 Task: Buy 1 Distributor Caps from Caps section under best seller category for shipping address: Cody Rivera, 3645 Walton Street, Salt Lake City, Utah 84104, Cell Number 8014200980. Pay from credit card ending with 6010, CVV 682
Action: Mouse moved to (37, 91)
Screenshot: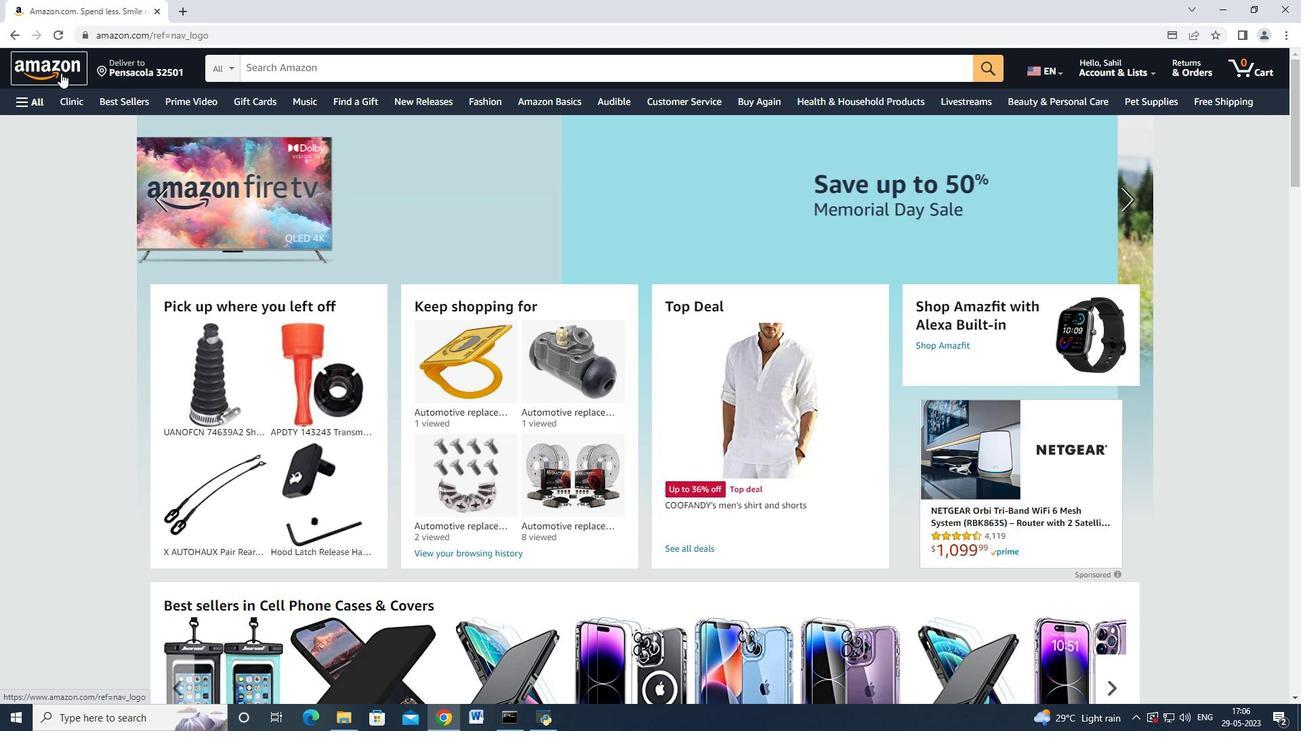 
Action: Mouse pressed left at (37, 91)
Screenshot: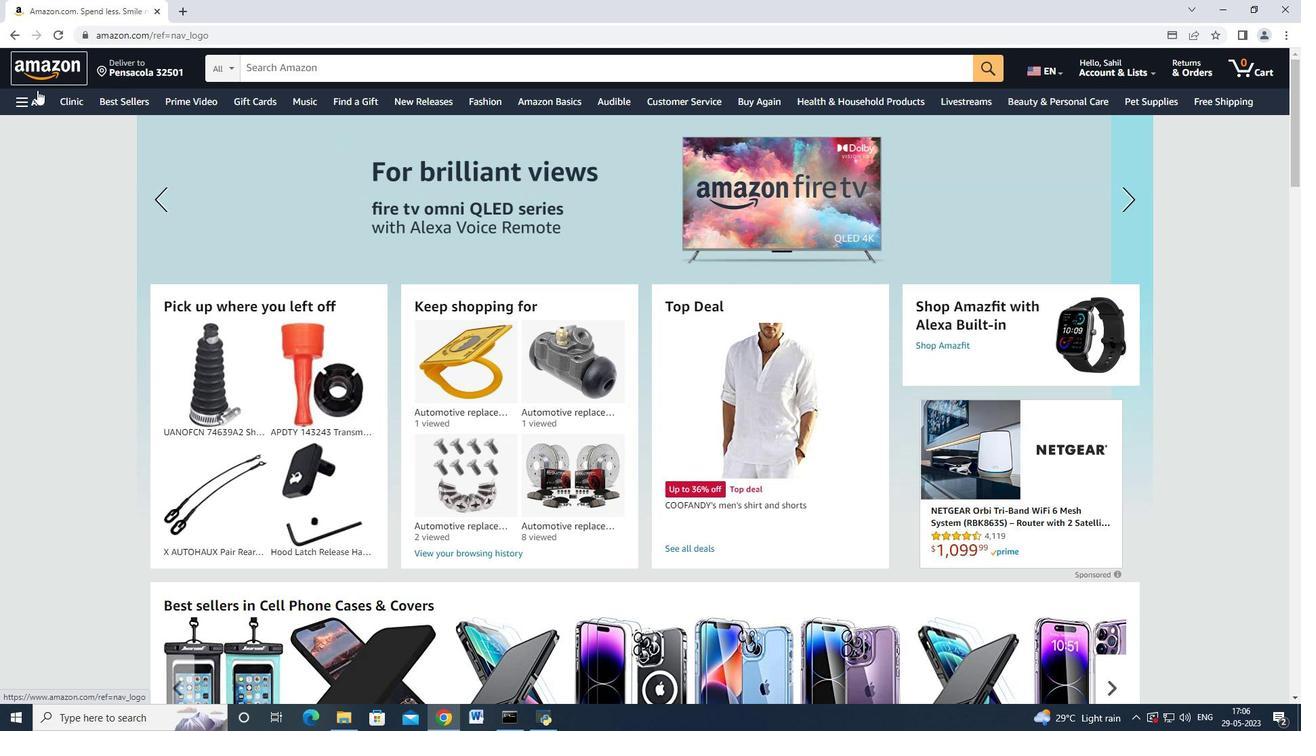 
Action: Mouse moved to (76, 348)
Screenshot: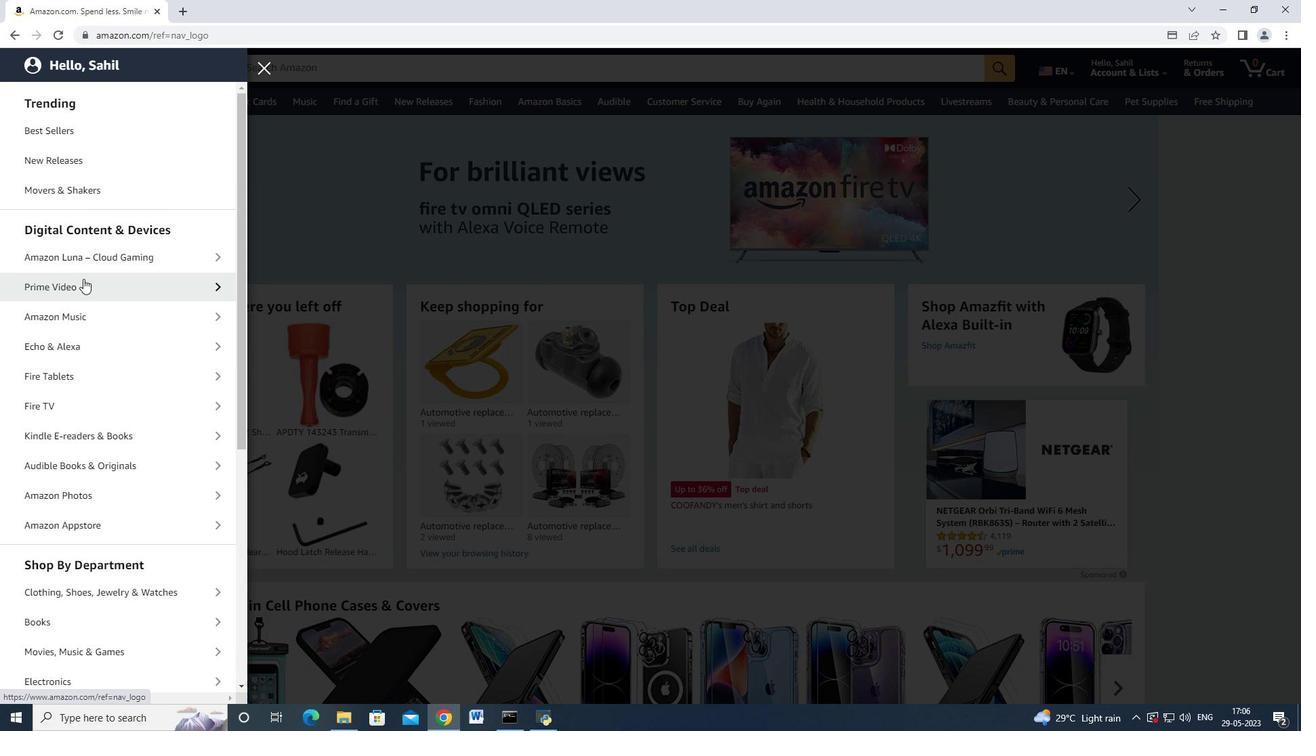 
Action: Mouse scrolled (76, 348) with delta (0, 0)
Screenshot: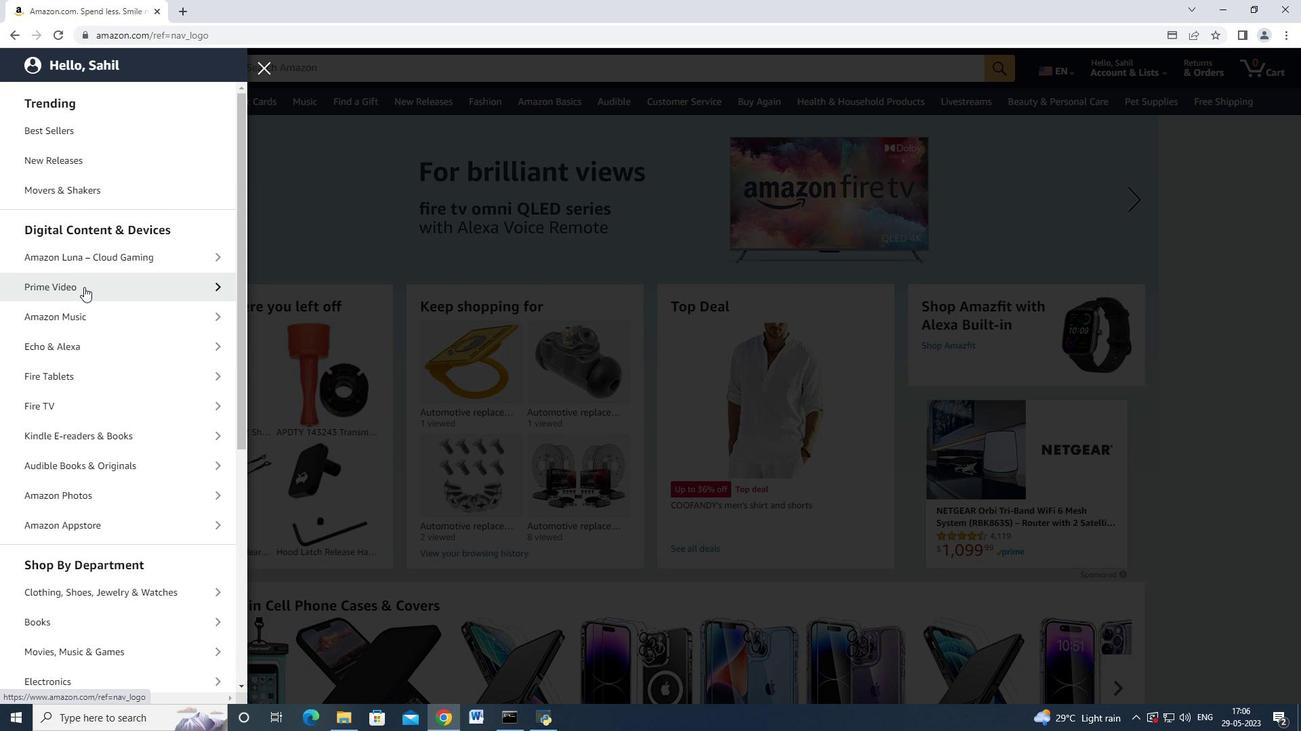 
Action: Mouse scrolled (76, 348) with delta (0, 0)
Screenshot: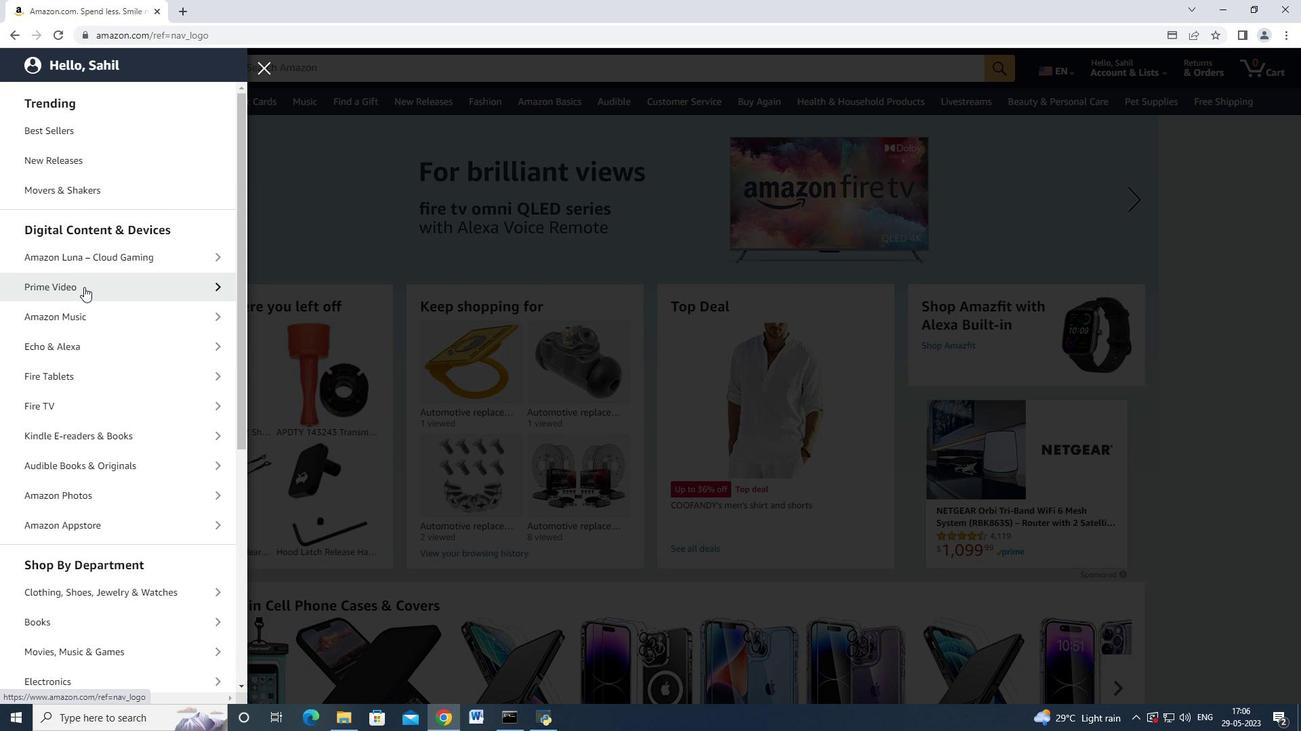 
Action: Mouse moved to (94, 241)
Screenshot: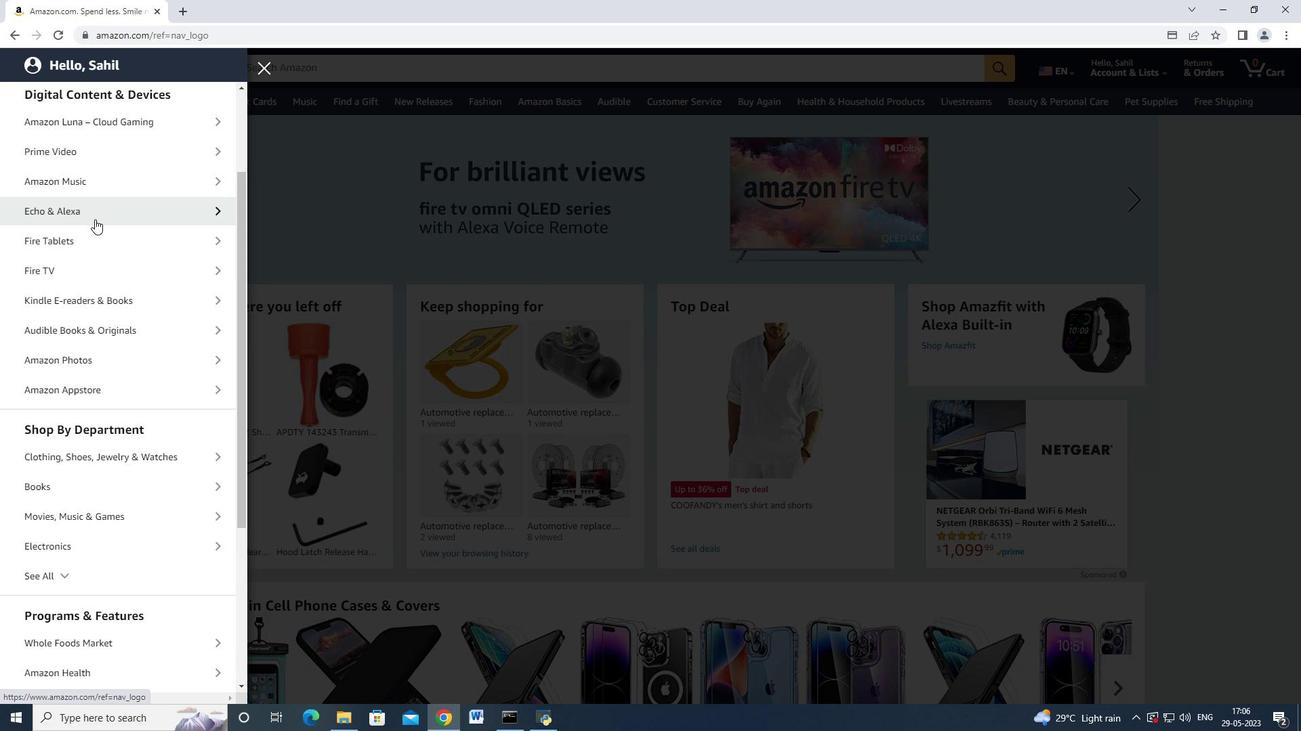 
Action: Mouse scrolled (94, 240) with delta (0, 0)
Screenshot: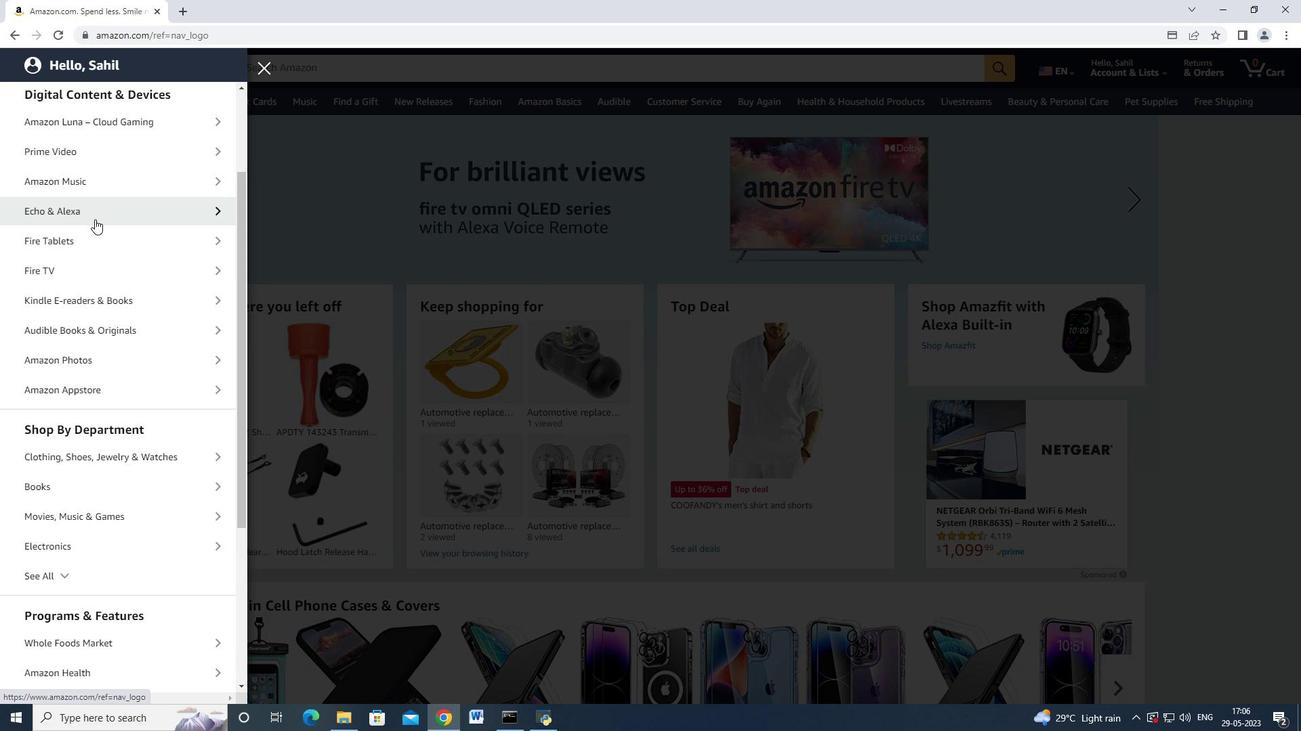 
Action: Mouse moved to (96, 256)
Screenshot: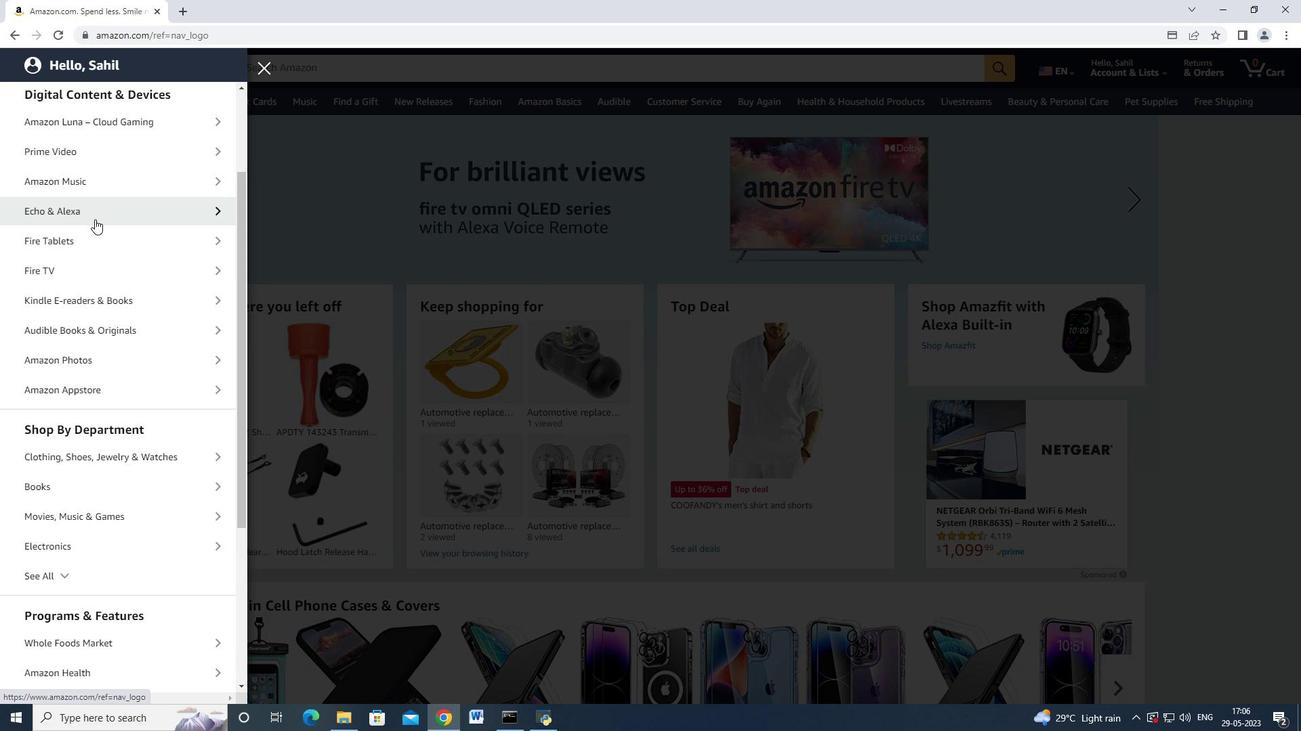 
Action: Mouse scrolled (96, 255) with delta (0, 0)
Screenshot: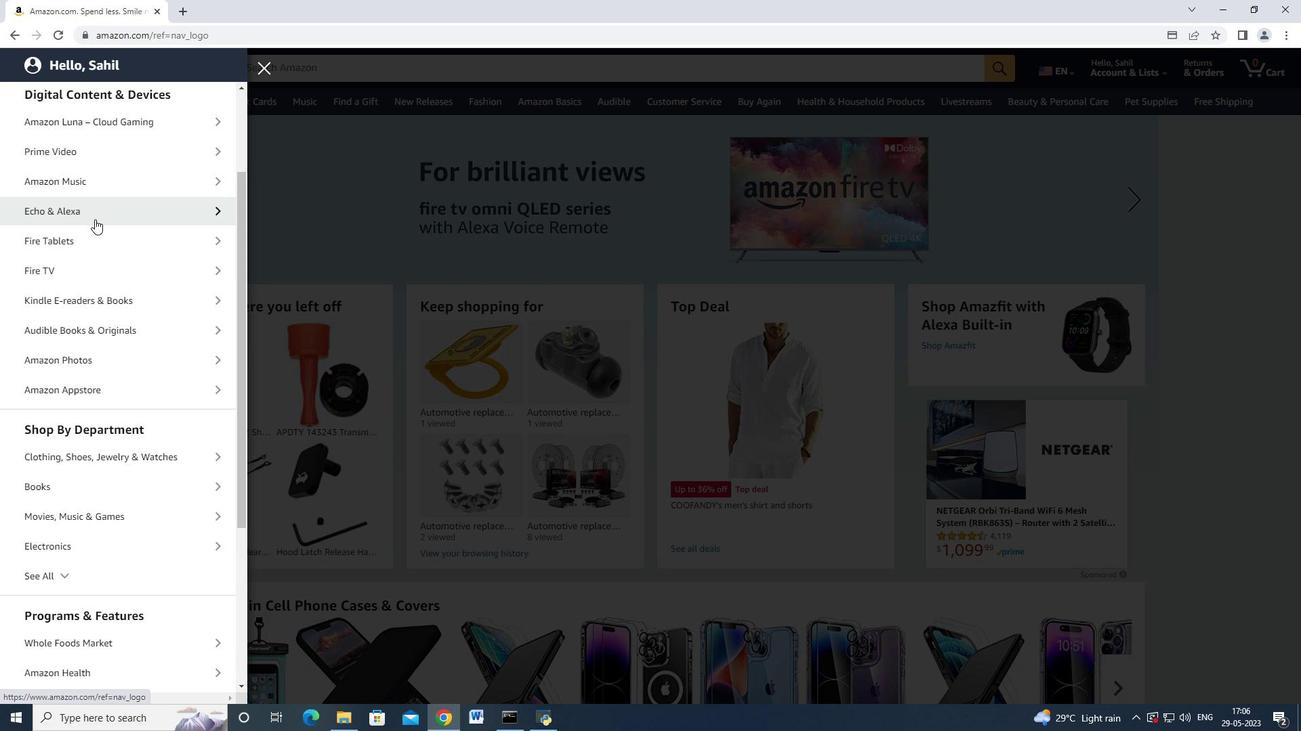 
Action: Mouse moved to (119, 345)
Screenshot: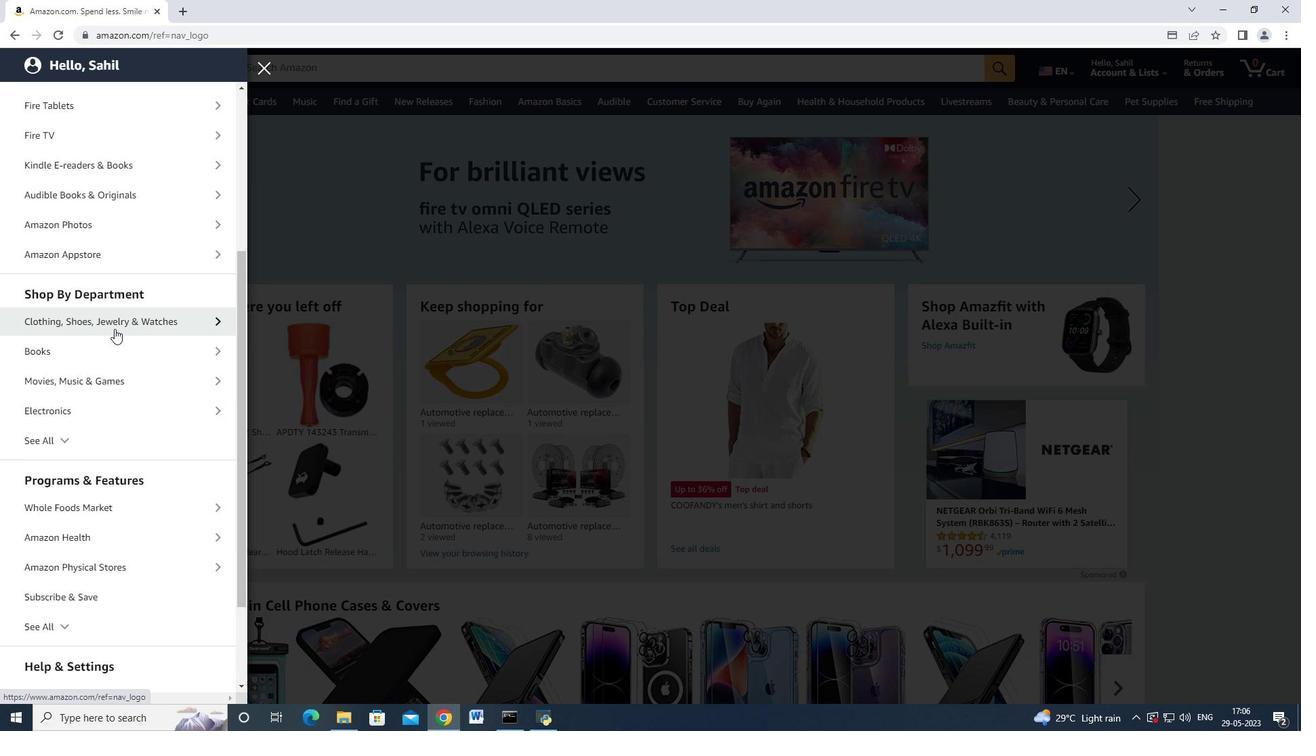 
Action: Mouse scrolled (119, 346) with delta (0, 0)
Screenshot: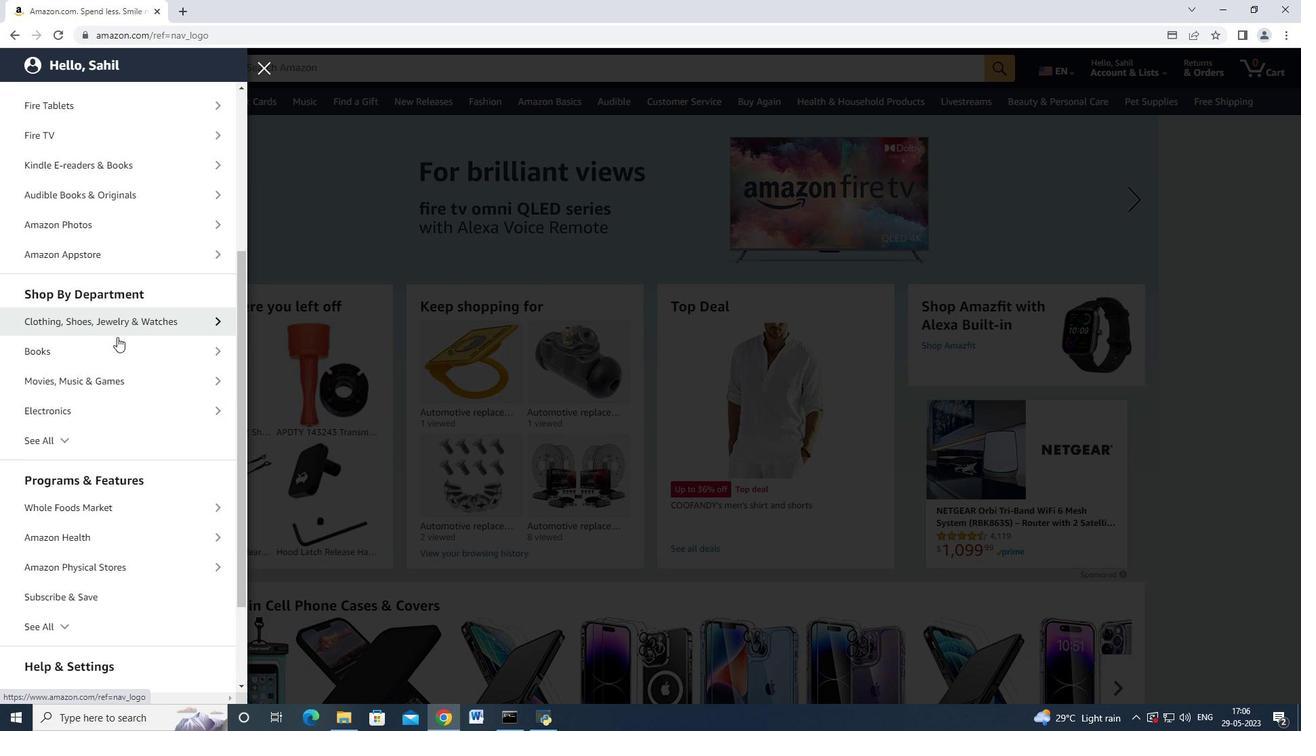 
Action: Mouse scrolled (119, 346) with delta (0, 0)
Screenshot: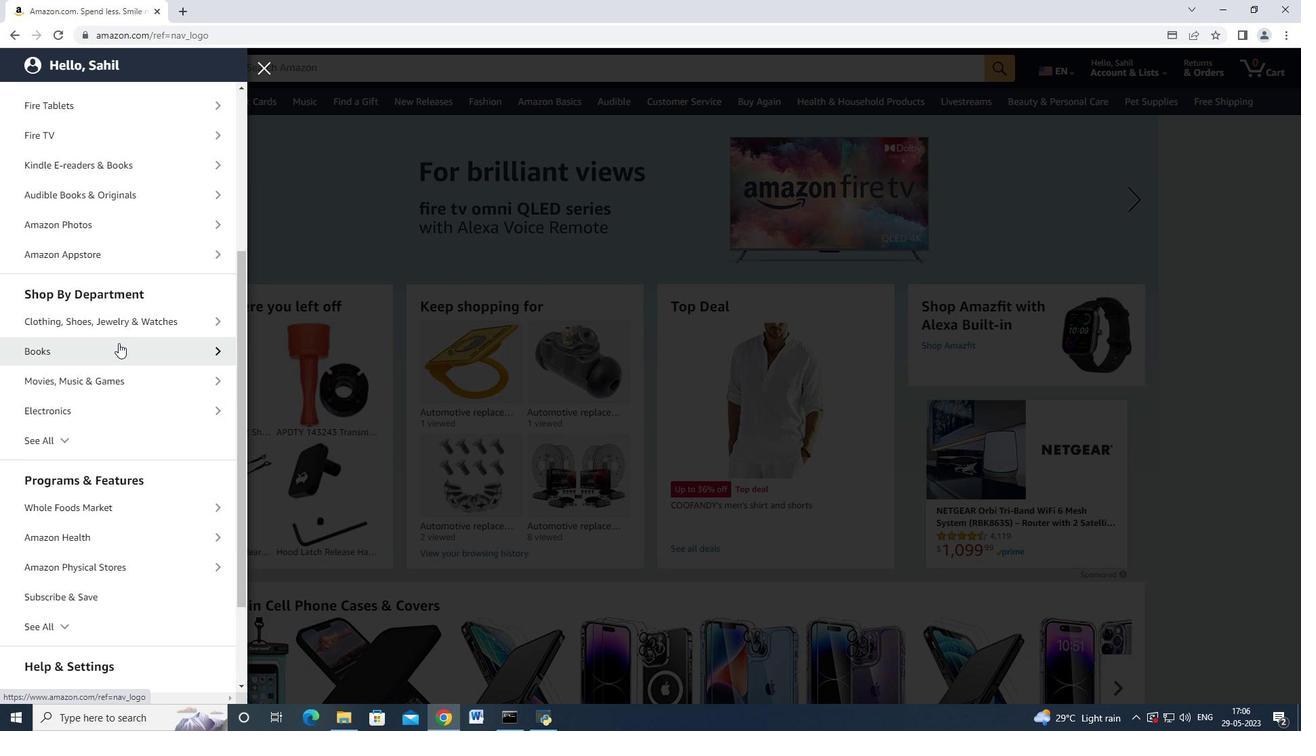 
Action: Mouse scrolled (119, 346) with delta (0, 0)
Screenshot: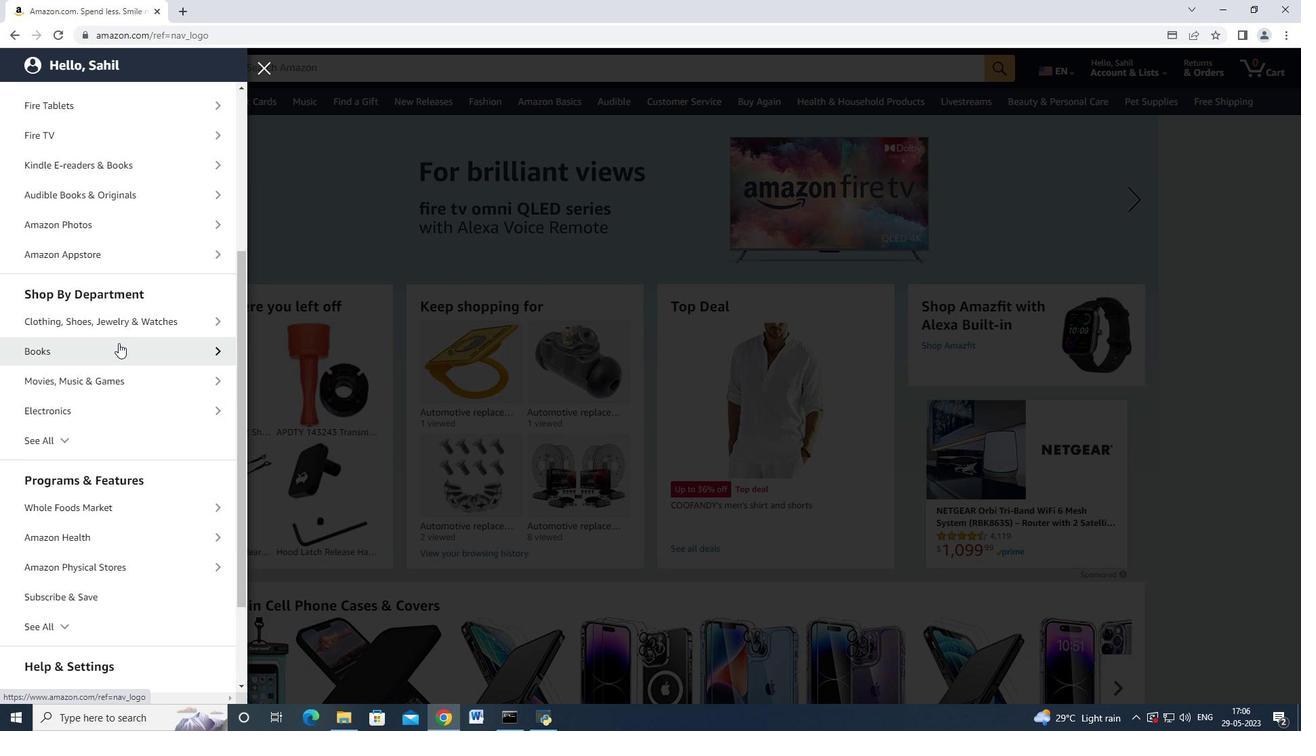 
Action: Mouse scrolled (119, 346) with delta (0, 0)
Screenshot: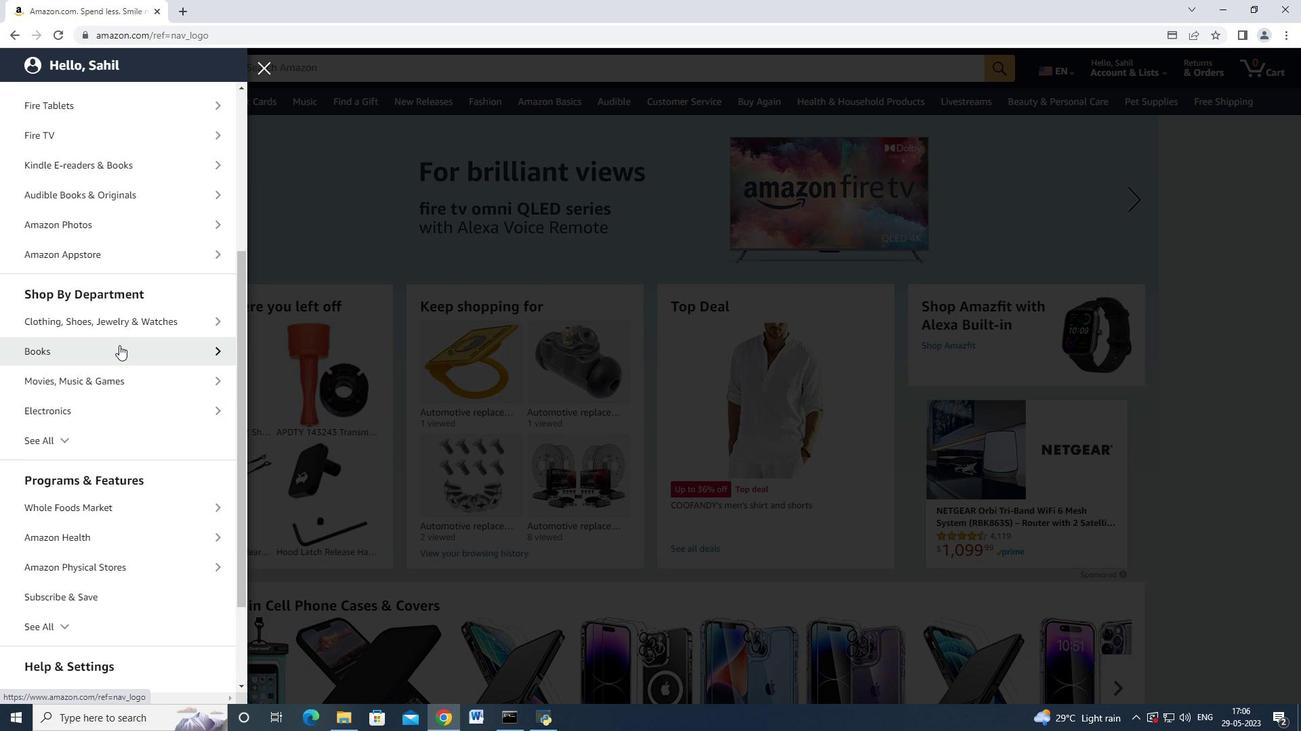 
Action: Mouse scrolled (119, 346) with delta (0, 0)
Screenshot: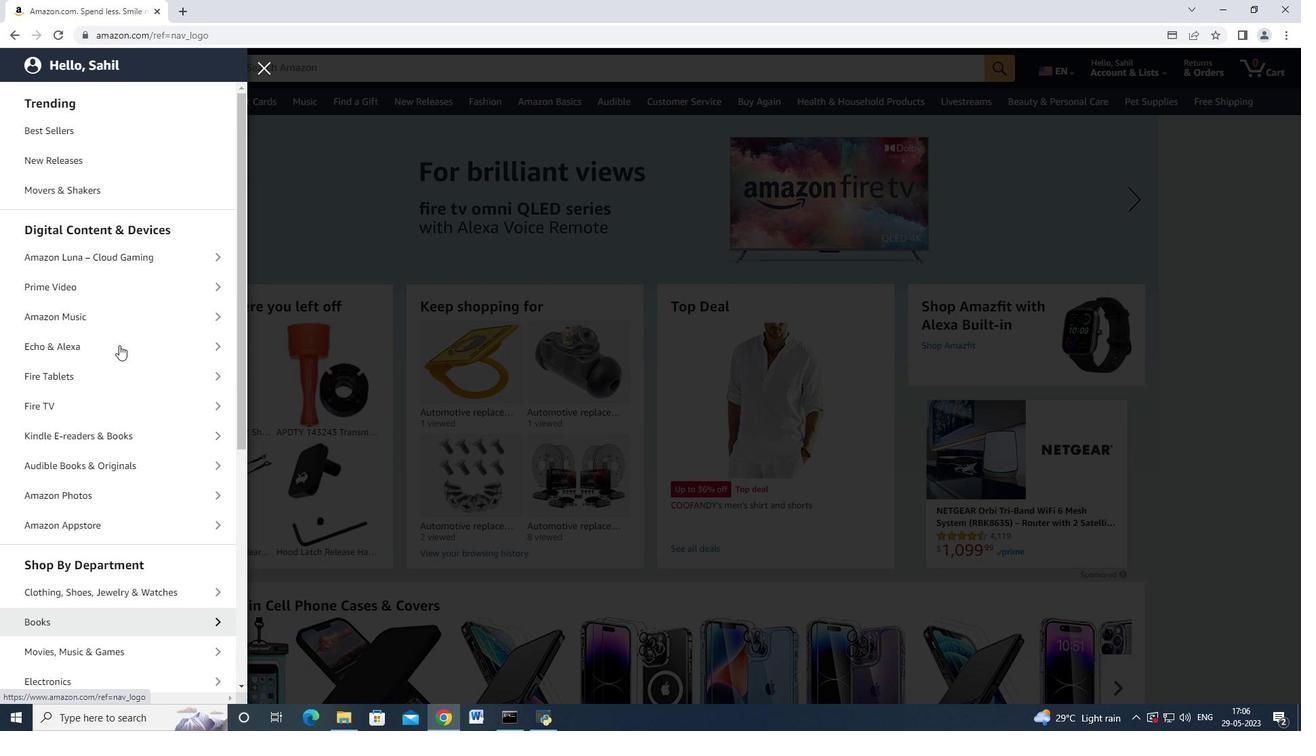 
Action: Mouse moved to (119, 338)
Screenshot: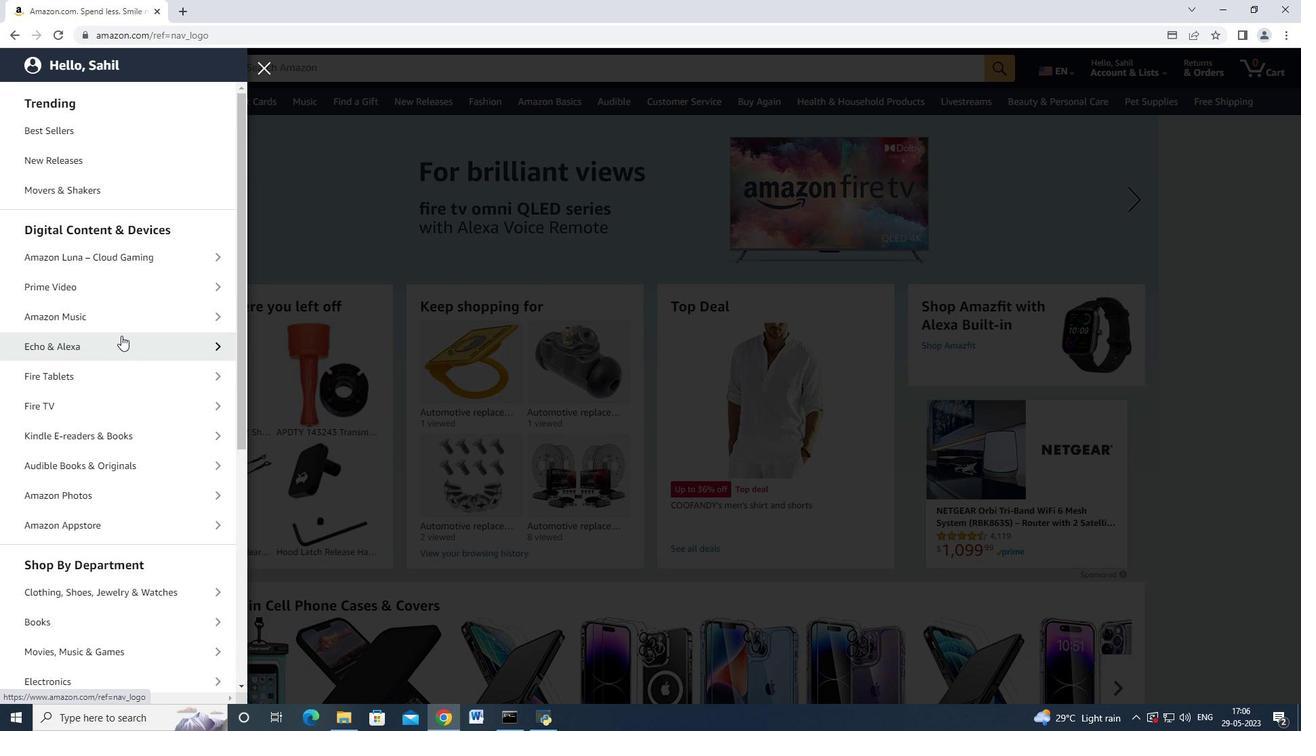 
Action: Mouse scrolled (119, 337) with delta (0, 0)
Screenshot: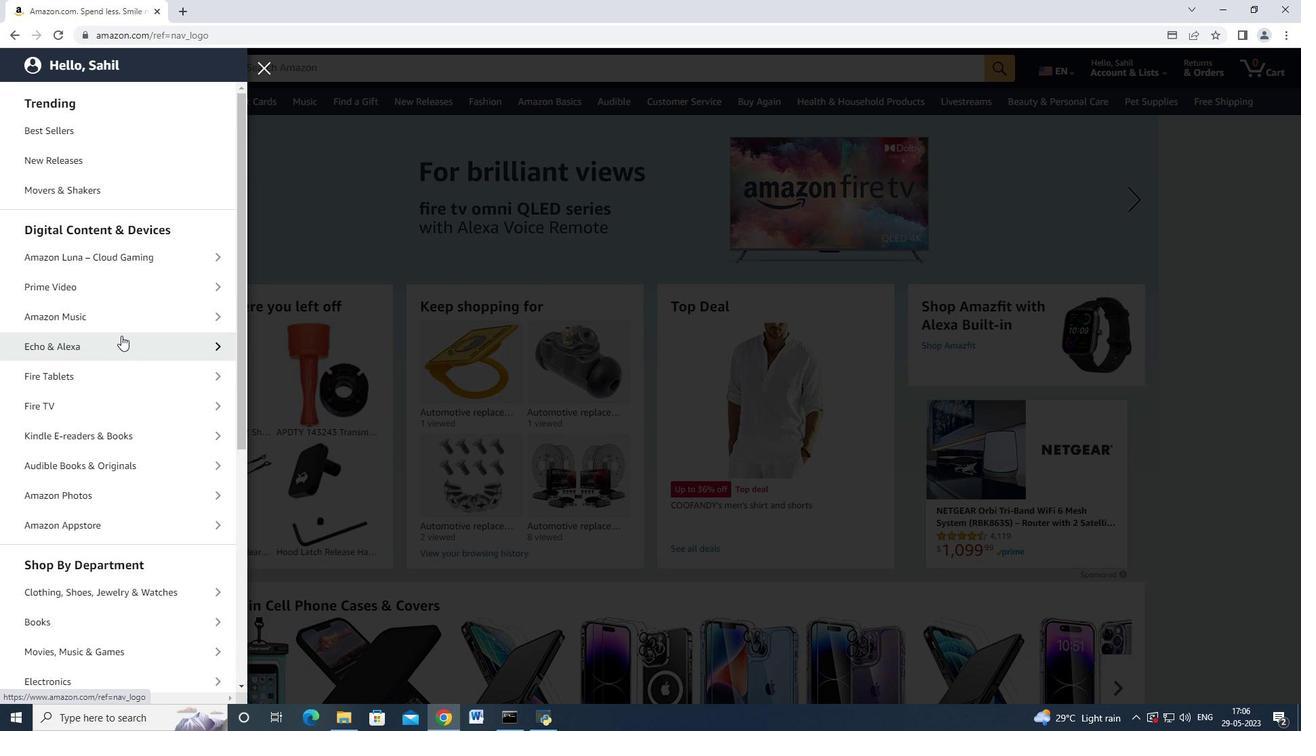 
Action: Mouse scrolled (119, 337) with delta (0, 0)
Screenshot: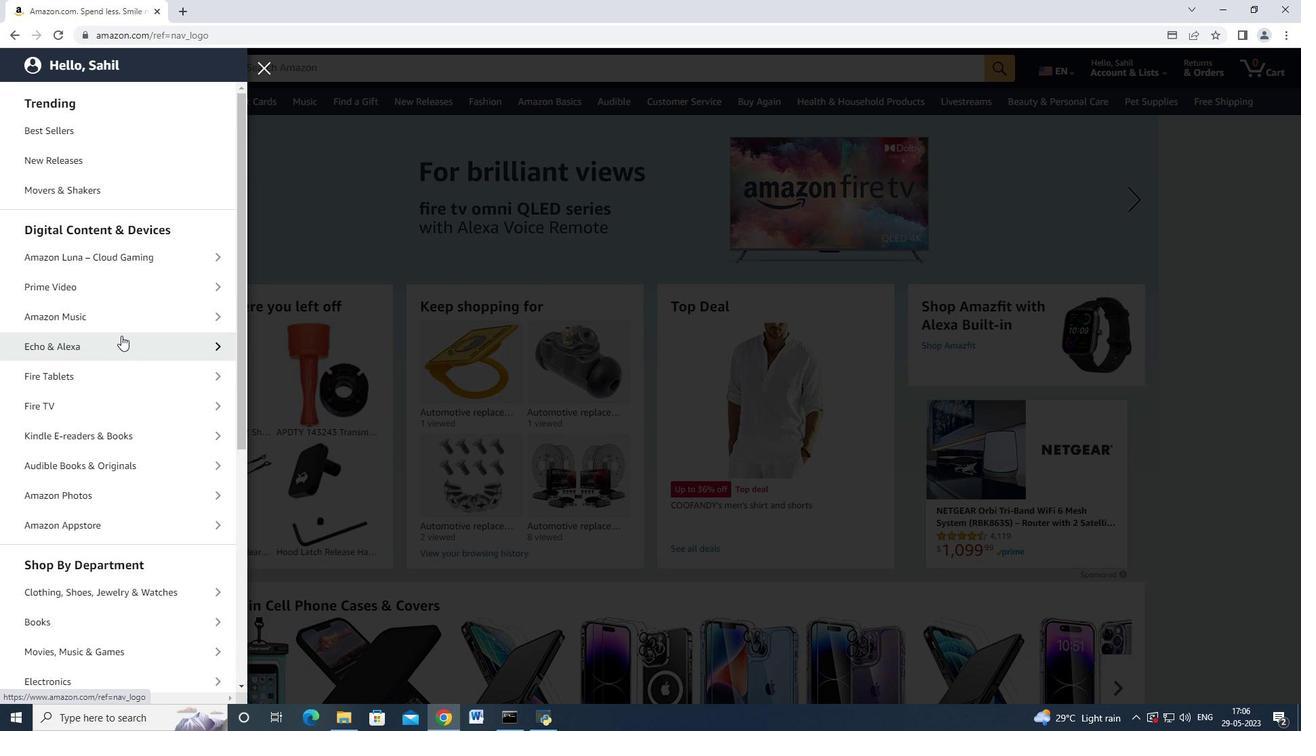 
Action: Mouse scrolled (119, 337) with delta (0, 0)
Screenshot: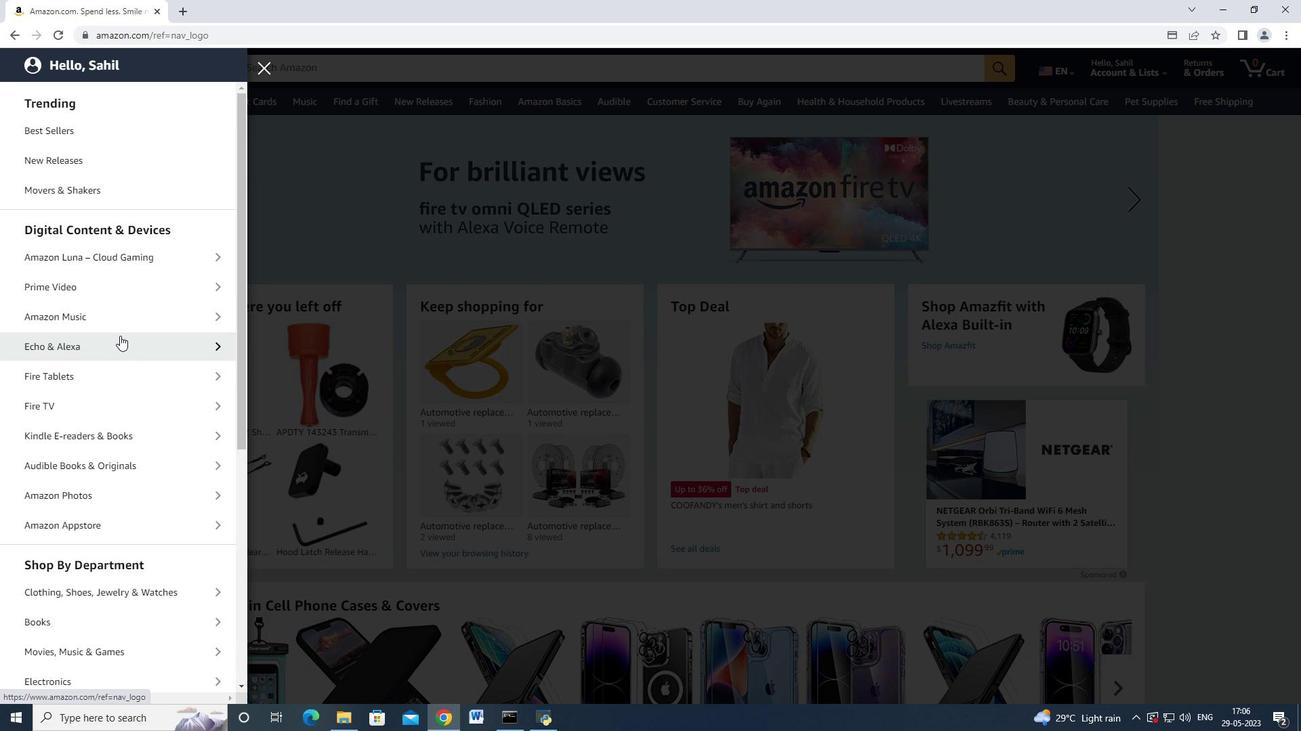 
Action: Mouse scrolled (119, 337) with delta (0, 0)
Screenshot: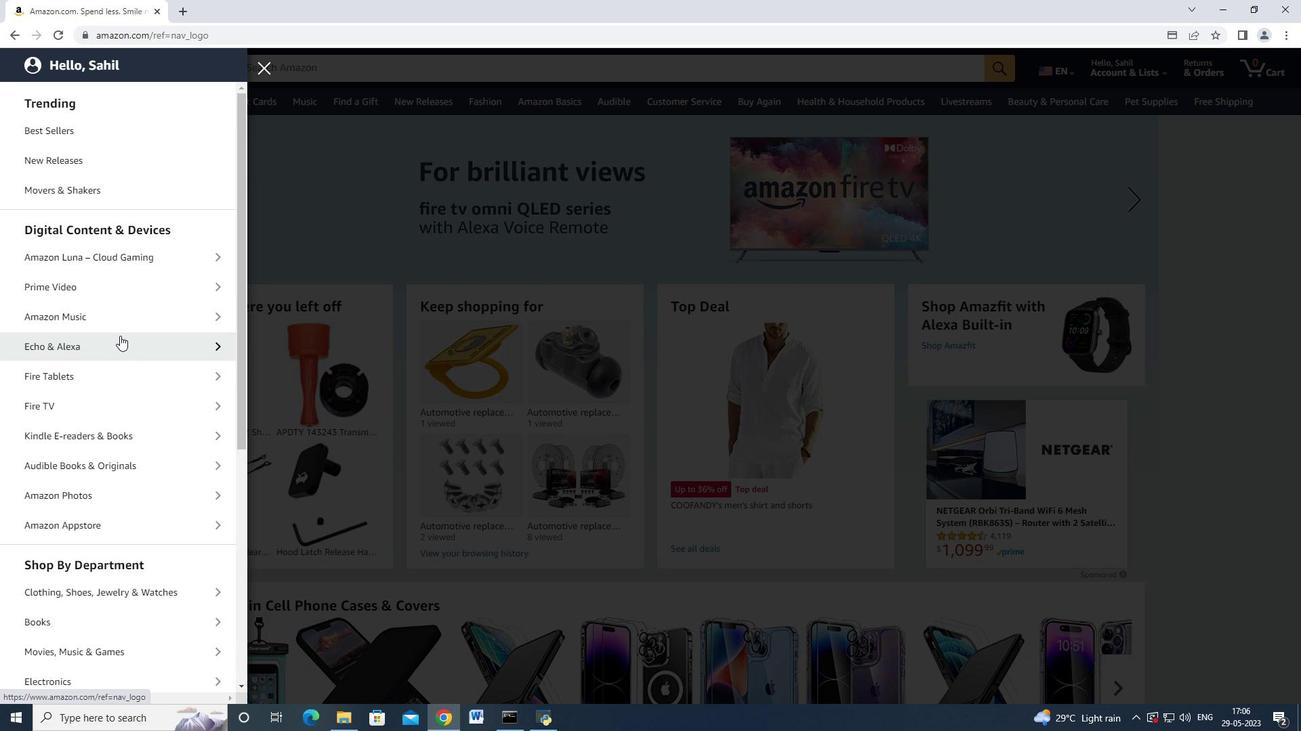 
Action: Mouse moved to (119, 338)
Screenshot: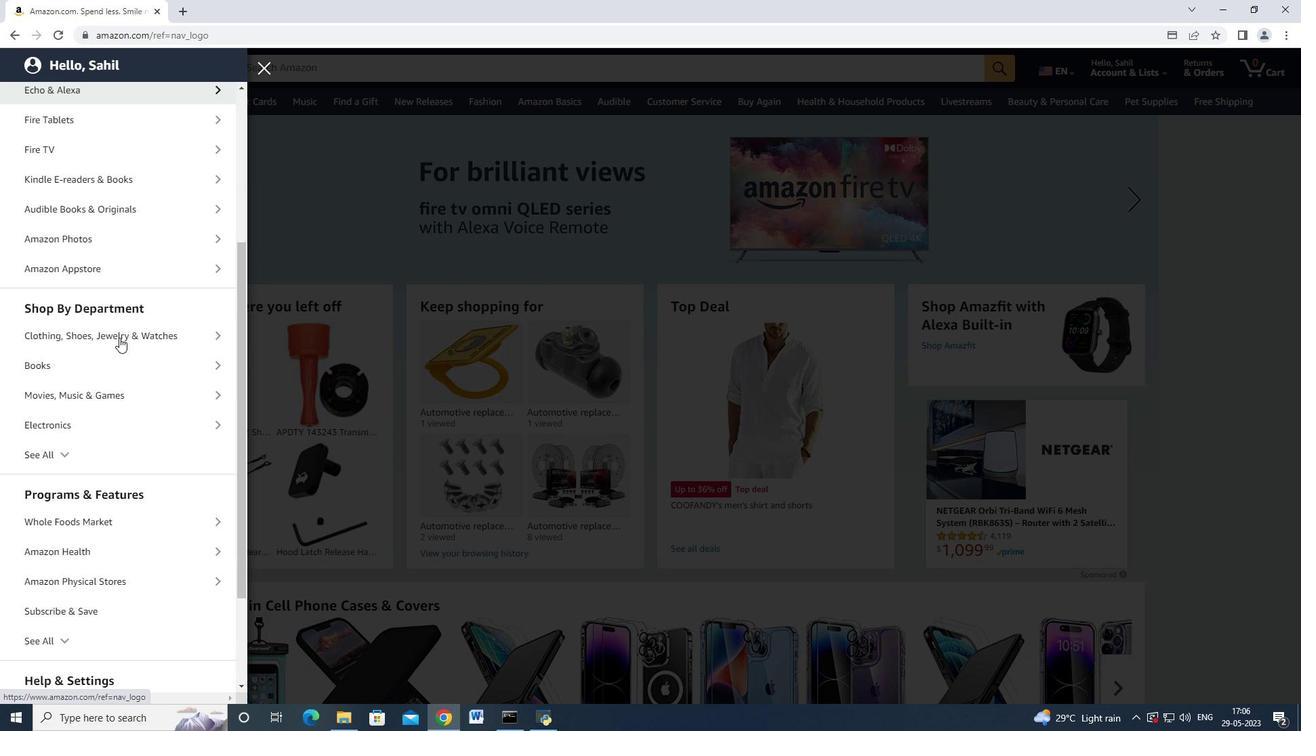 
Action: Mouse scrolled (119, 337) with delta (0, 0)
Screenshot: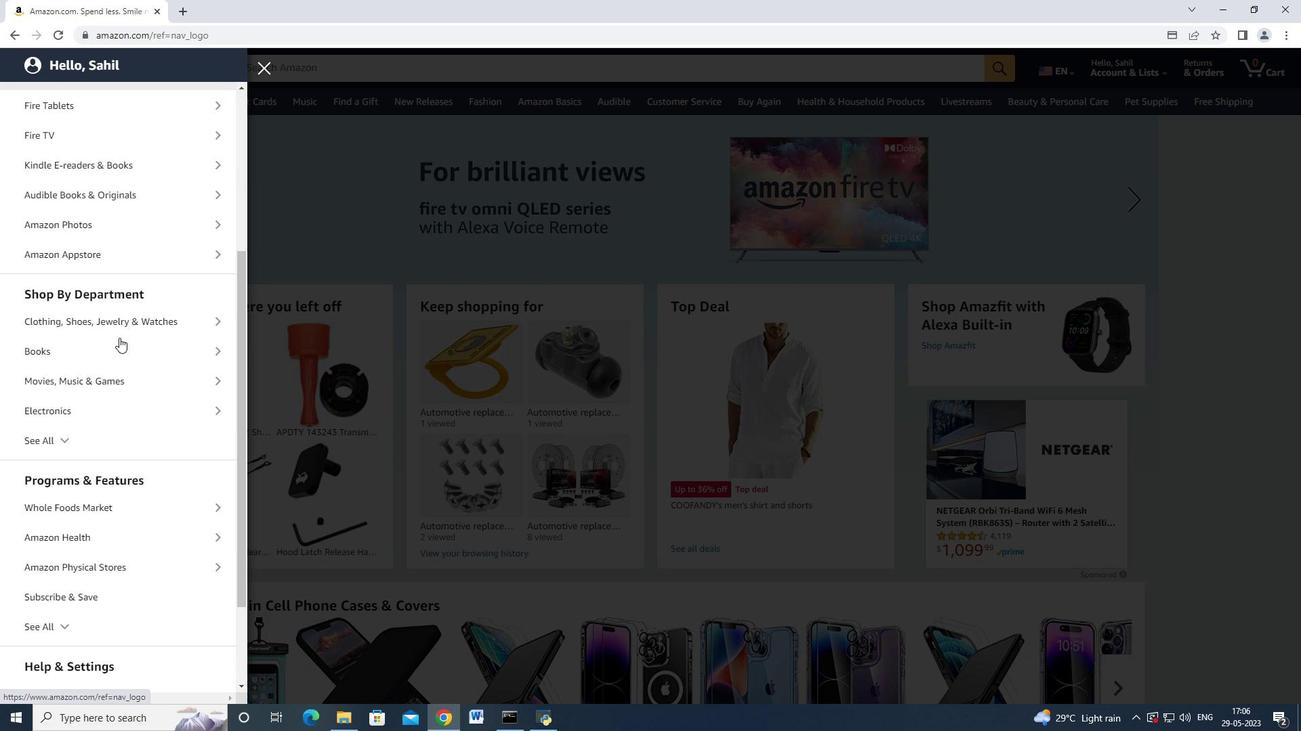 
Action: Mouse scrolled (119, 337) with delta (0, 0)
Screenshot: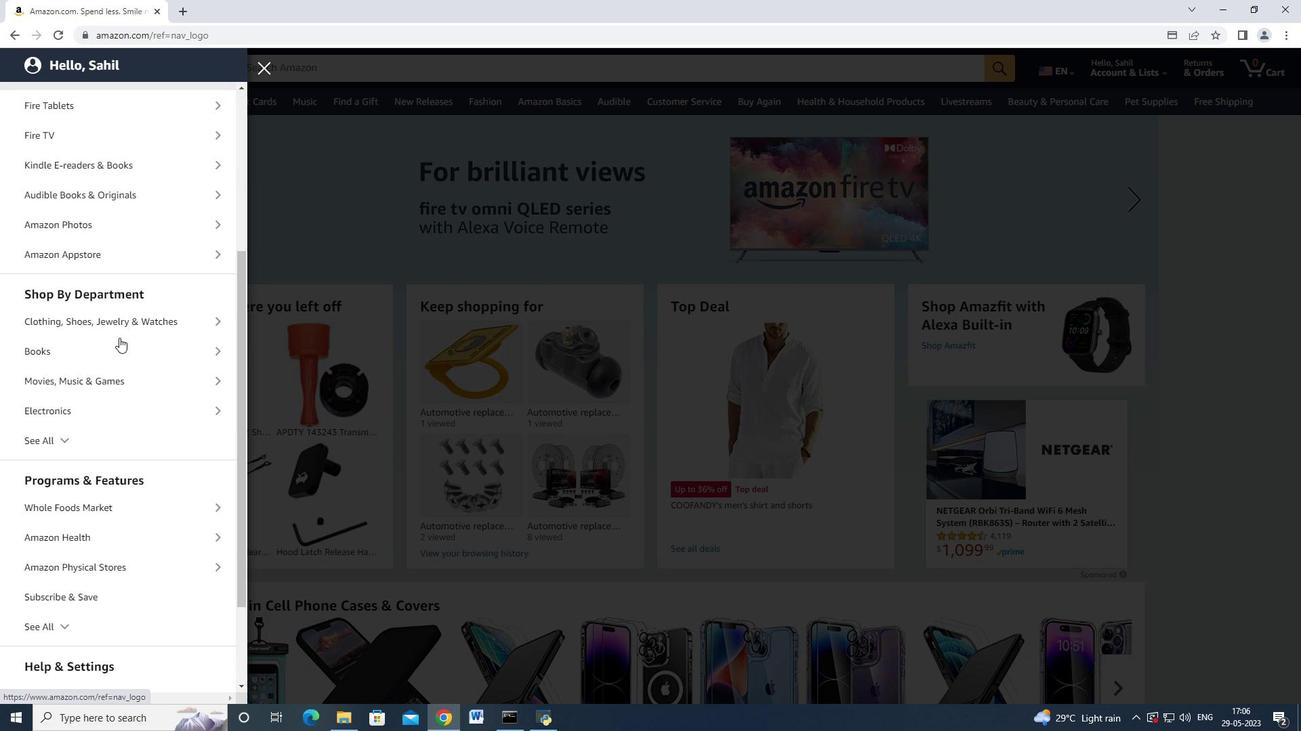 
Action: Mouse moved to (79, 319)
Screenshot: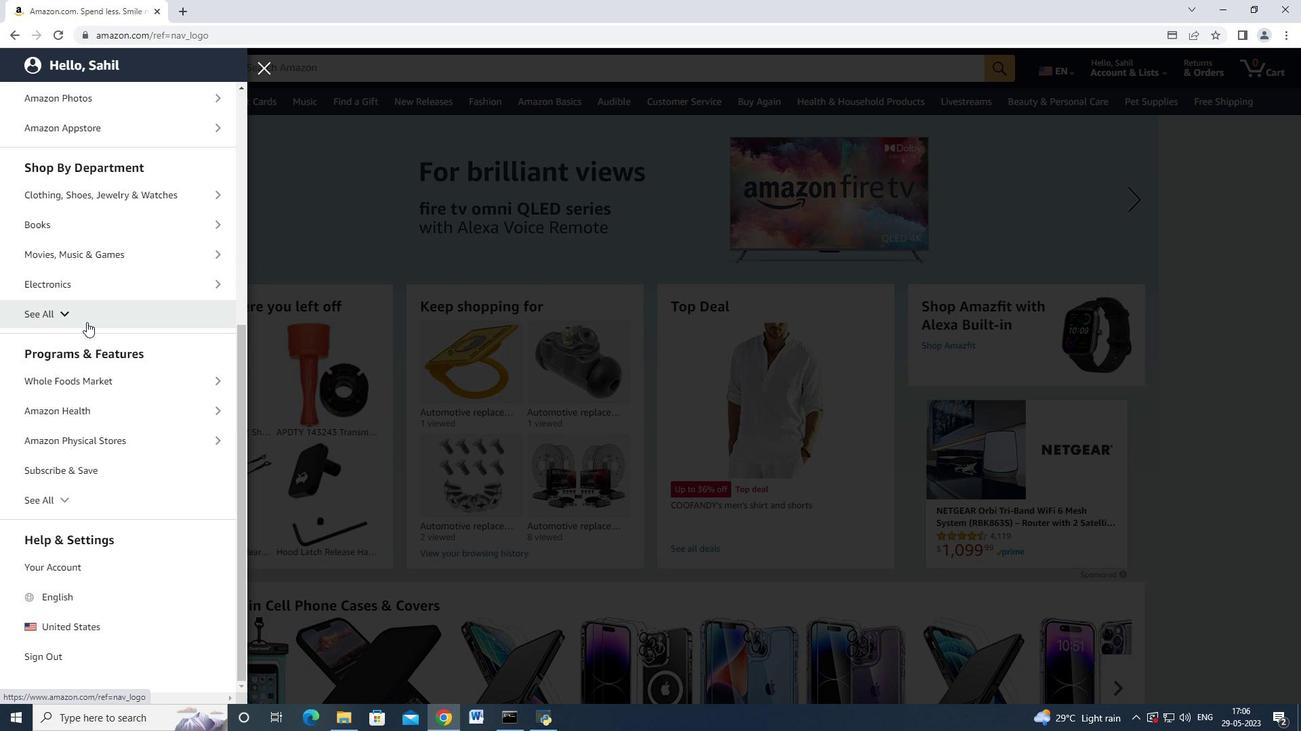 
Action: Mouse pressed left at (79, 319)
Screenshot: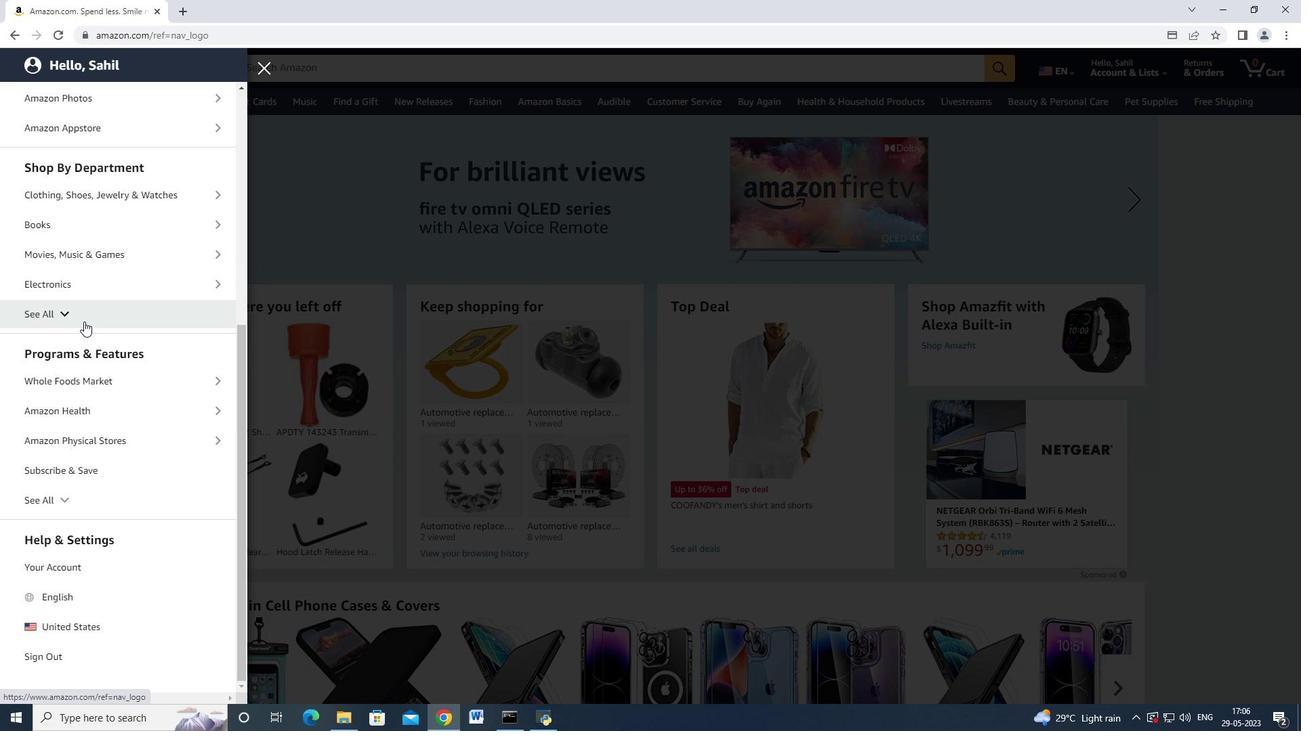 
Action: Mouse moved to (87, 325)
Screenshot: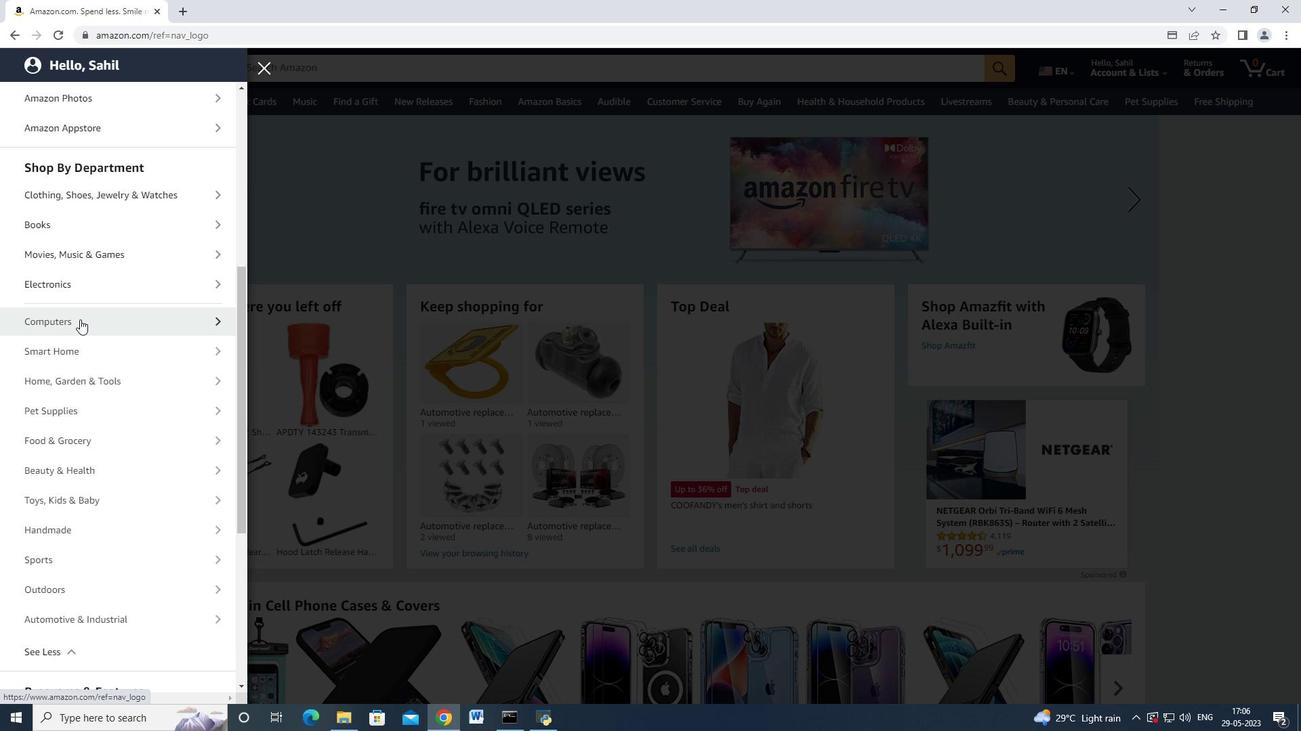
Action: Mouse scrolled (87, 324) with delta (0, 0)
Screenshot: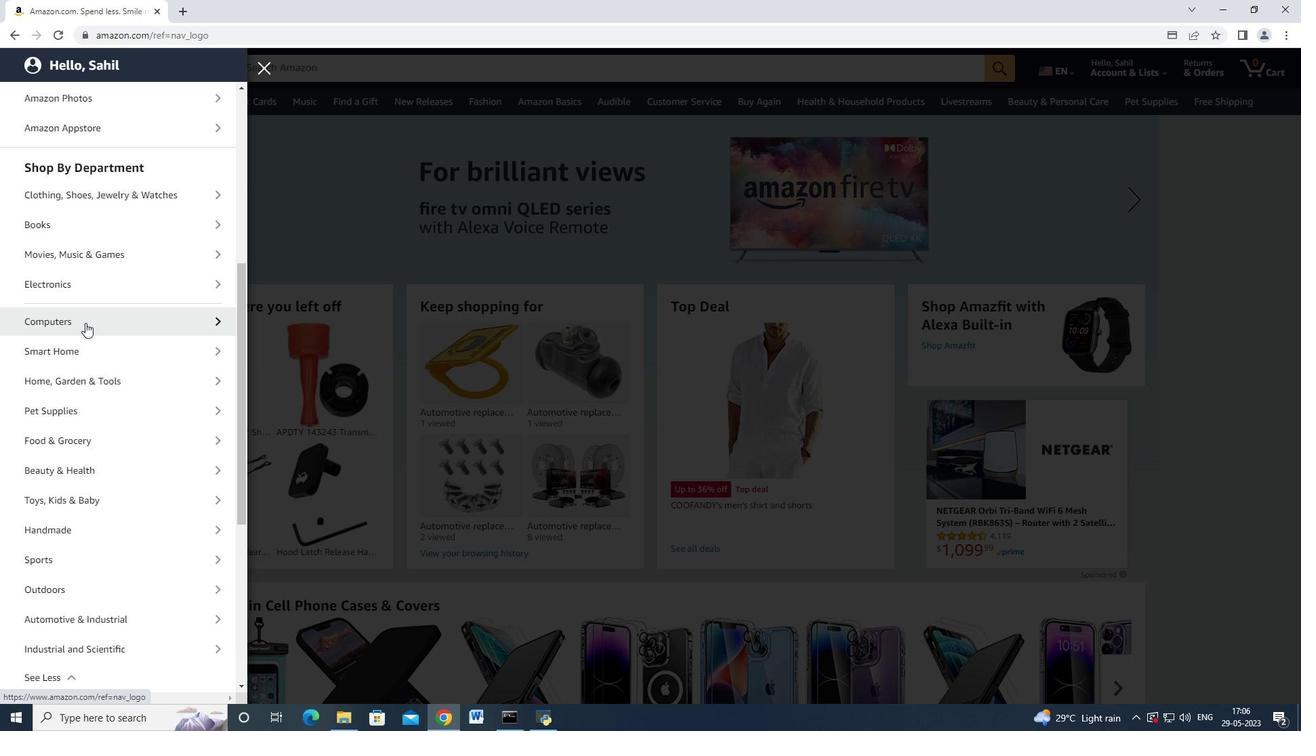 
Action: Mouse scrolled (87, 324) with delta (0, 0)
Screenshot: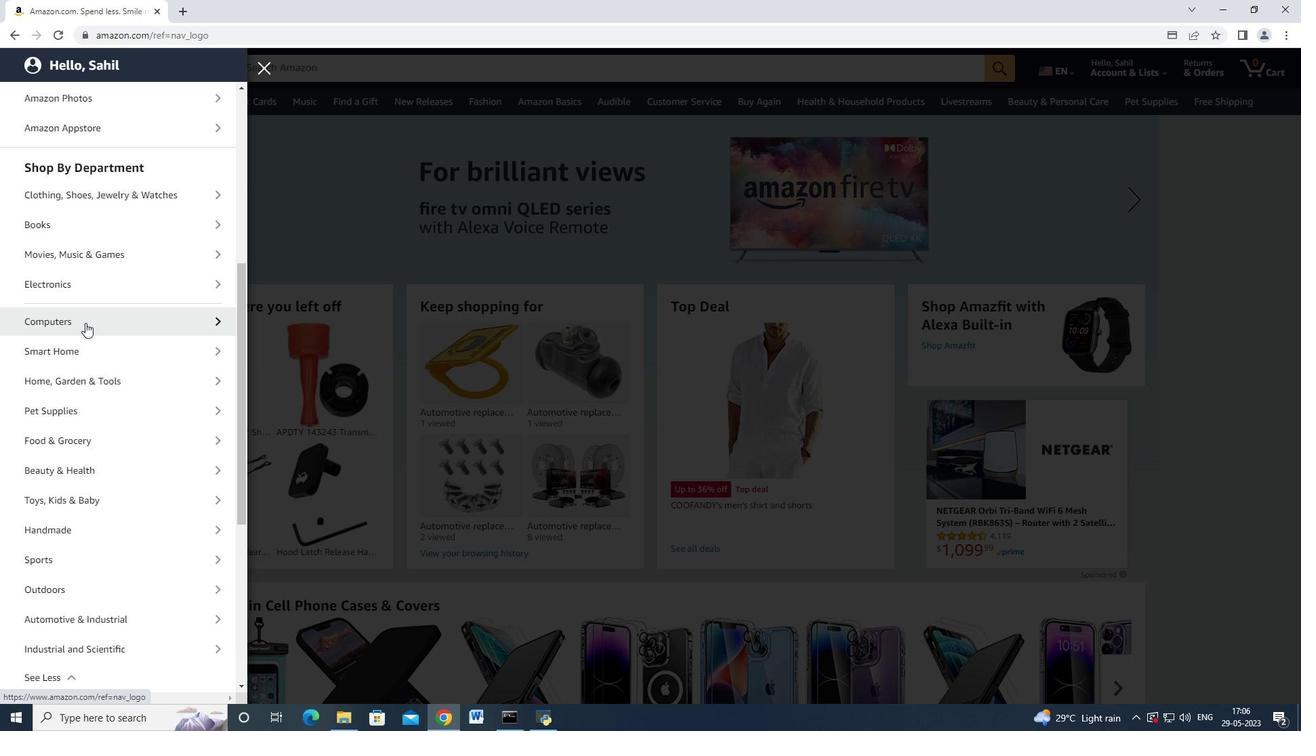 
Action: Mouse scrolled (87, 324) with delta (0, 0)
Screenshot: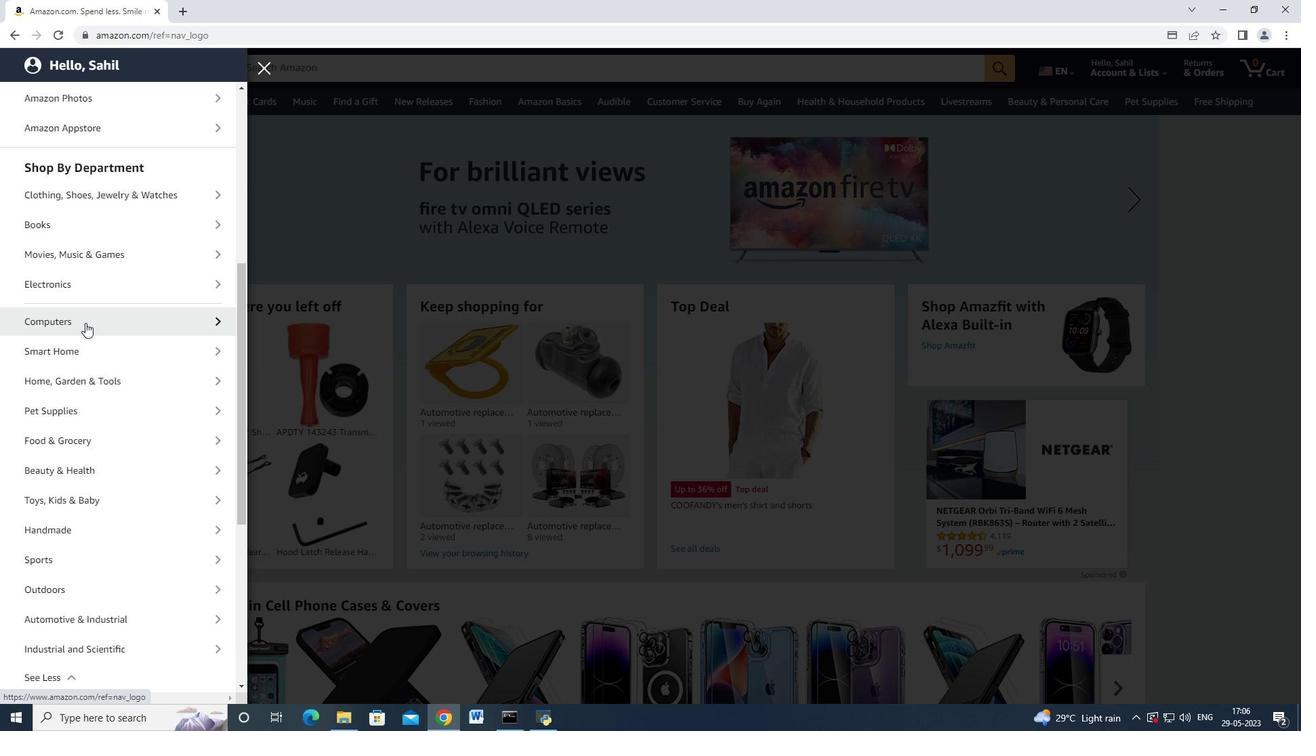 
Action: Mouse scrolled (87, 324) with delta (0, 0)
Screenshot: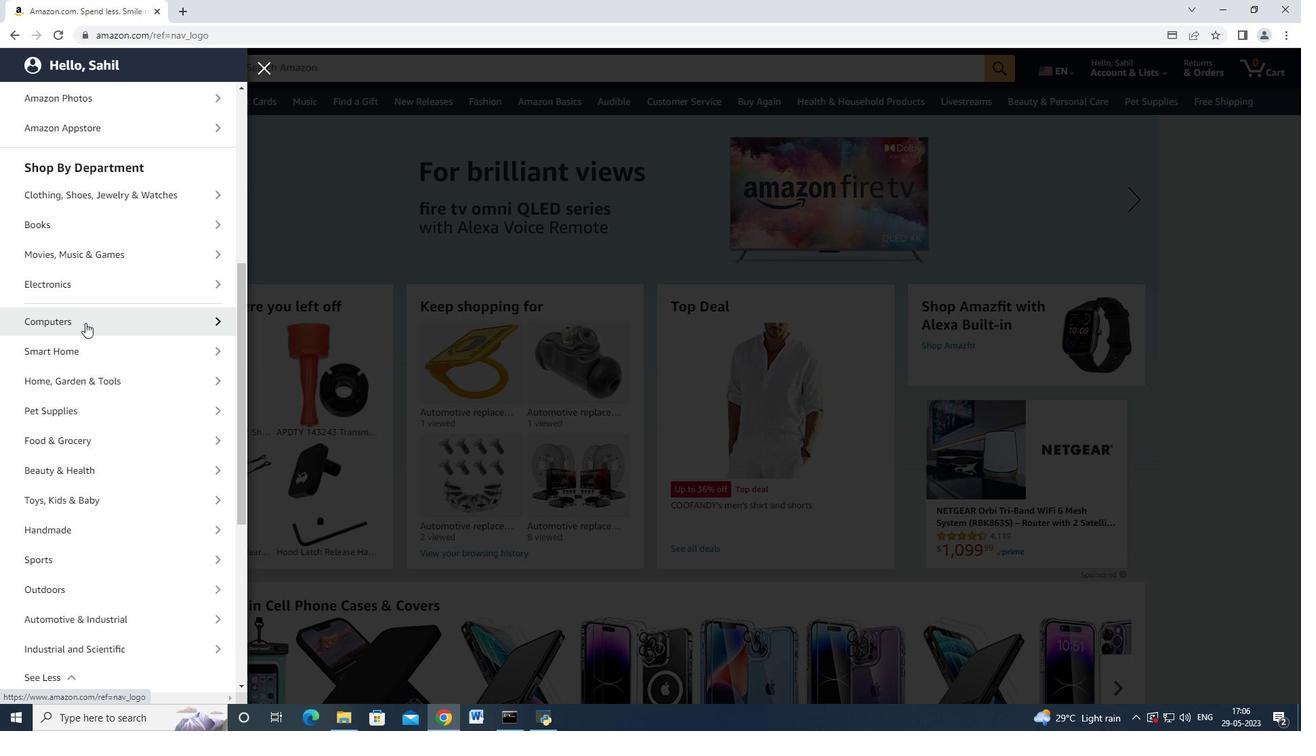 
Action: Mouse scrolled (87, 324) with delta (0, 0)
Screenshot: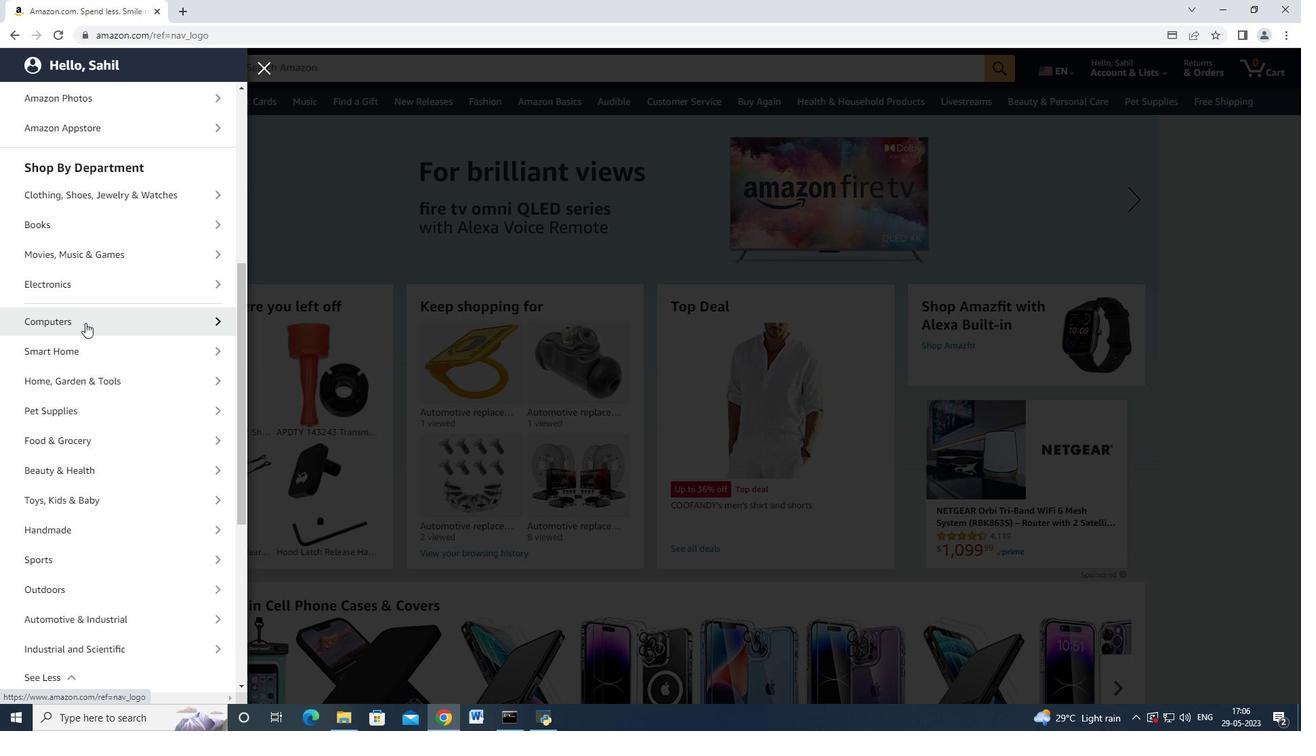 
Action: Mouse scrolled (87, 324) with delta (0, 0)
Screenshot: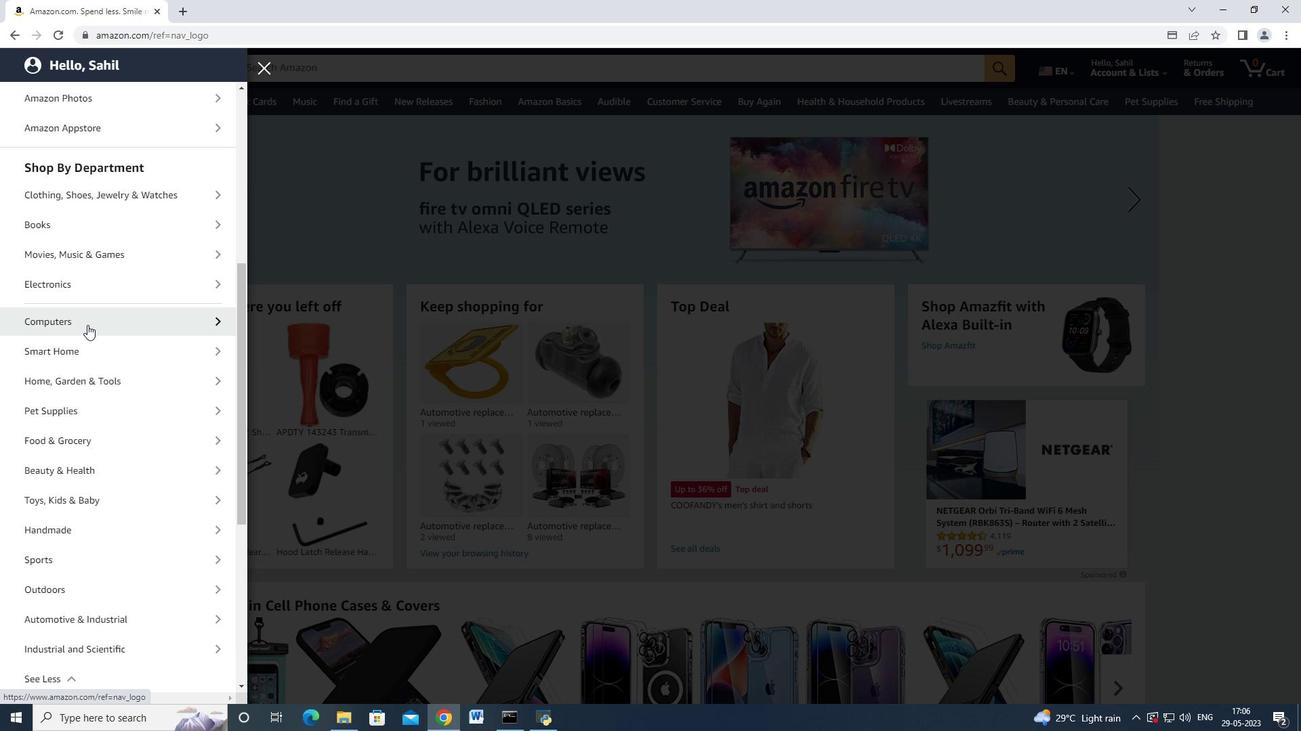 
Action: Mouse moved to (87, 325)
Screenshot: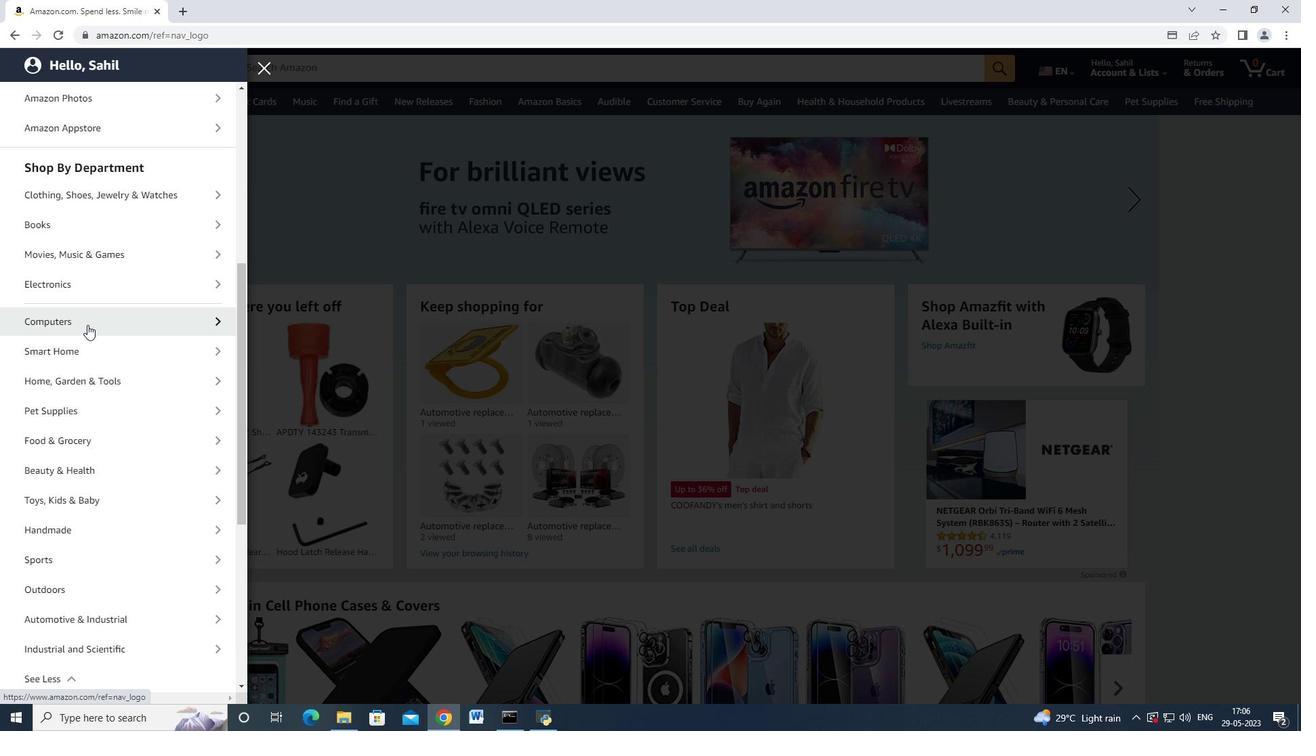 
Action: Mouse scrolled (87, 324) with delta (0, 0)
Screenshot: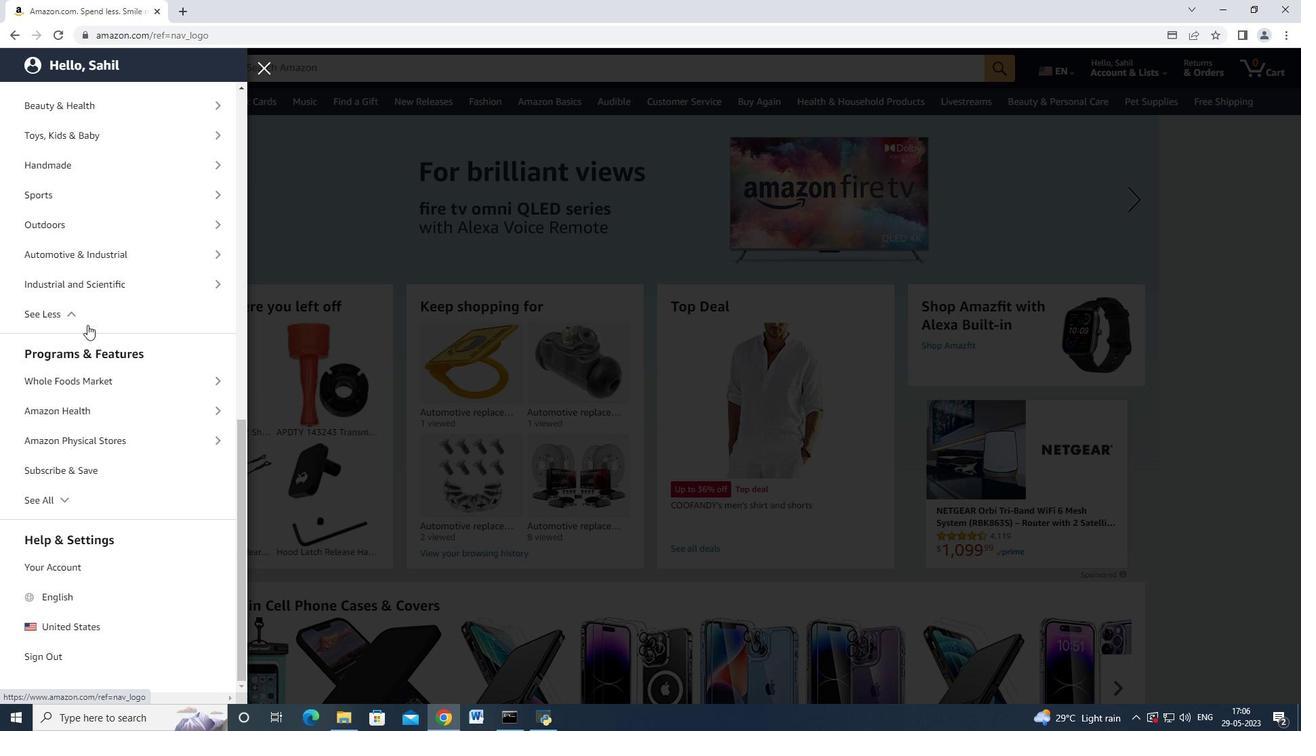 
Action: Mouse scrolled (87, 324) with delta (0, 0)
Screenshot: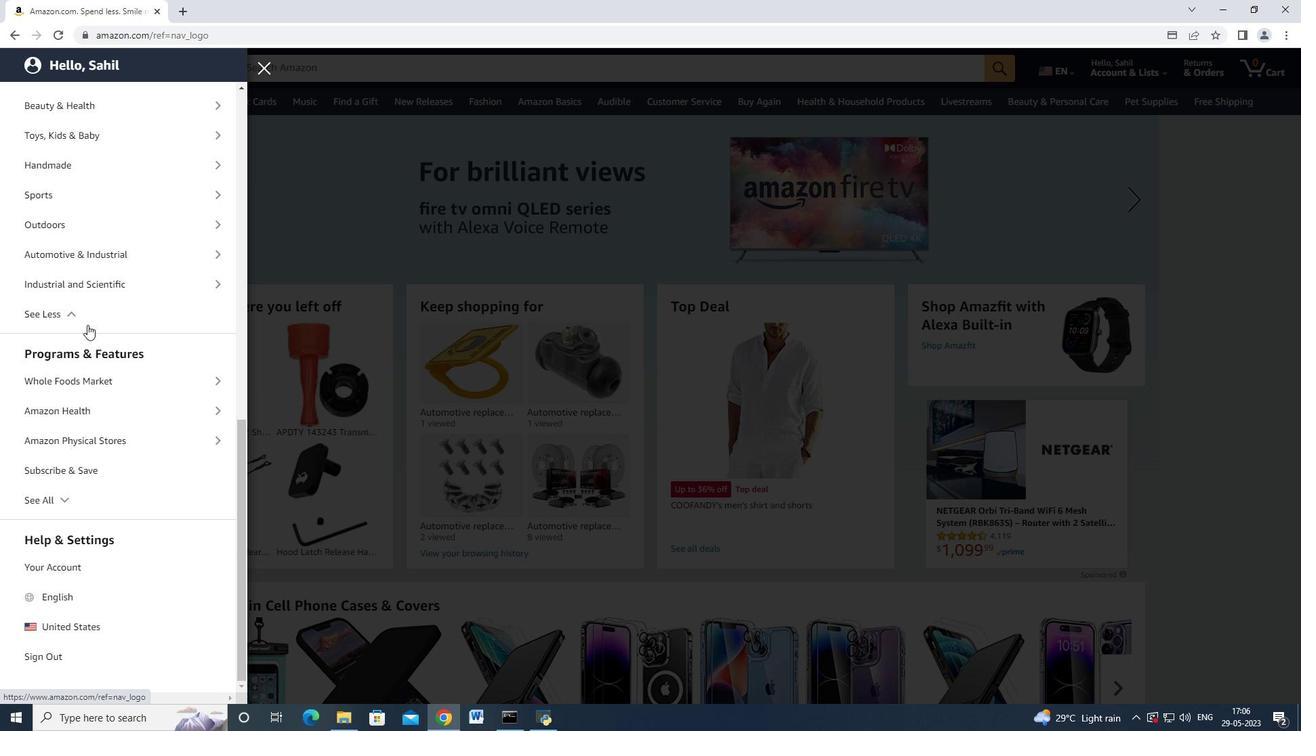 
Action: Mouse scrolled (87, 324) with delta (0, 0)
Screenshot: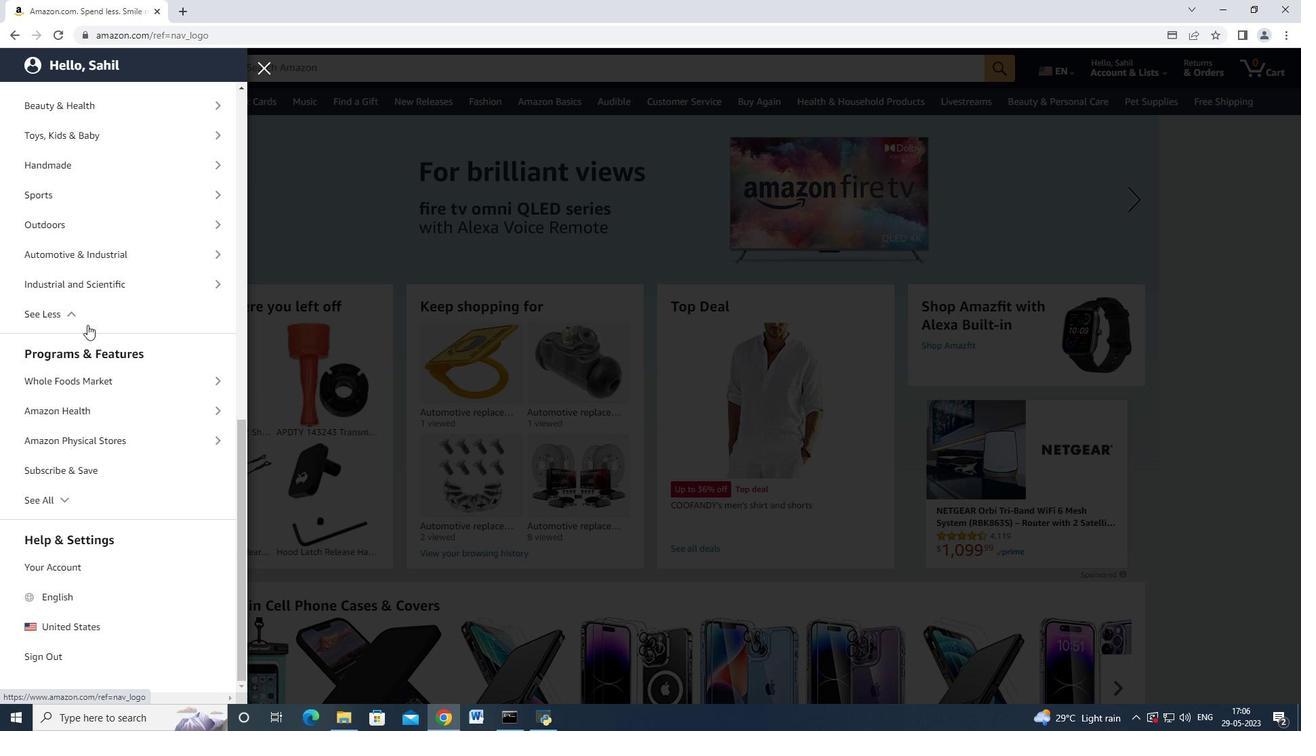 
Action: Mouse scrolled (87, 324) with delta (0, 0)
Screenshot: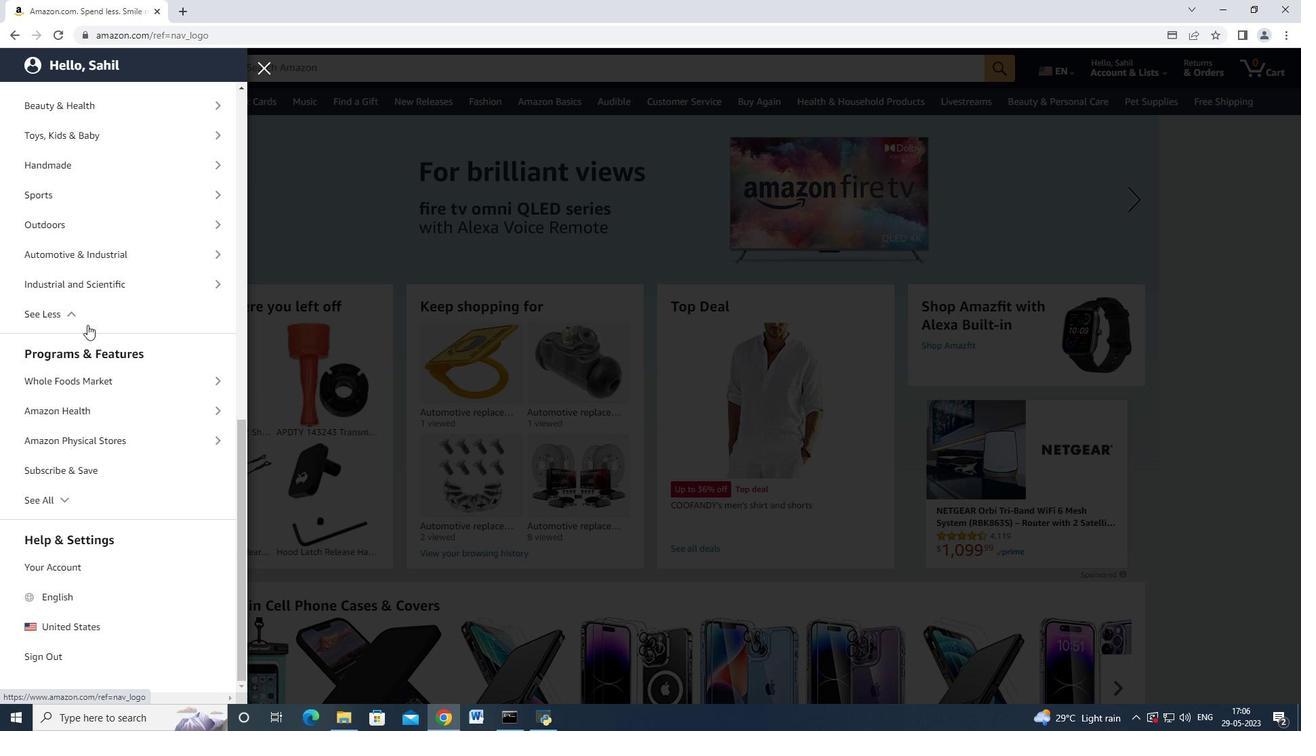 
Action: Mouse scrolled (87, 324) with delta (0, 0)
Screenshot: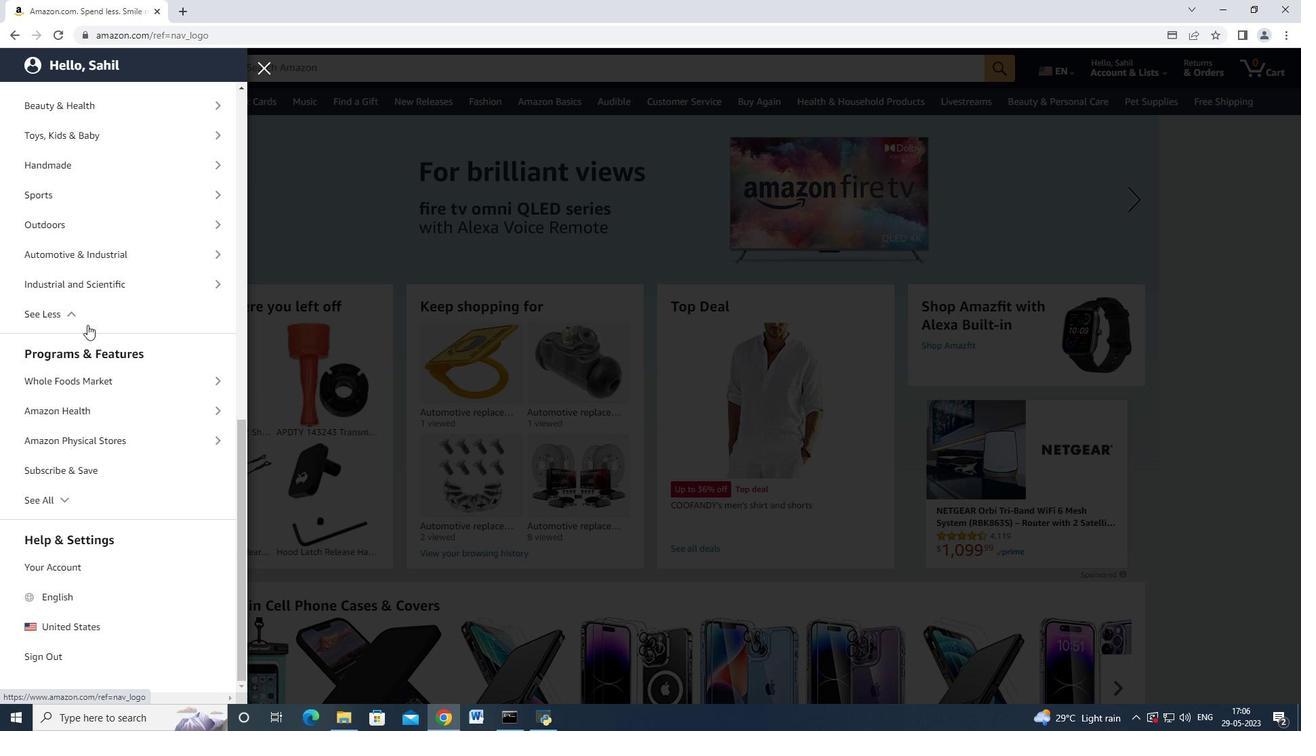 
Action: Mouse moved to (96, 470)
Screenshot: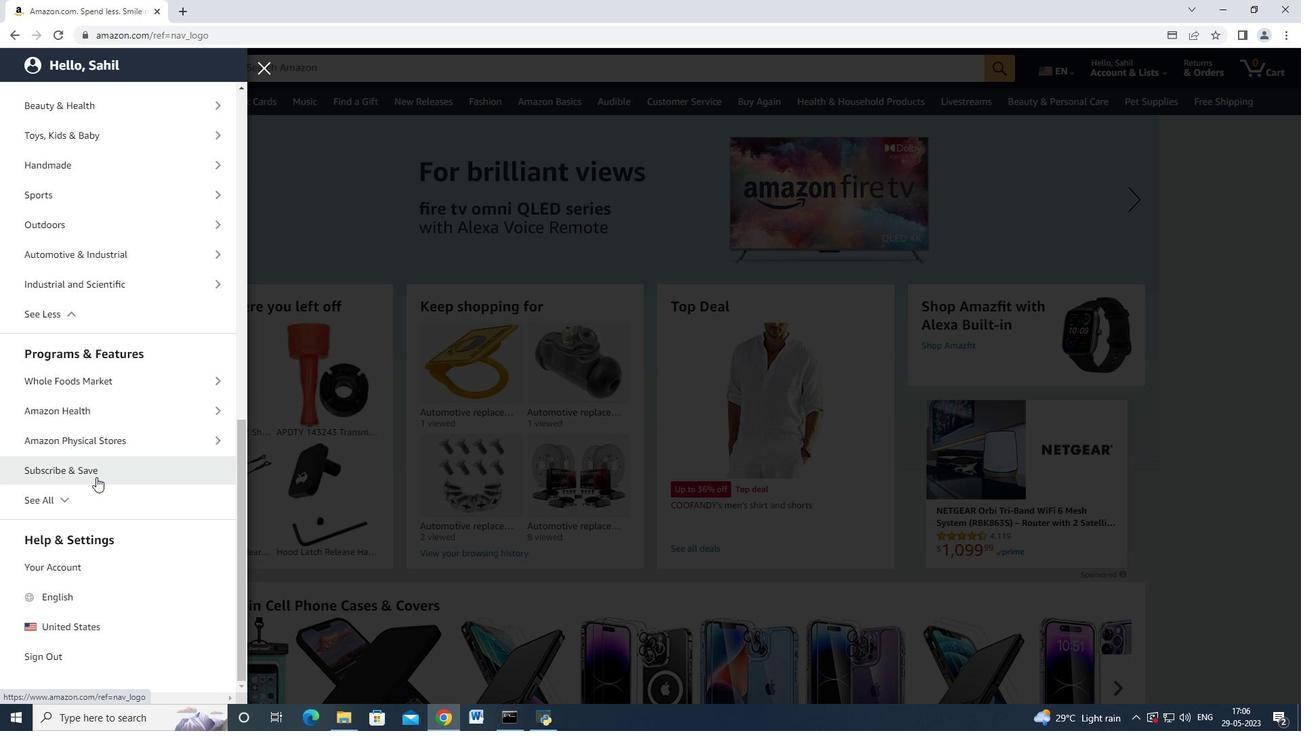 
Action: Mouse scrolled (96, 471) with delta (0, 0)
Screenshot: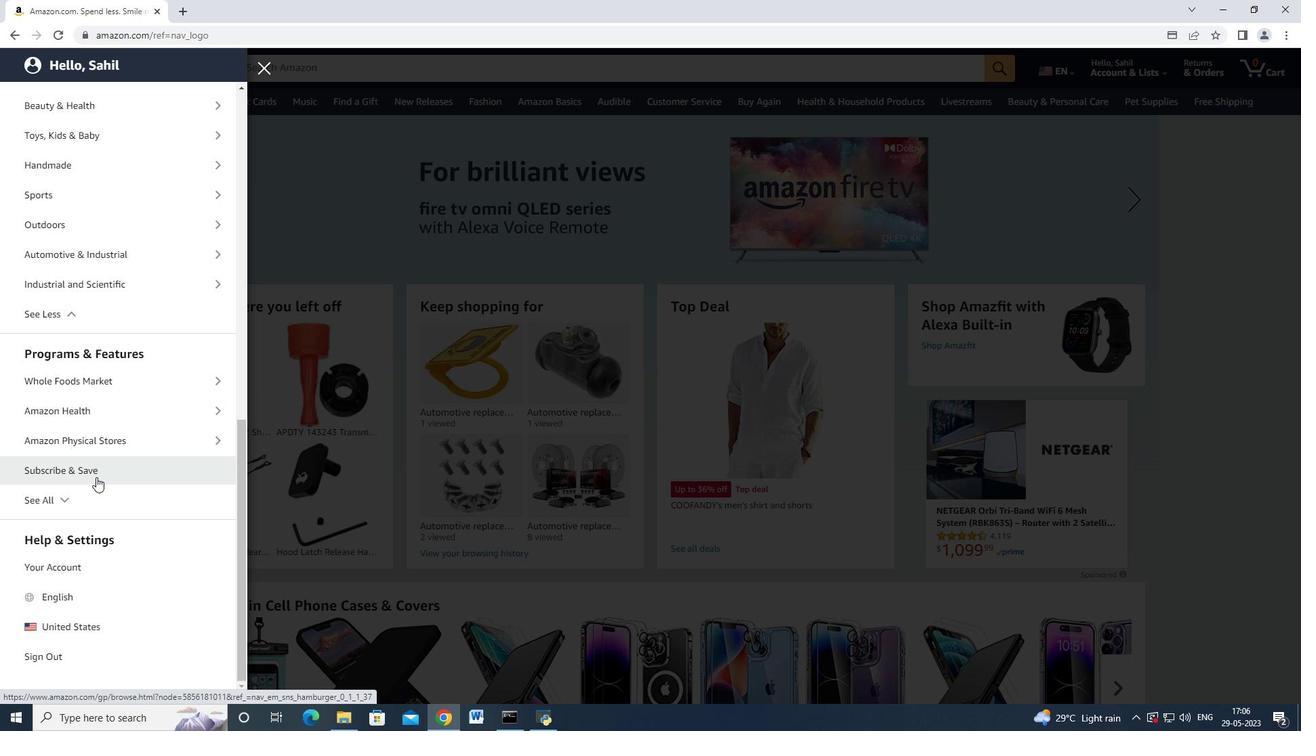 
Action: Mouse moved to (96, 470)
Screenshot: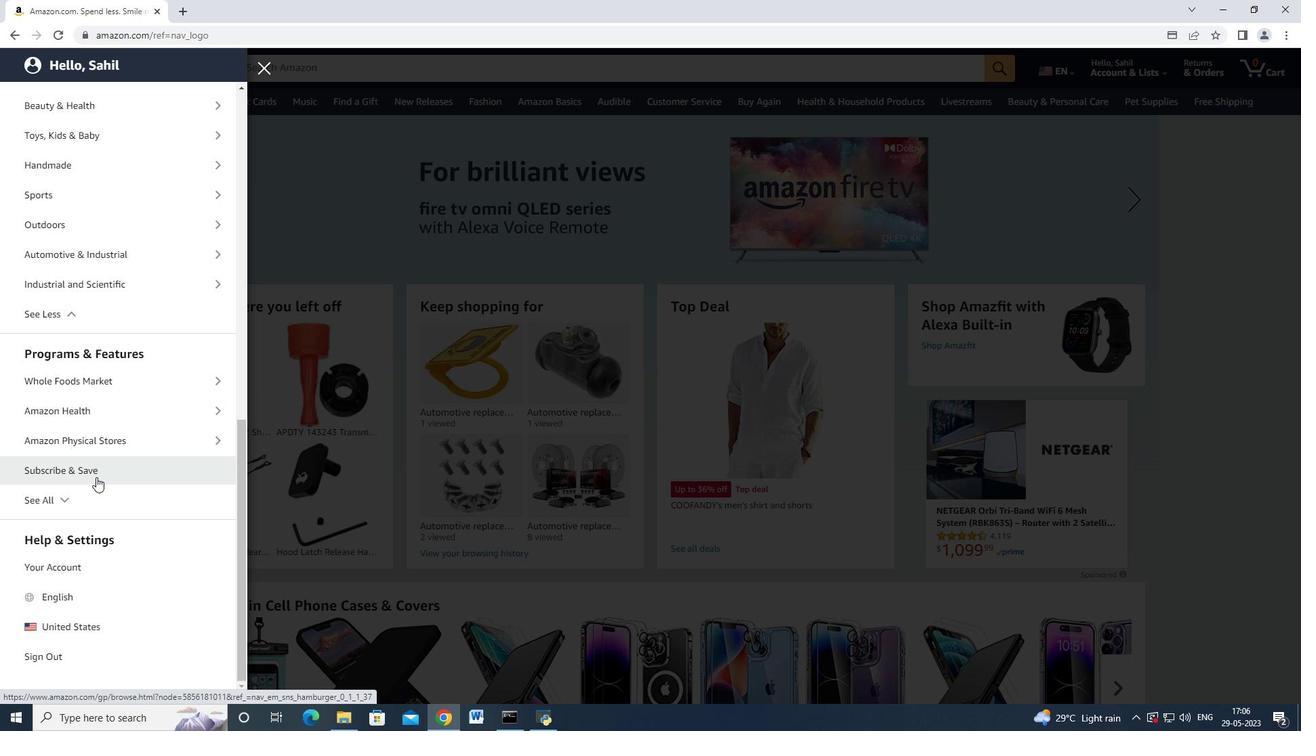
Action: Mouse scrolled (96, 471) with delta (0, 0)
Screenshot: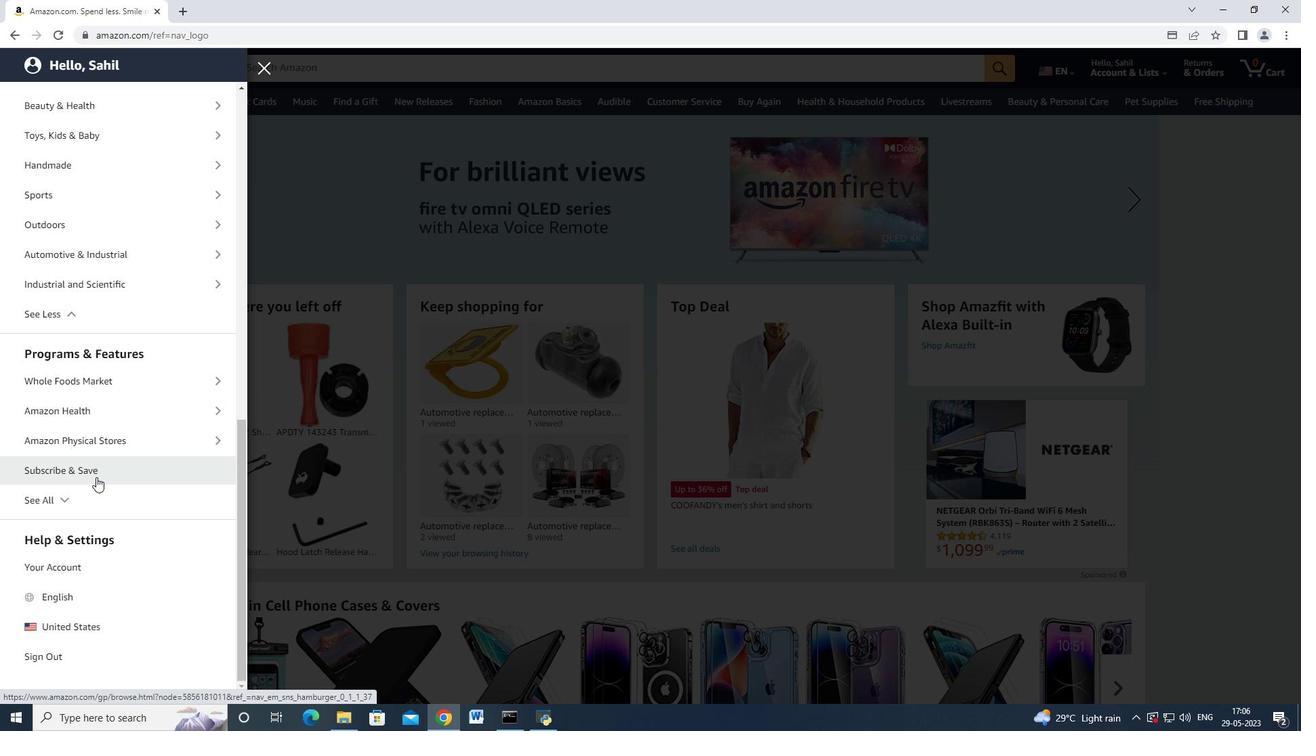 
Action: Mouse scrolled (96, 471) with delta (0, 0)
Screenshot: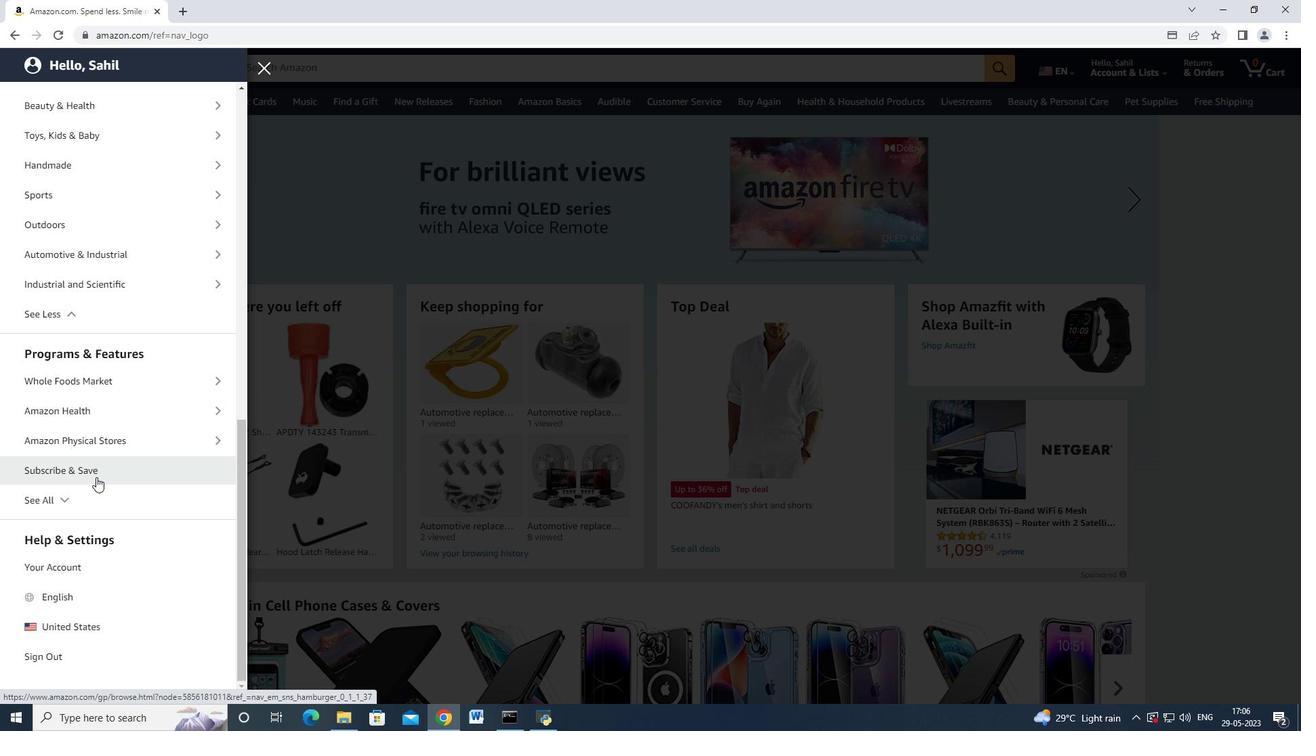 
Action: Mouse scrolled (96, 471) with delta (0, 0)
Screenshot: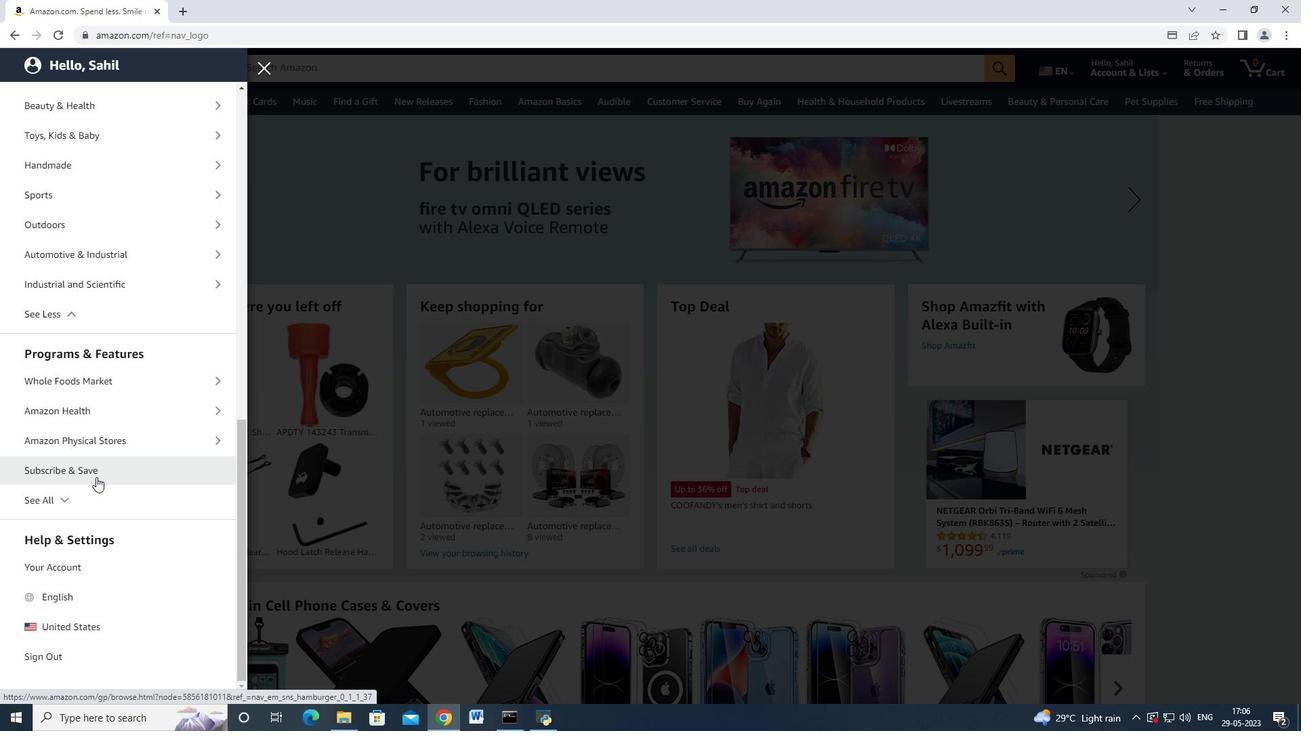 
Action: Mouse scrolled (96, 471) with delta (0, 0)
Screenshot: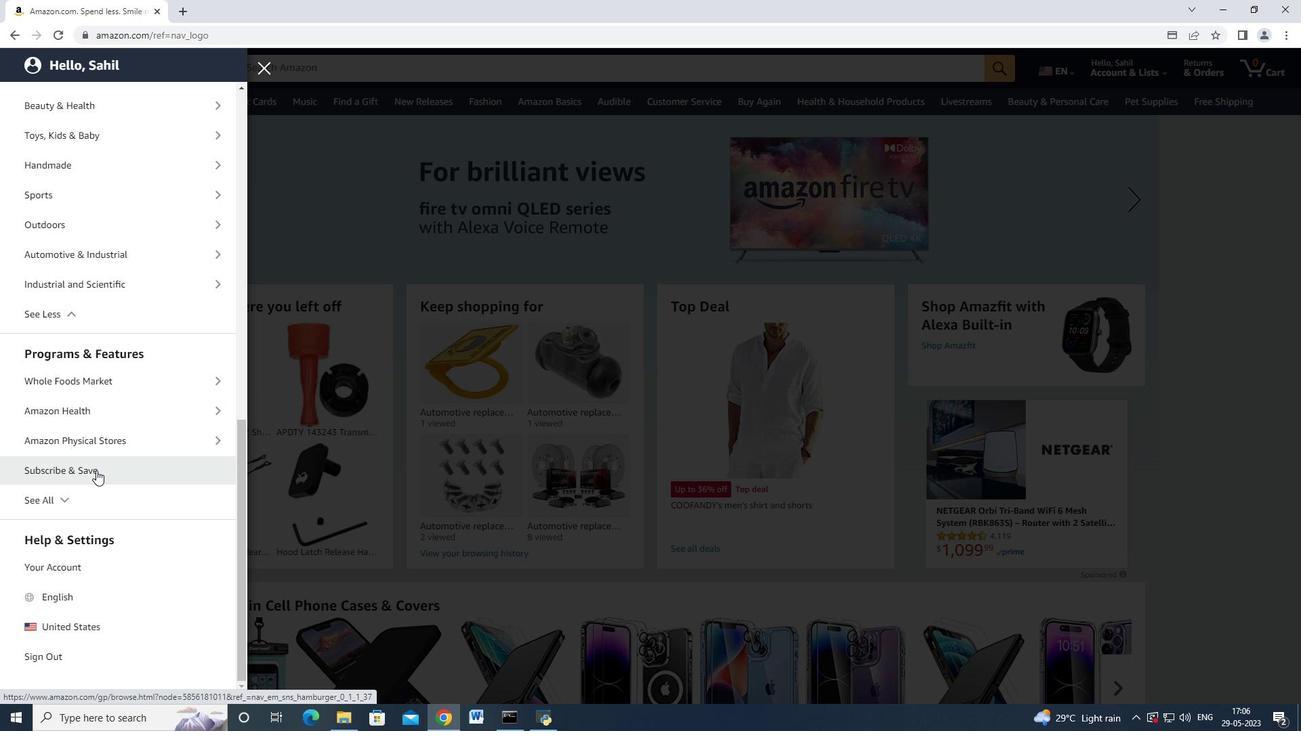 
Action: Mouse moved to (88, 594)
Screenshot: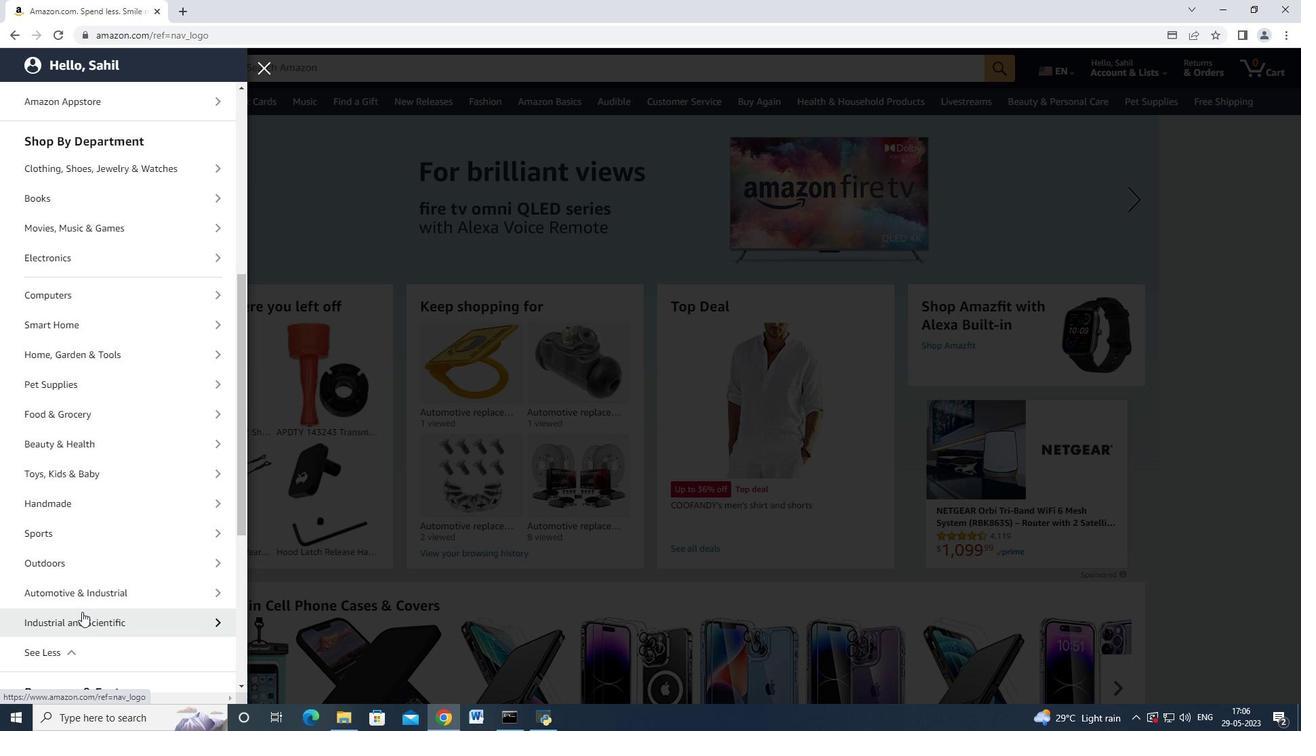 
Action: Mouse pressed left at (88, 594)
Screenshot: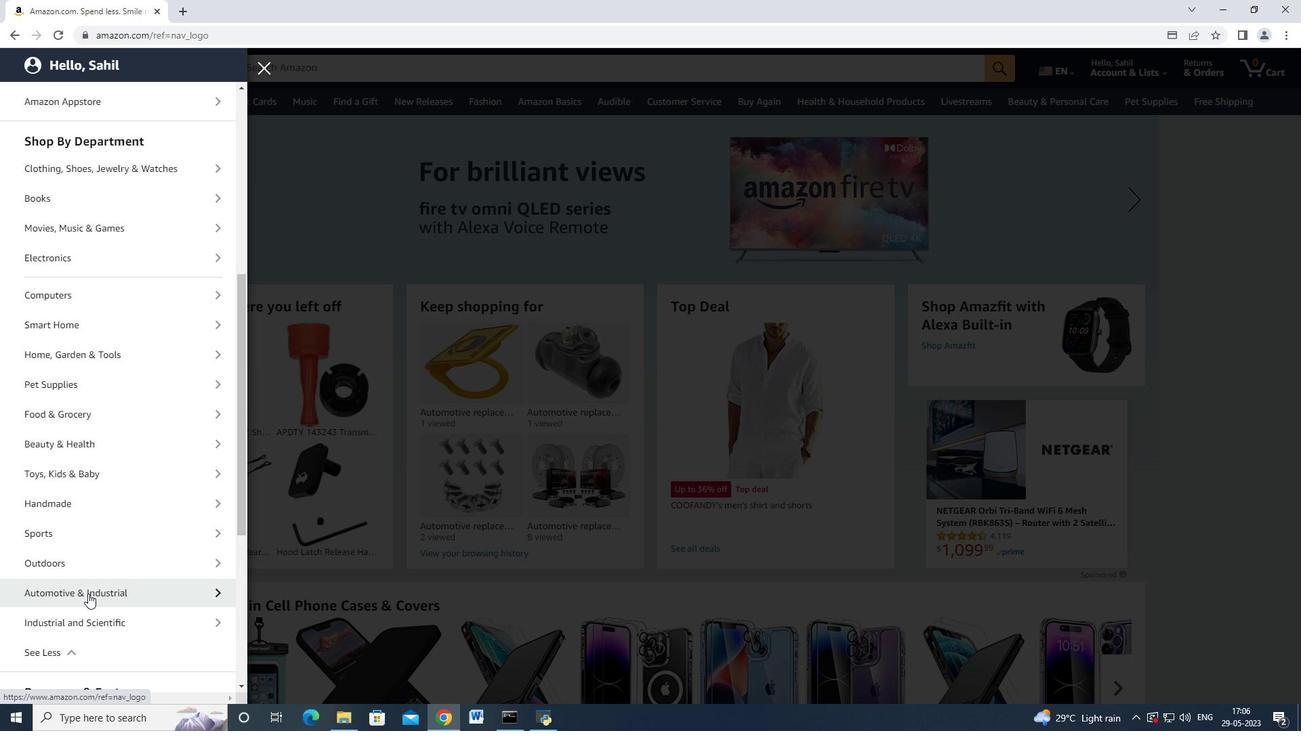 
Action: Mouse moved to (102, 175)
Screenshot: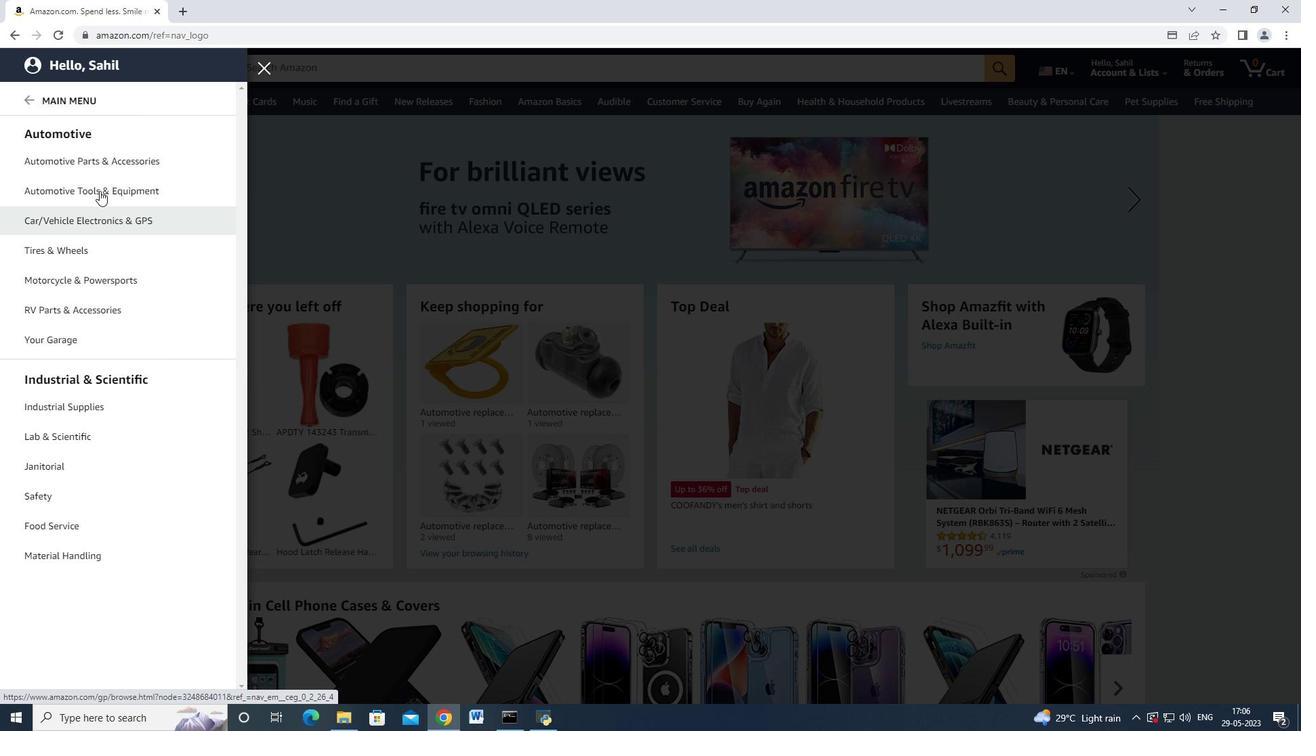 
Action: Mouse pressed left at (102, 175)
Screenshot: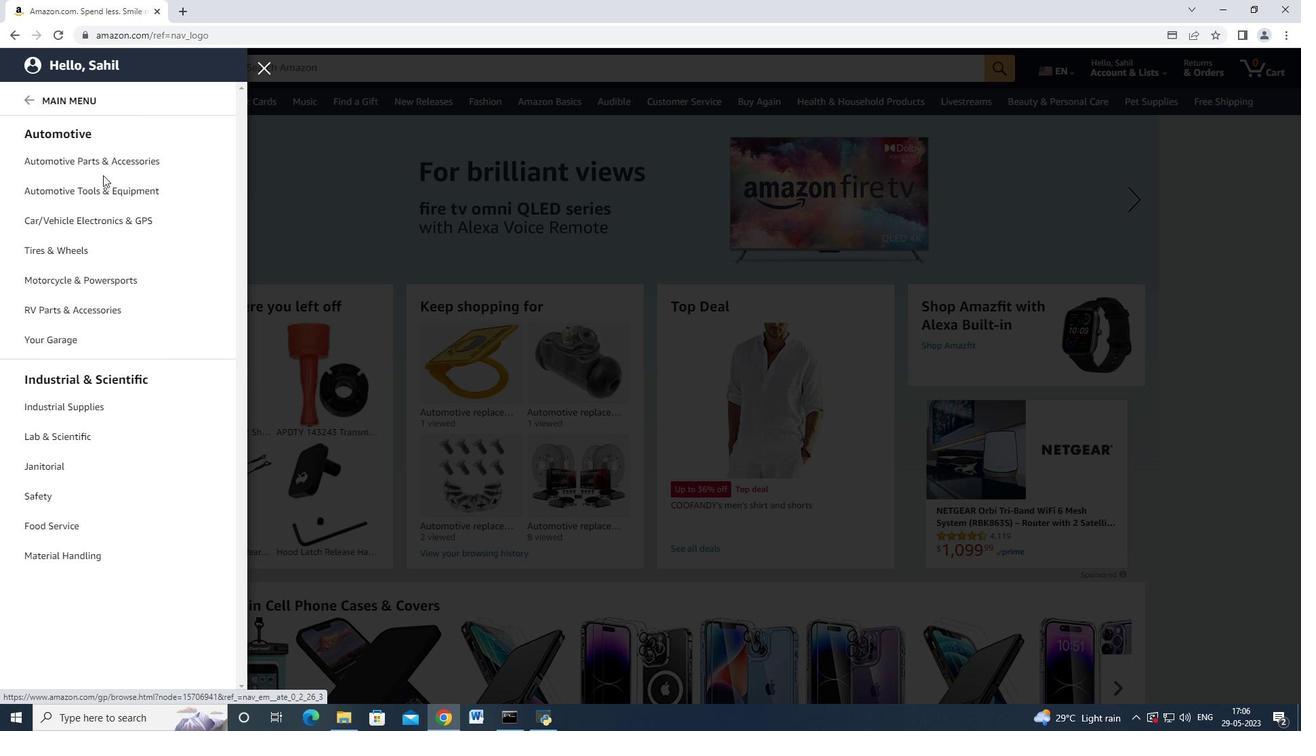 
Action: Mouse moved to (107, 166)
Screenshot: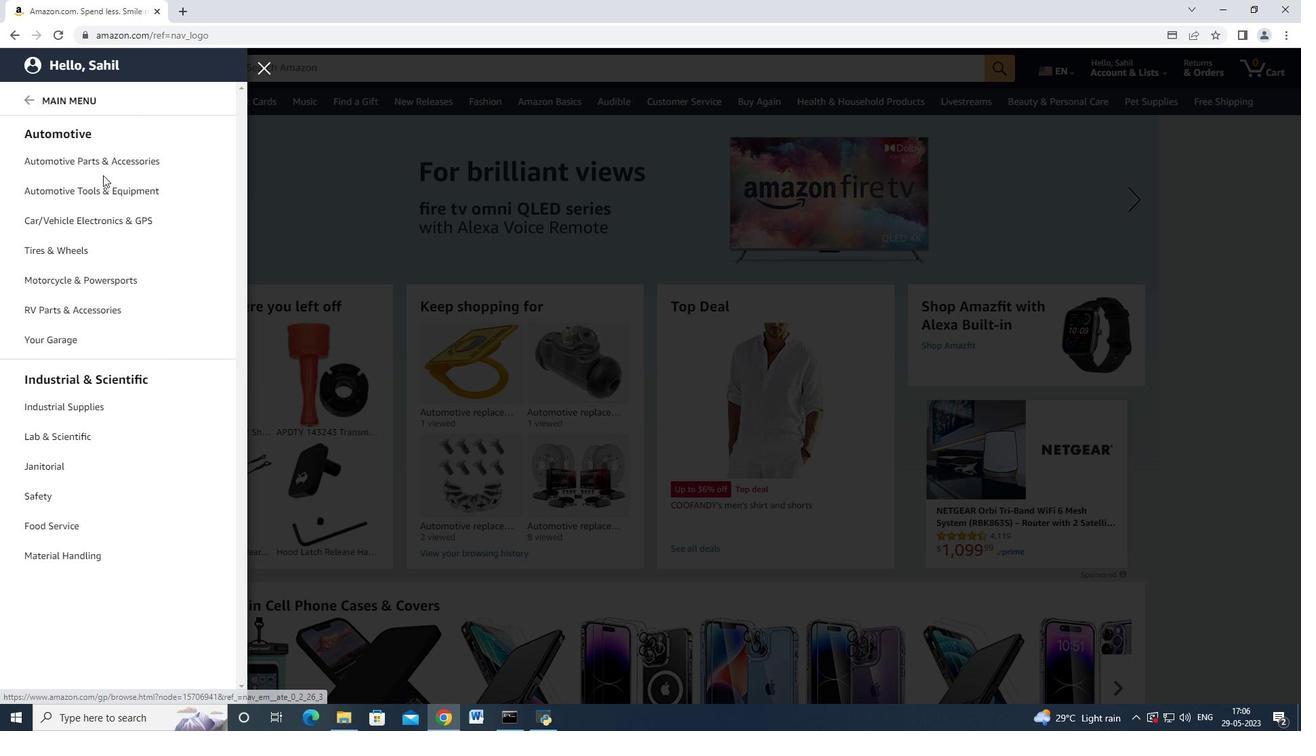 
Action: Mouse pressed left at (107, 166)
Screenshot: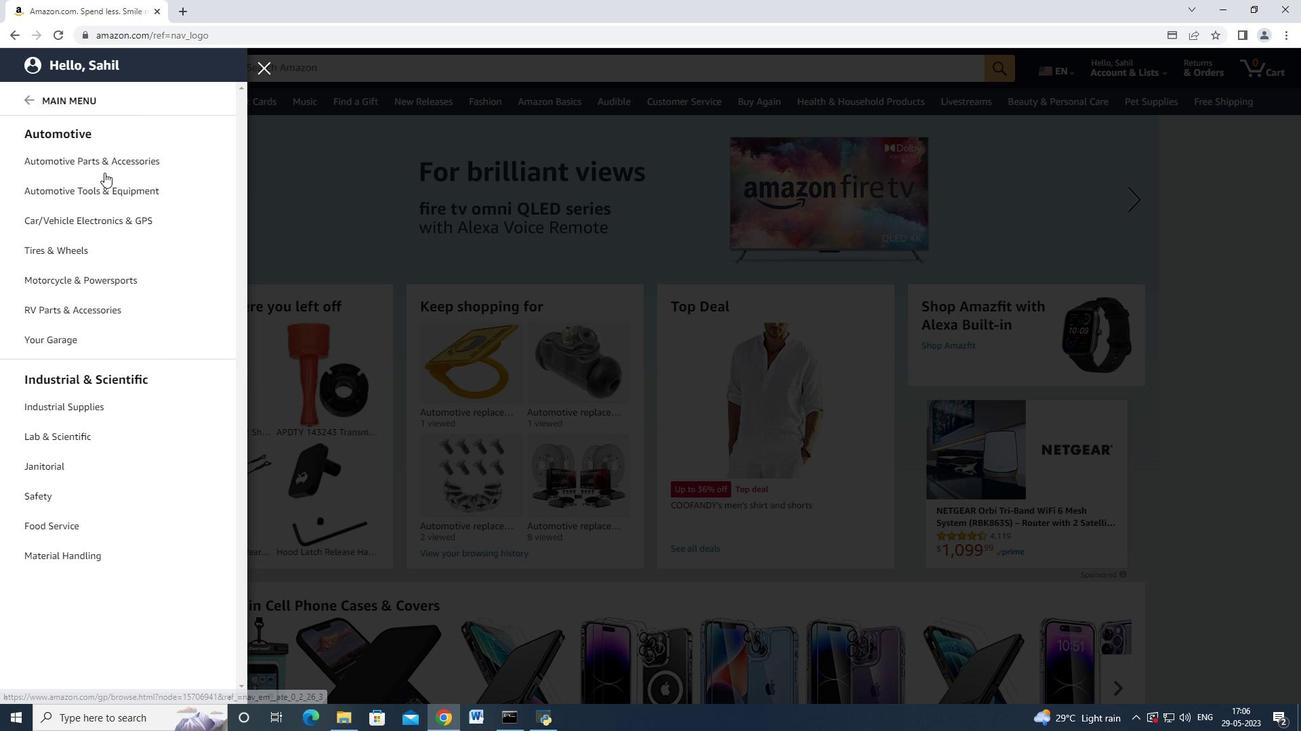 
Action: Mouse moved to (344, 260)
Screenshot: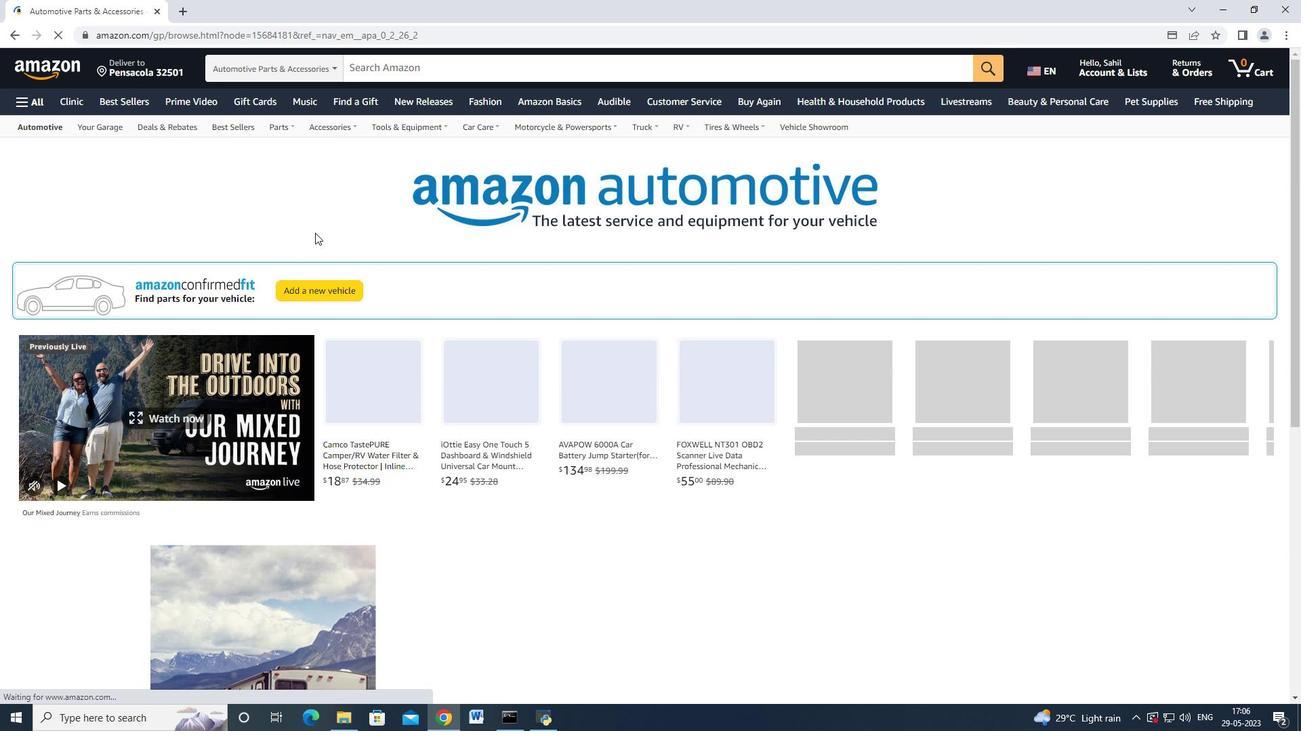 
Action: Mouse scrolled (344, 259) with delta (0, 0)
Screenshot: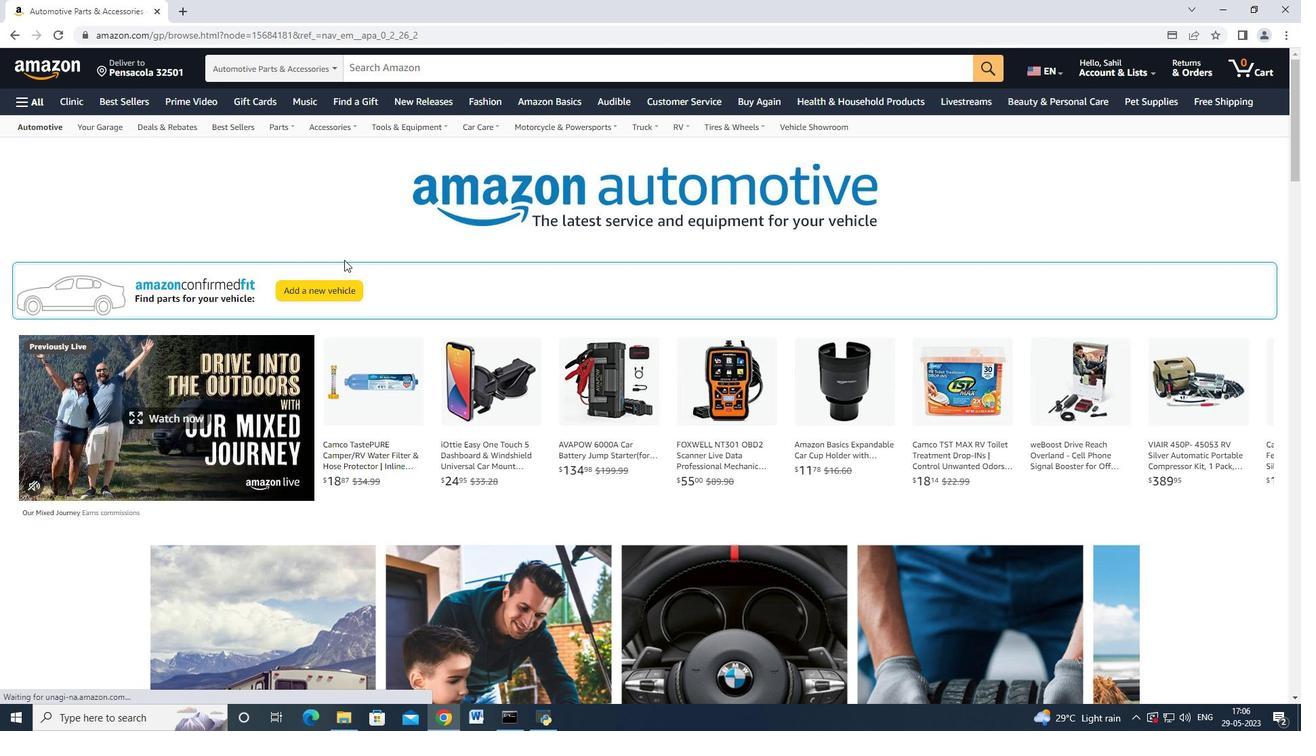 
Action: Mouse scrolled (344, 259) with delta (0, 0)
Screenshot: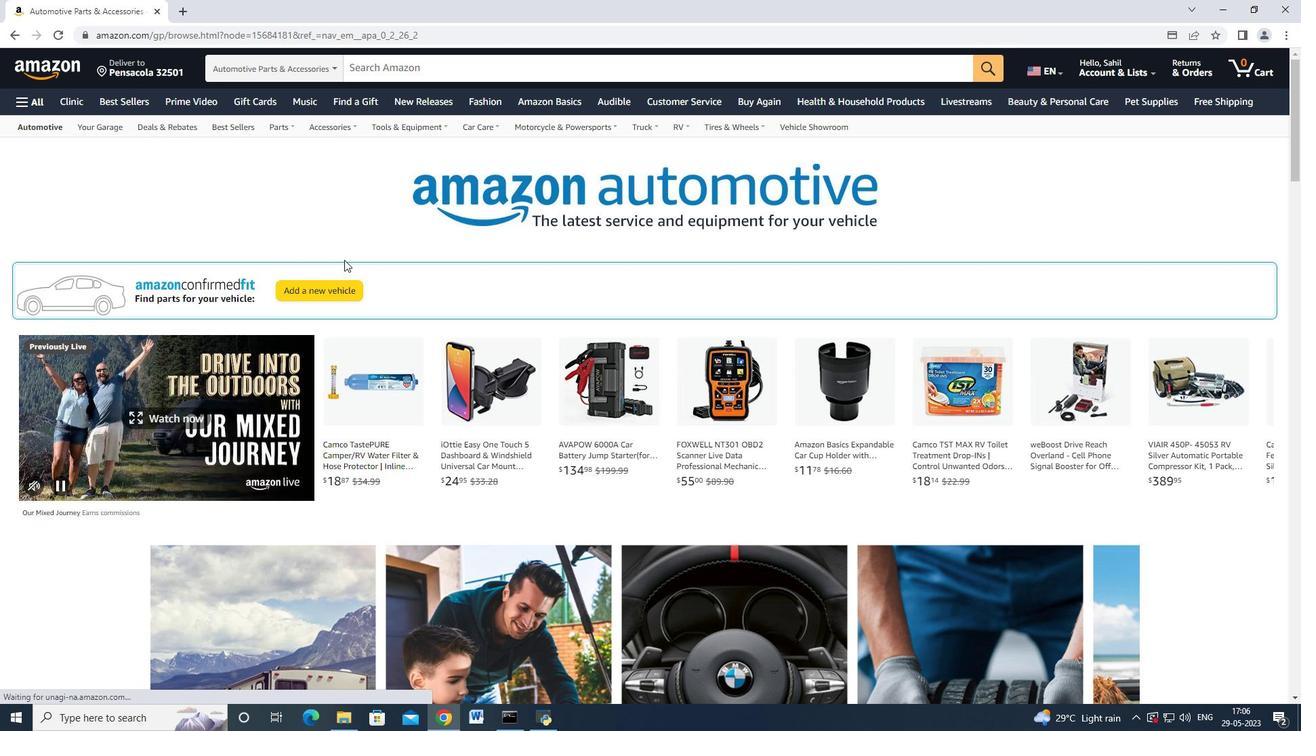 
Action: Mouse scrolled (344, 260) with delta (0, 0)
Screenshot: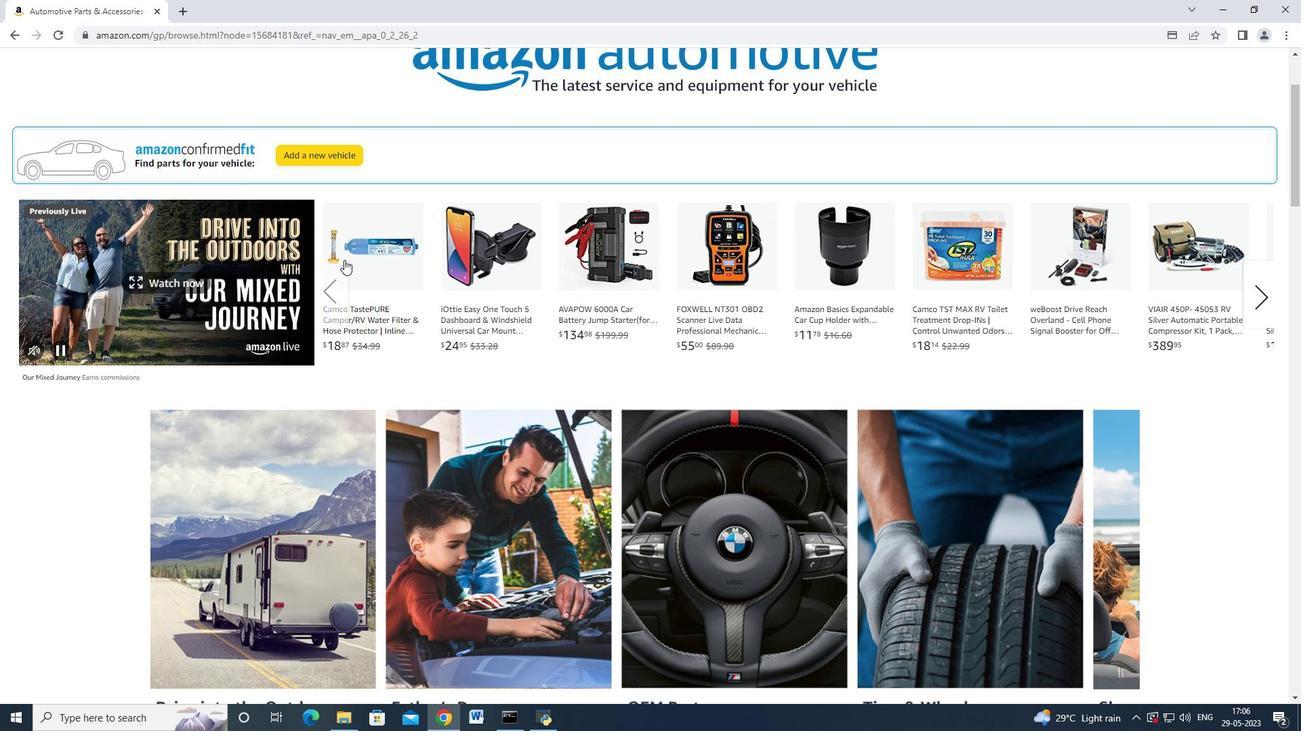 
Action: Mouse scrolled (344, 260) with delta (0, 0)
Screenshot: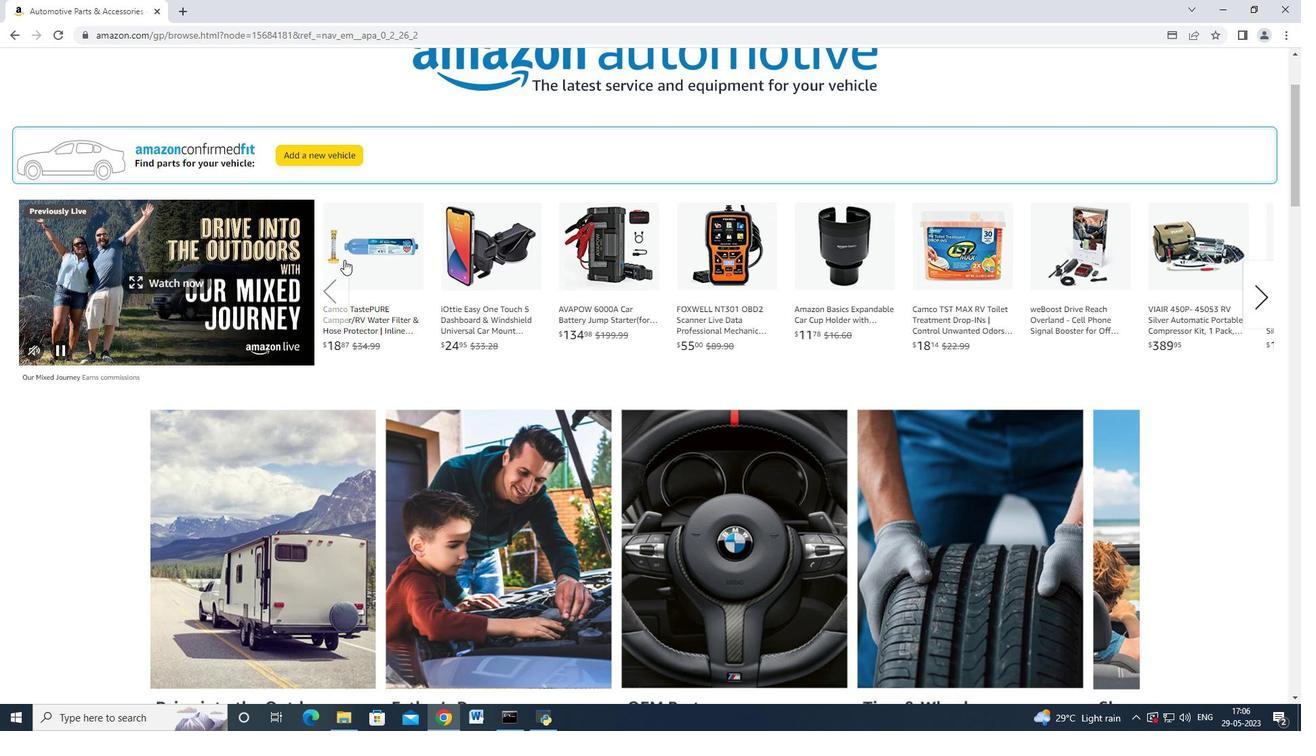 
Action: Mouse scrolled (344, 260) with delta (0, 0)
Screenshot: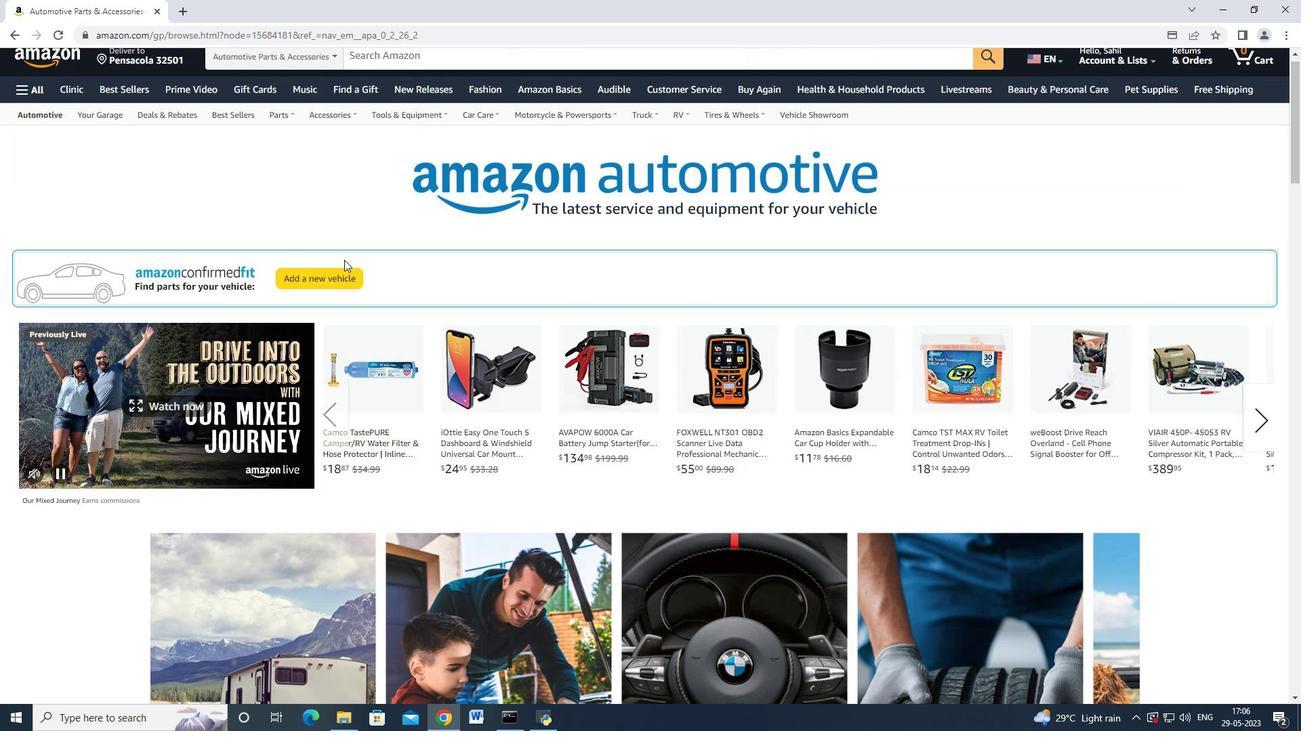
Action: Mouse scrolled (344, 260) with delta (0, 0)
Screenshot: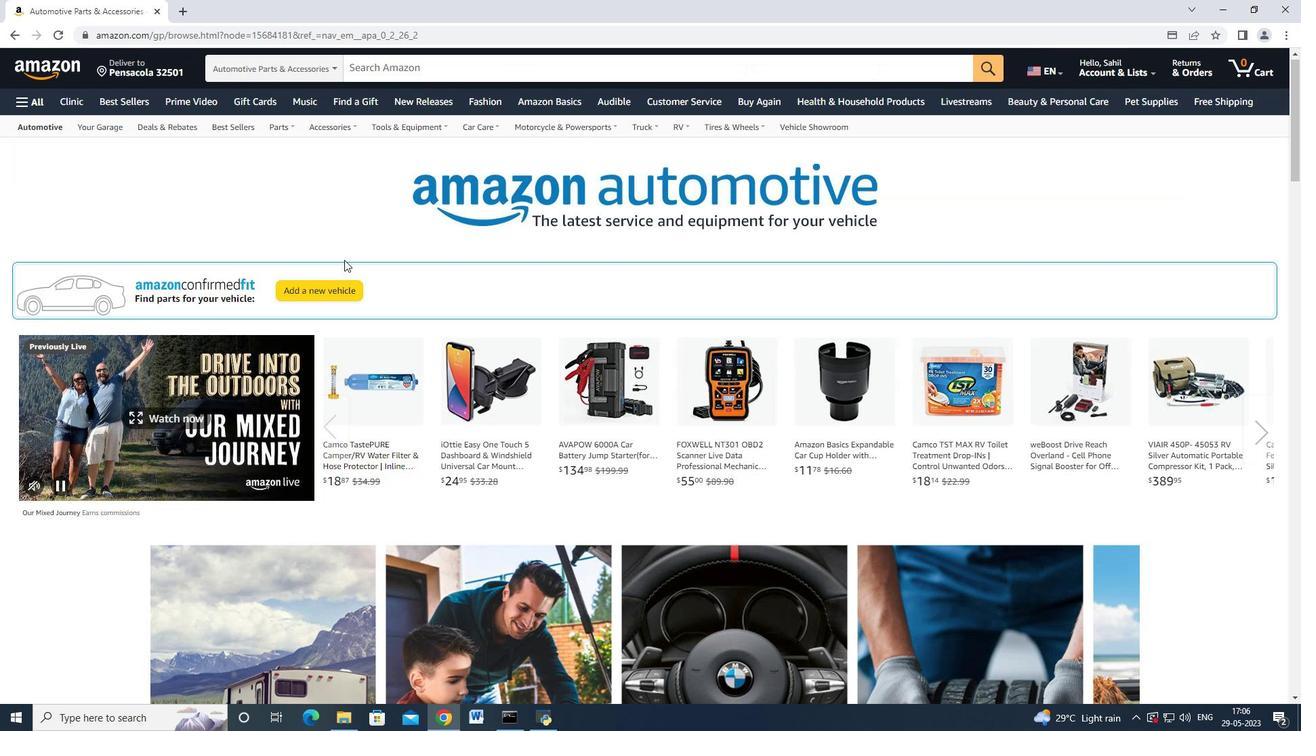 
Action: Mouse moved to (103, 119)
Screenshot: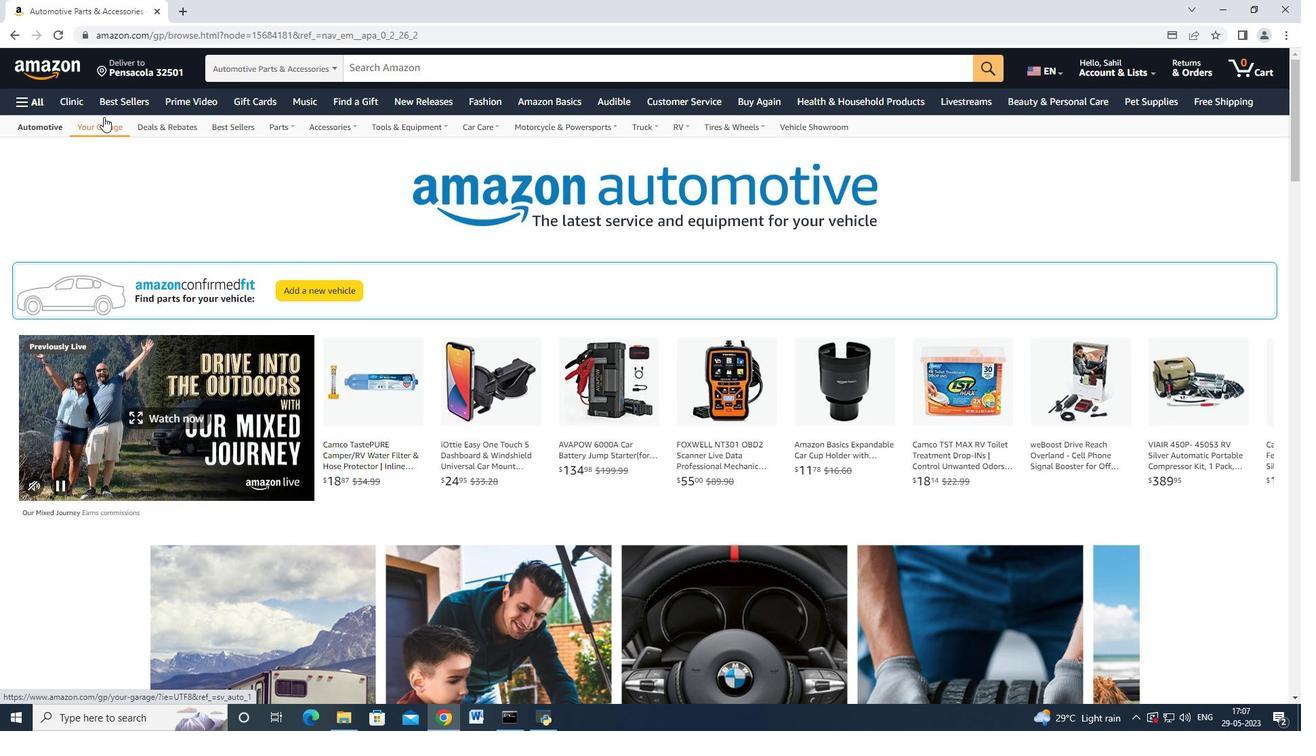 
Action: Mouse pressed left at (103, 119)
Screenshot: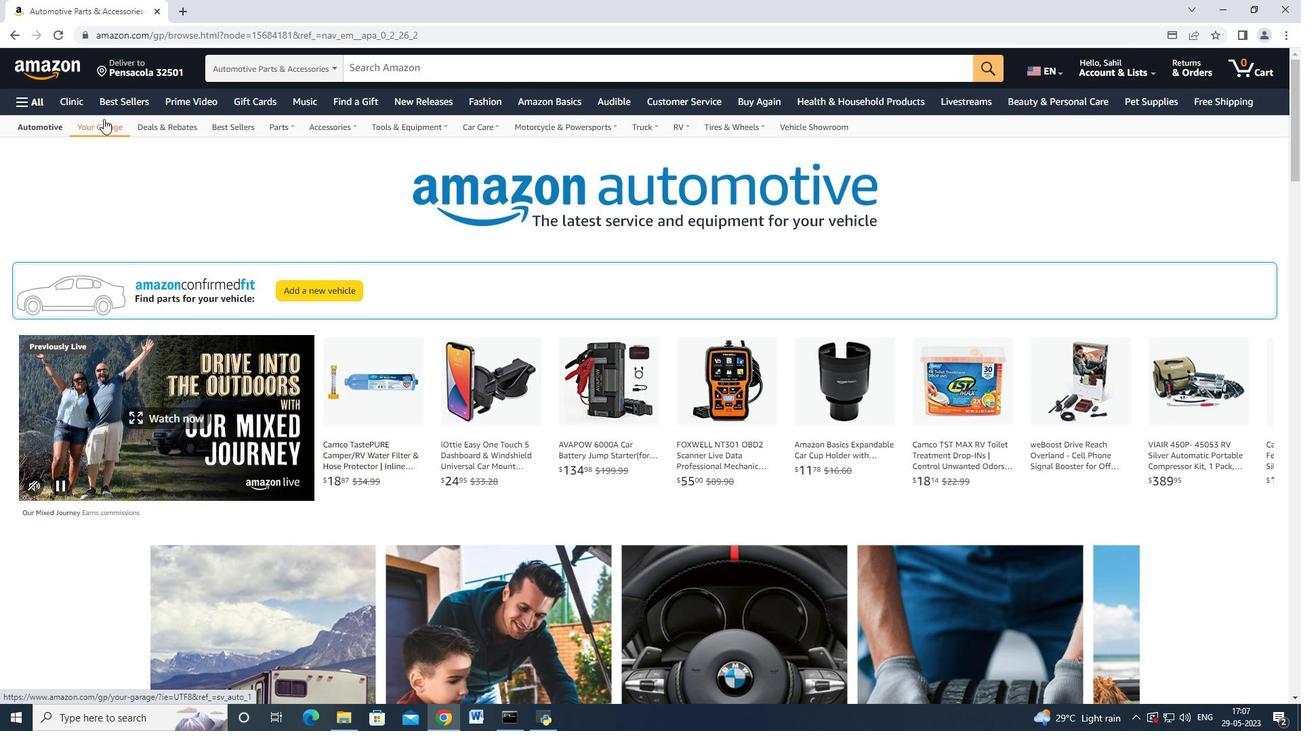 
Action: Mouse moved to (15, 32)
Screenshot: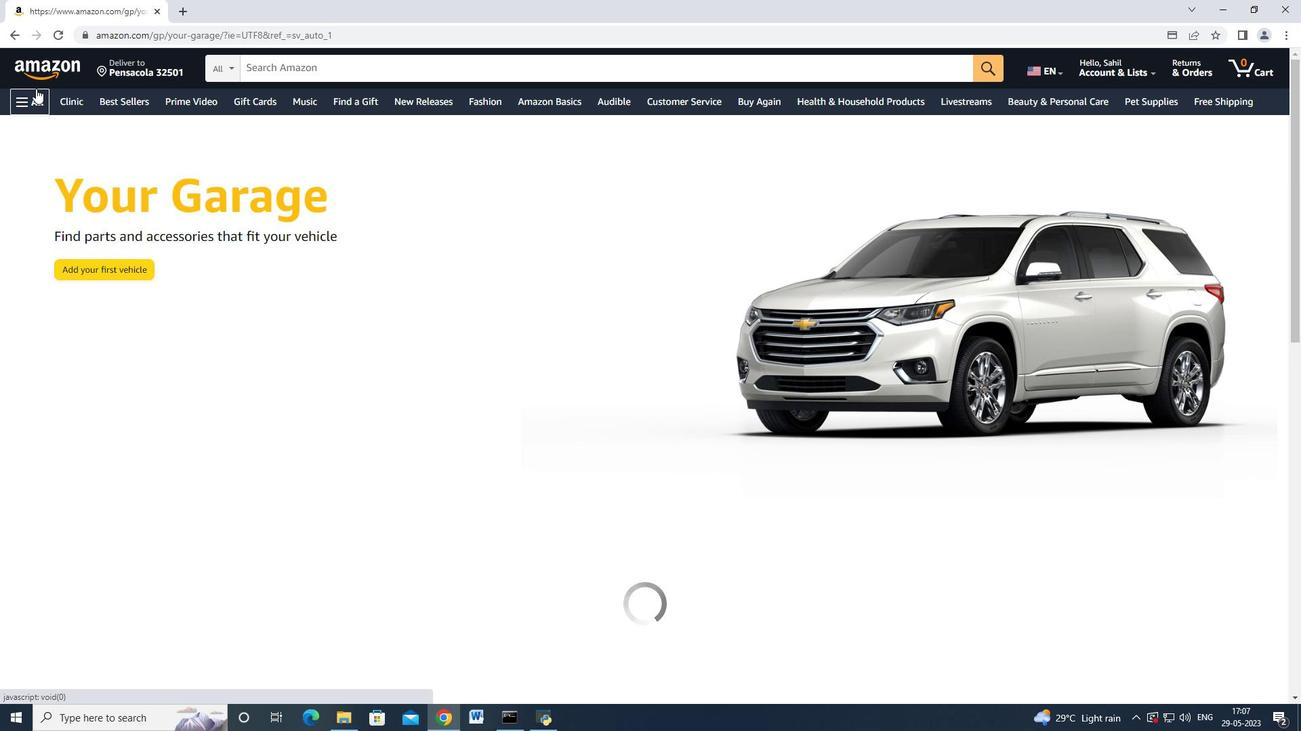 
Action: Mouse pressed left at (15, 32)
Screenshot: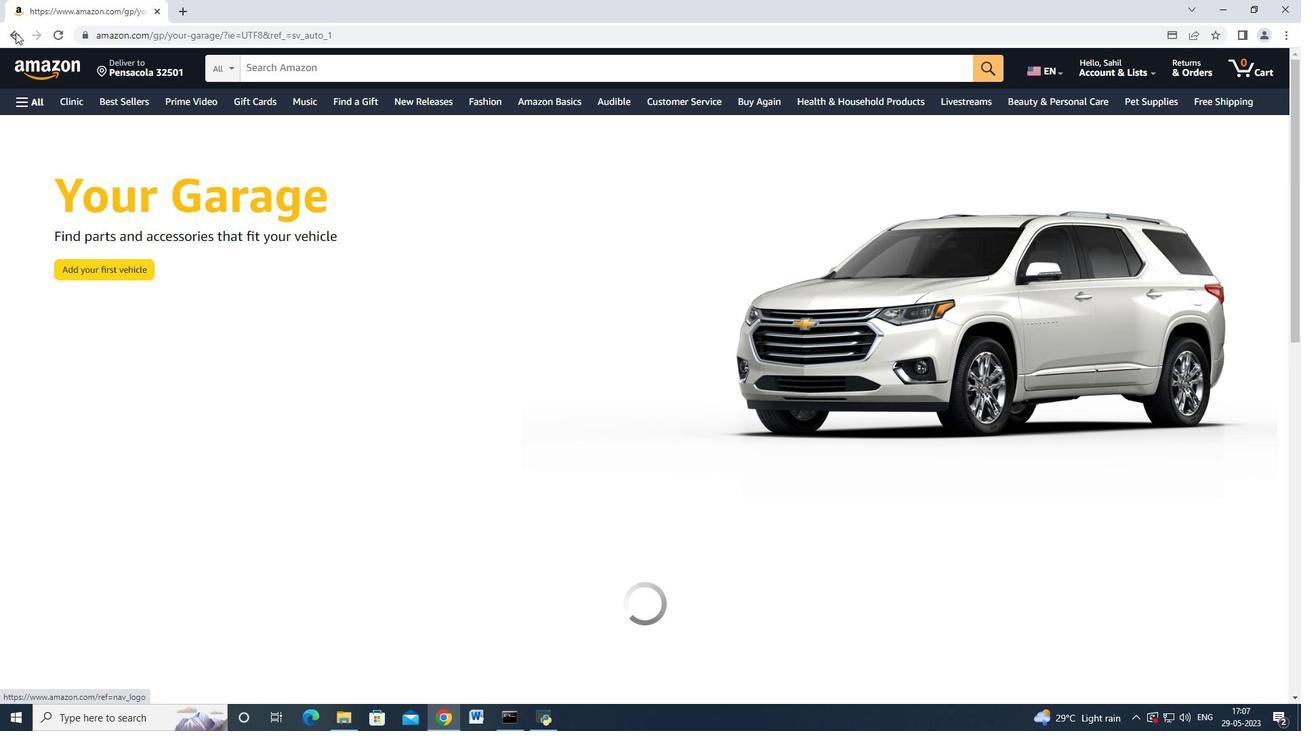 
Action: Mouse moved to (232, 123)
Screenshot: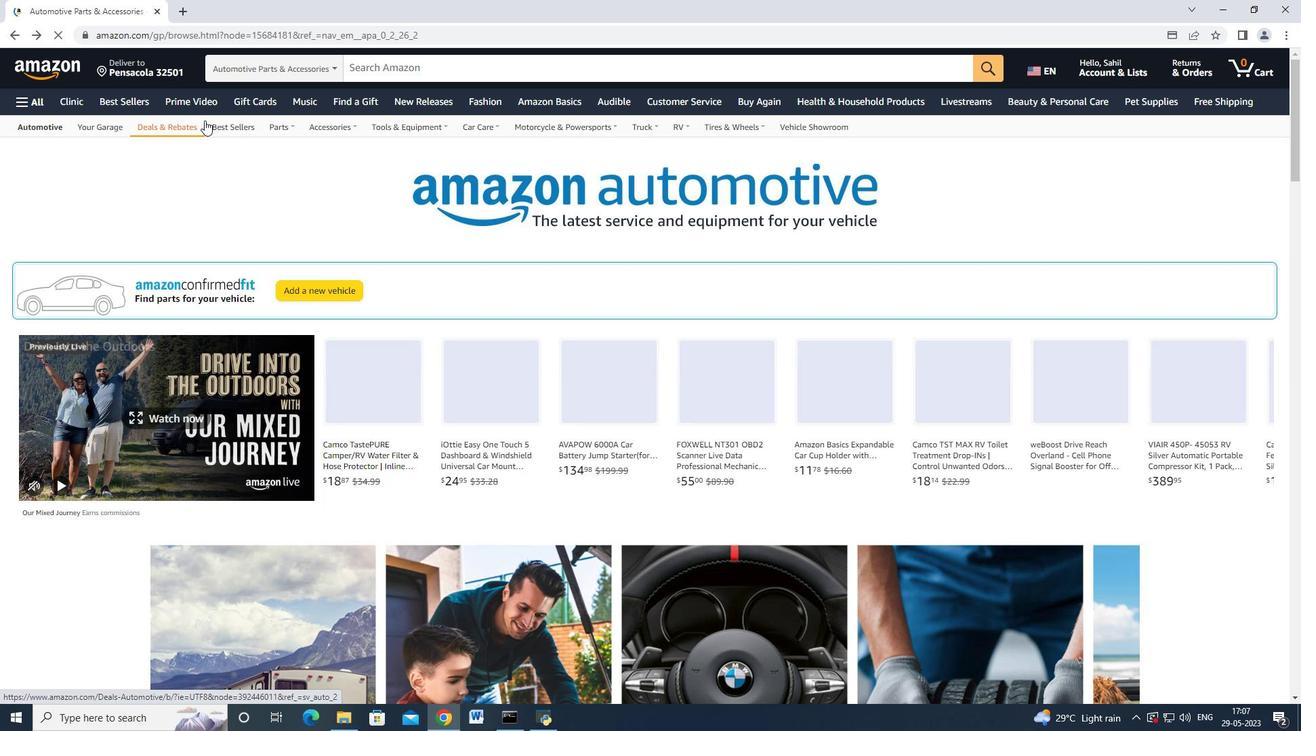 
Action: Mouse pressed left at (232, 123)
Screenshot: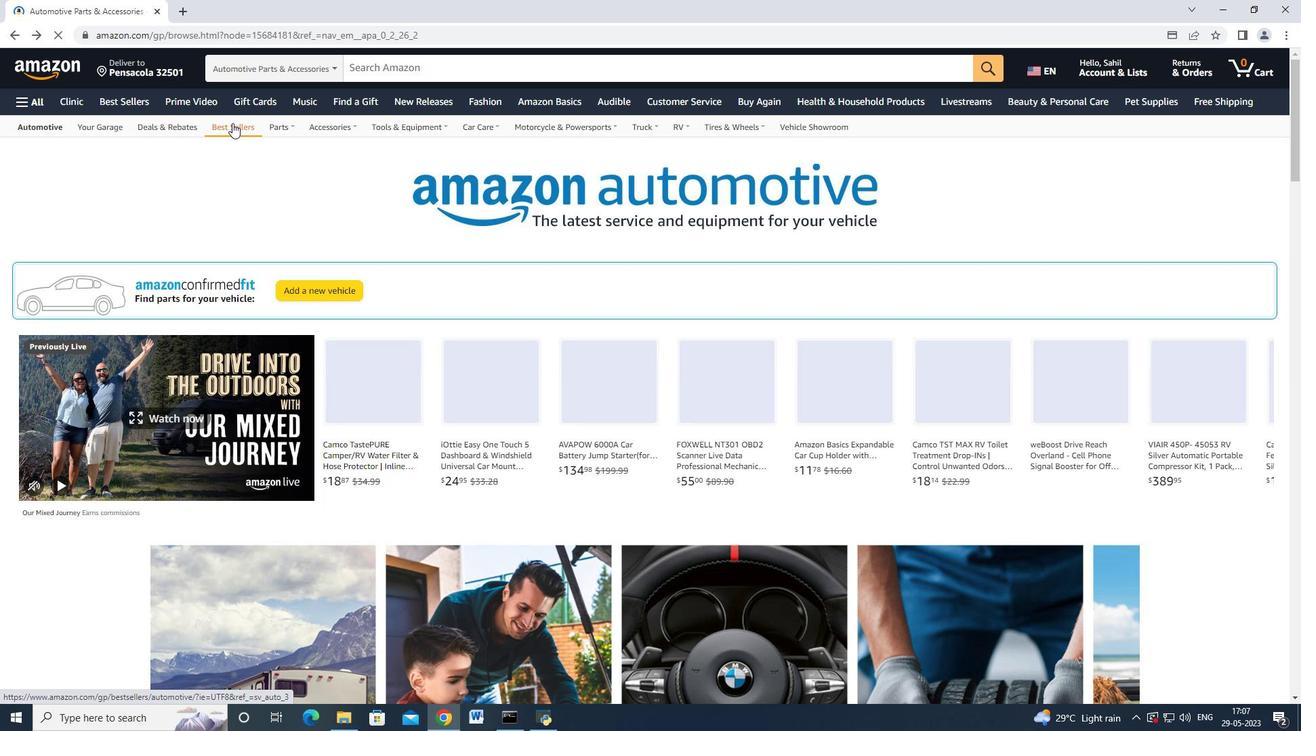 
Action: Mouse moved to (86, 431)
Screenshot: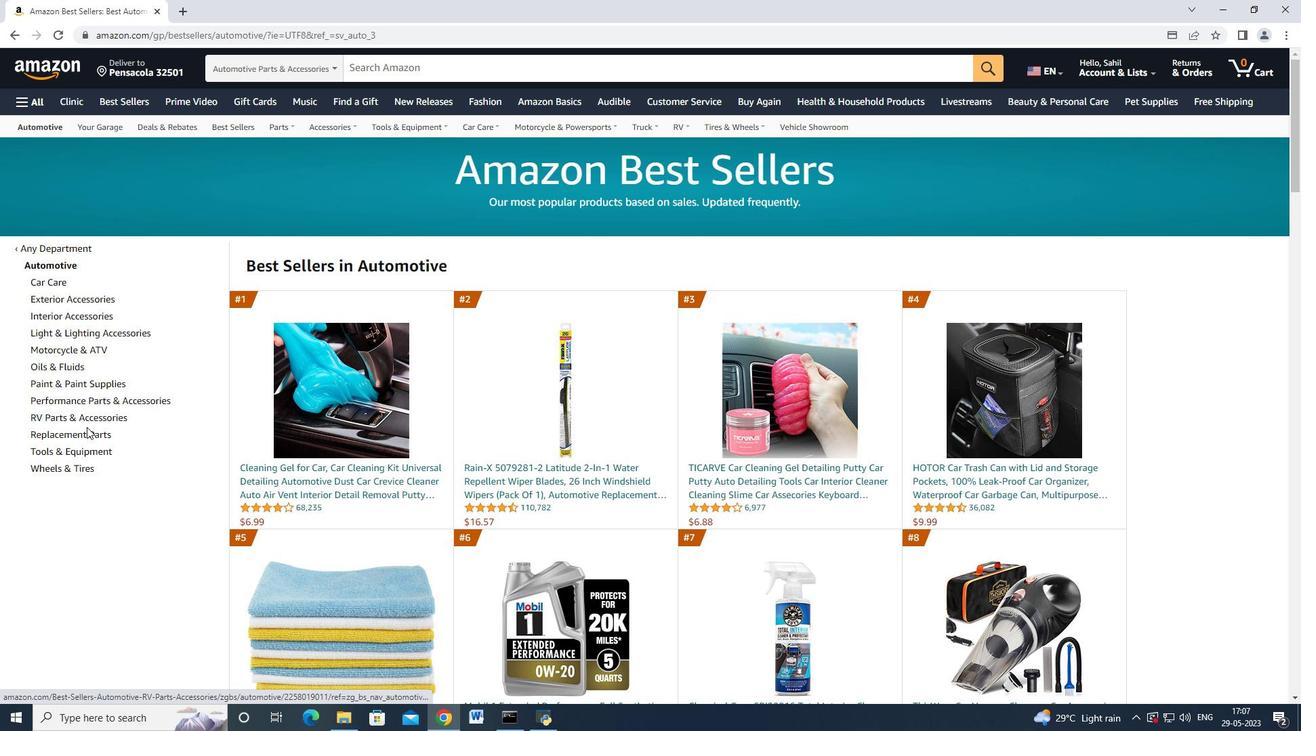 
Action: Mouse pressed left at (86, 431)
Screenshot: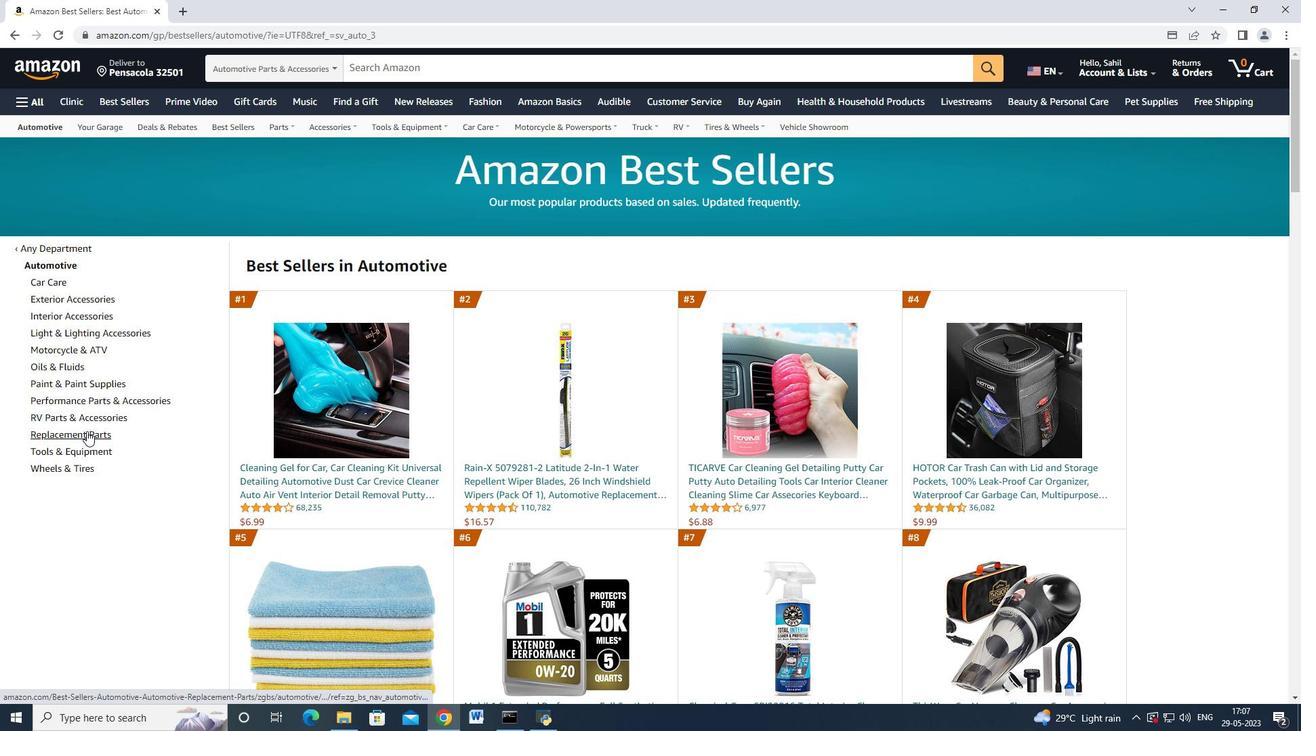 
Action: Mouse moved to (55, 405)
Screenshot: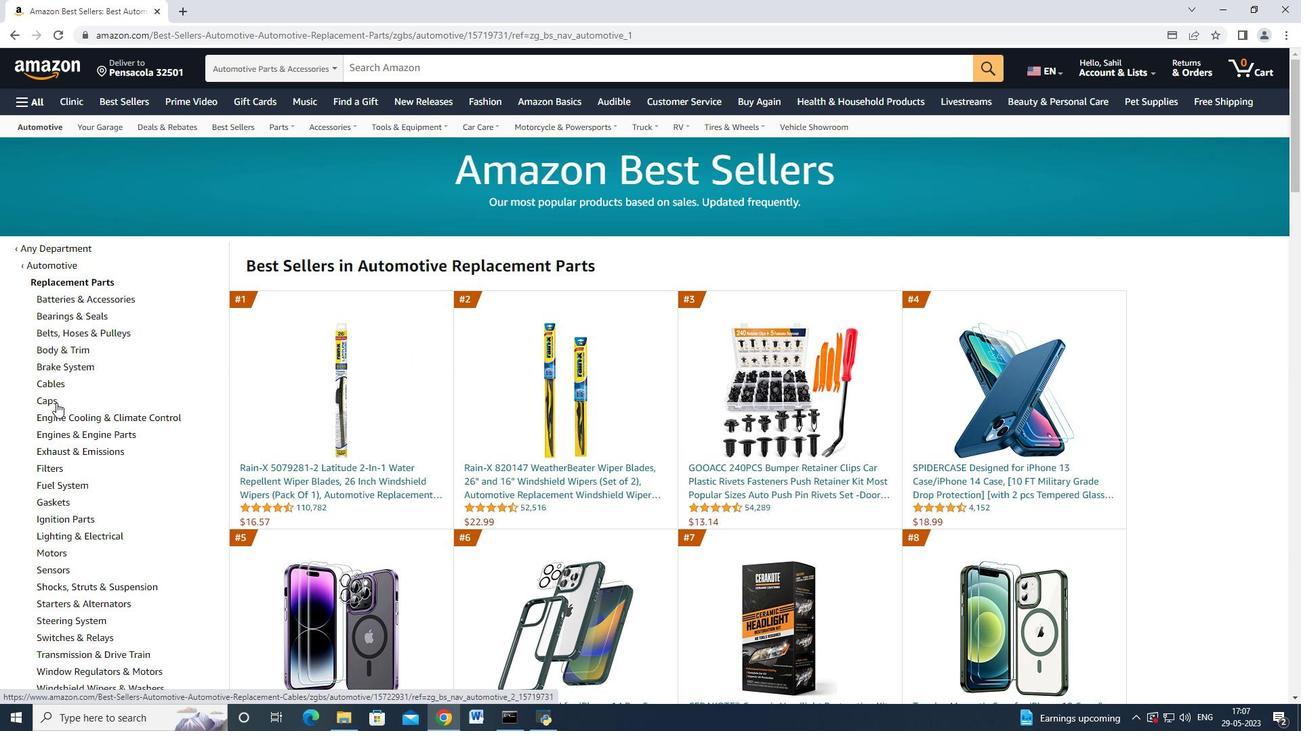 
Action: Mouse pressed left at (55, 405)
Screenshot: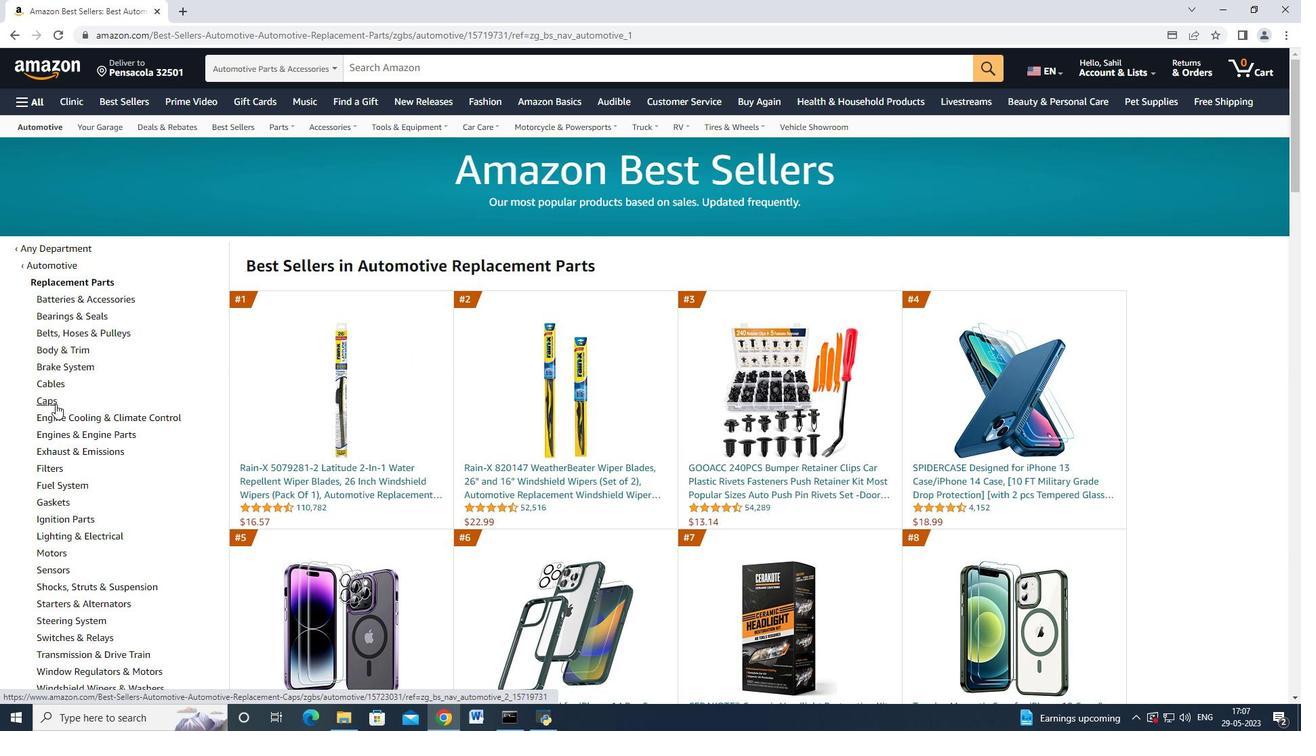 
Action: Mouse moved to (79, 342)
Screenshot: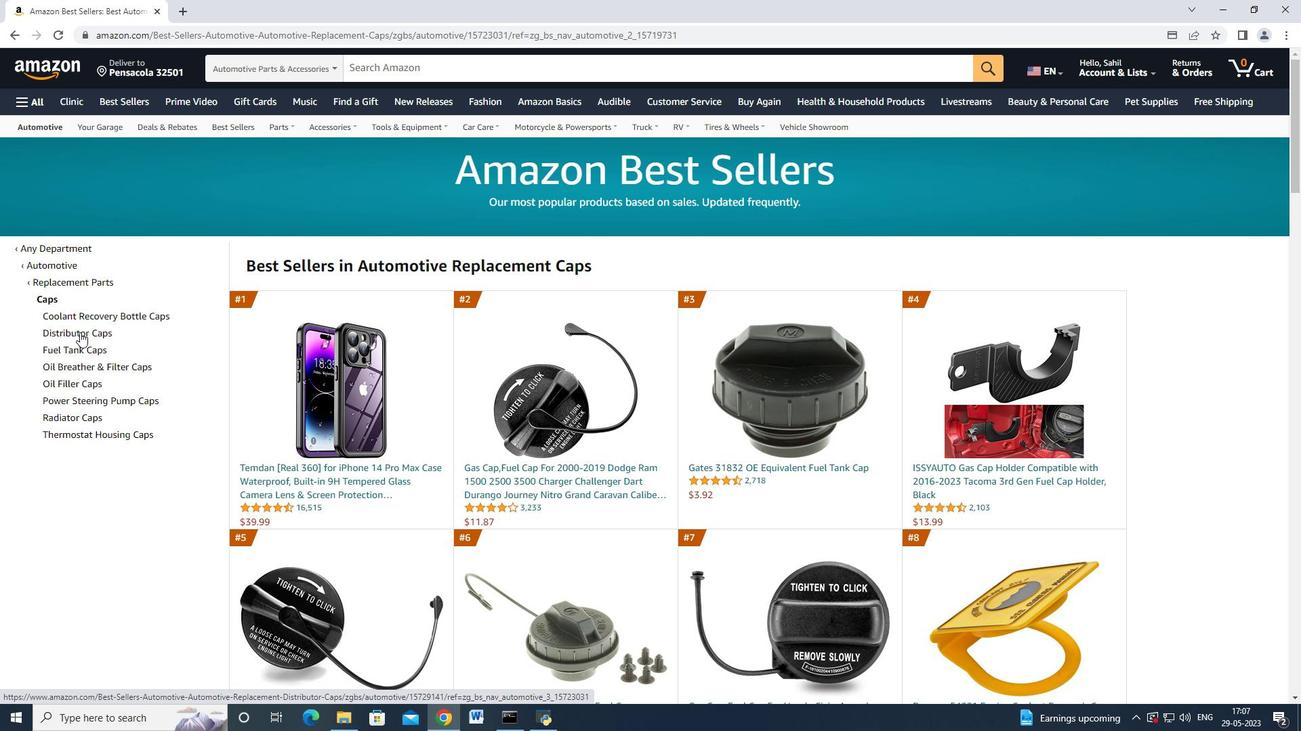 
Action: Mouse pressed left at (79, 342)
Screenshot: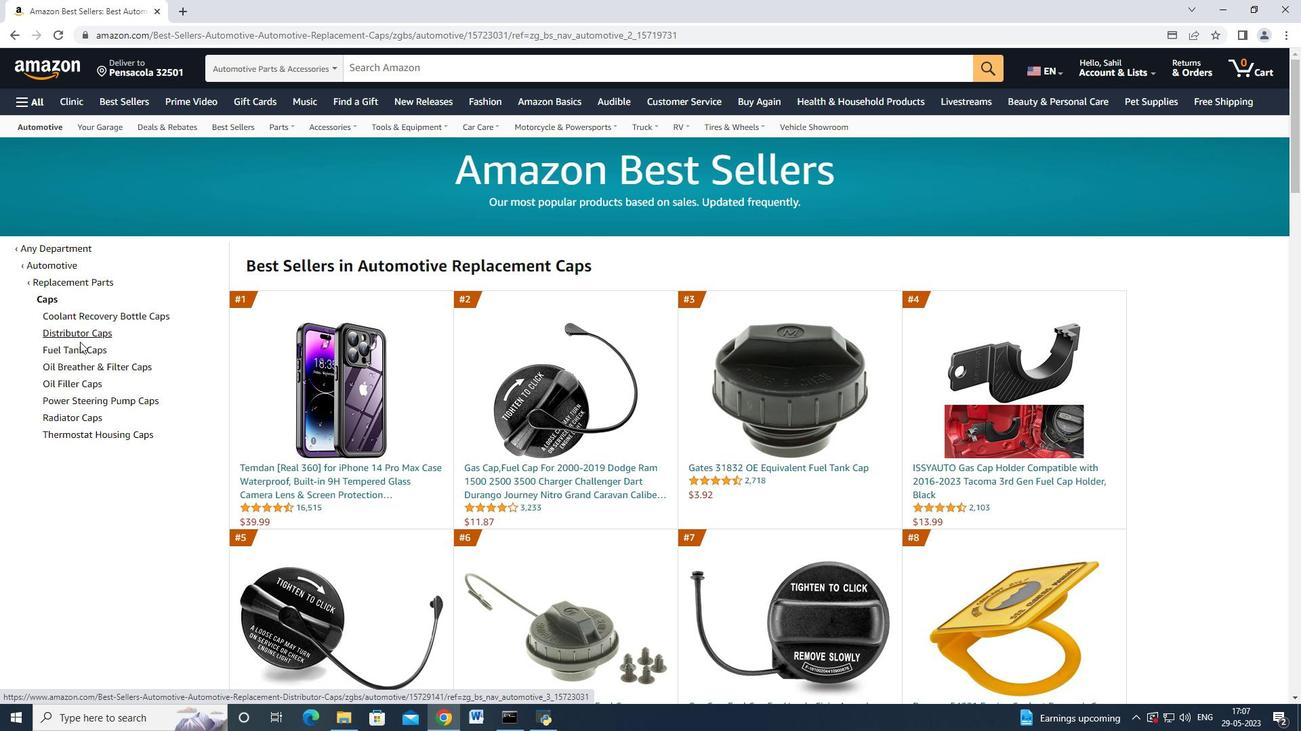 
Action: Mouse moved to (84, 336)
Screenshot: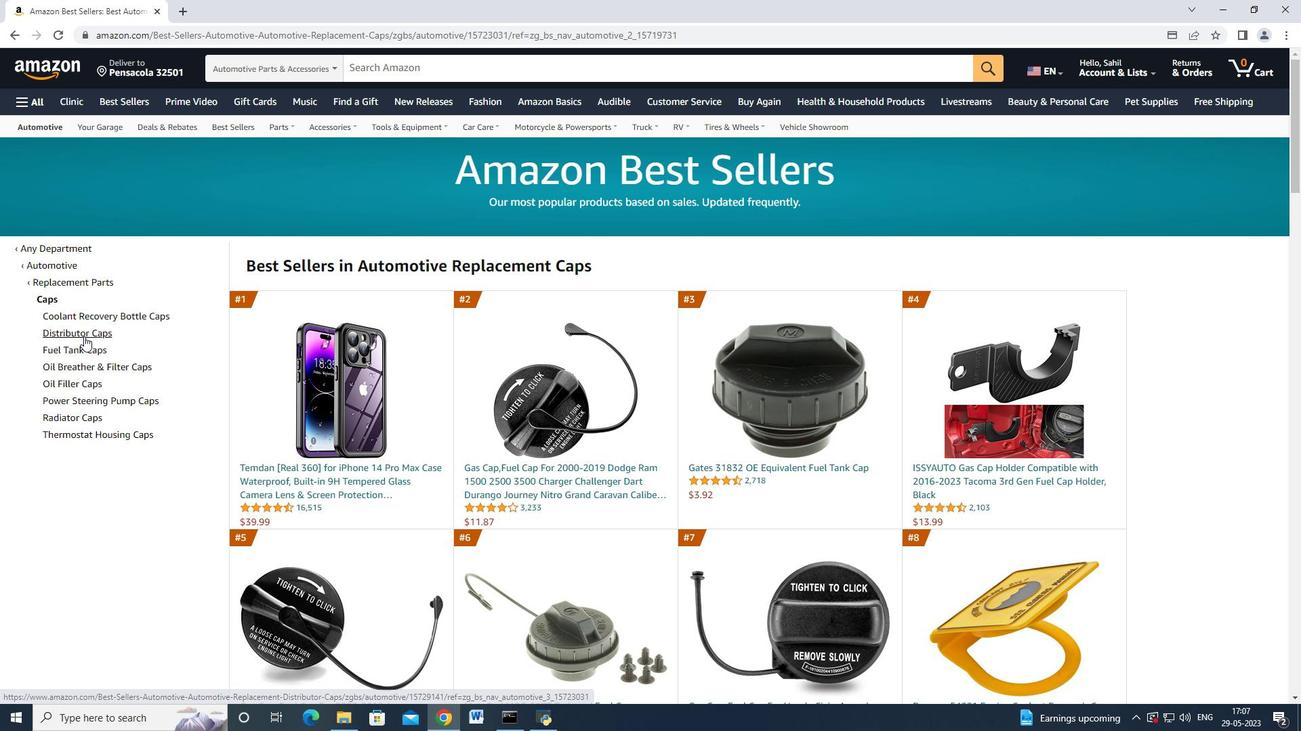 
Action: Mouse pressed left at (84, 336)
Screenshot: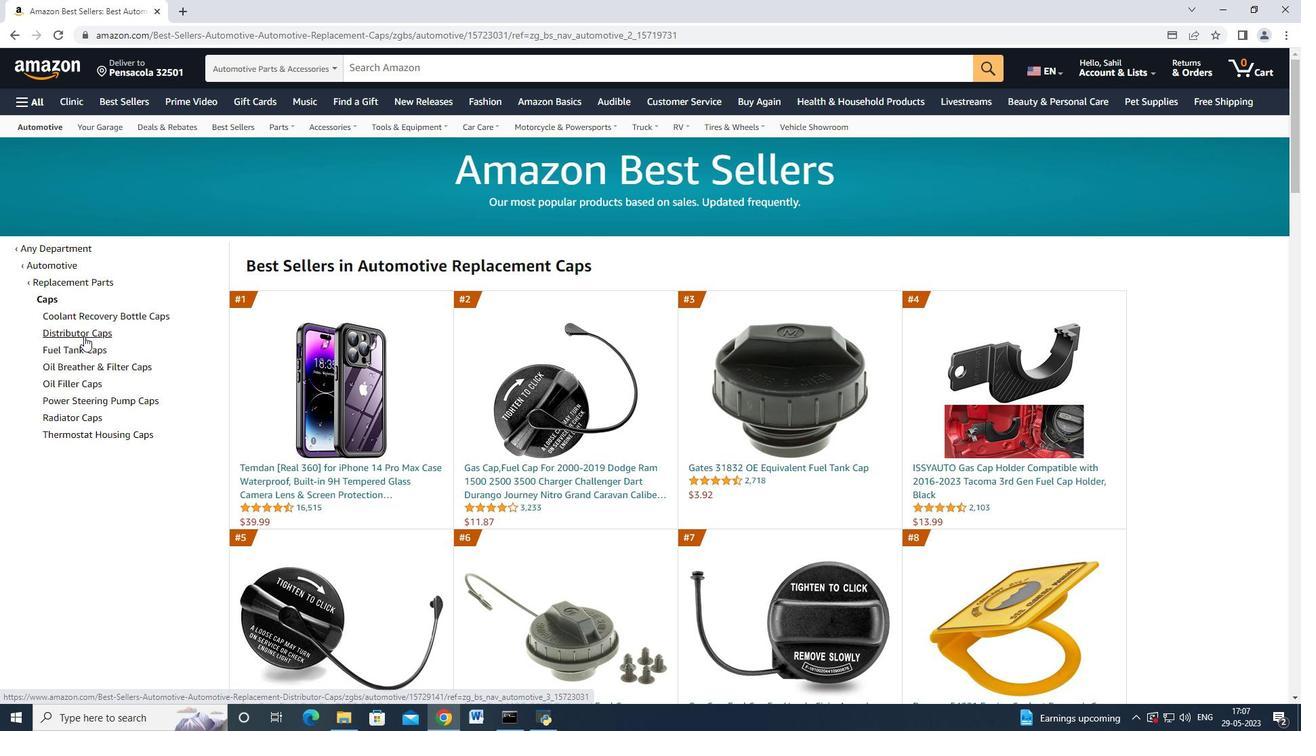 
Action: Mouse moved to (498, 466)
Screenshot: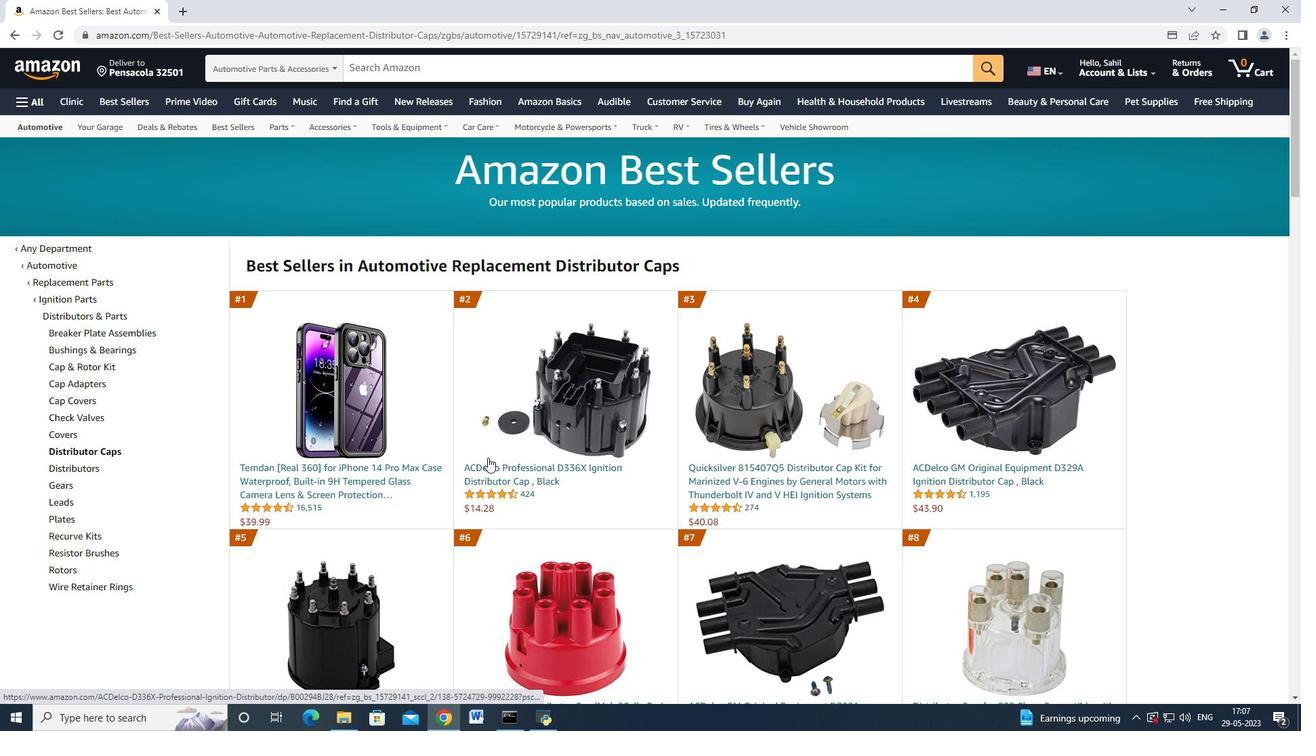 
Action: Mouse pressed left at (498, 466)
Screenshot: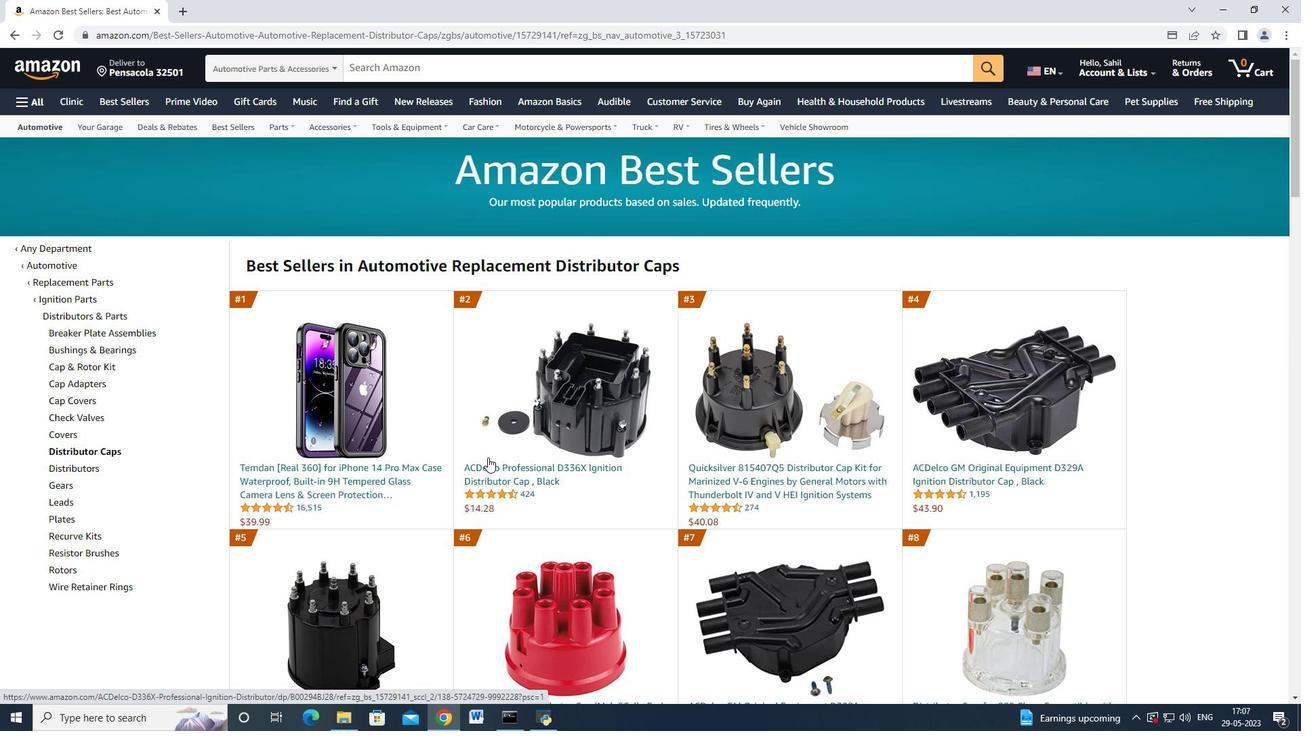 
Action: Mouse moved to (1031, 562)
Screenshot: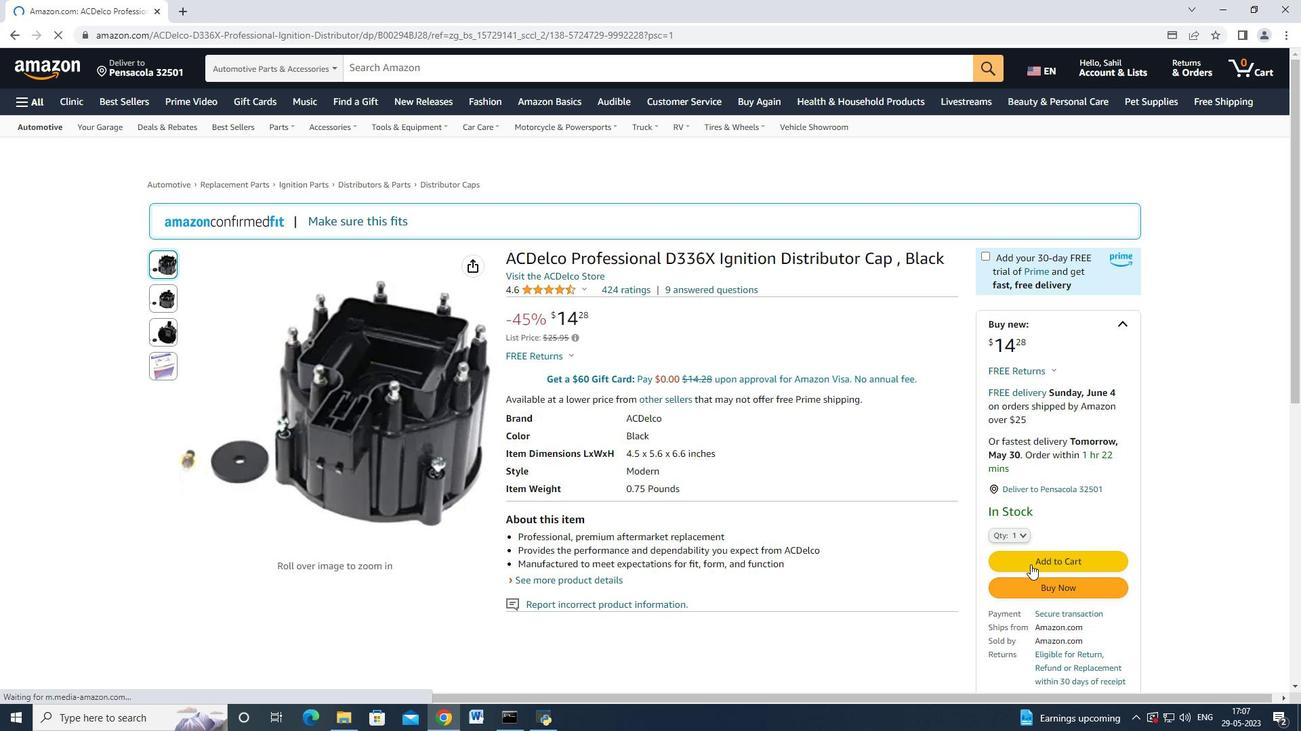 
Action: Mouse pressed left at (1031, 562)
Screenshot: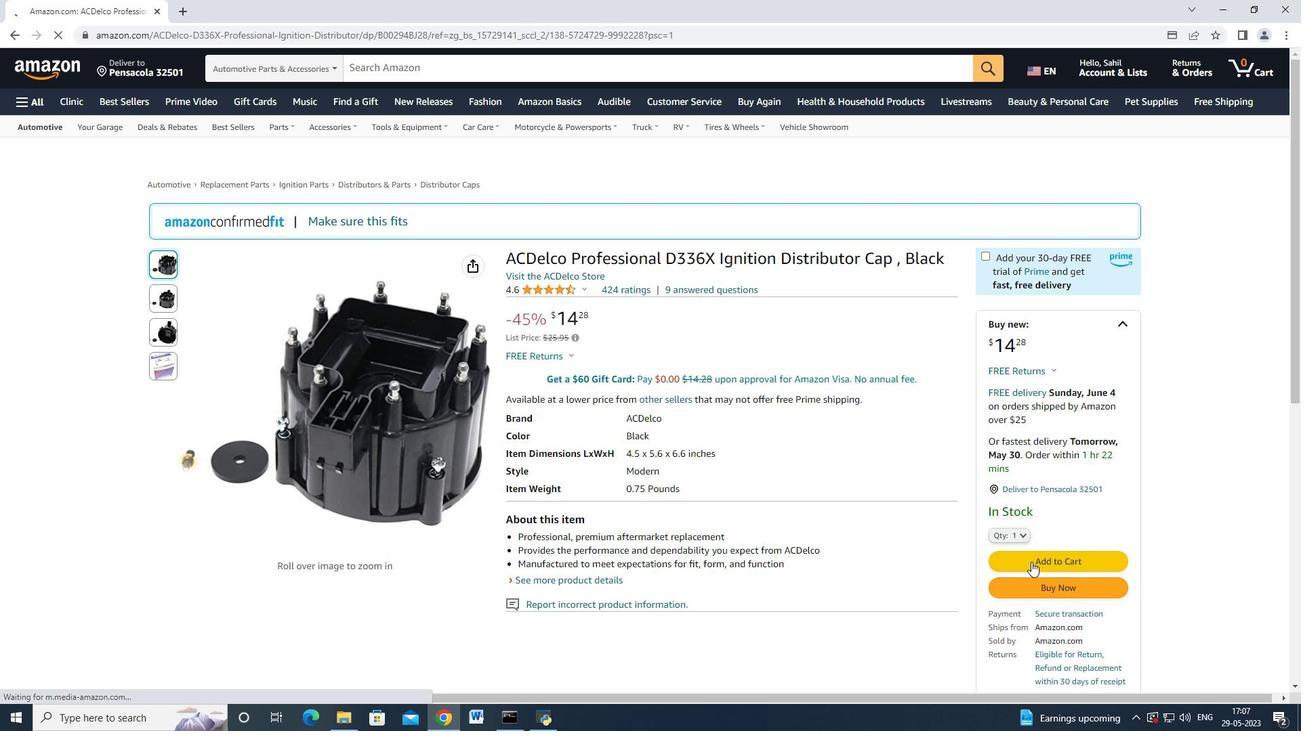 
Action: Mouse moved to (1042, 176)
Screenshot: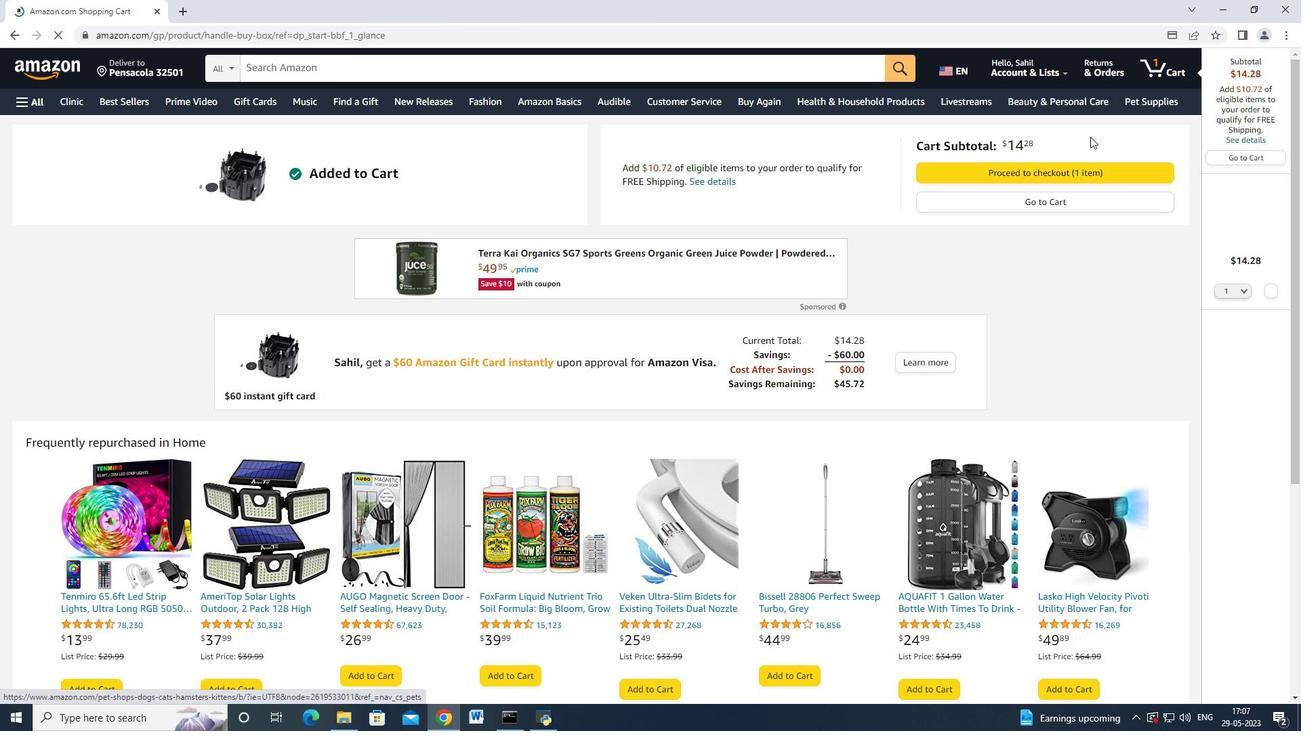 
Action: Mouse pressed left at (1042, 176)
Screenshot: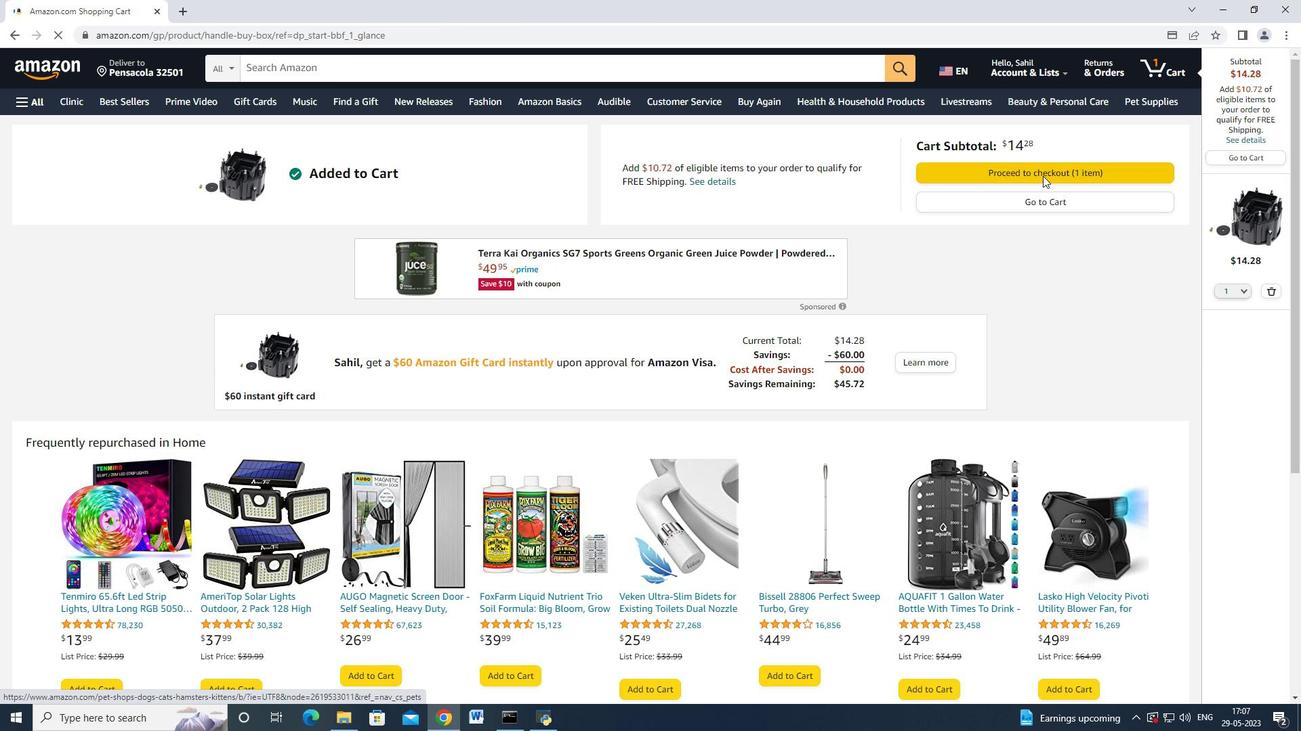 
Action: Mouse moved to (407, 433)
Screenshot: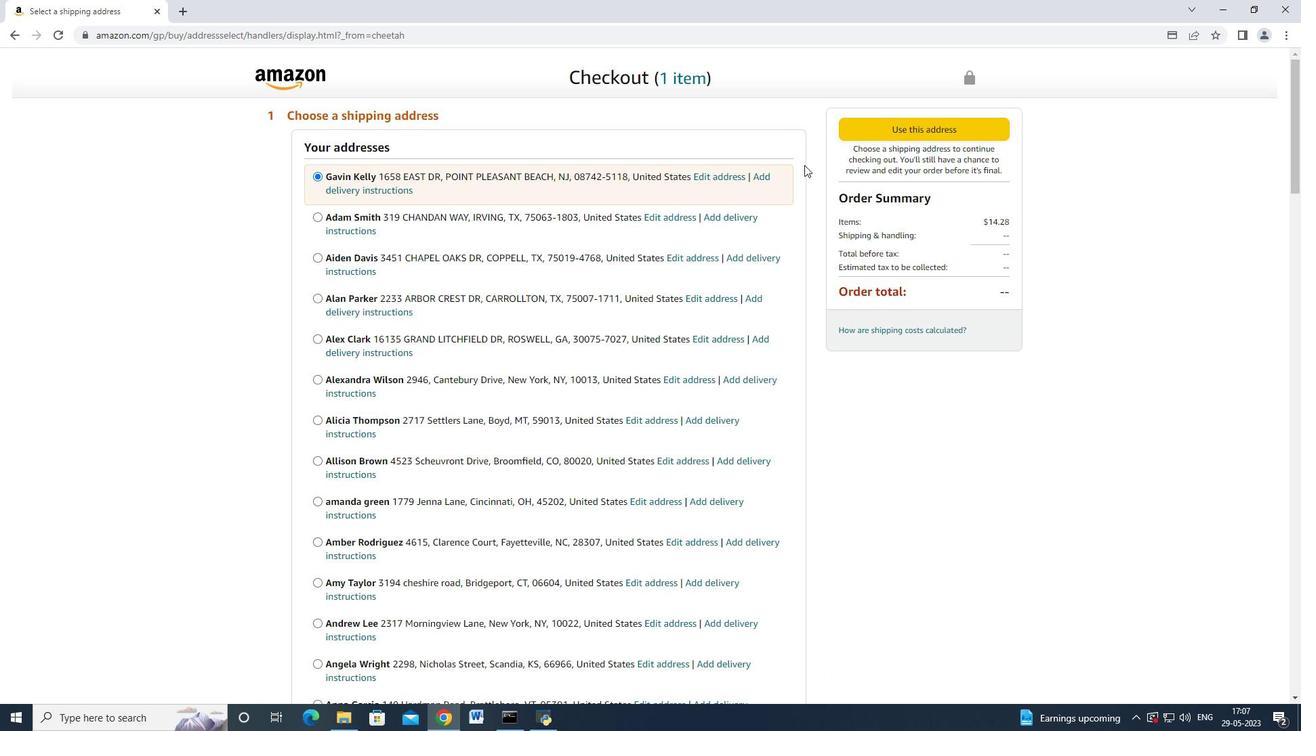 
Action: Mouse scrolled (407, 433) with delta (0, 0)
Screenshot: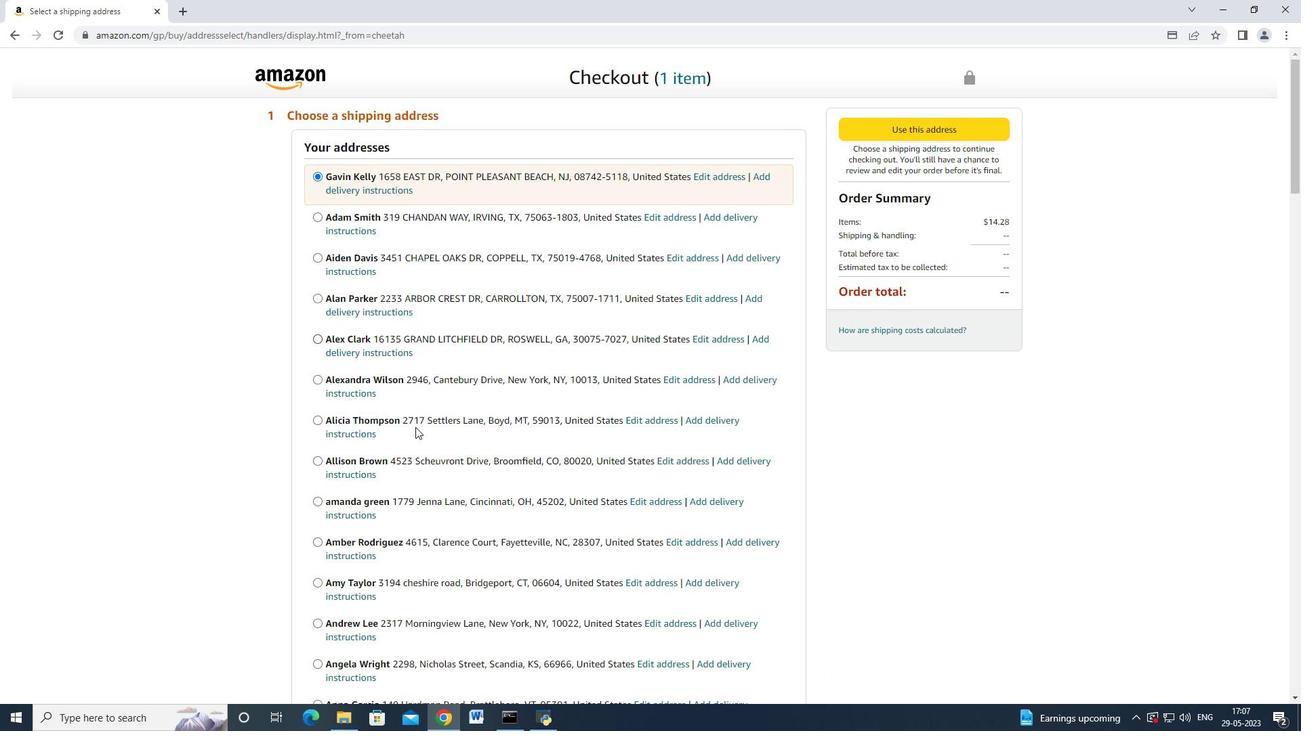 
Action: Mouse scrolled (407, 433) with delta (0, 0)
Screenshot: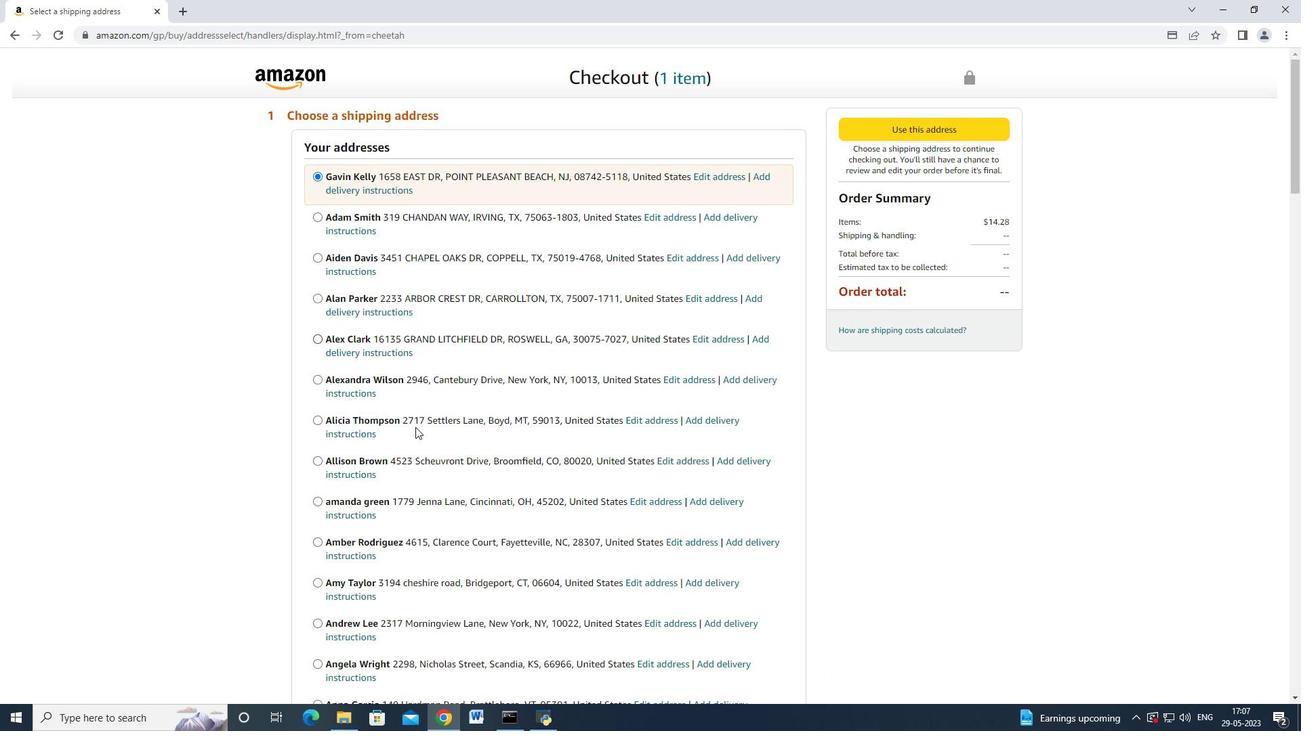 
Action: Mouse scrolled (407, 433) with delta (0, 0)
Screenshot: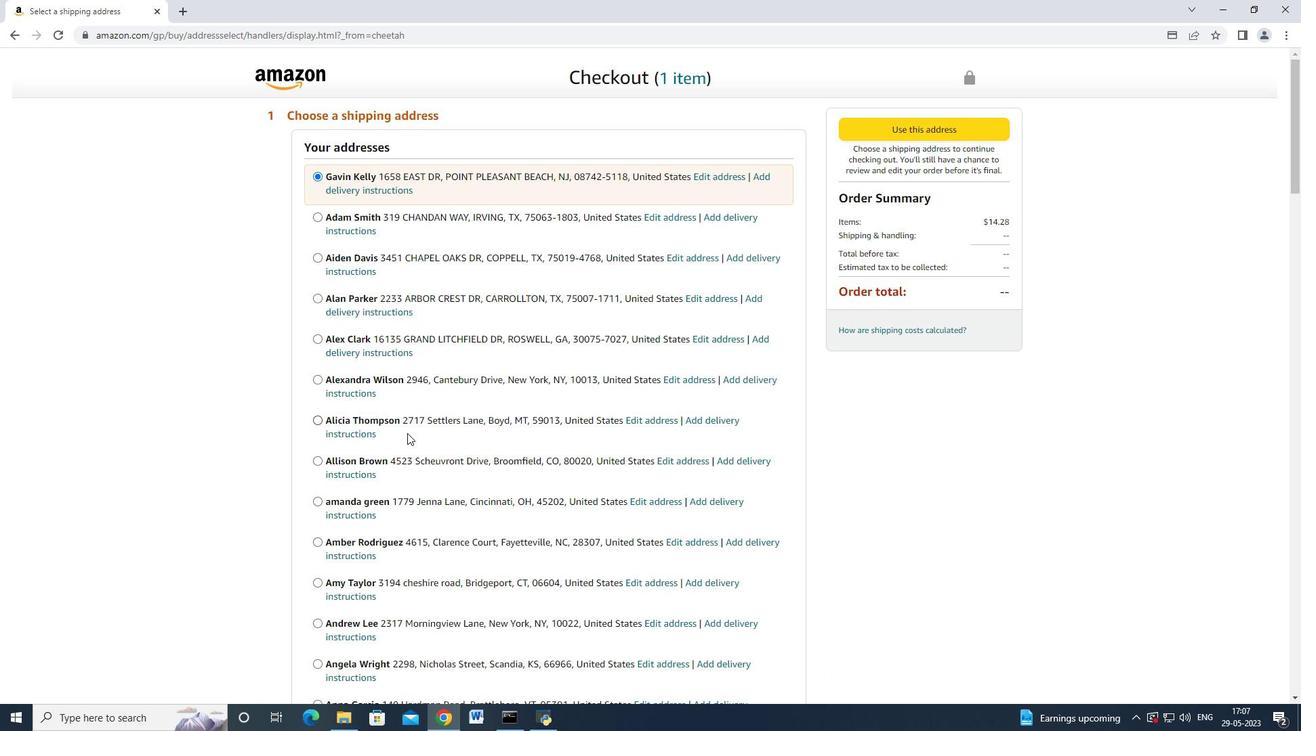 
Action: Mouse scrolled (407, 433) with delta (0, 0)
Screenshot: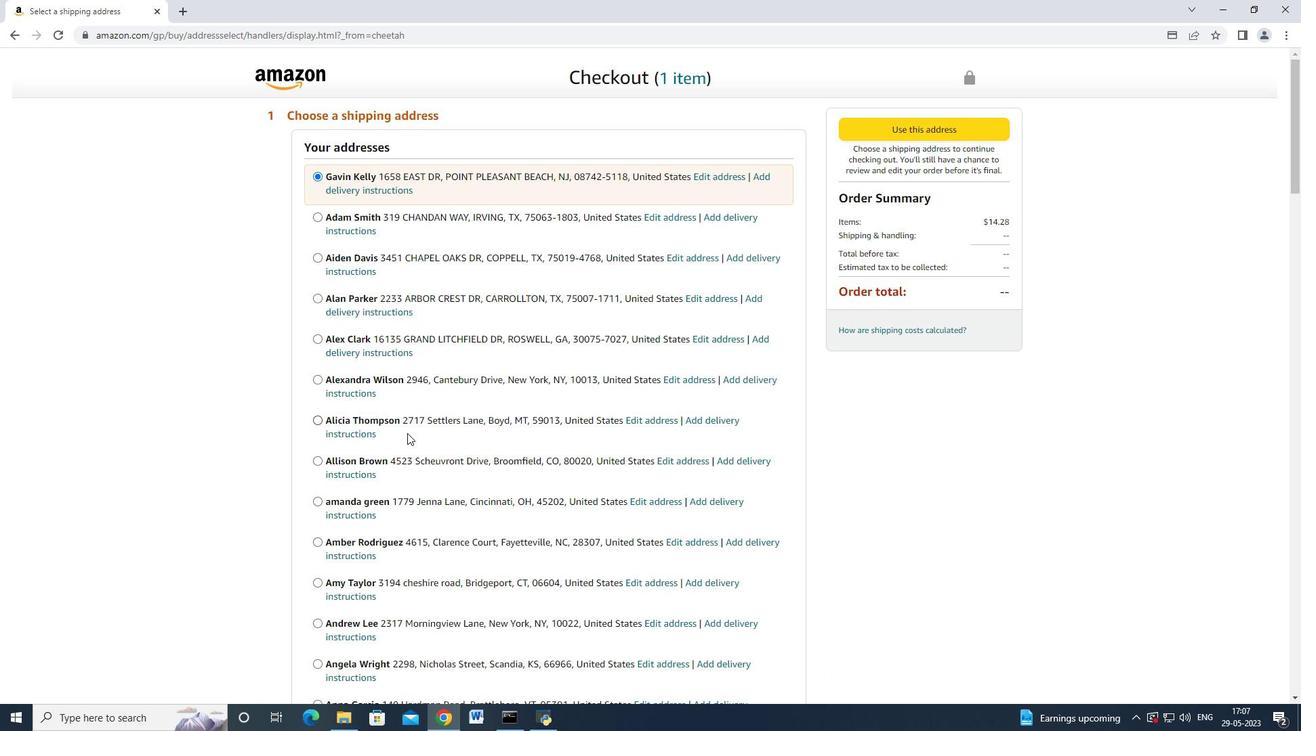 
Action: Mouse scrolled (407, 433) with delta (0, 0)
Screenshot: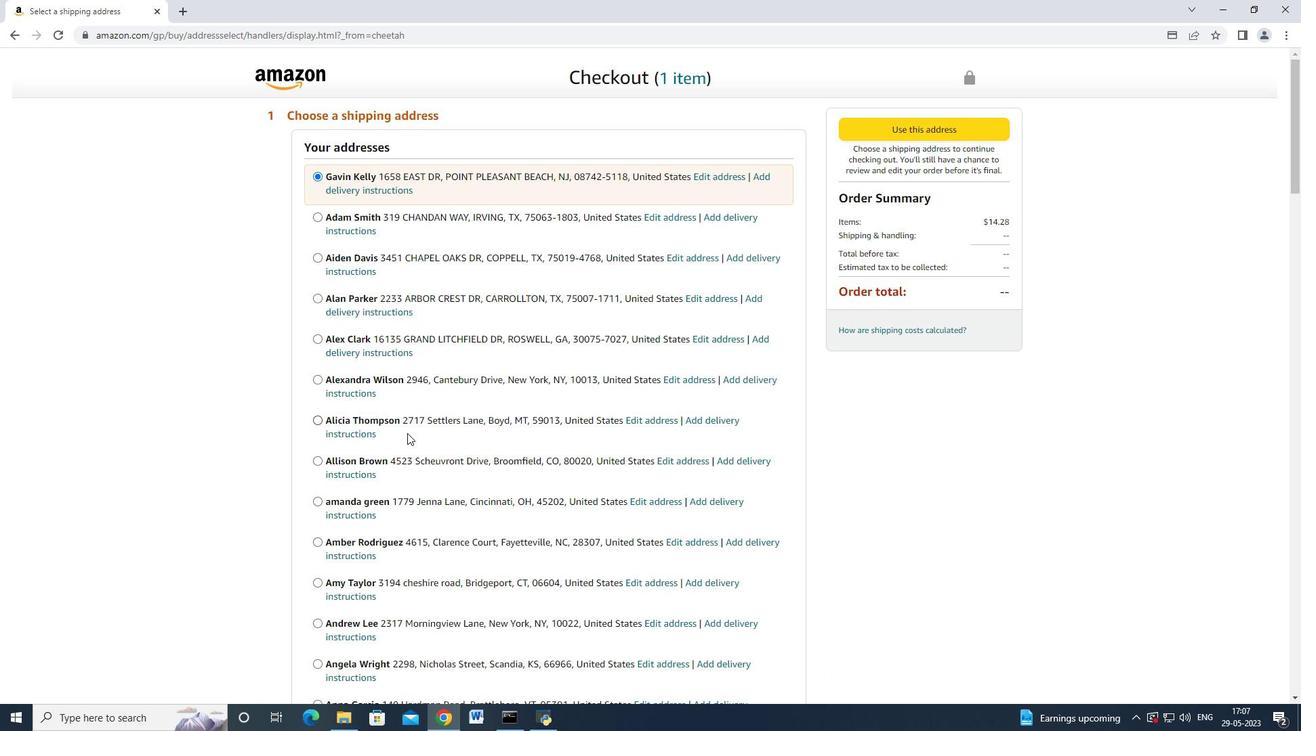 
Action: Mouse scrolled (407, 433) with delta (0, 0)
Screenshot: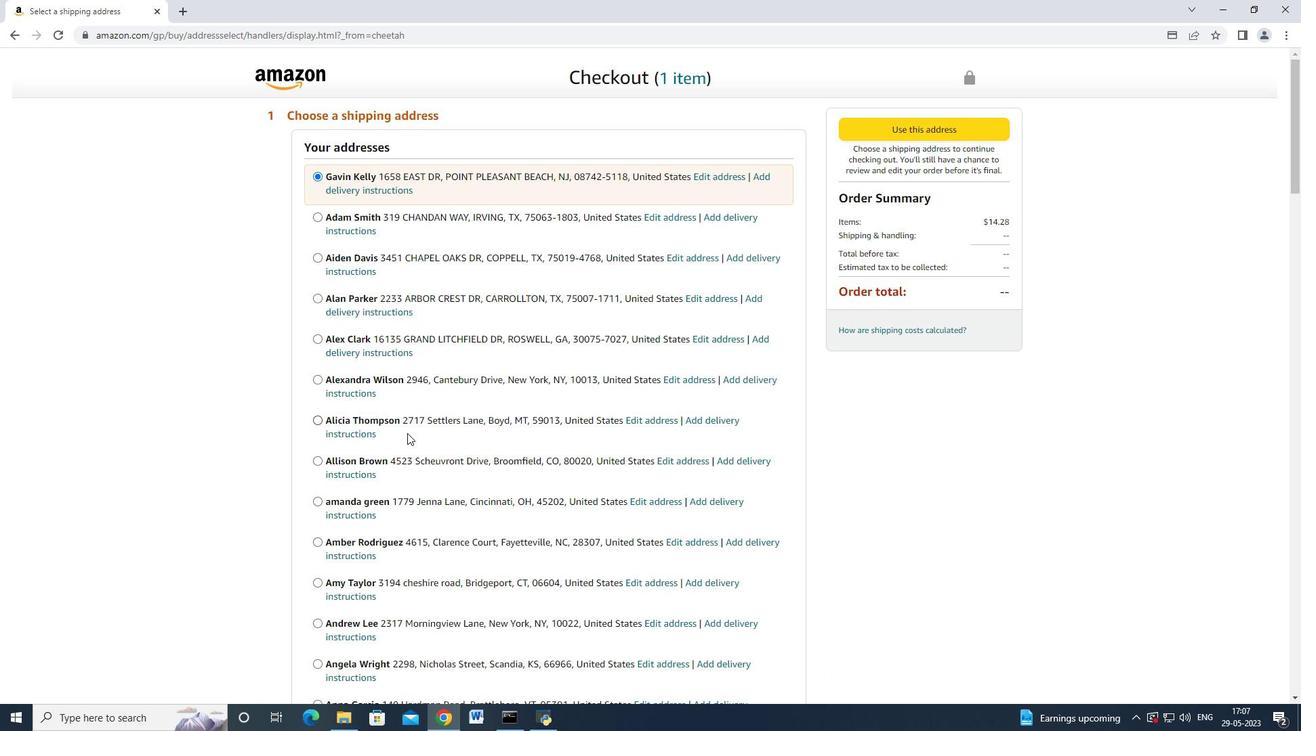 
Action: Mouse scrolled (407, 433) with delta (0, 0)
Screenshot: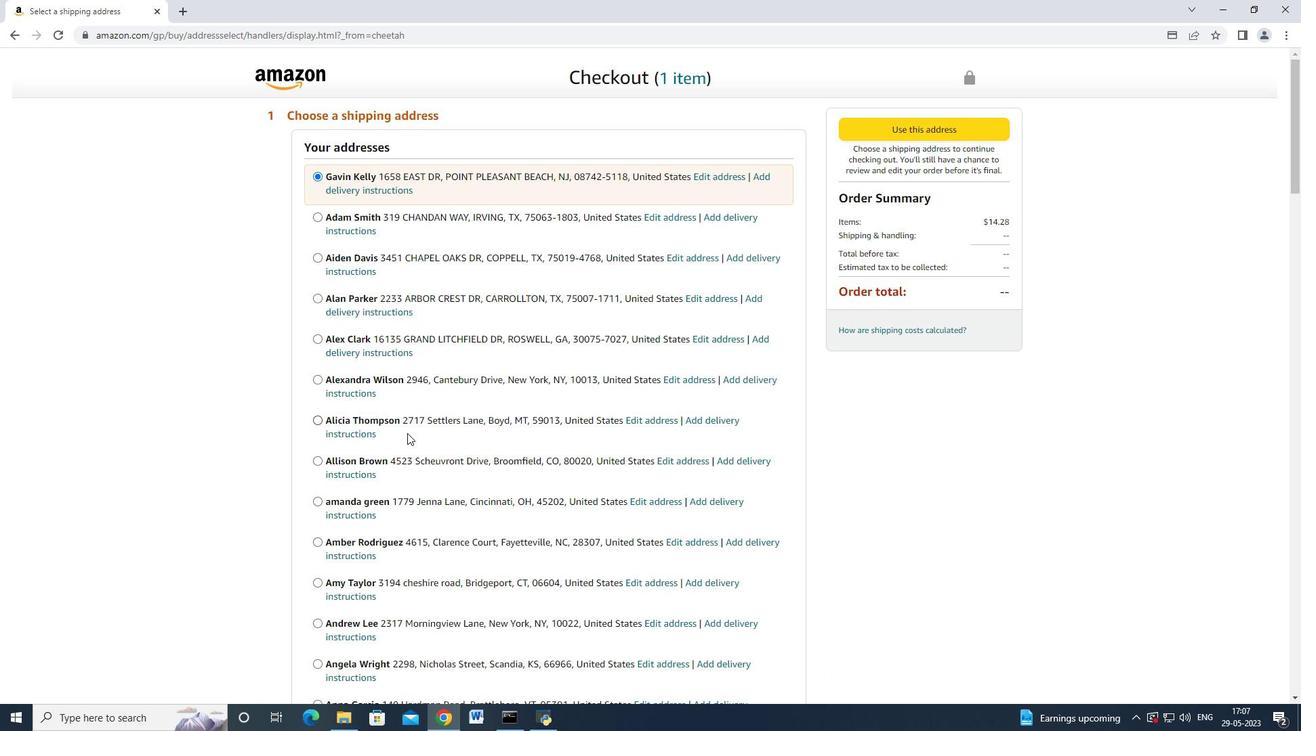
Action: Mouse scrolled (407, 433) with delta (0, 0)
Screenshot: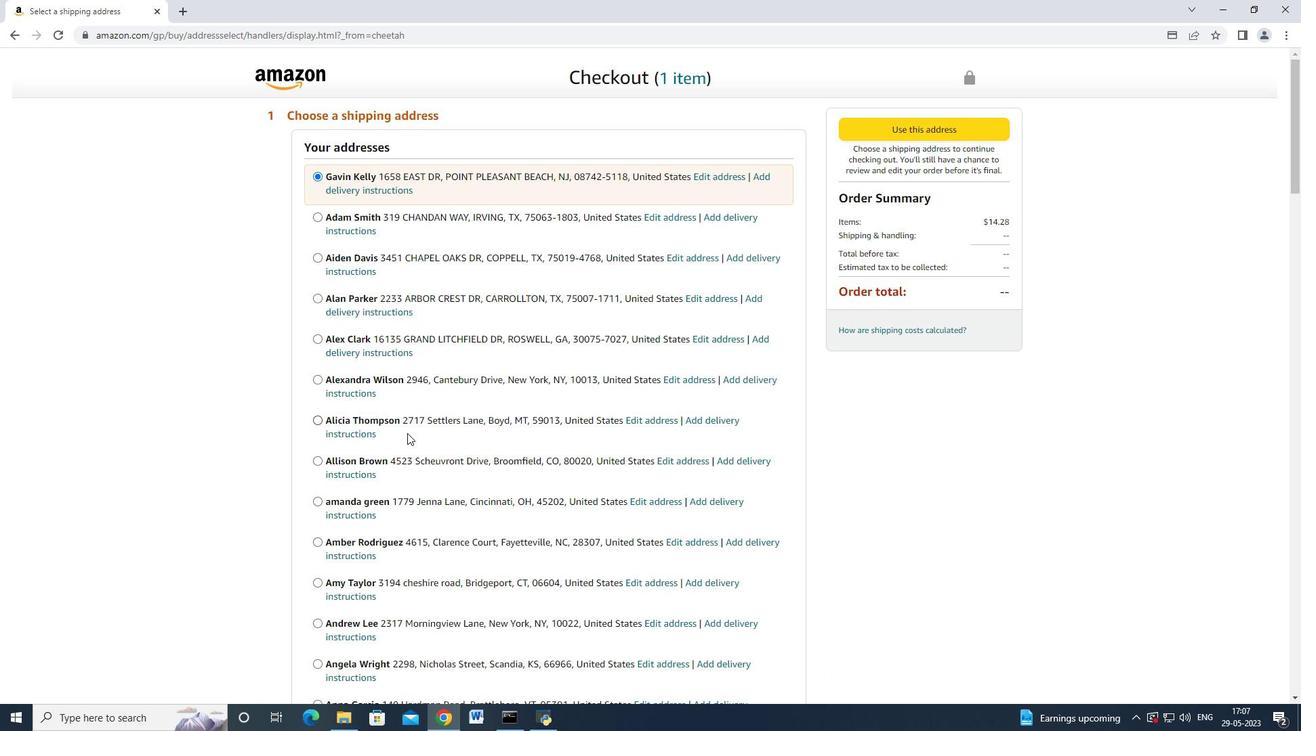 
Action: Mouse moved to (407, 433)
Screenshot: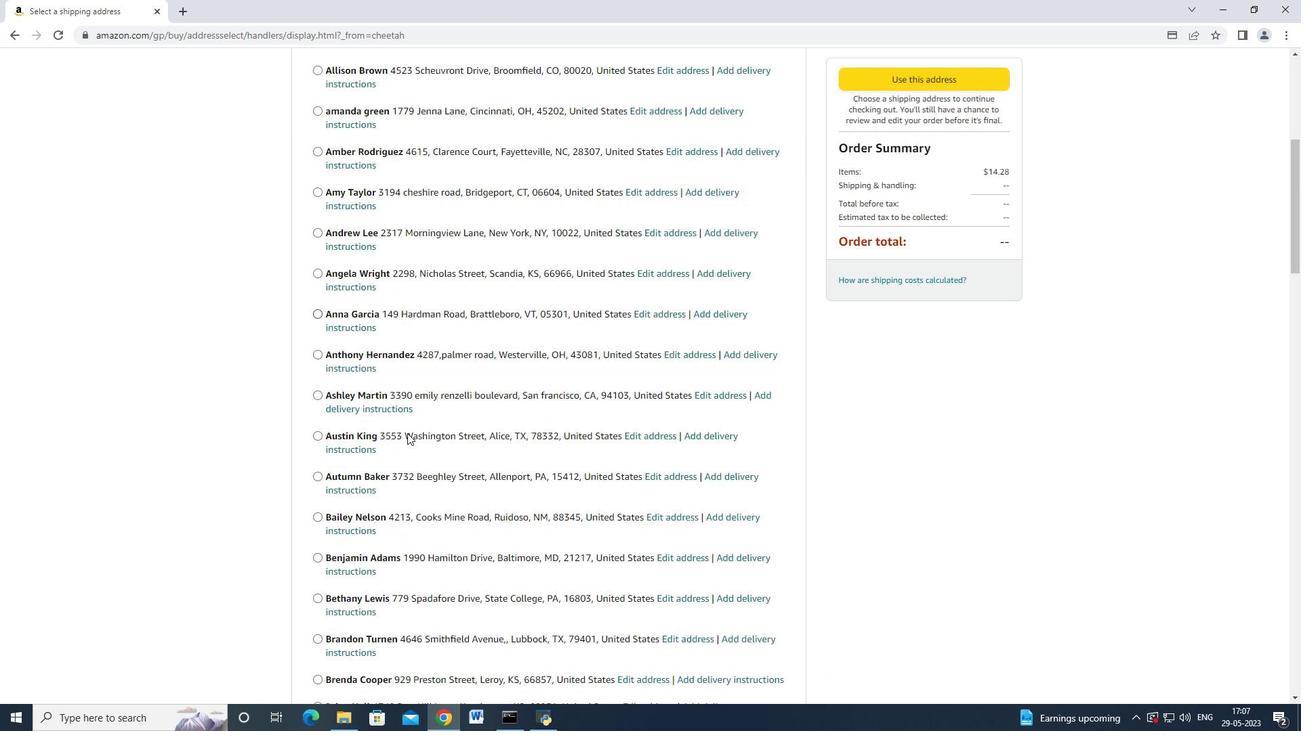 
Action: Mouse scrolled (407, 433) with delta (0, 0)
Screenshot: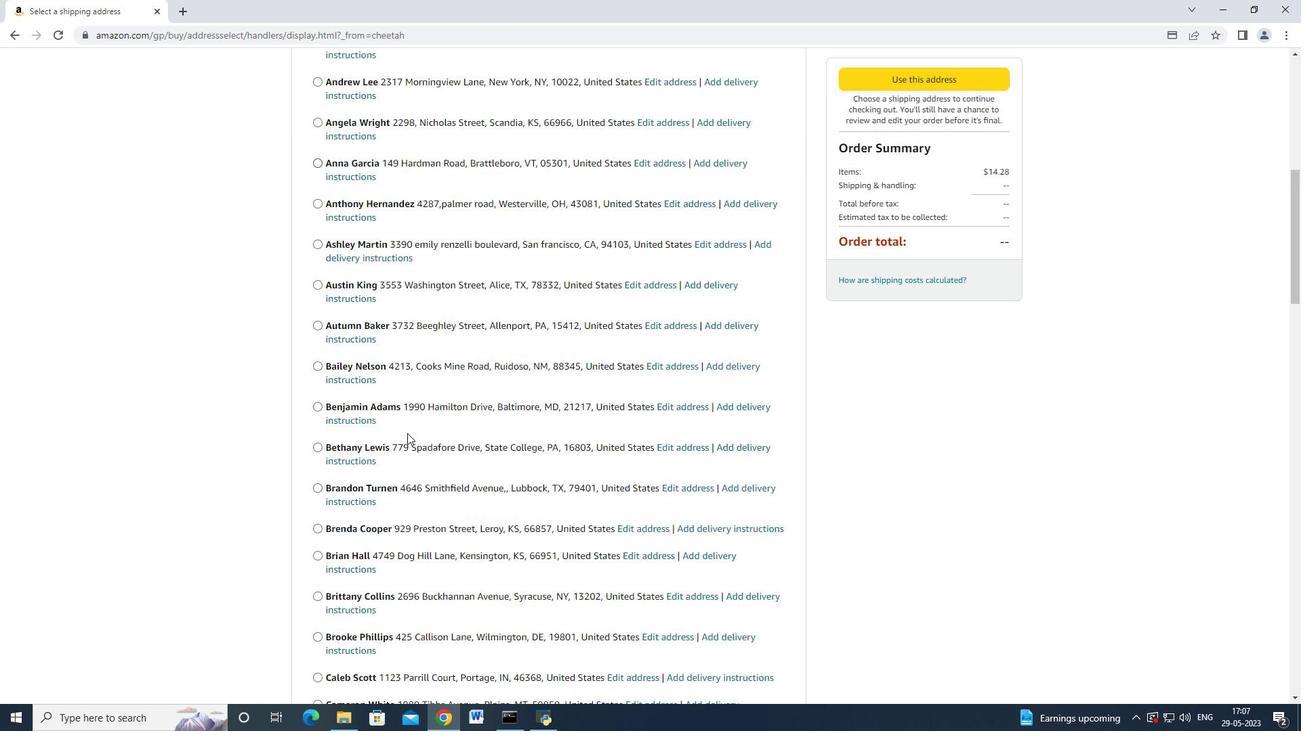 
Action: Mouse scrolled (407, 433) with delta (0, 0)
Screenshot: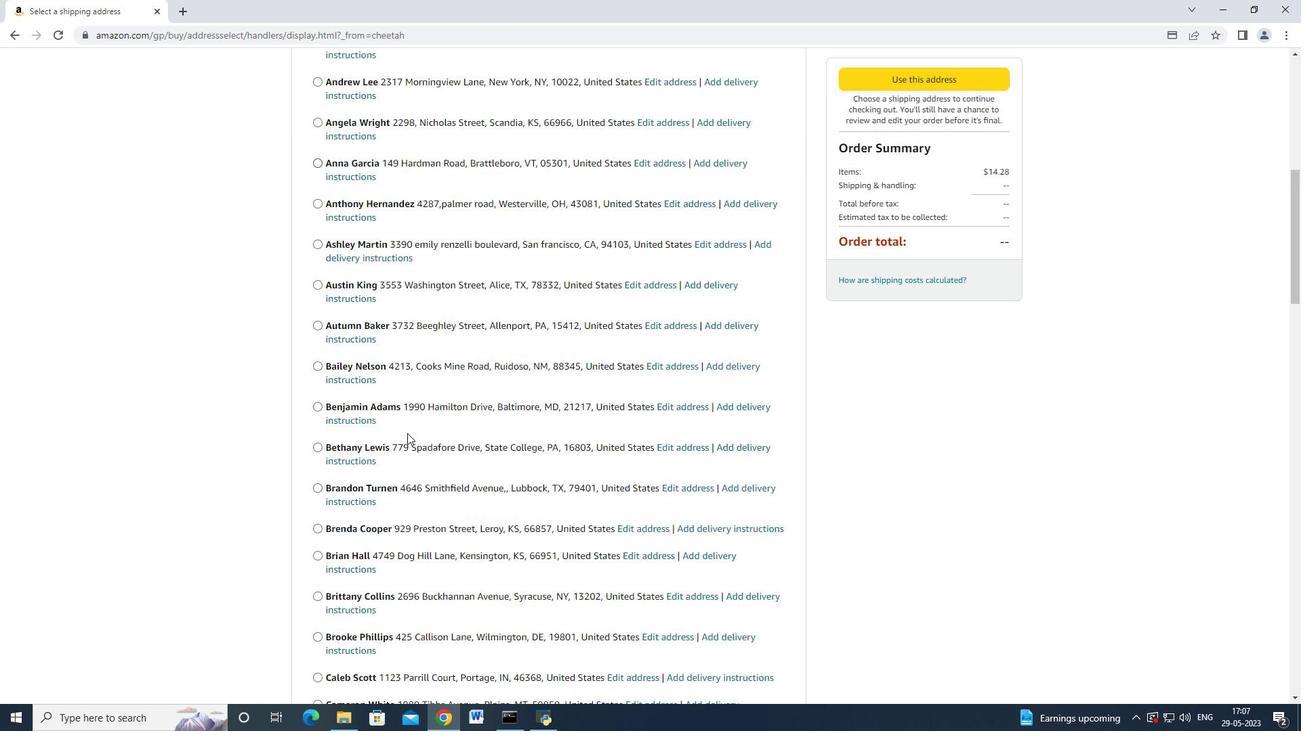 
Action: Mouse scrolled (407, 433) with delta (0, 0)
Screenshot: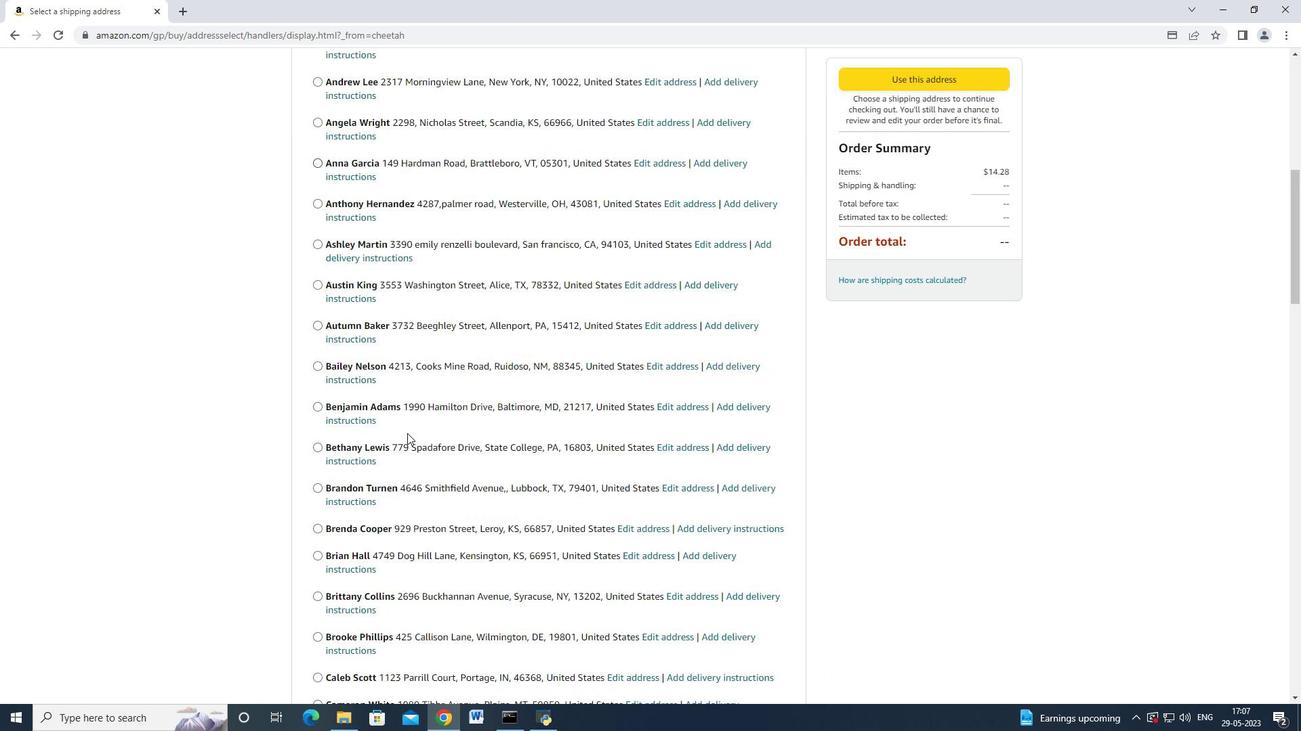 
Action: Mouse scrolled (407, 433) with delta (0, 0)
Screenshot: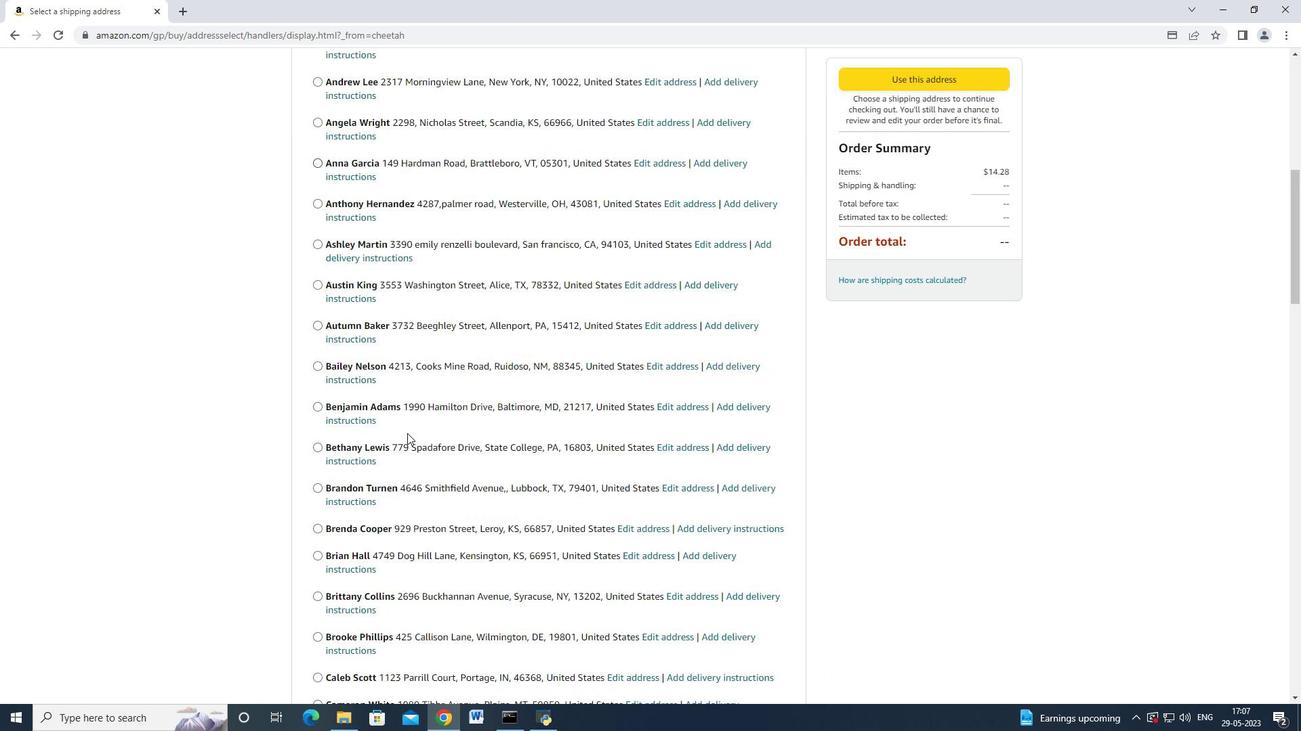 
Action: Mouse scrolled (407, 433) with delta (0, 0)
Screenshot: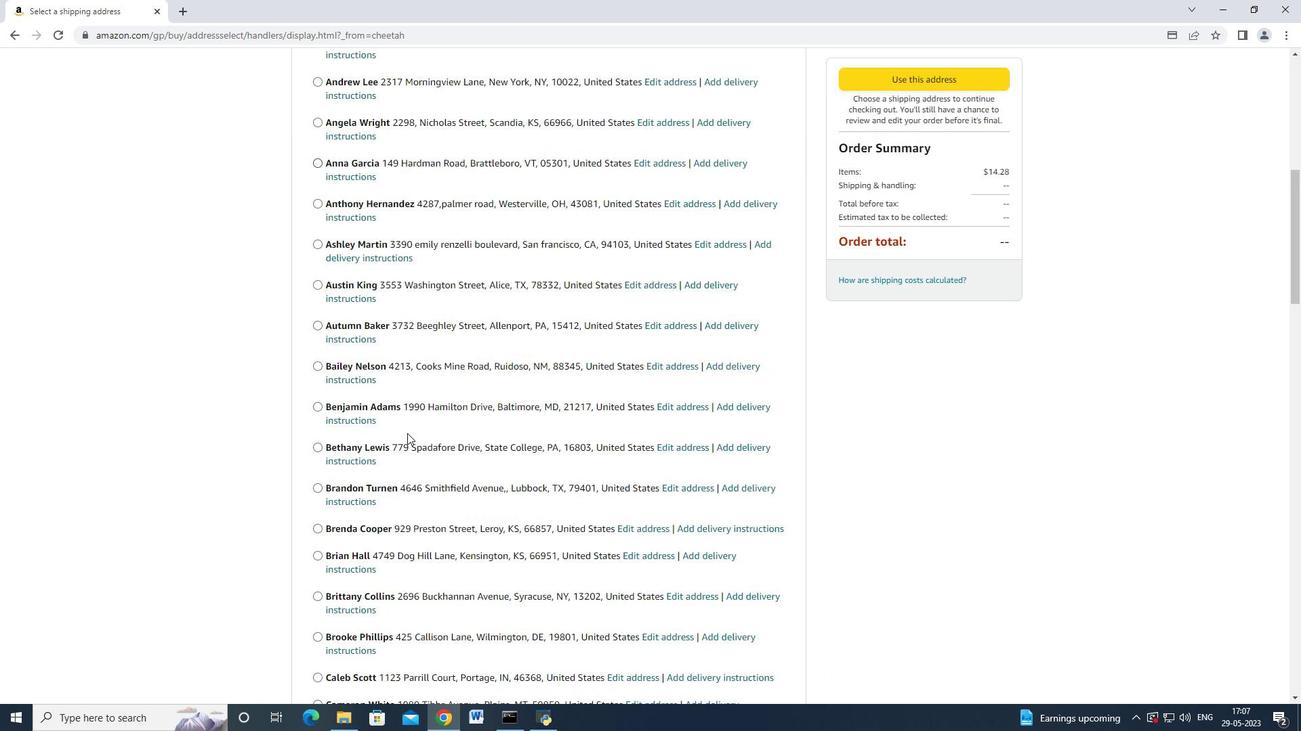 
Action: Mouse scrolled (407, 433) with delta (0, 0)
Screenshot: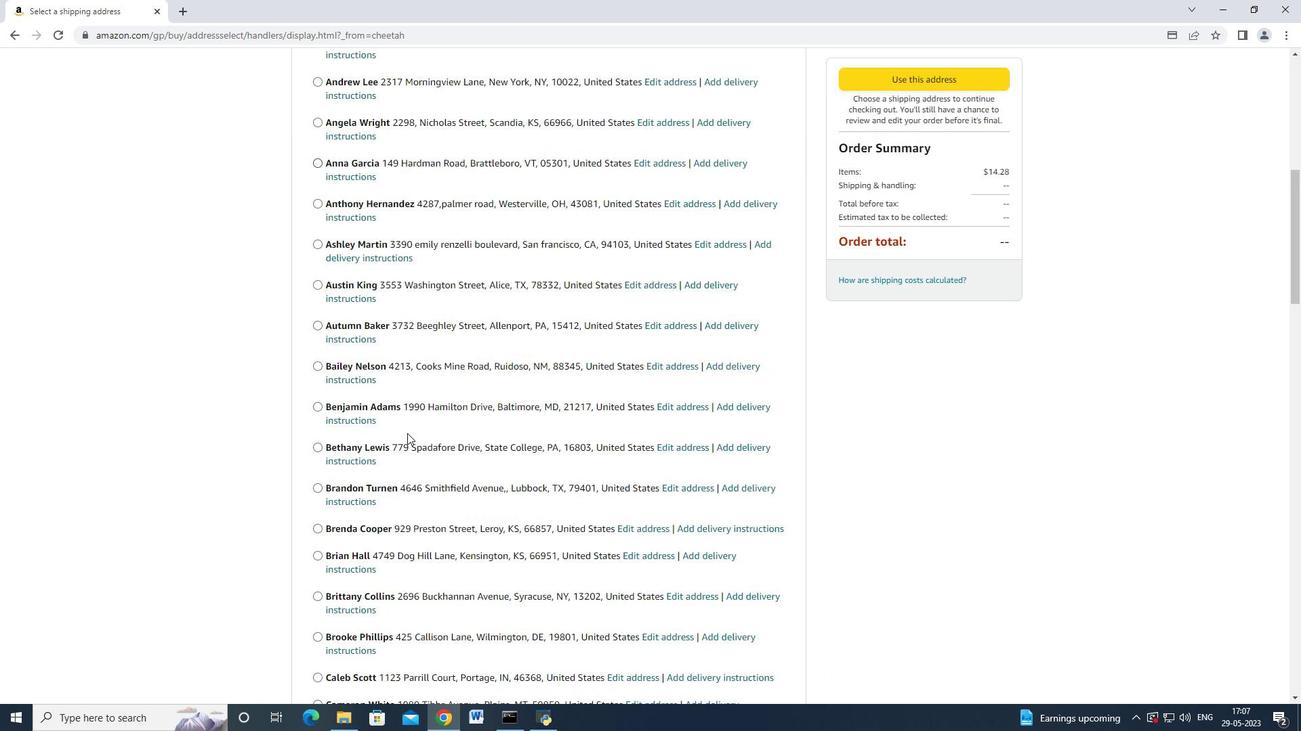 
Action: Mouse scrolled (407, 433) with delta (0, 0)
Screenshot: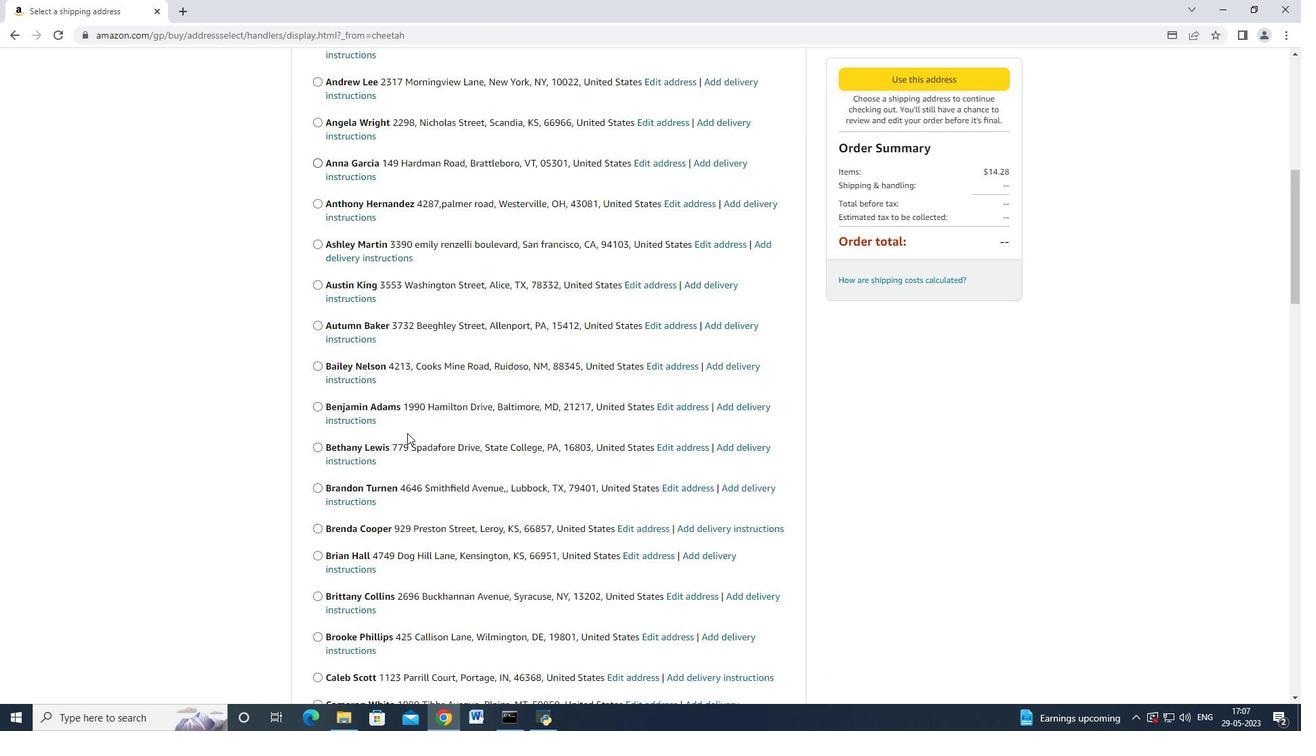 
Action: Mouse scrolled (407, 433) with delta (0, 0)
Screenshot: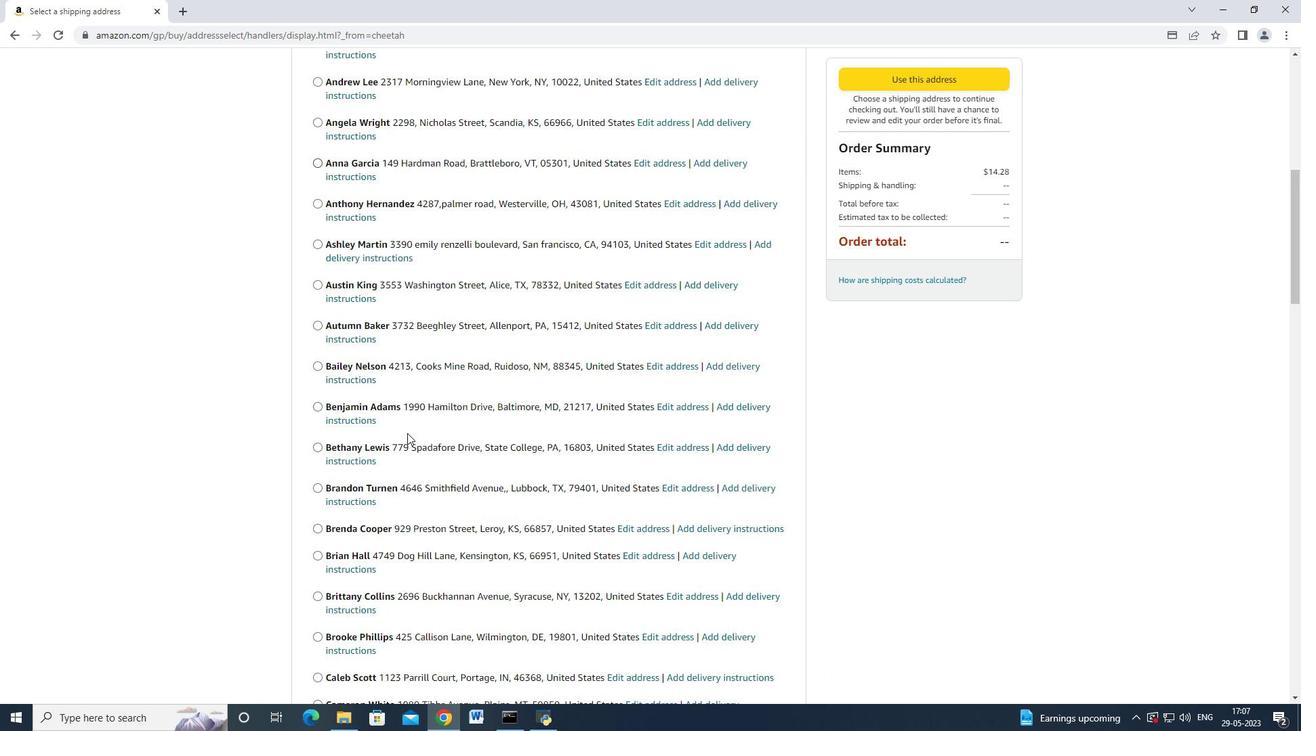 
Action: Mouse scrolled (407, 433) with delta (0, 0)
Screenshot: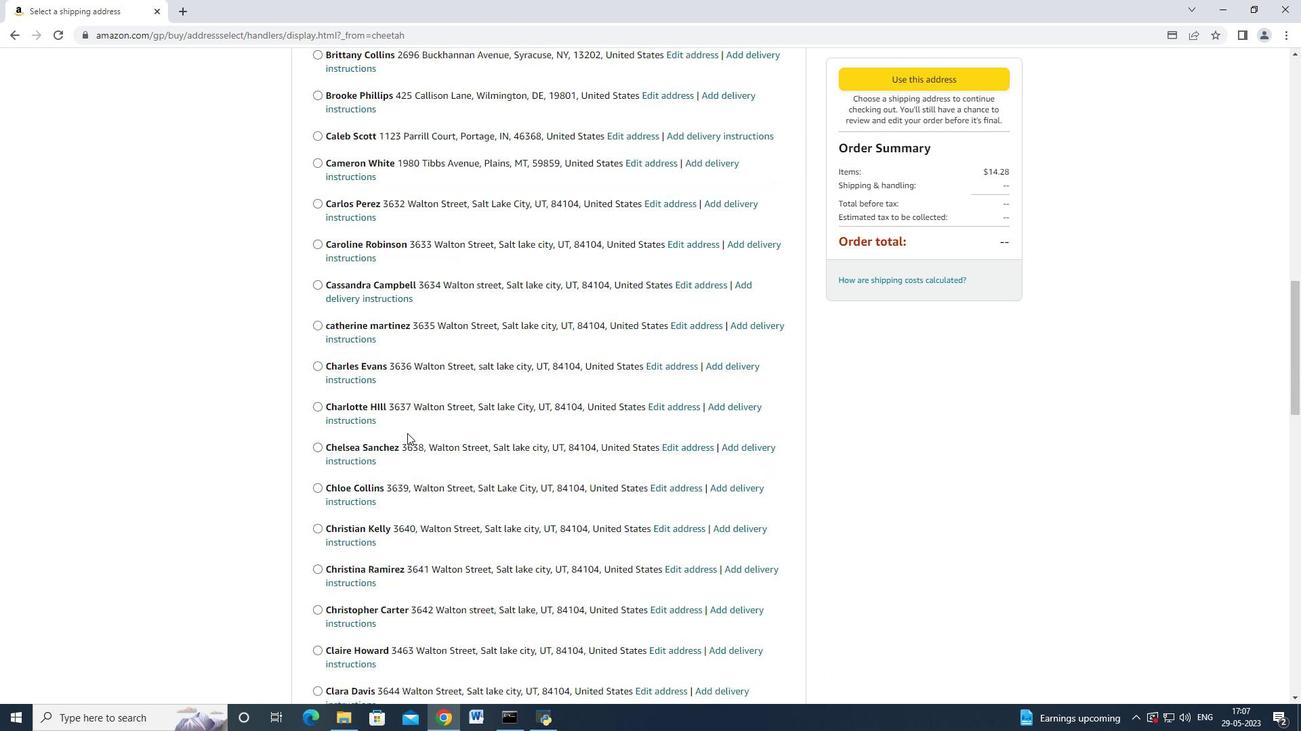 
Action: Mouse scrolled (407, 433) with delta (0, 0)
Screenshot: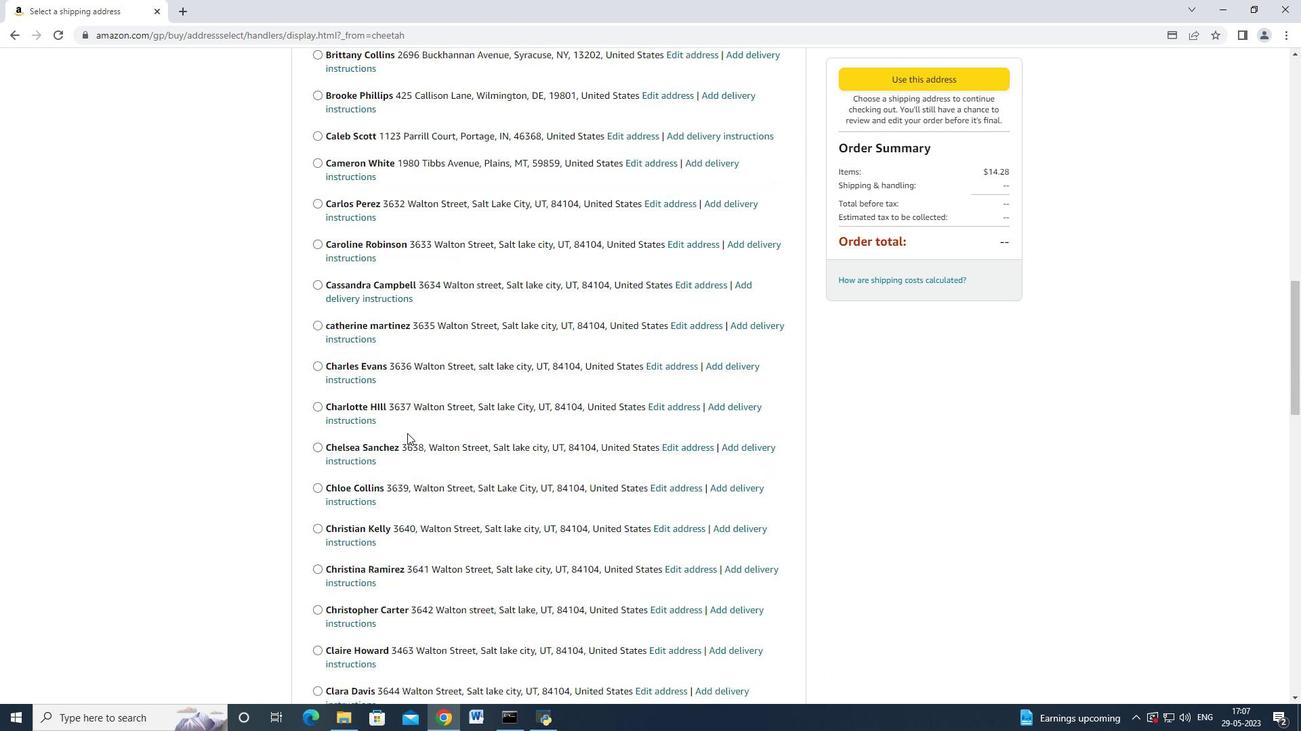 
Action: Mouse scrolled (407, 433) with delta (0, 0)
Screenshot: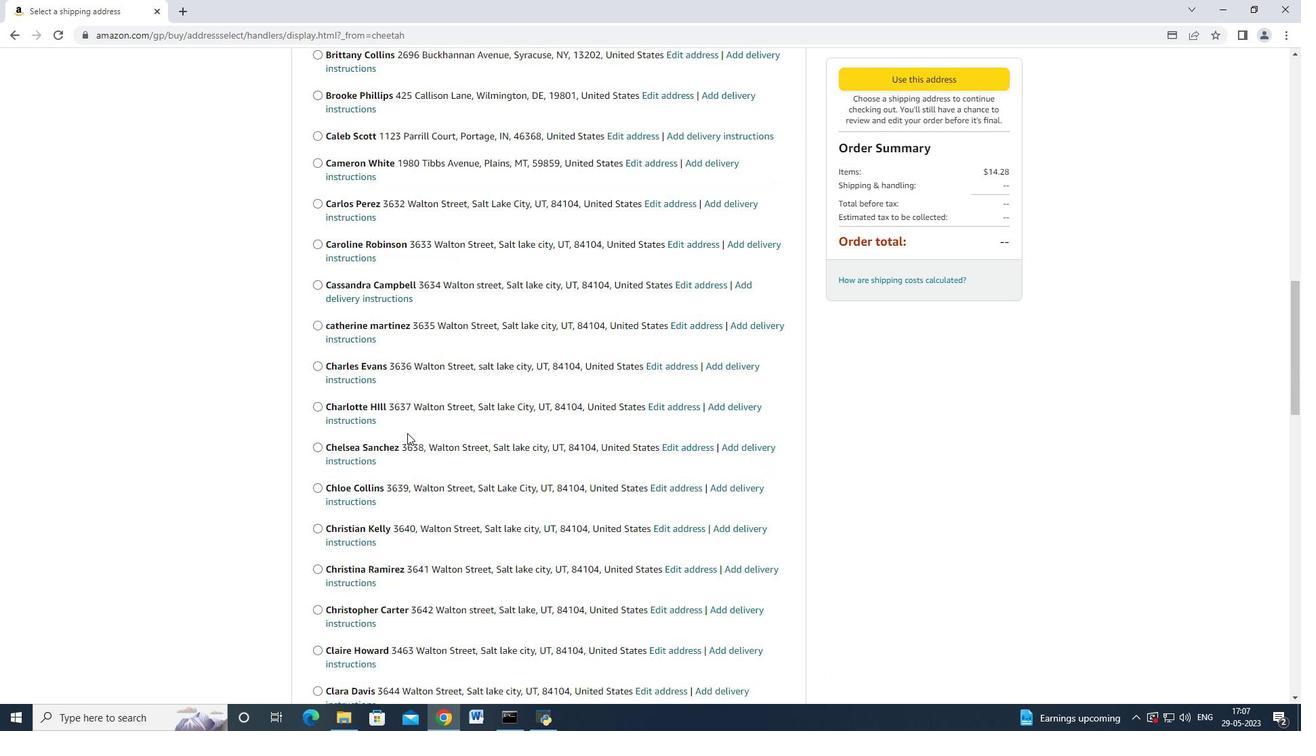 
Action: Mouse scrolled (407, 433) with delta (0, 0)
Screenshot: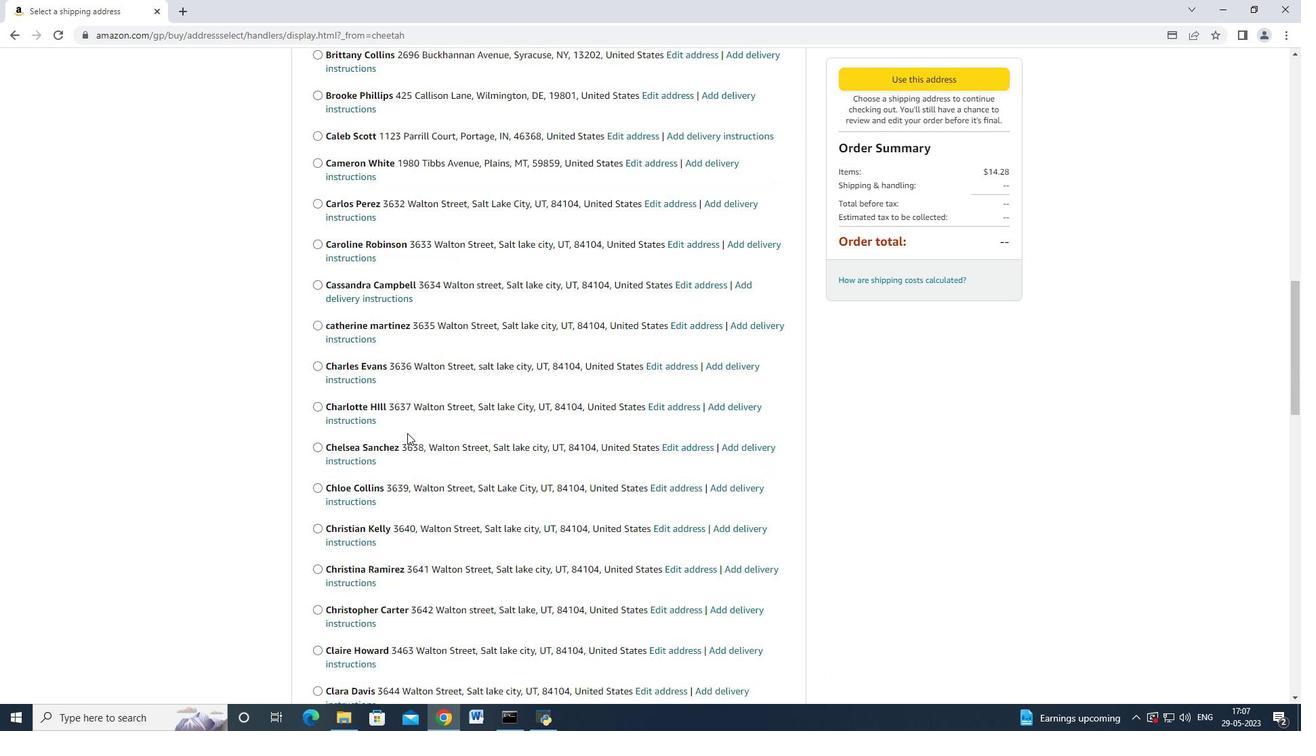 
Action: Mouse scrolled (407, 433) with delta (0, 0)
Screenshot: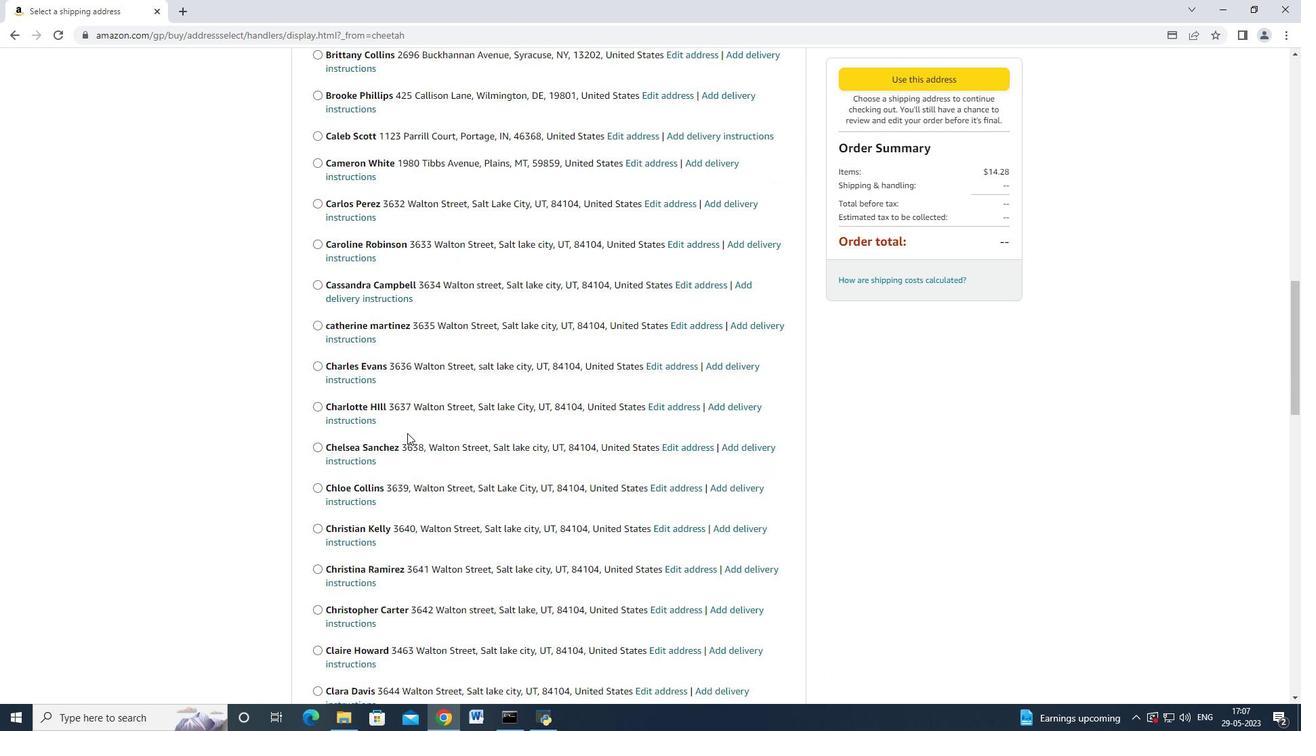 
Action: Mouse scrolled (407, 433) with delta (0, 0)
Screenshot: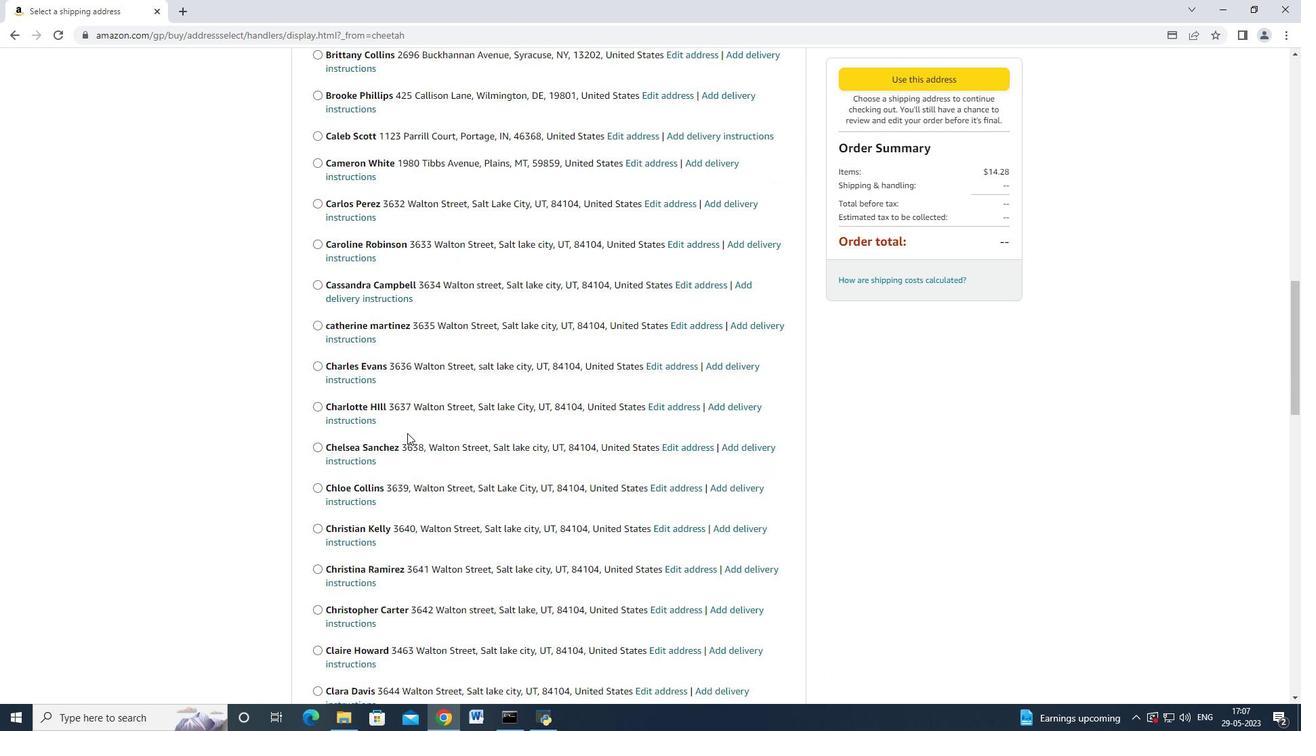 
Action: Mouse scrolled (407, 433) with delta (0, 0)
Screenshot: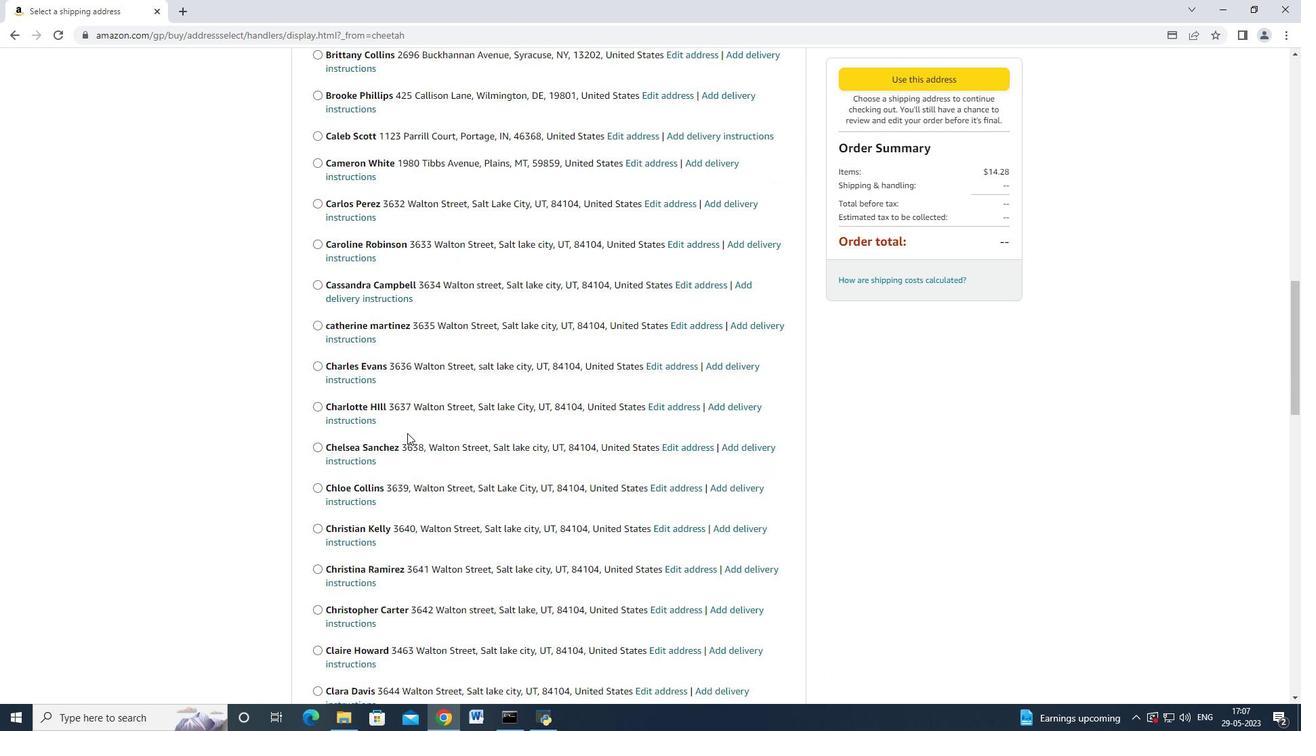 
Action: Mouse scrolled (407, 433) with delta (0, 0)
Screenshot: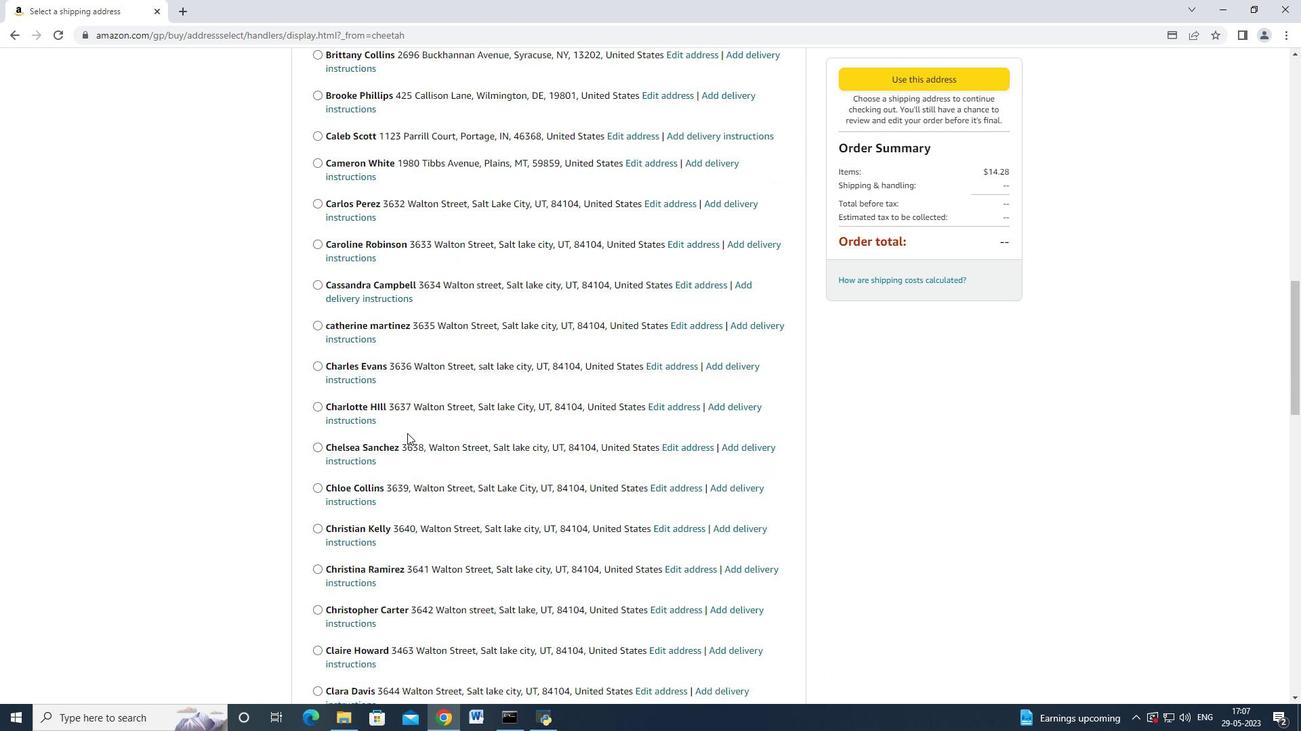
Action: Mouse moved to (389, 434)
Screenshot: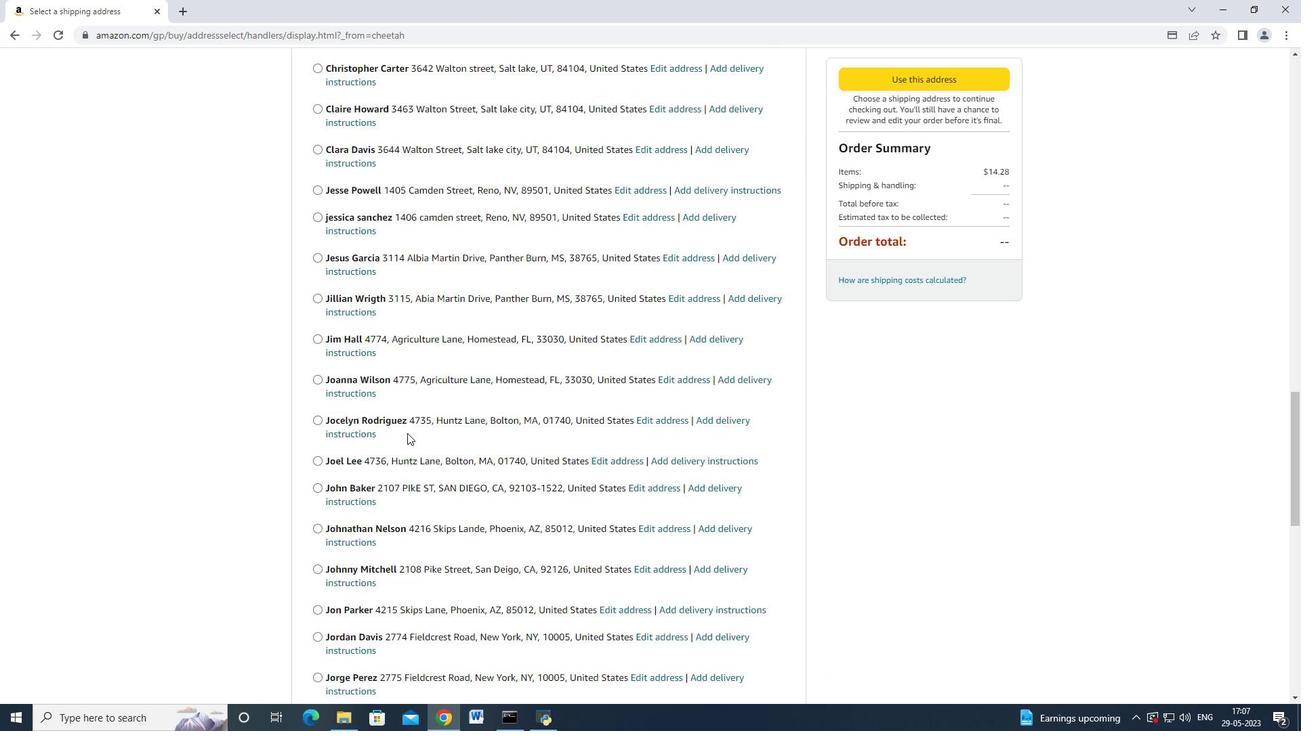 
Action: Mouse scrolled (389, 433) with delta (0, 0)
Screenshot: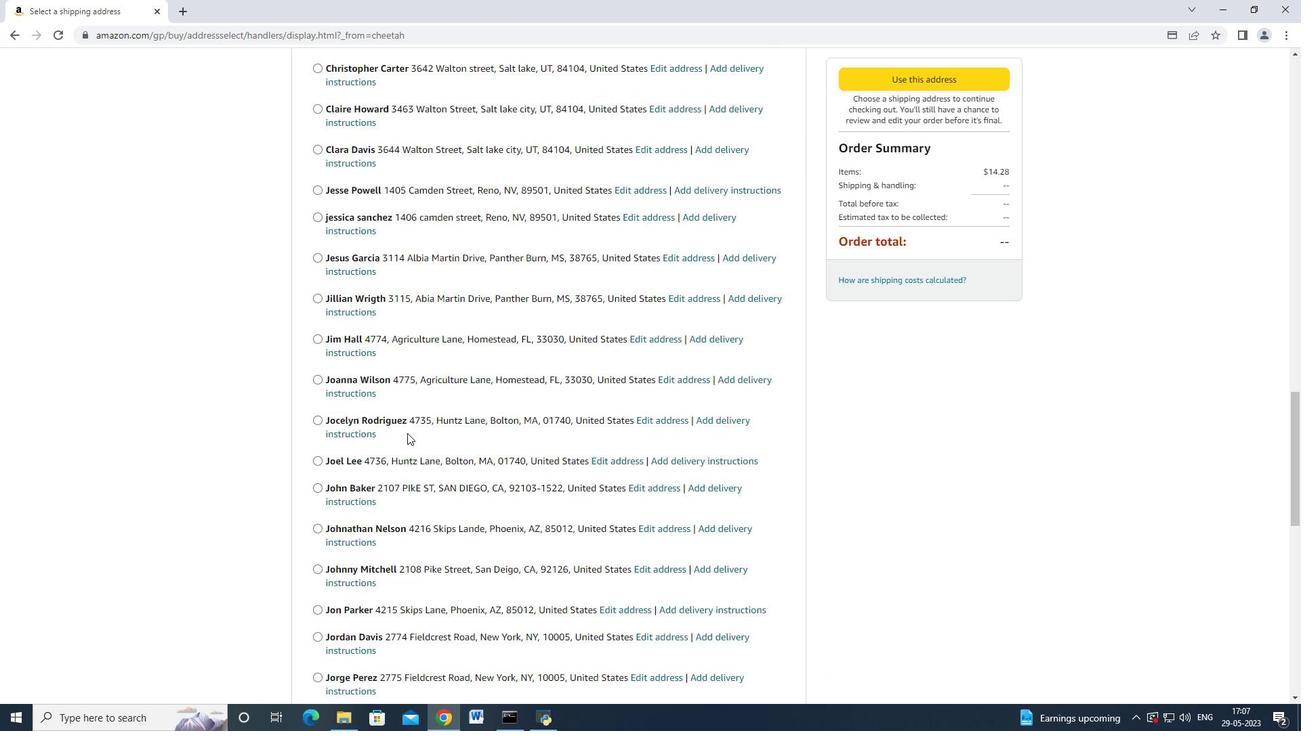 
Action: Mouse moved to (384, 434)
Screenshot: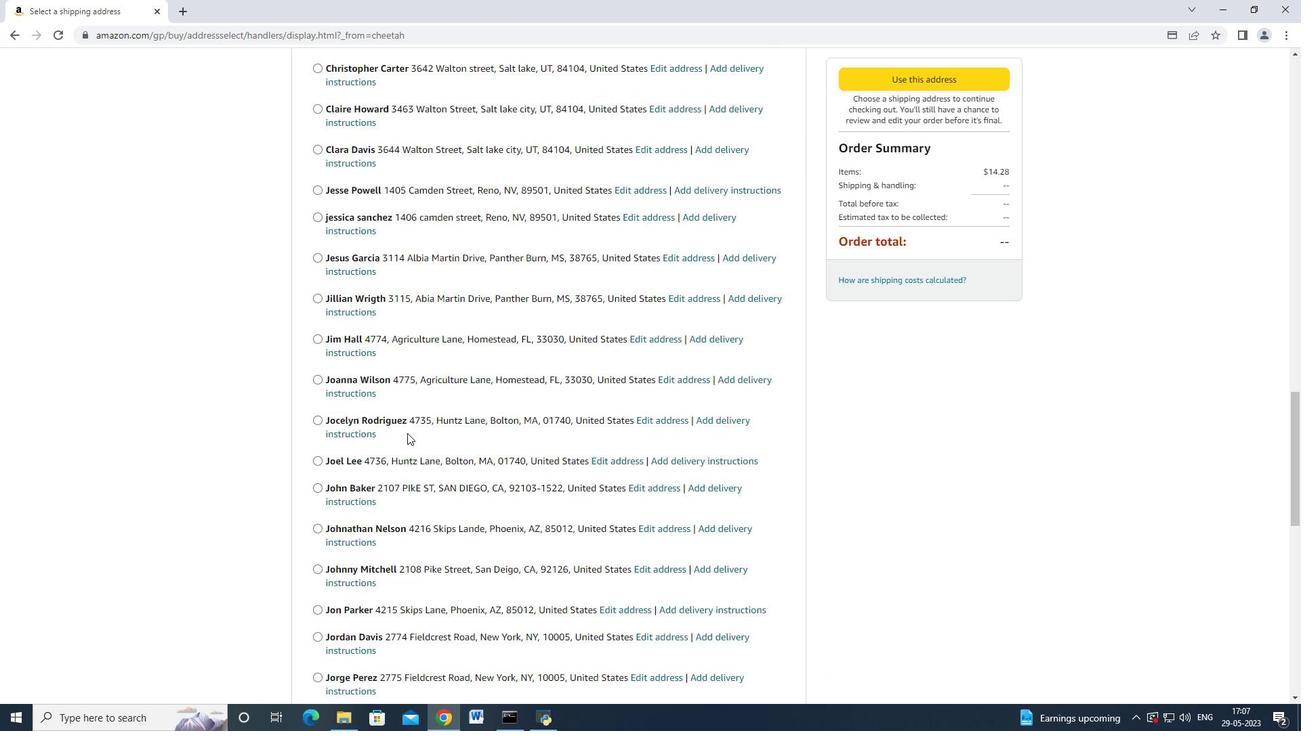 
Action: Mouse scrolled (384, 433) with delta (0, 0)
Screenshot: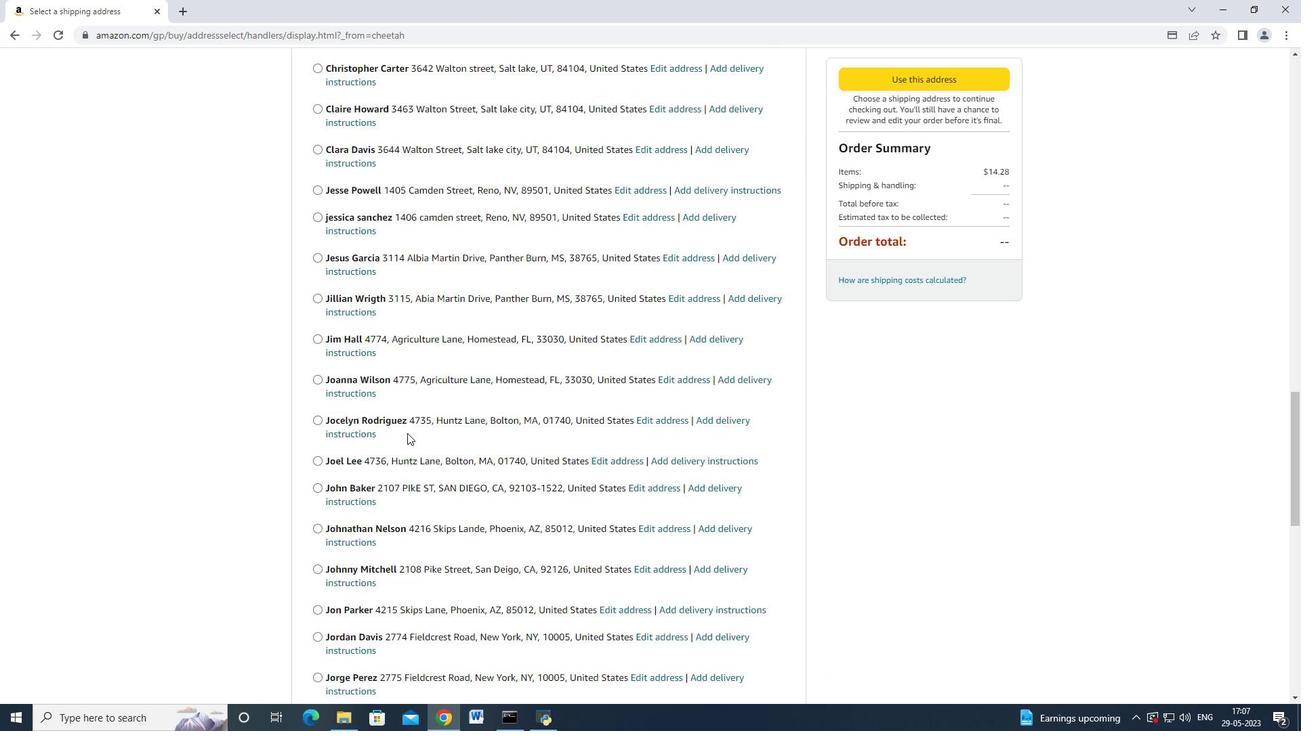 
Action: Mouse moved to (382, 434)
Screenshot: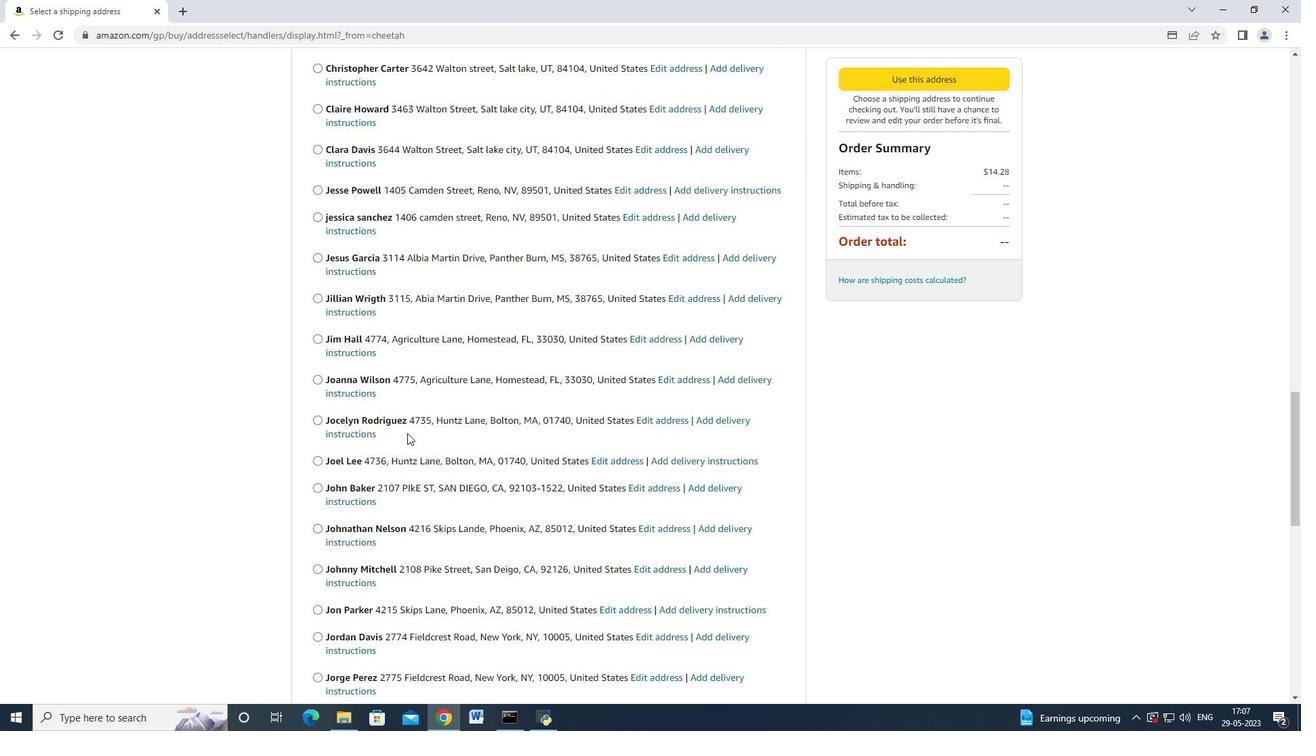 
Action: Mouse scrolled (382, 433) with delta (0, 0)
Screenshot: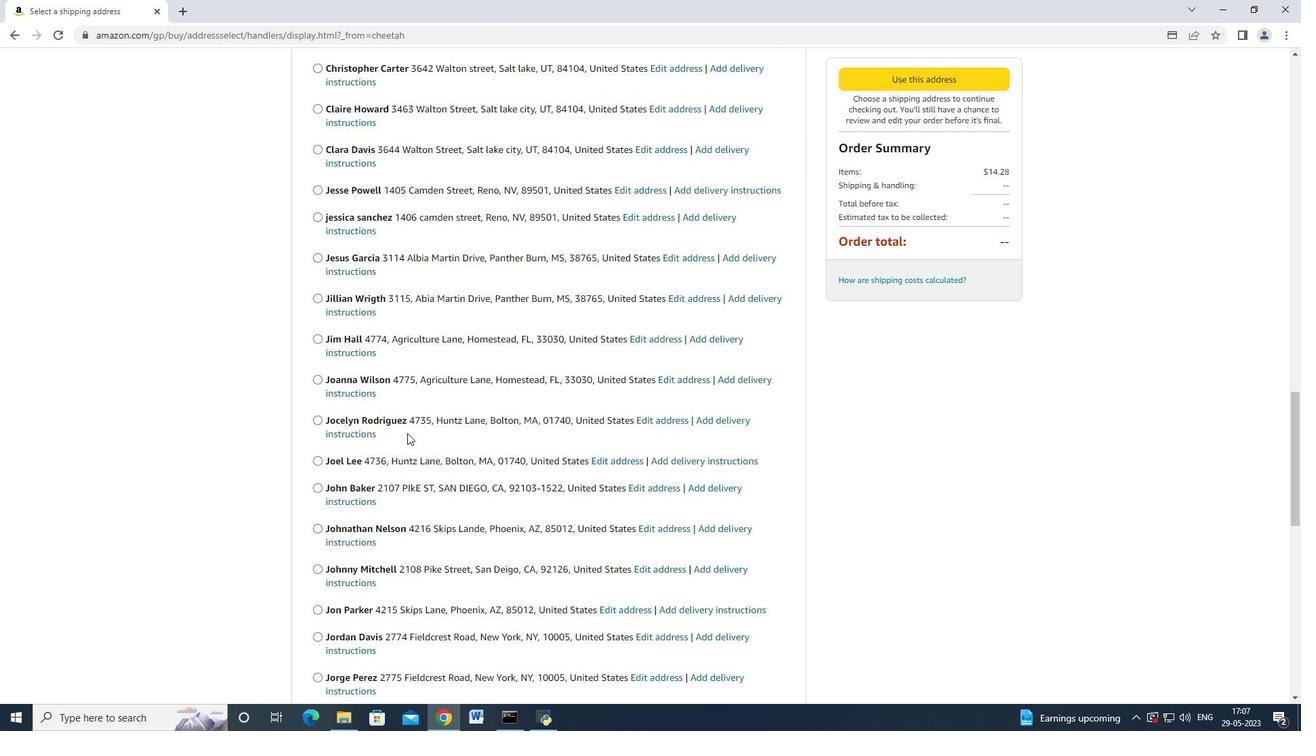 
Action: Mouse moved to (381, 434)
Screenshot: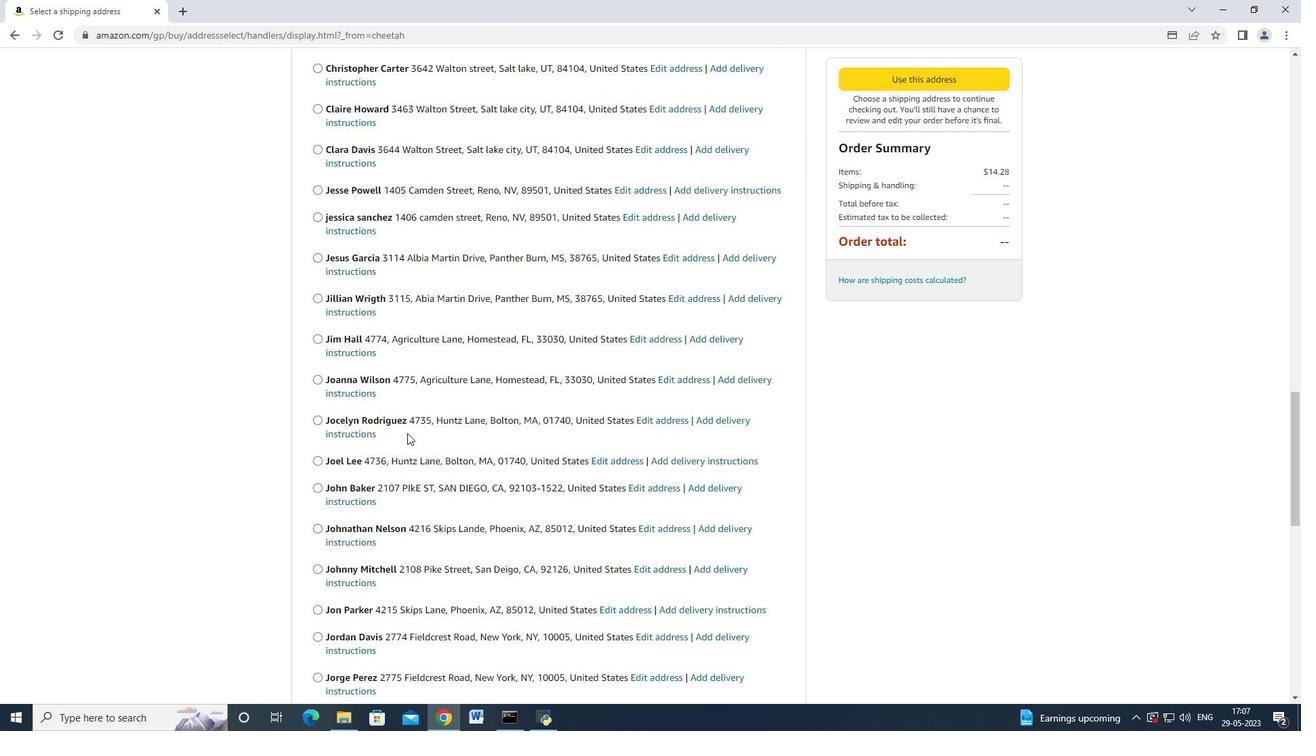 
Action: Mouse scrolled (381, 433) with delta (0, 0)
Screenshot: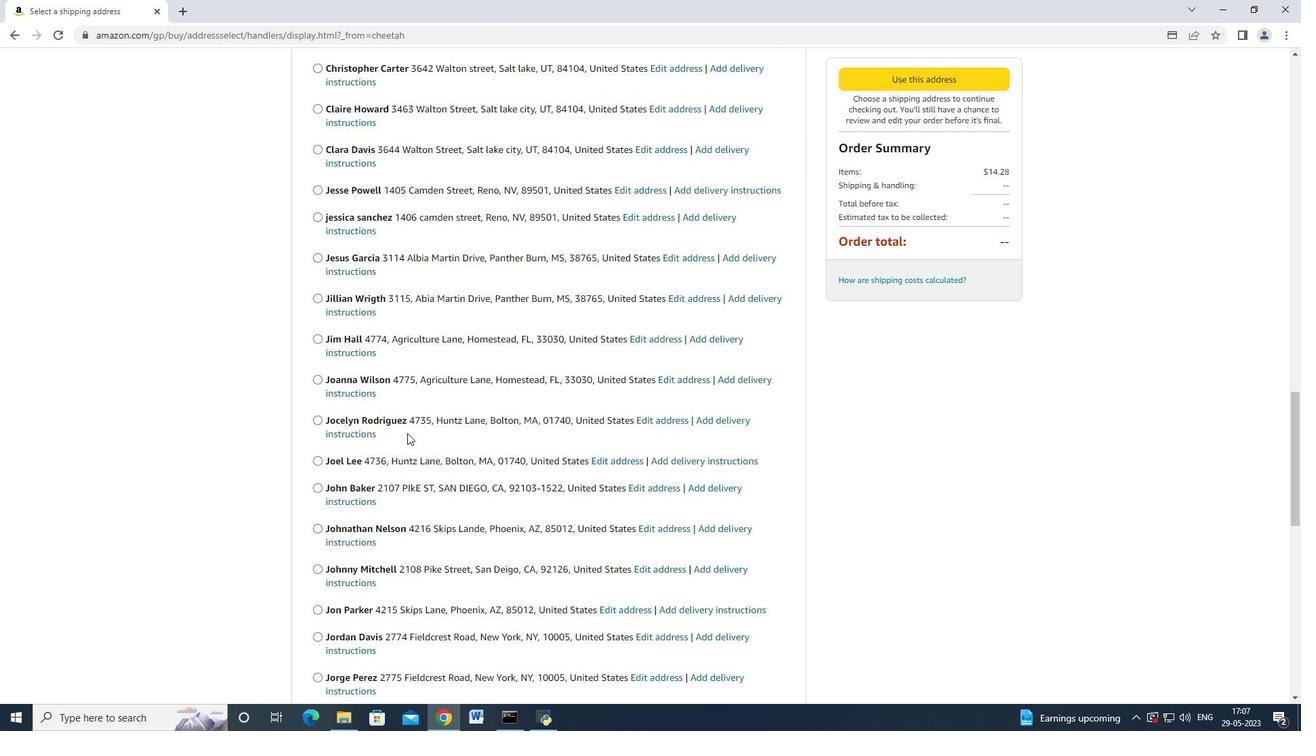 
Action: Mouse moved to (379, 434)
Screenshot: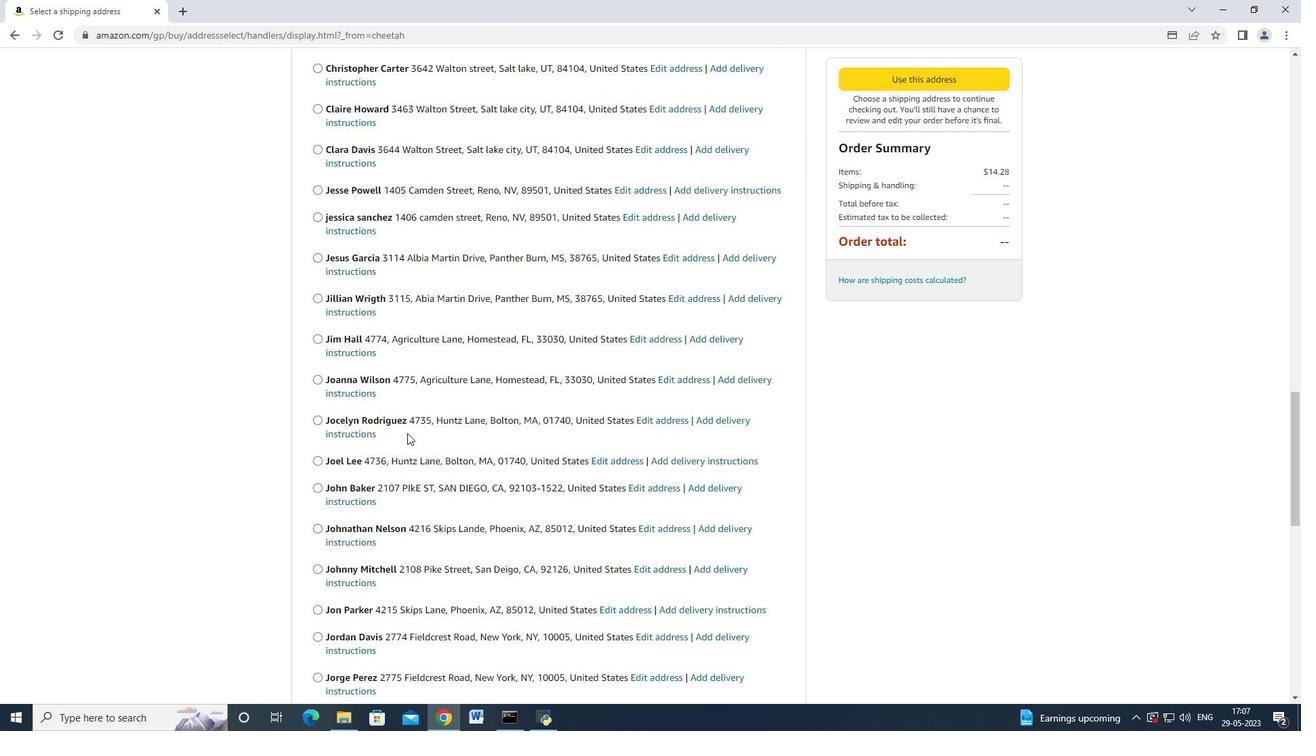 
Action: Mouse scrolled (380, 433) with delta (0, 0)
Screenshot: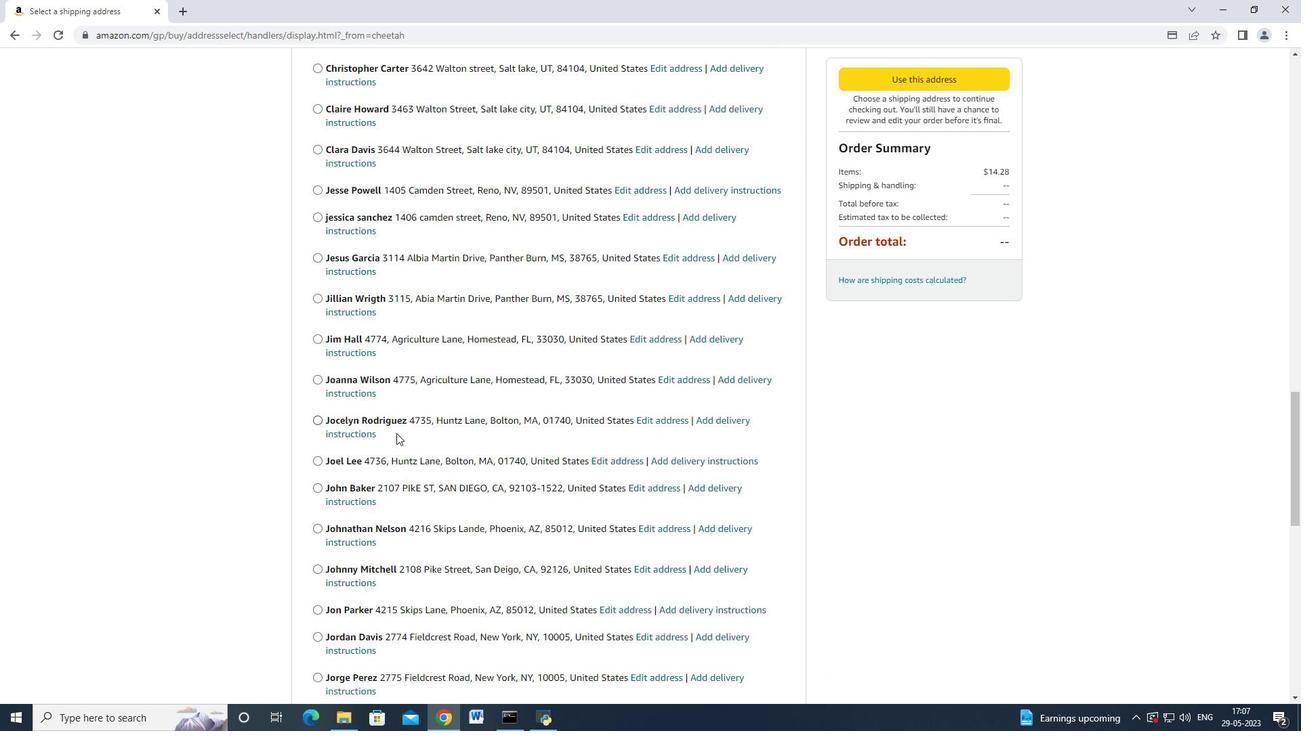 
Action: Mouse moved to (378, 434)
Screenshot: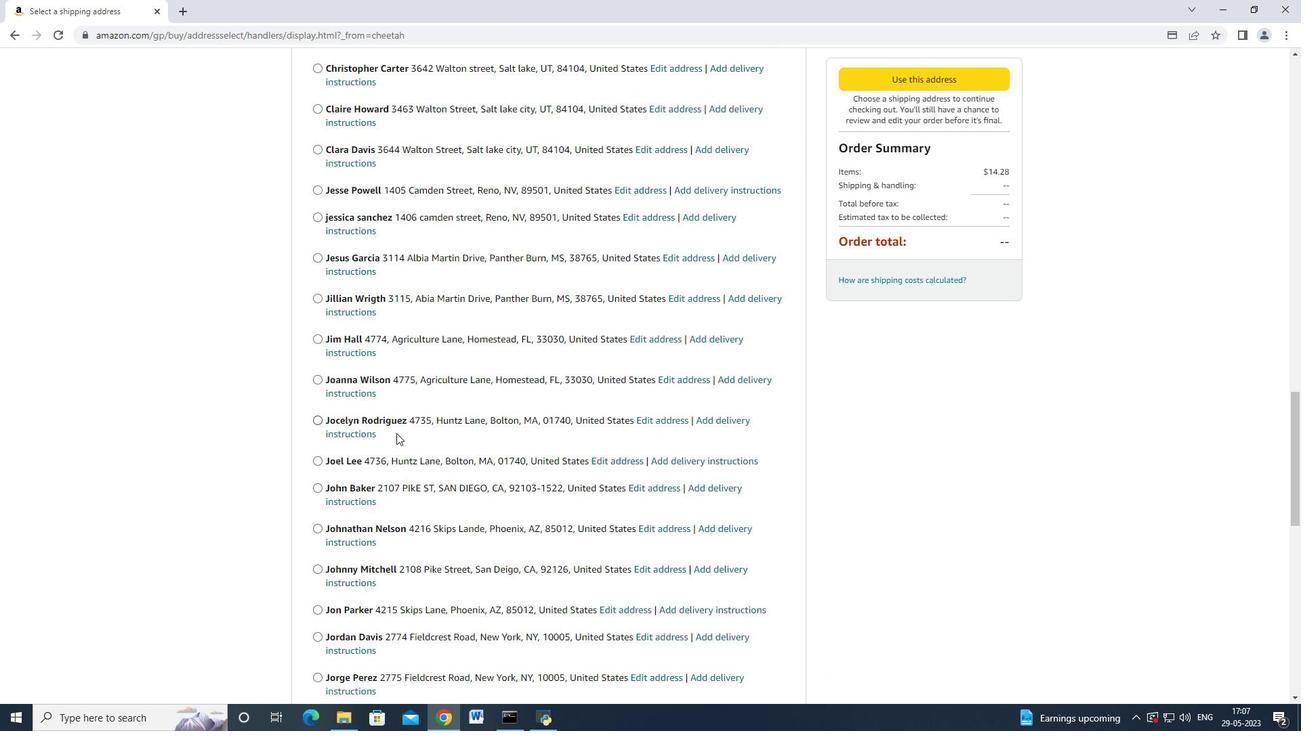 
Action: Mouse scrolled (379, 433) with delta (0, 0)
Screenshot: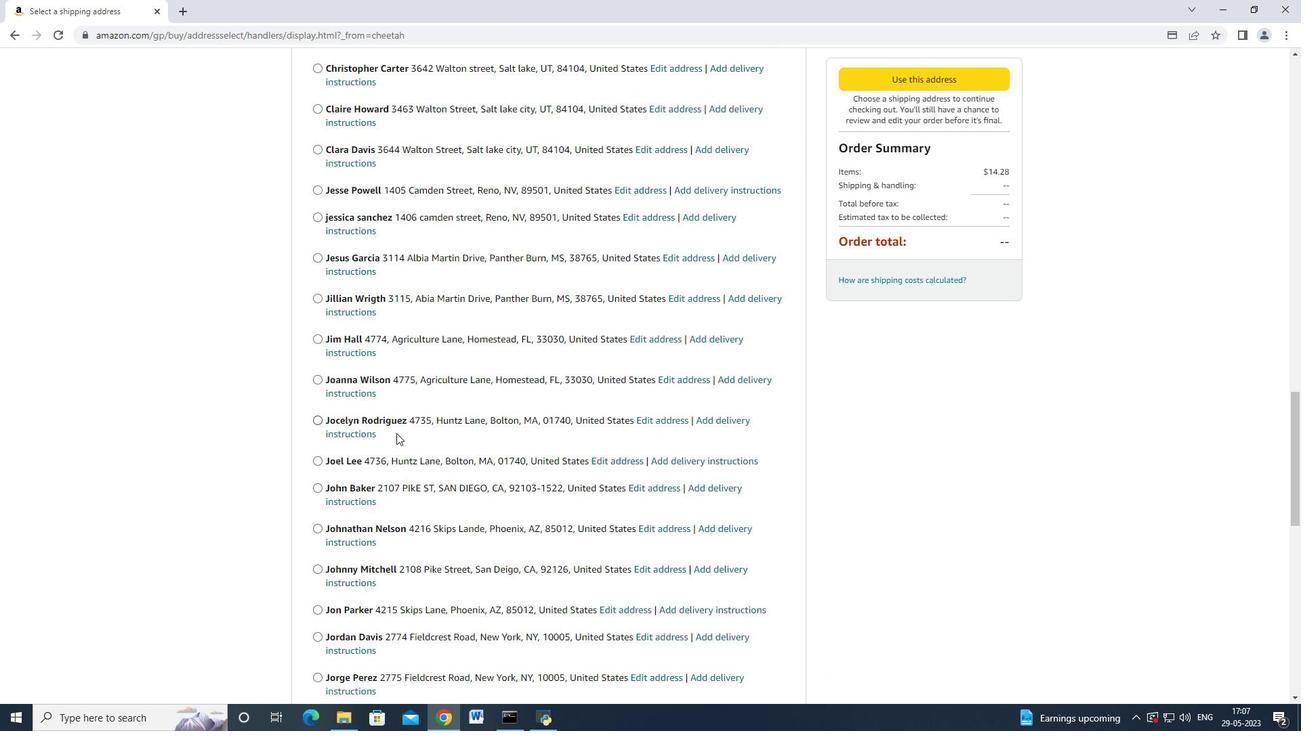 
Action: Mouse moved to (378, 434)
Screenshot: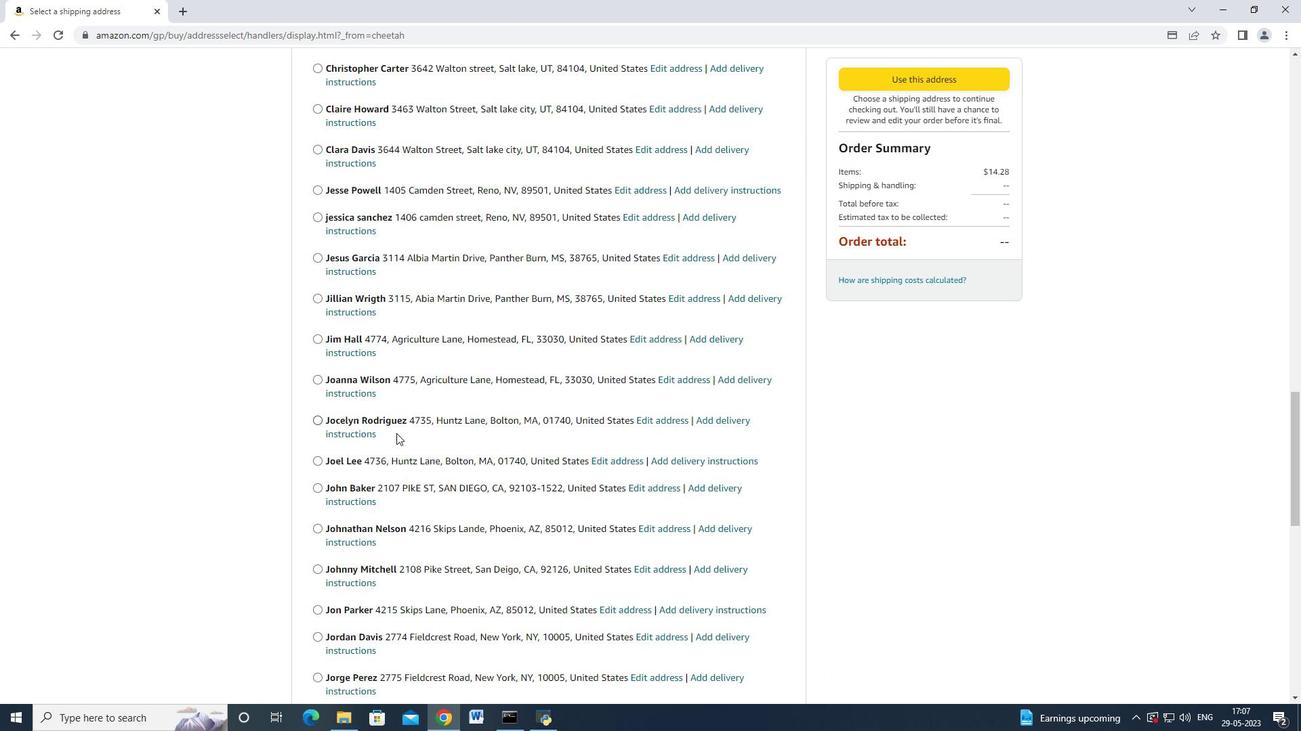 
Action: Mouse scrolled (378, 433) with delta (0, 0)
Screenshot: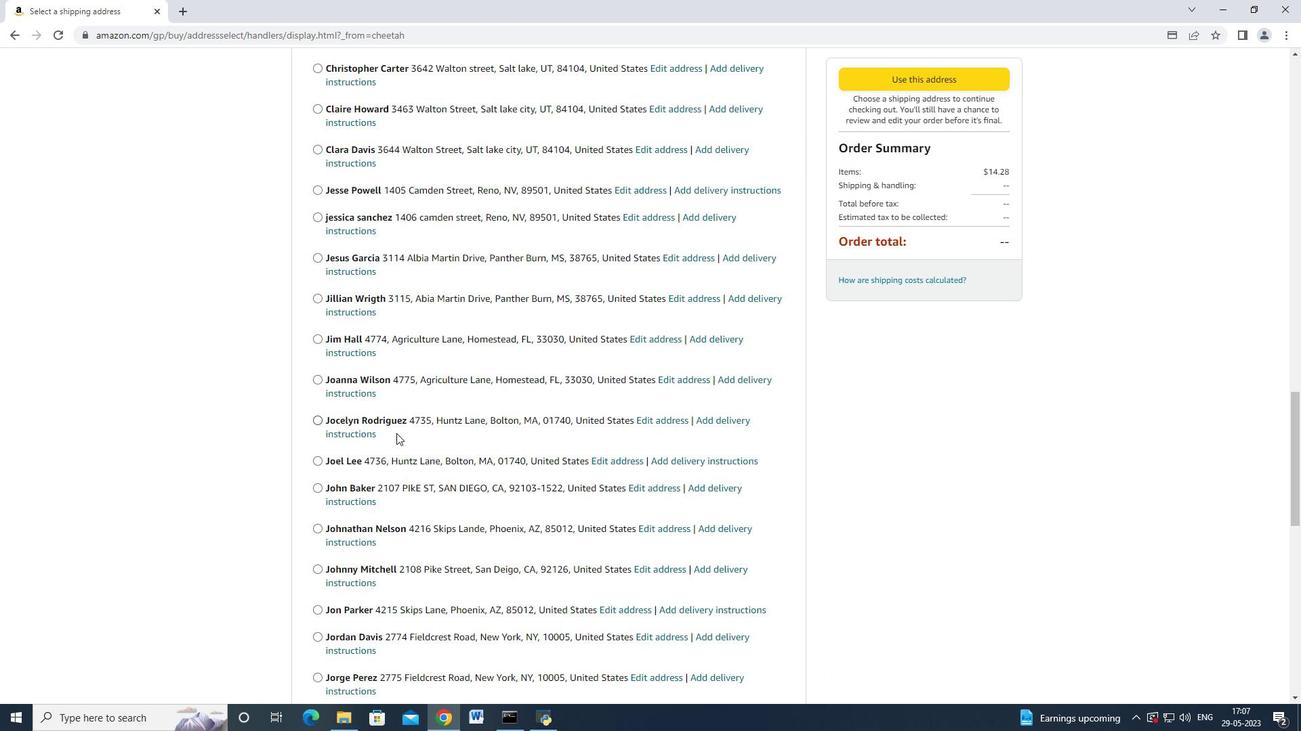 
Action: Mouse scrolled (378, 433) with delta (0, 0)
Screenshot: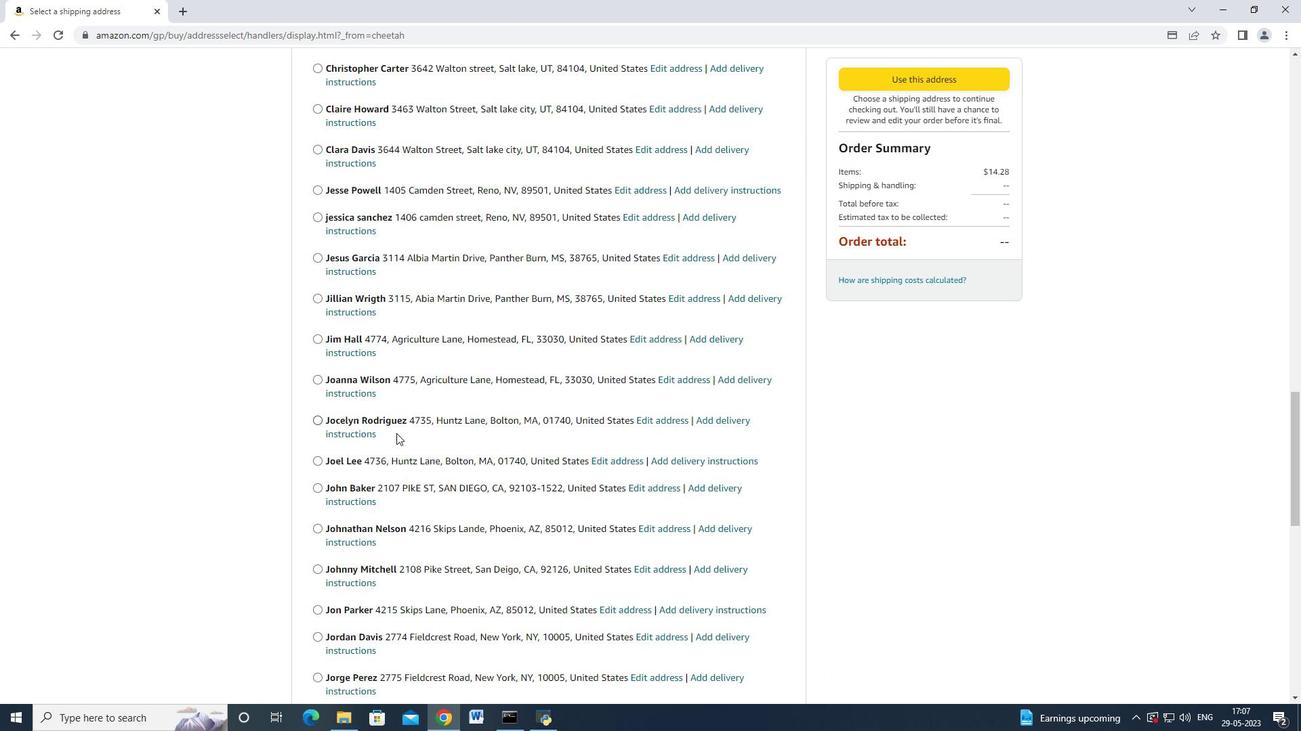 
Action: Mouse moved to (369, 435)
Screenshot: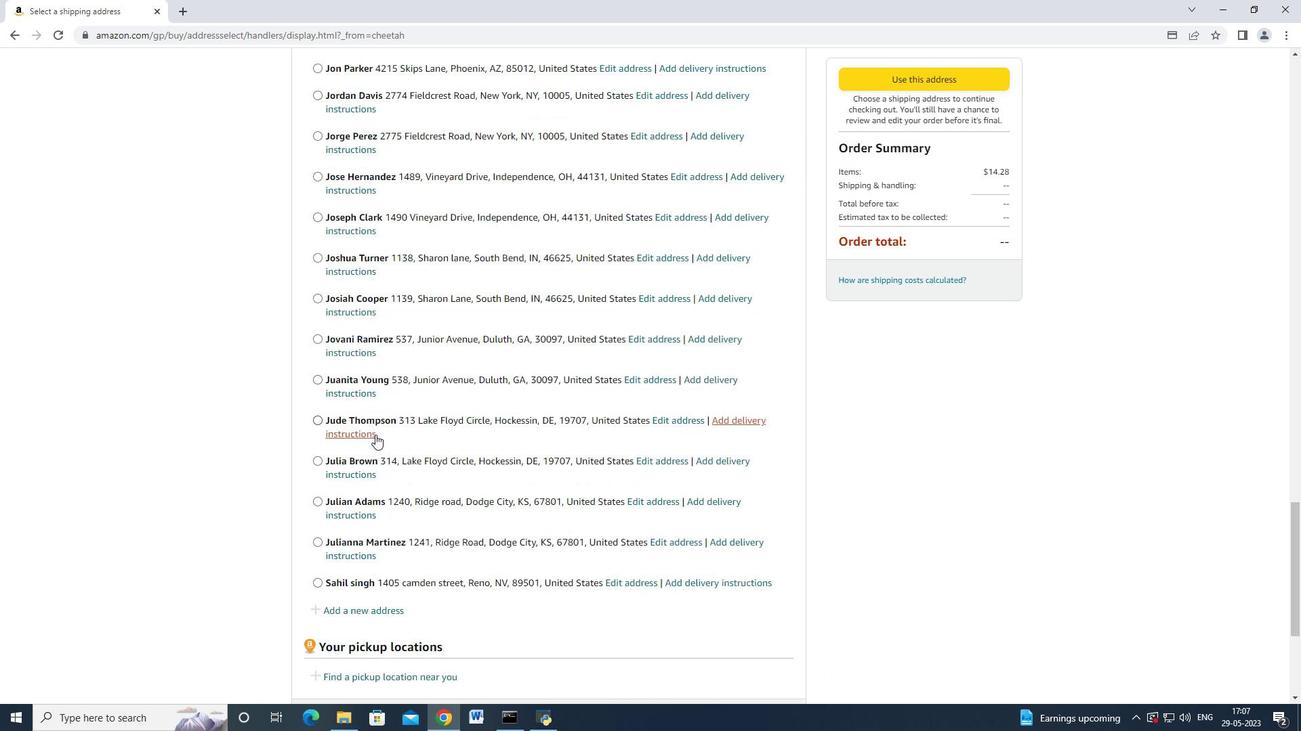 
Action: Mouse scrolled (369, 435) with delta (0, 0)
Screenshot: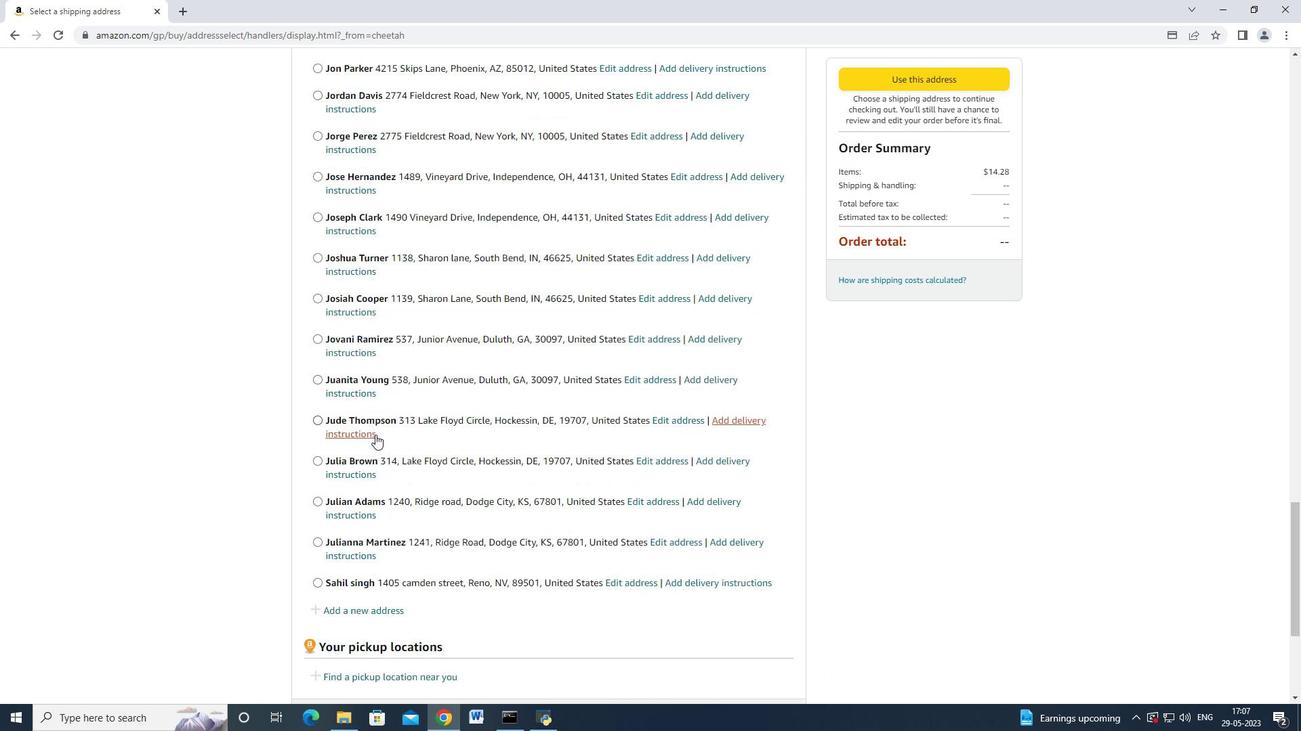 
Action: Mouse scrolled (369, 435) with delta (0, 0)
Screenshot: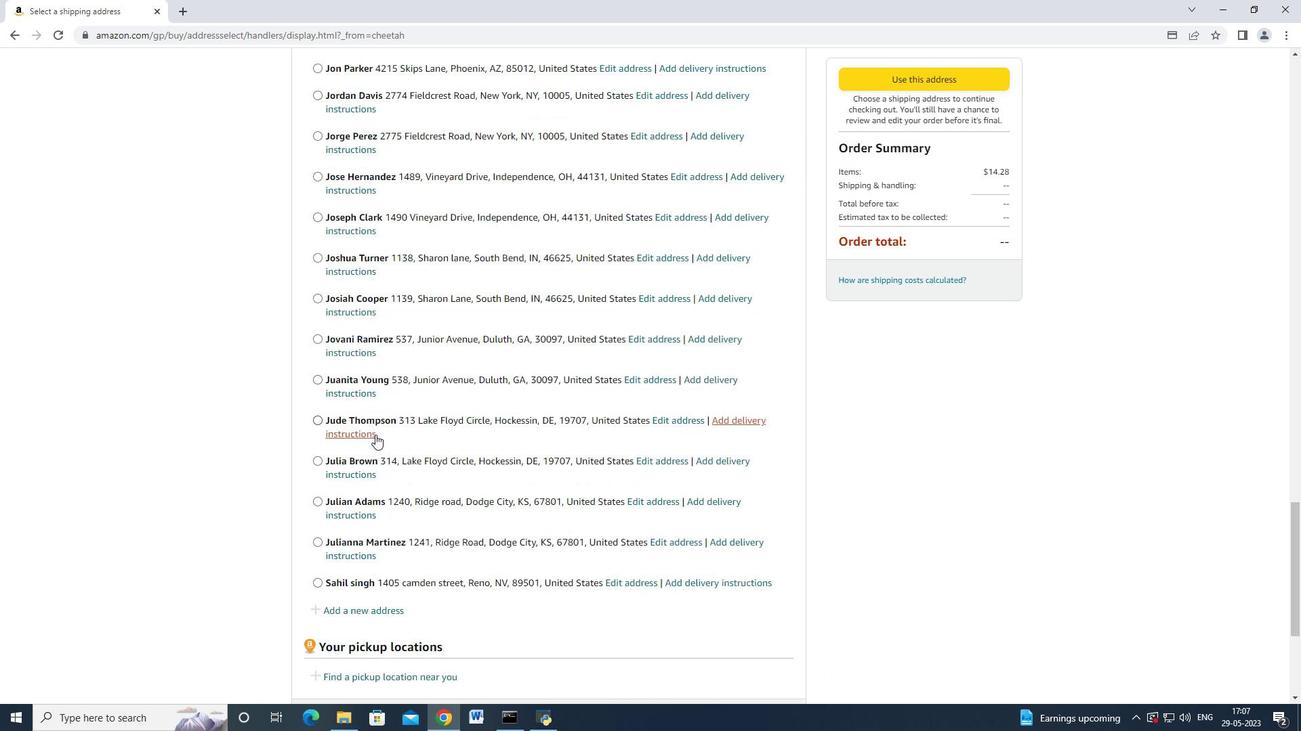 
Action: Mouse scrolled (369, 435) with delta (0, 0)
Screenshot: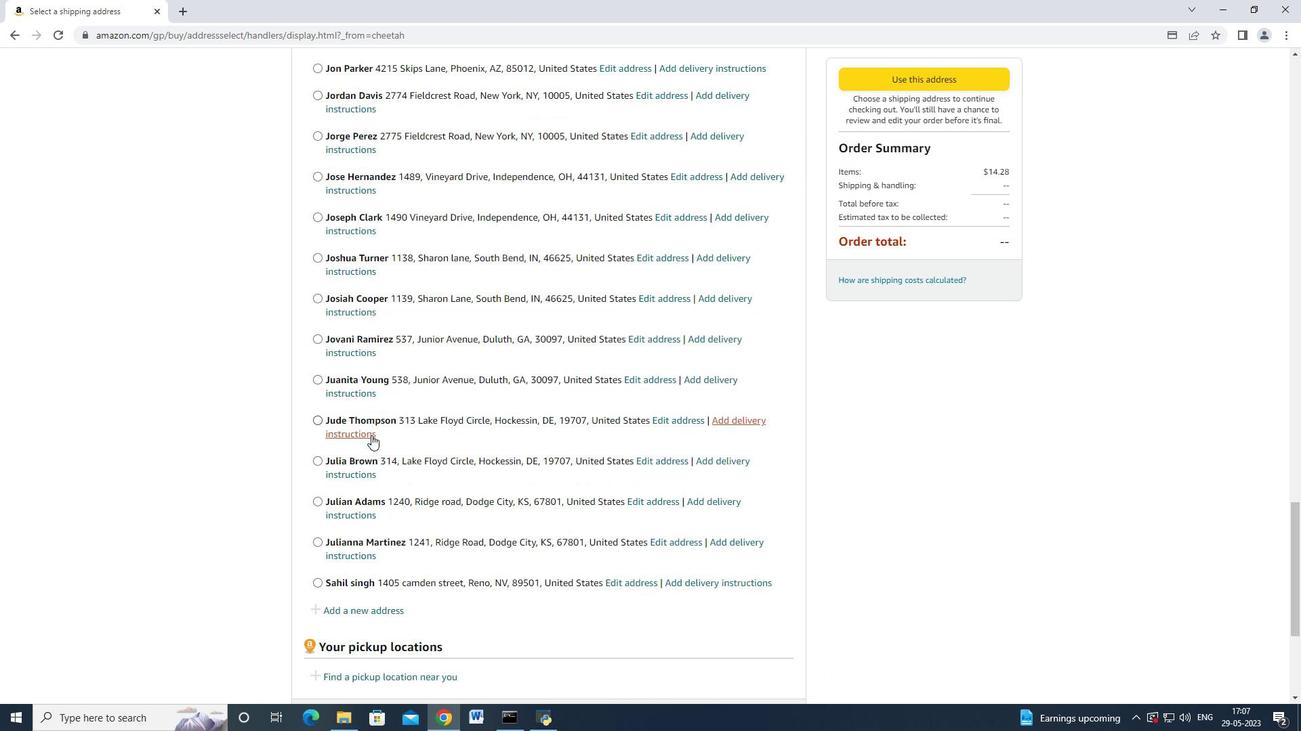 
Action: Mouse moved to (368, 435)
Screenshot: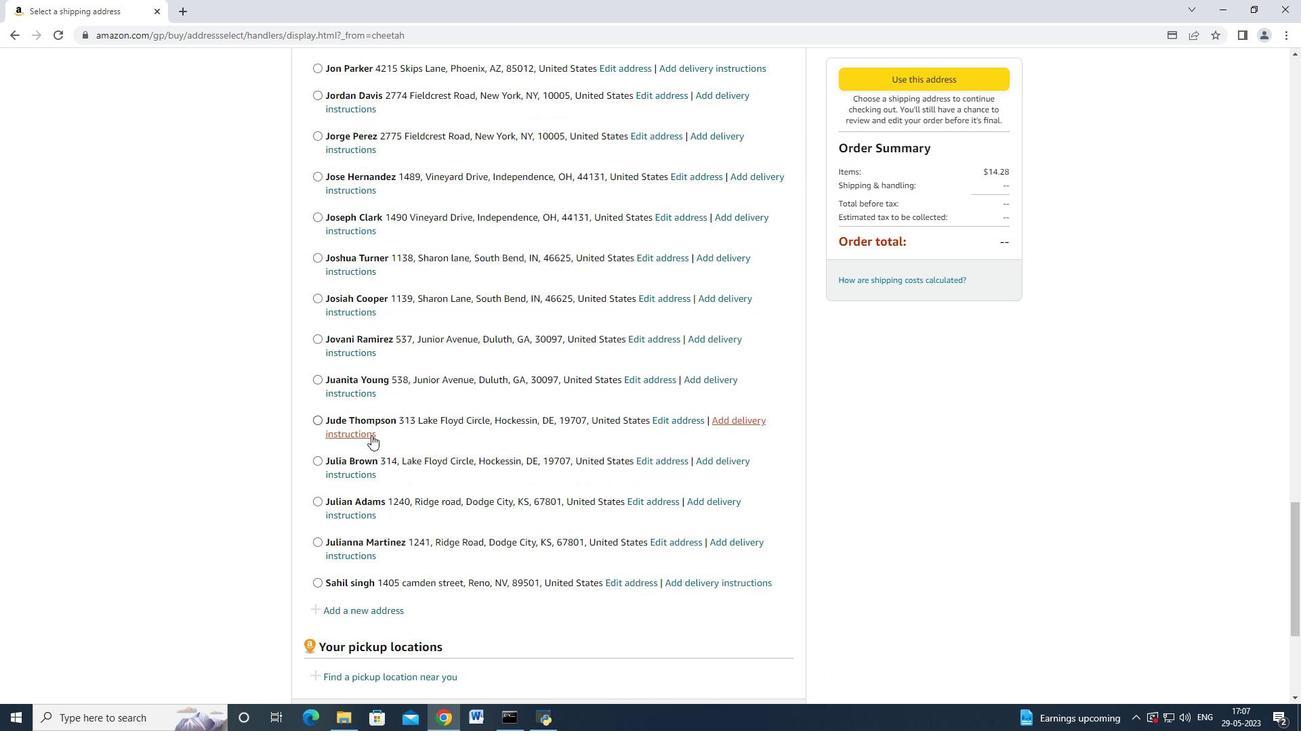 
Action: Mouse scrolled (368, 435) with delta (0, 0)
Screenshot: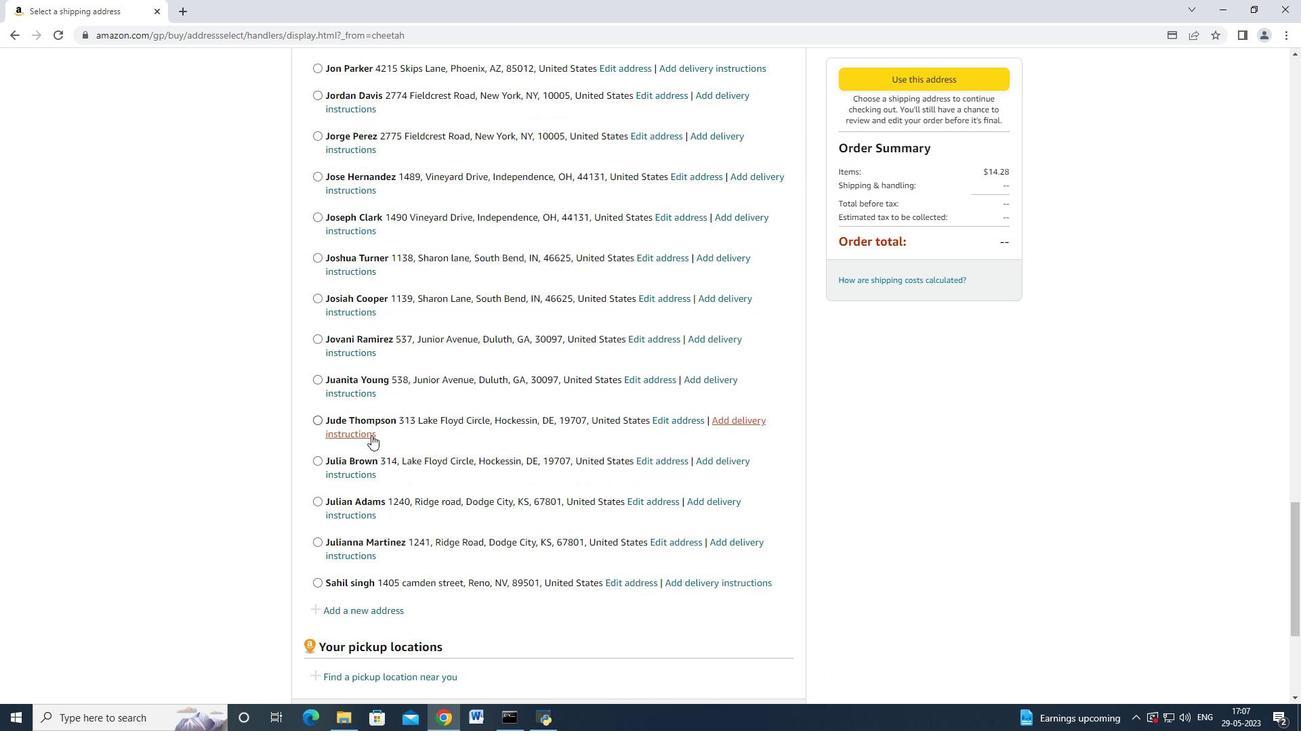 
Action: Mouse scrolled (368, 435) with delta (0, 0)
Screenshot: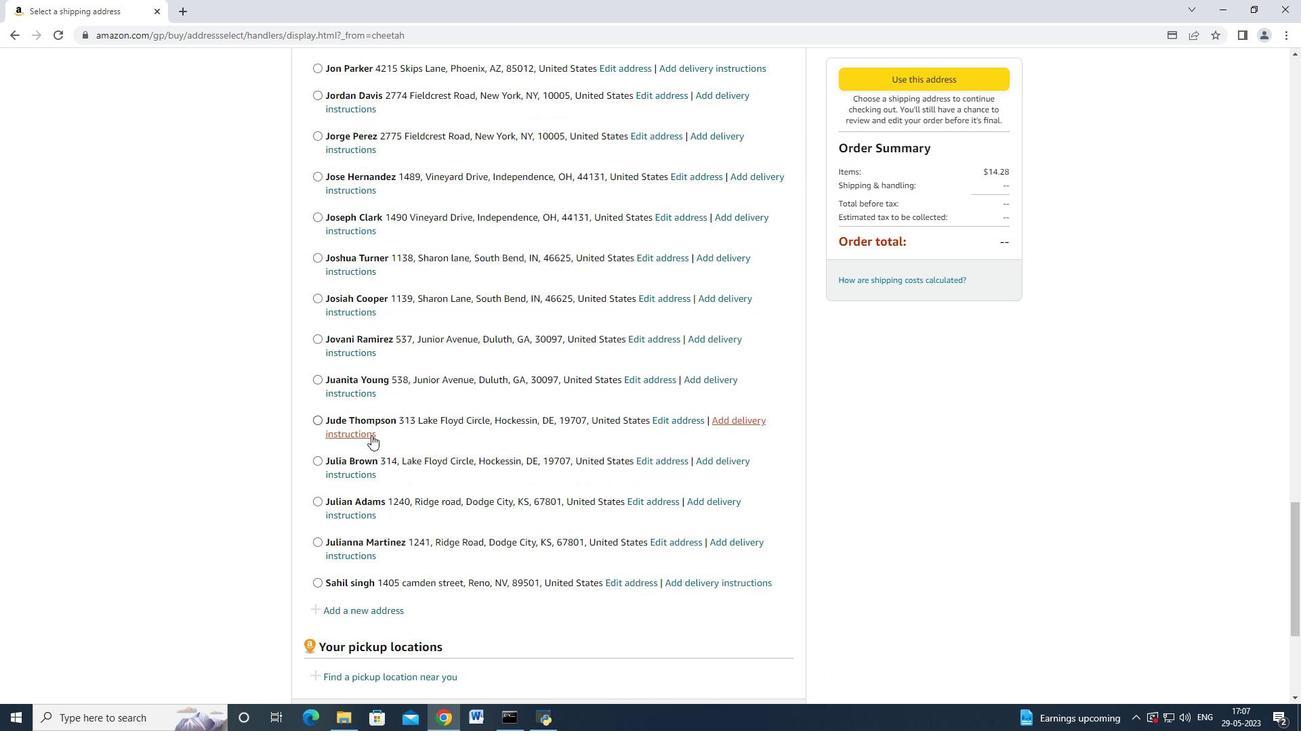 
Action: Mouse moved to (367, 435)
Screenshot: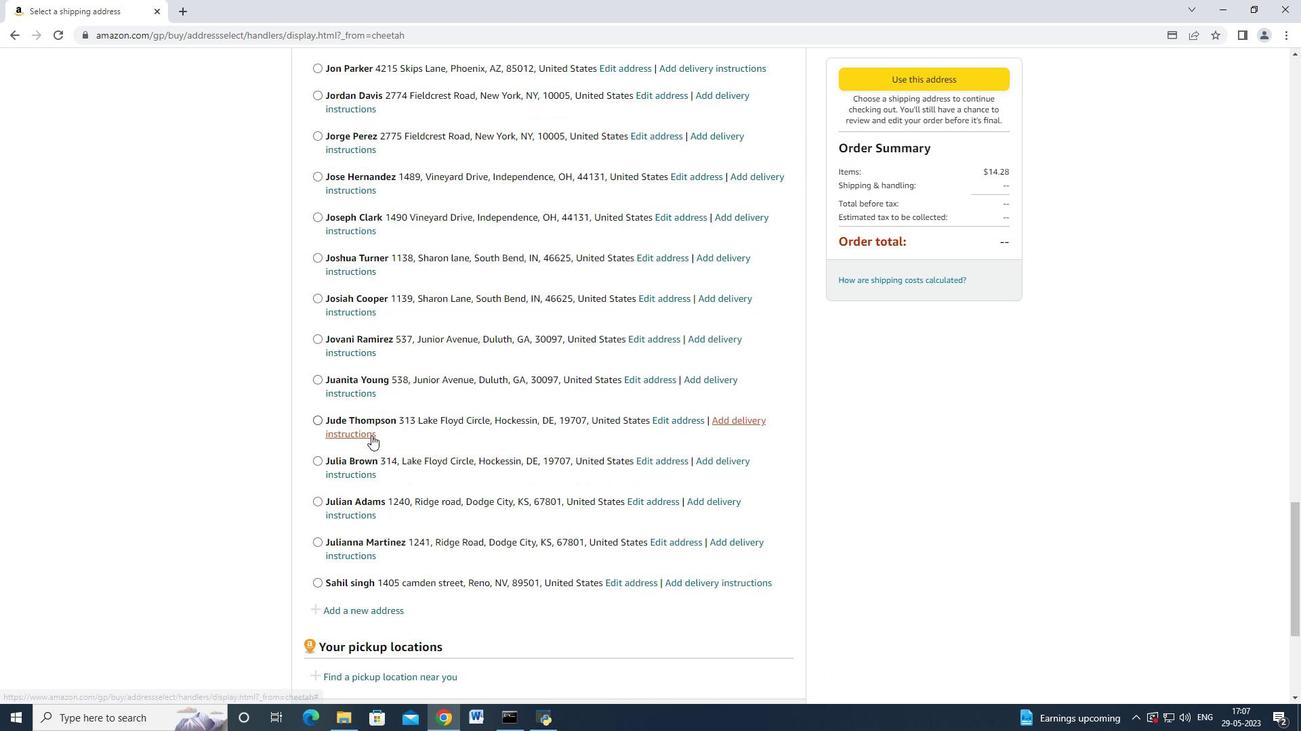 
Action: Mouse scrolled (368, 435) with delta (0, 0)
Screenshot: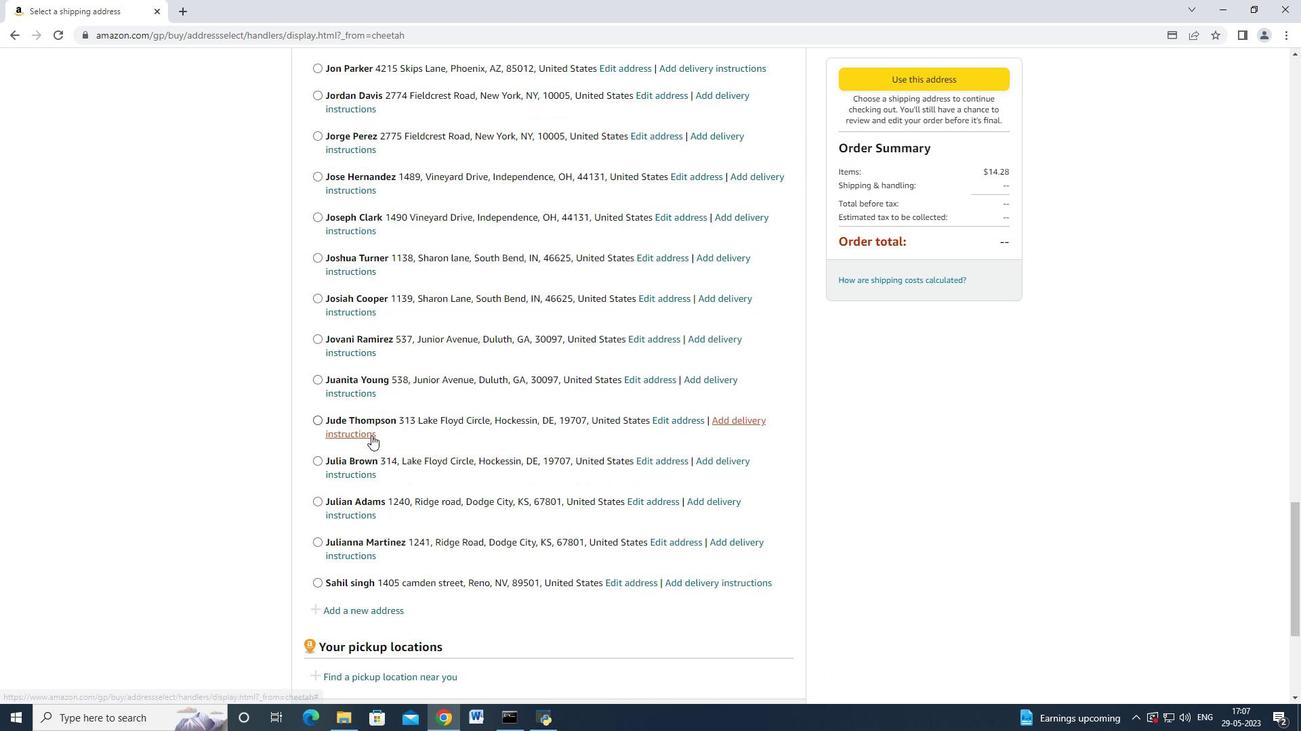
Action: Mouse scrolled (367, 435) with delta (0, 0)
Screenshot: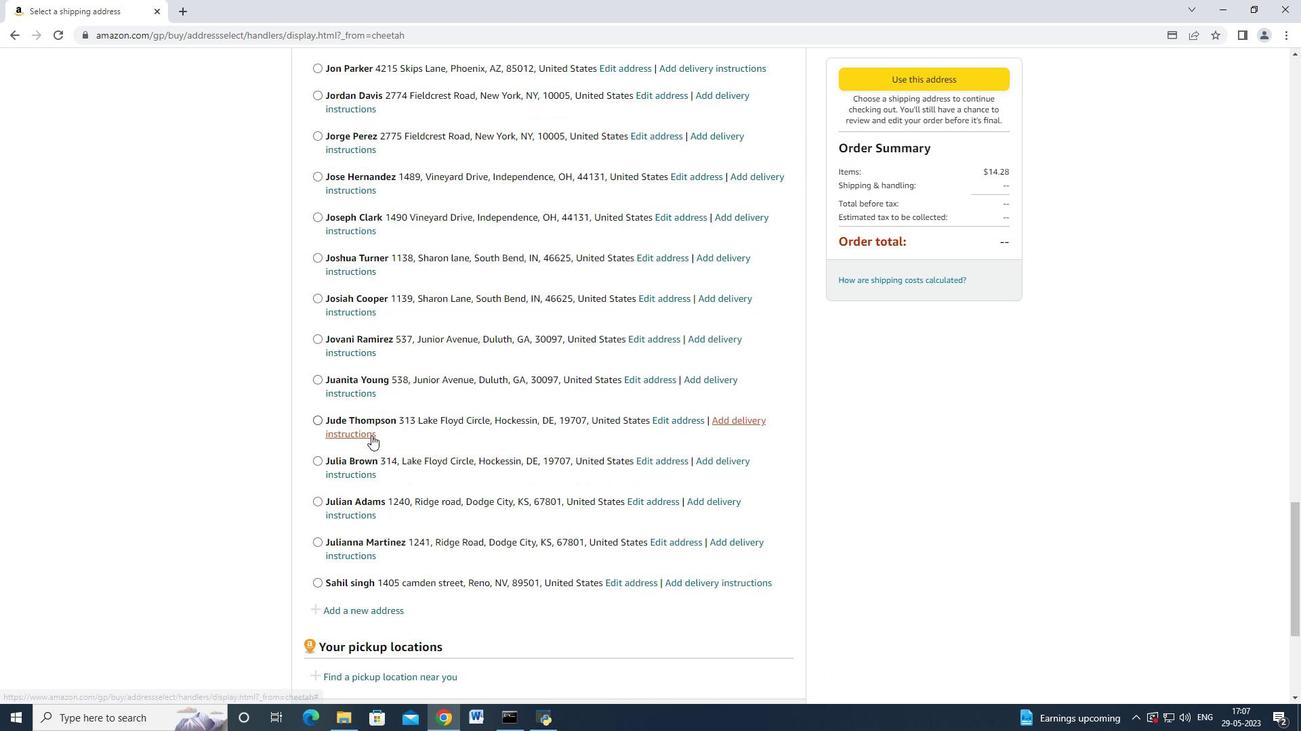 
Action: Mouse moved to (376, 344)
Screenshot: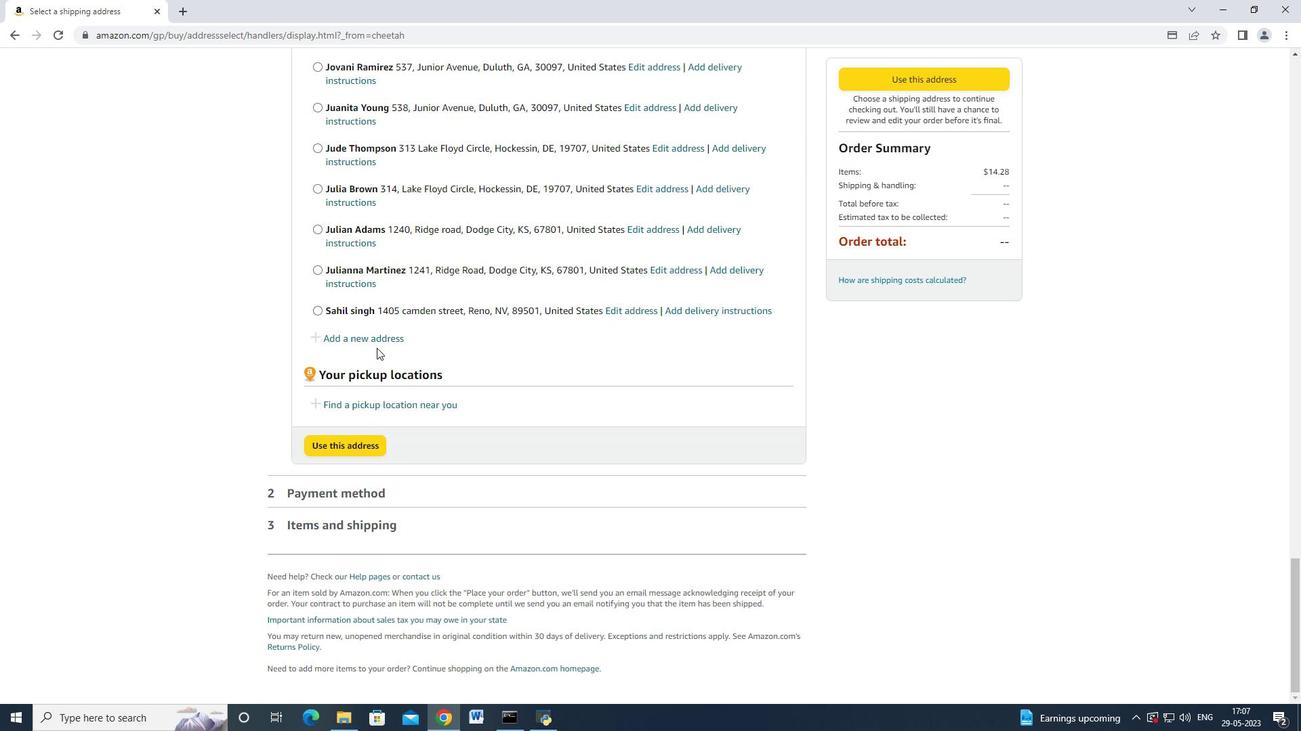 
Action: Mouse pressed left at (376, 344)
Screenshot: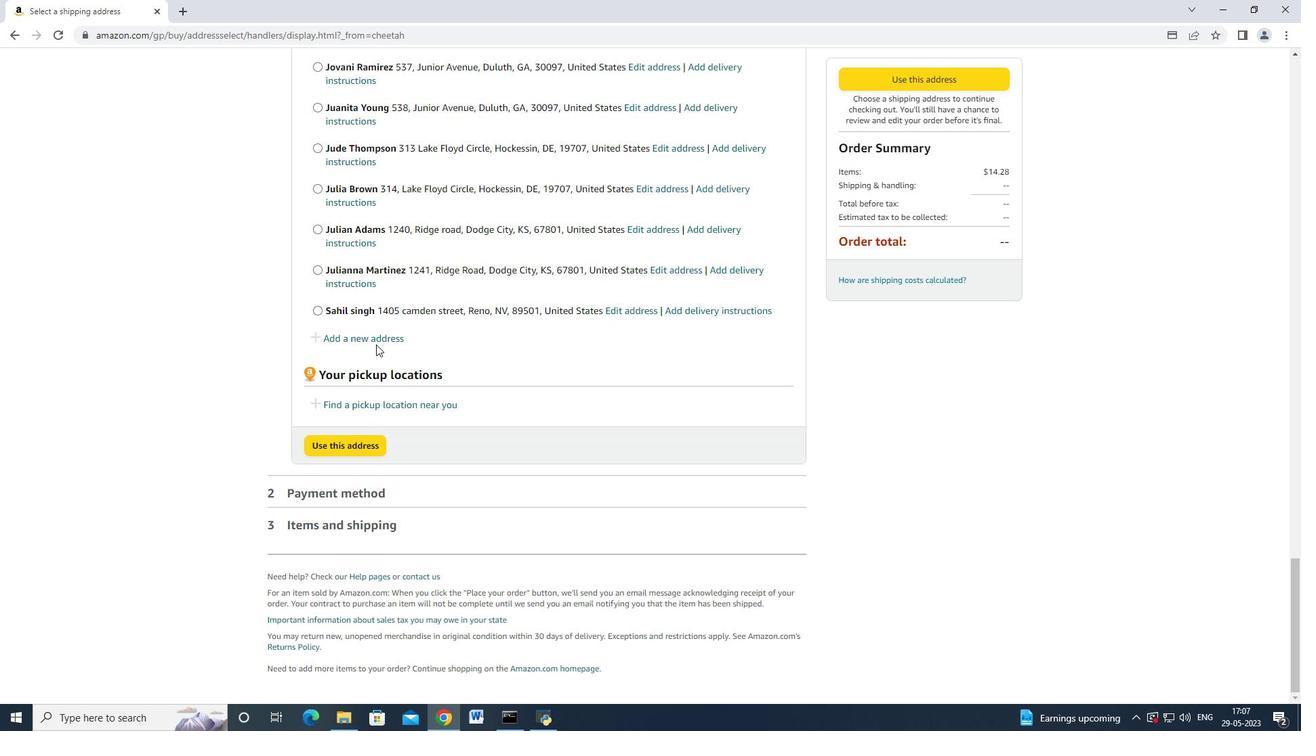 
Action: Mouse moved to (376, 340)
Screenshot: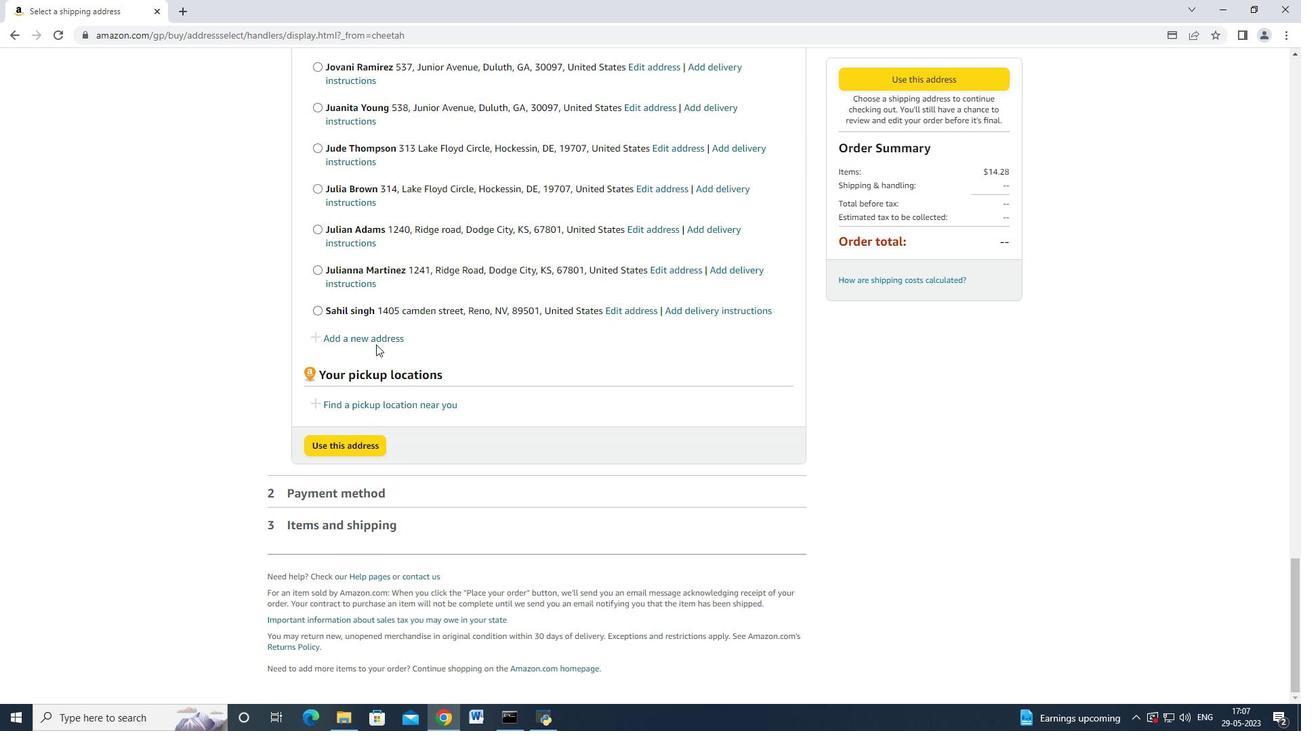 
Action: Mouse pressed left at (376, 340)
Screenshot: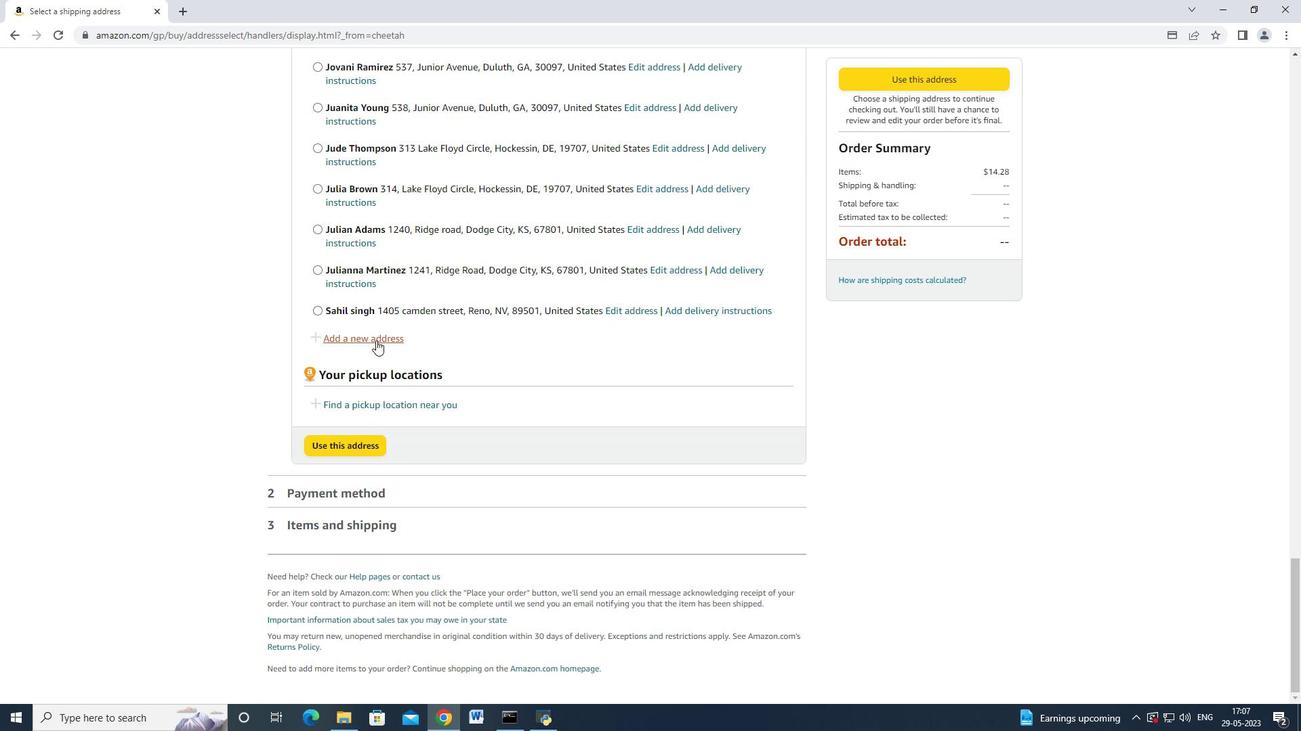 
Action: Mouse moved to (446, 334)
Screenshot: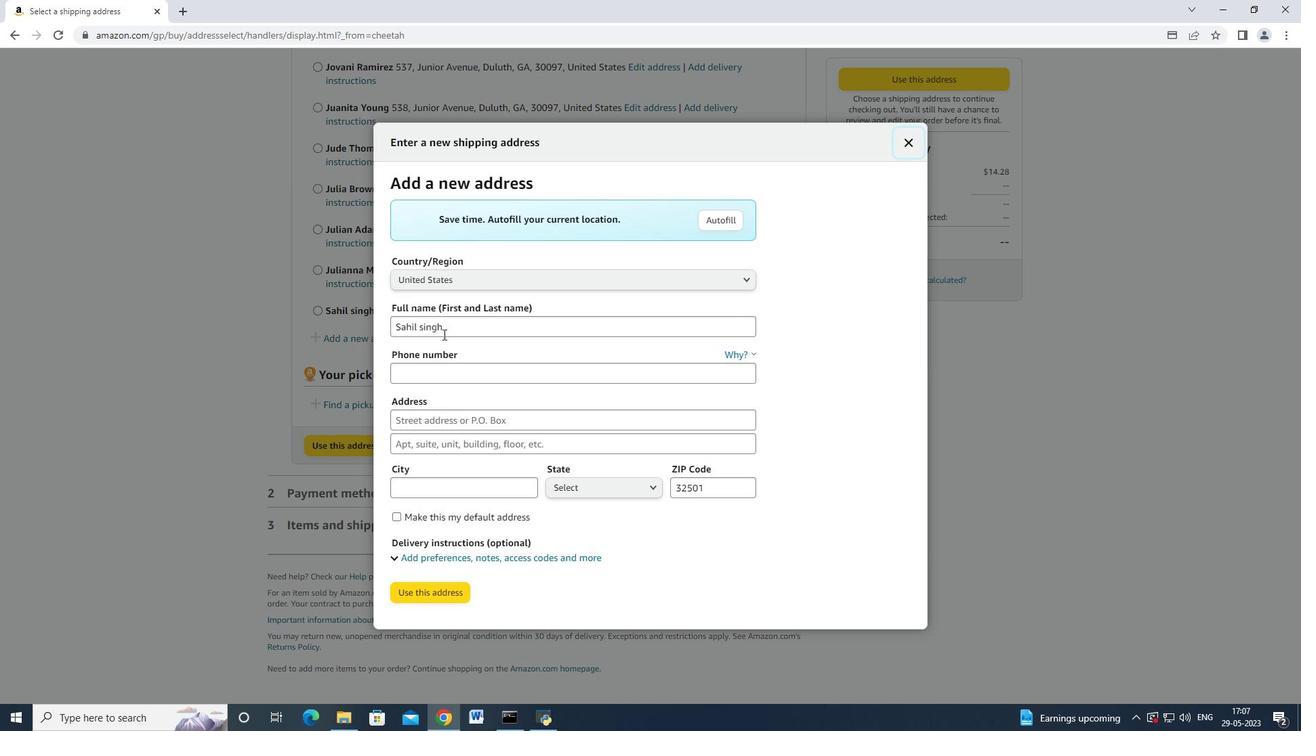 
Action: Mouse pressed left at (446, 334)
Screenshot: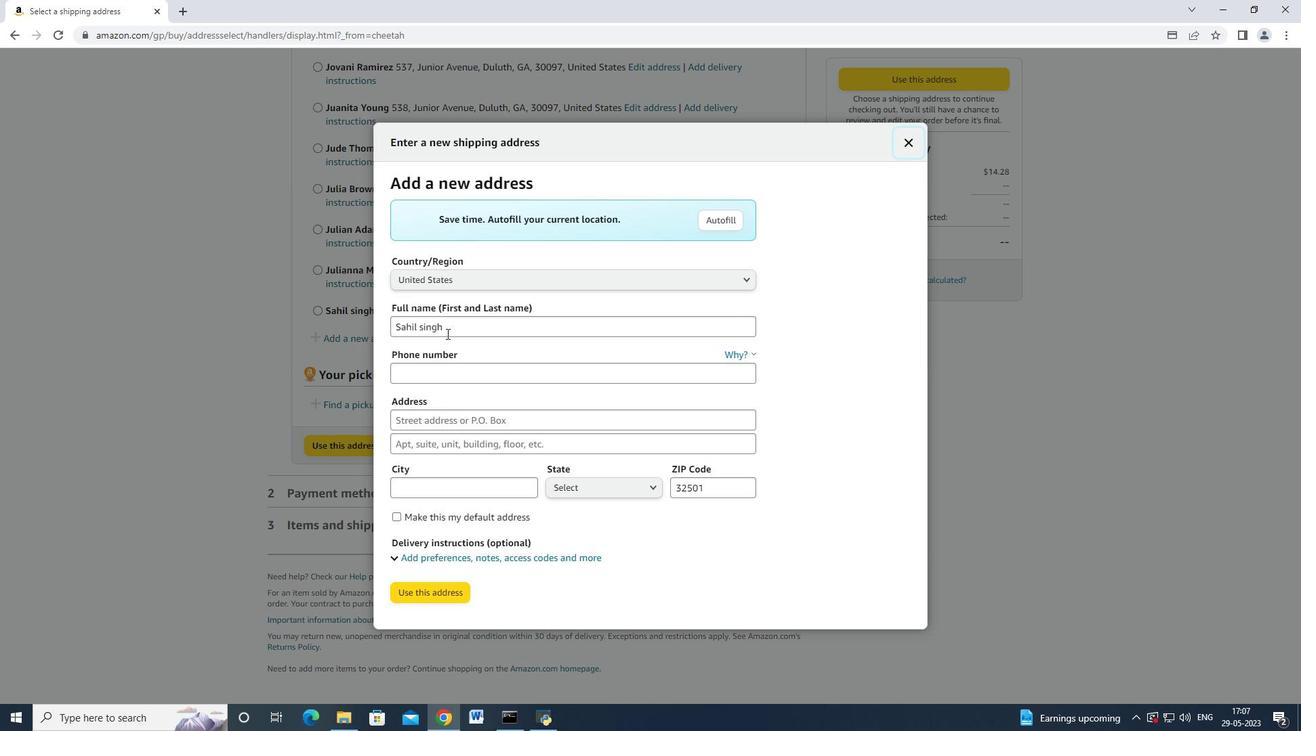 
Action: Mouse moved to (508, 330)
Screenshot: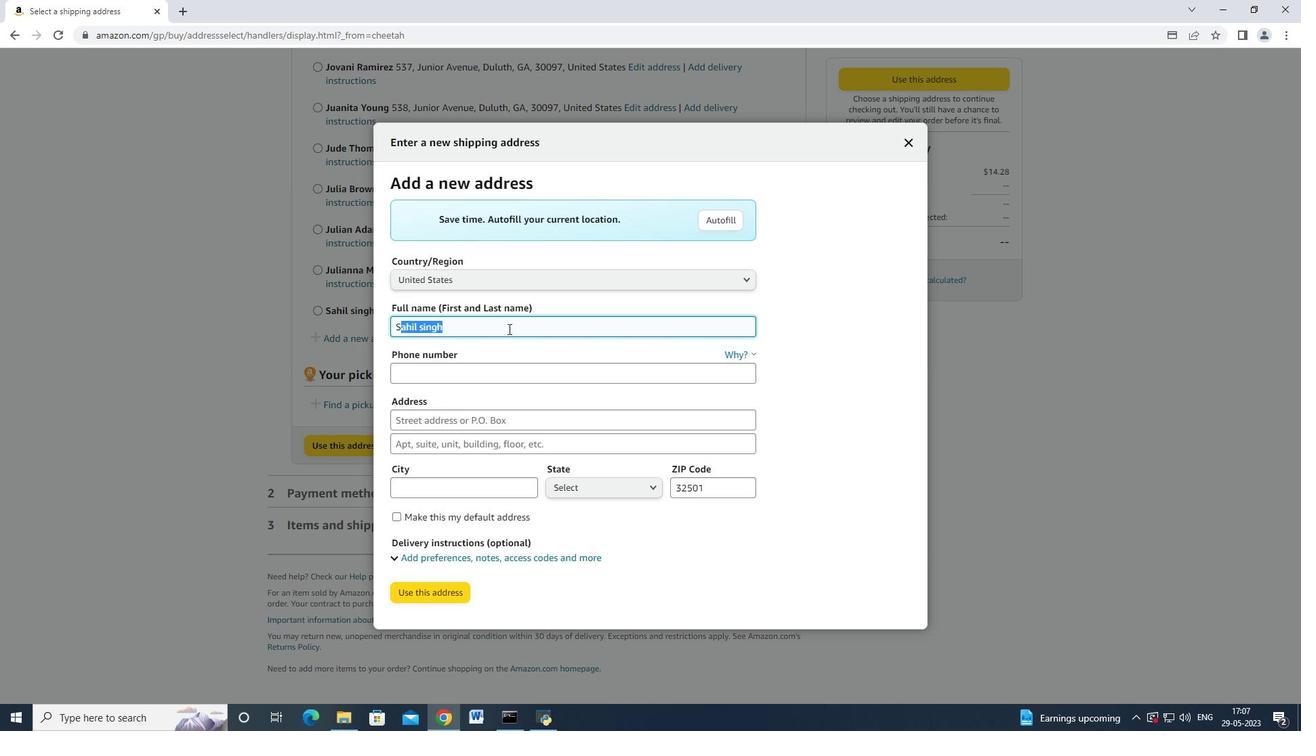 
Action: Key pressed <Key.backspace><Key.backspace><Key.shift>Cody<Key.space><Key.backspace><Key.backspace><Key.backspace><Key.backspace><Key.backspace><Key.backspace><Key.backspace><Key.backspace><Key.backspace><Key.backspace><Key.backspace><Key.backspace><Key.shift_r>Cody<Key.space><Key.shift_r>Rivera<Key.tab><Key.tab>8014200980<Key.tab>34<Key.backspace>645<Key.space><Key.shift_r>Walton<Key.space><Key.shift_r>Street<Key.tab><Key.tab><Key.shift_r>Salt<Key.space>lake<Key.space>c<Key.shift><Key.backspace><Key.backspace><Key.shift>Cit<Key.backspace><Key.backspace><Key.backspace><Key.space><Key.shift>City<Key.tab>
Screenshot: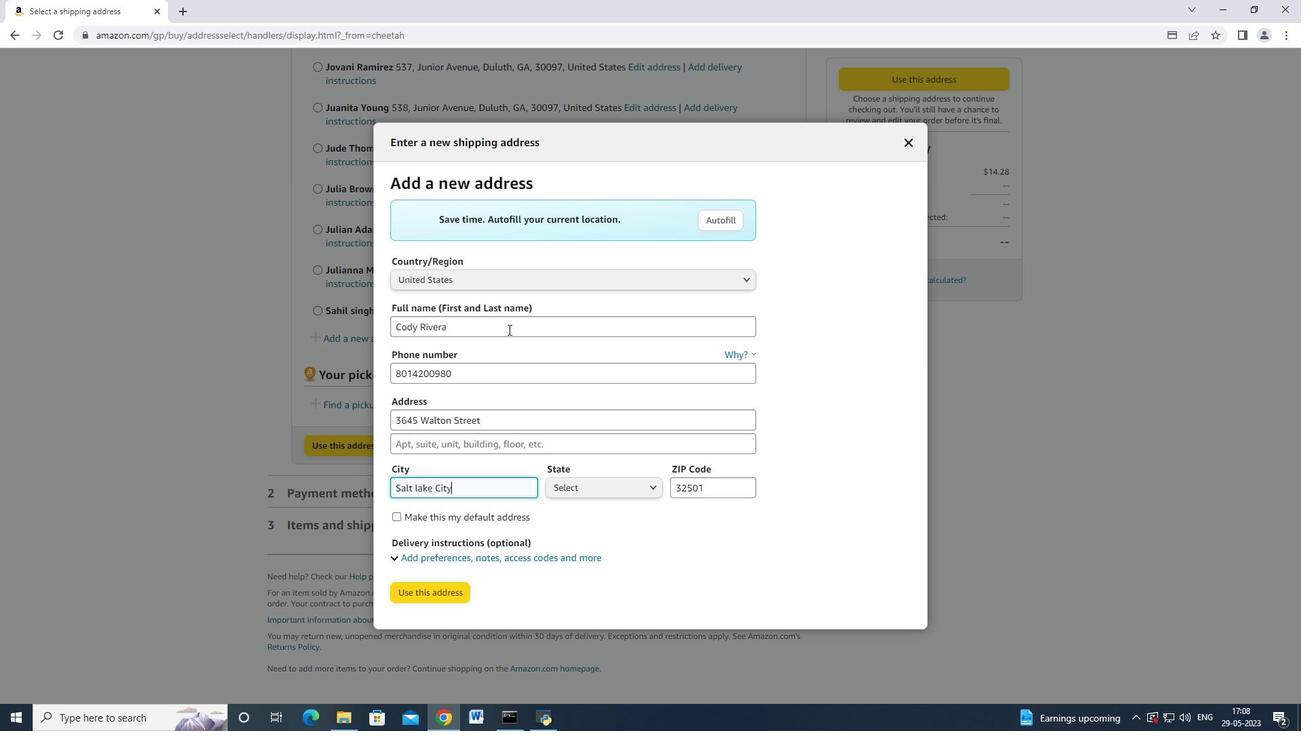 
Action: Mouse moved to (605, 489)
Screenshot: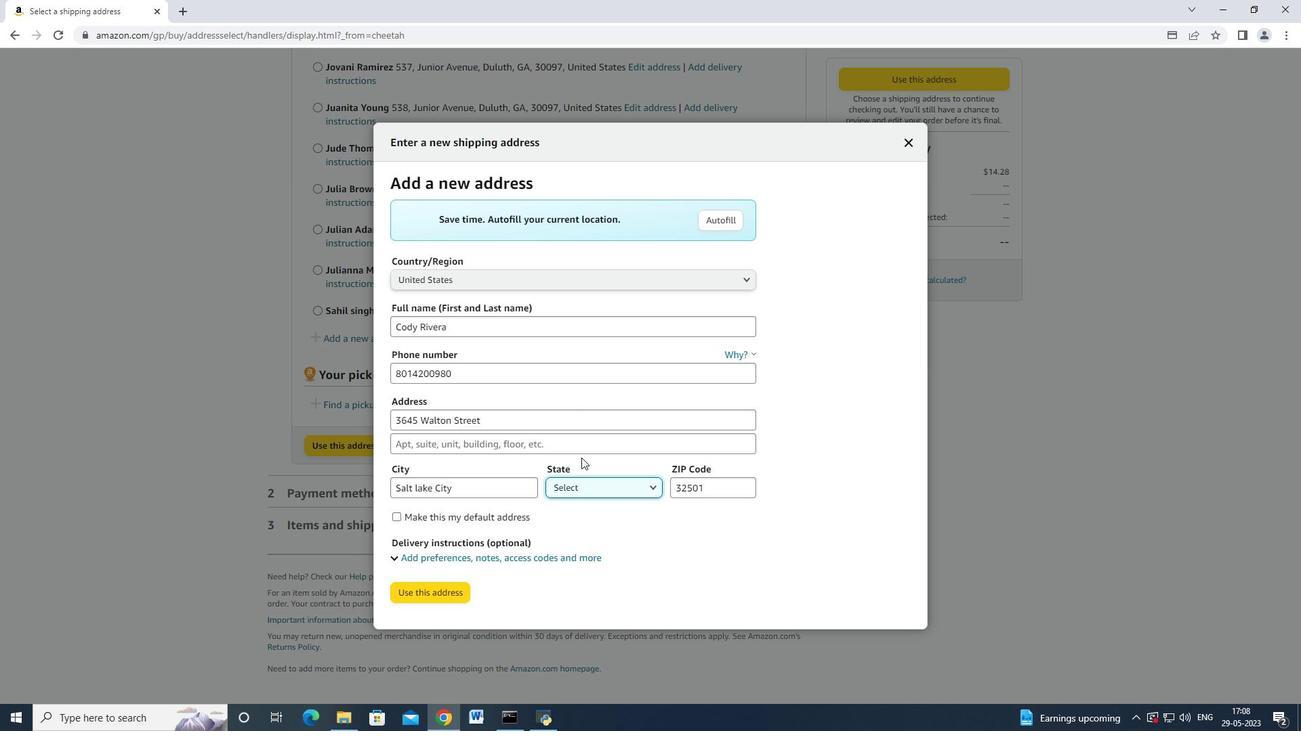 
Action: Mouse pressed left at (605, 489)
Screenshot: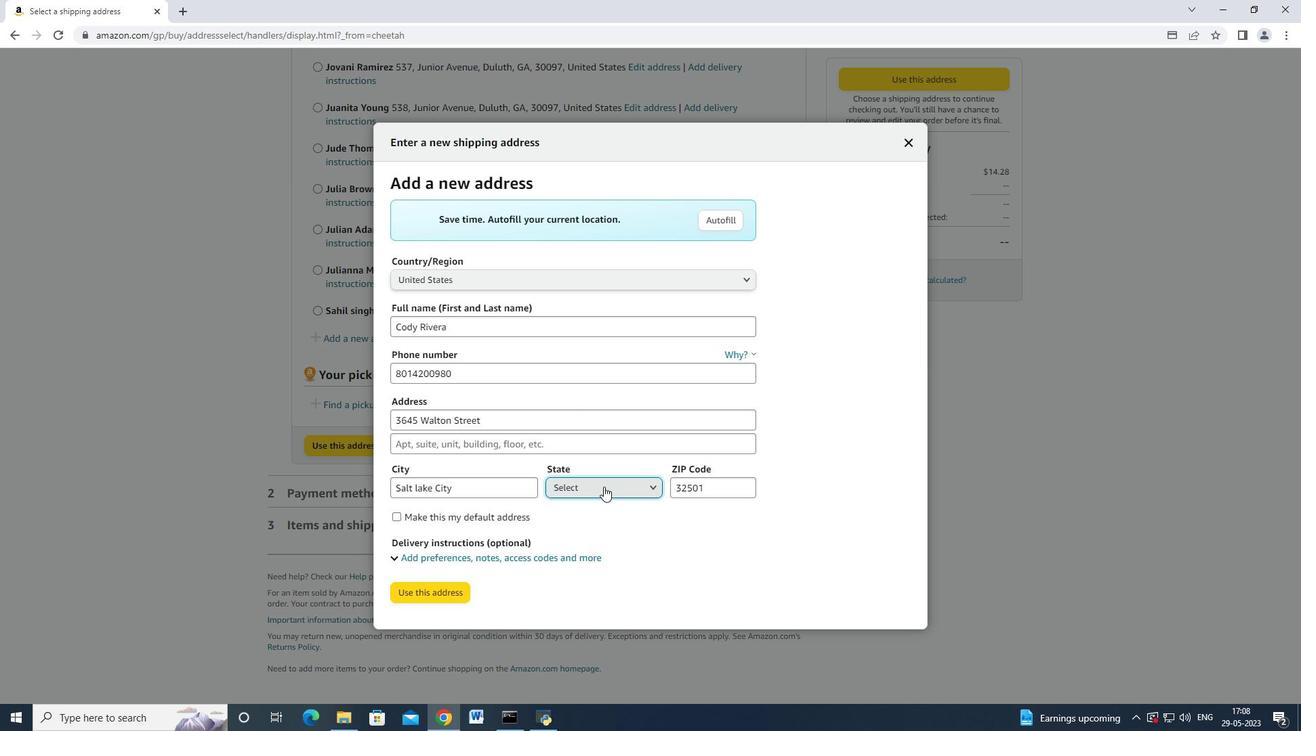 
Action: Mouse moved to (595, 448)
Screenshot: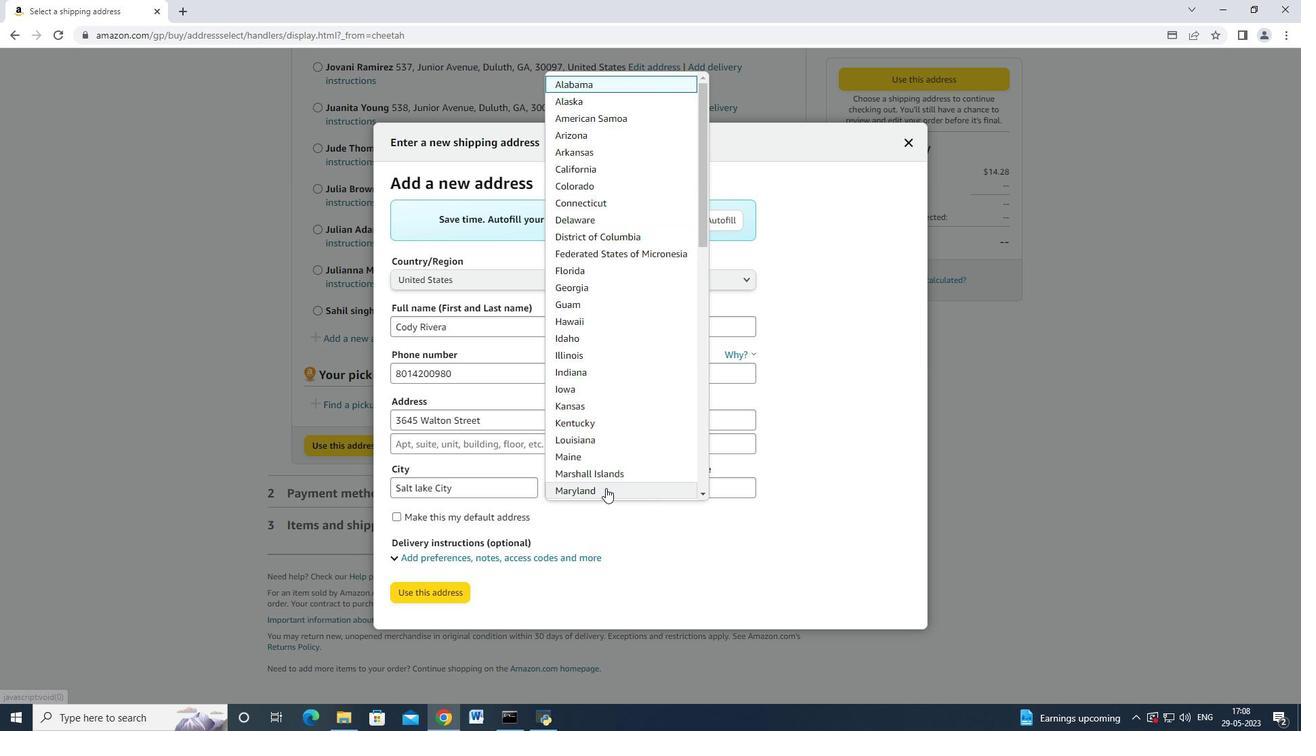 
Action: Mouse scrolled (595, 447) with delta (0, 0)
Screenshot: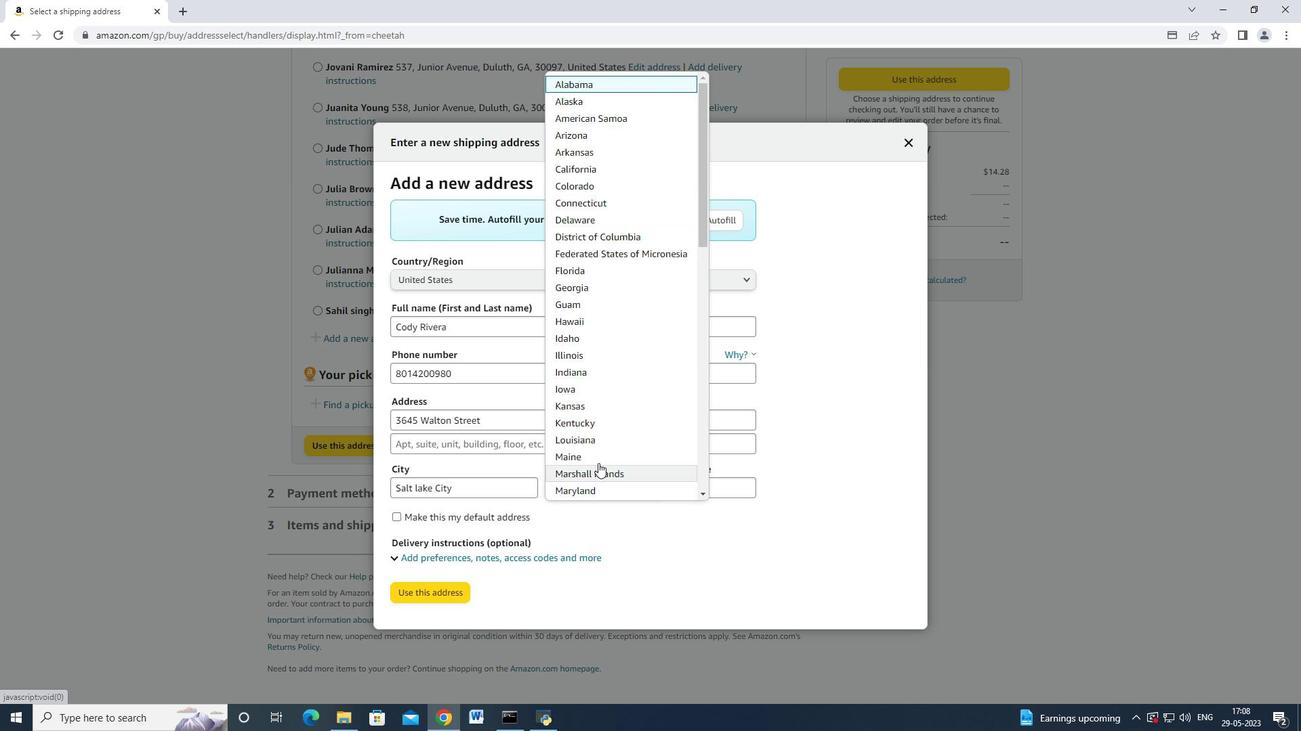 
Action: Mouse scrolled (595, 447) with delta (0, 0)
Screenshot: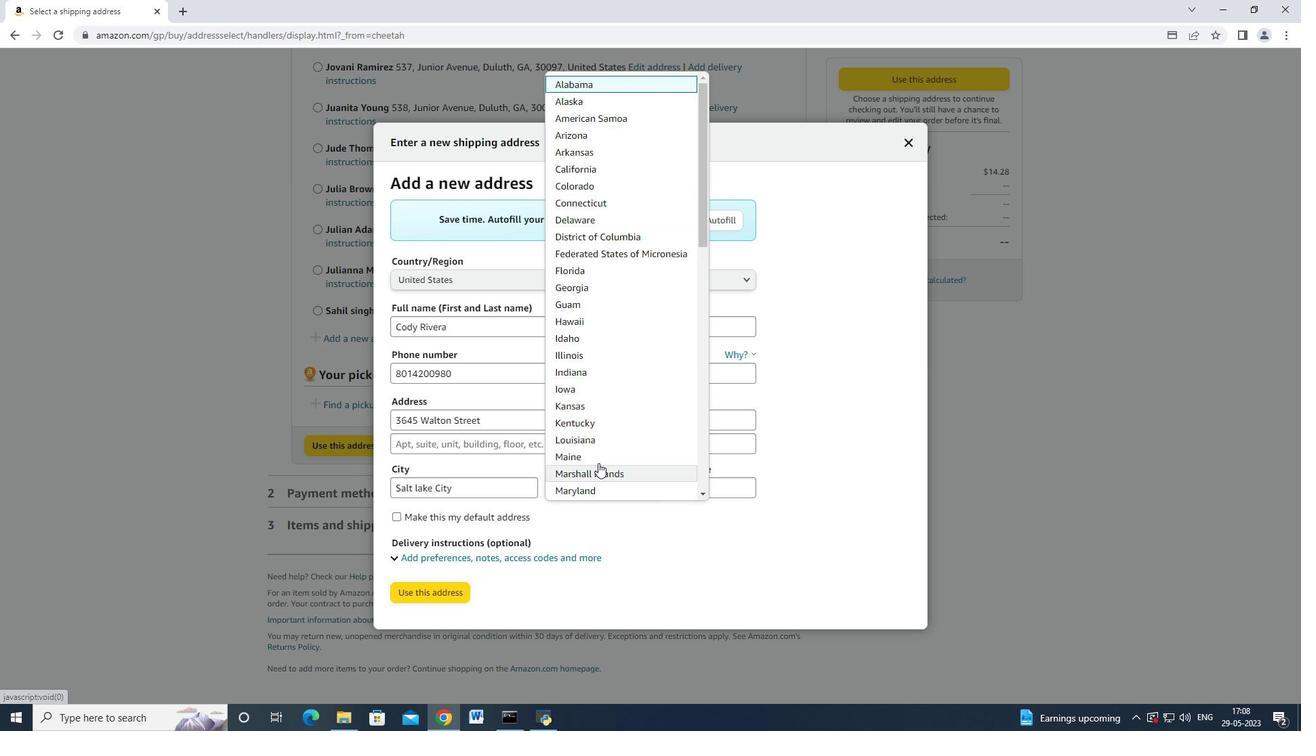 
Action: Mouse scrolled (595, 447) with delta (0, 0)
Screenshot: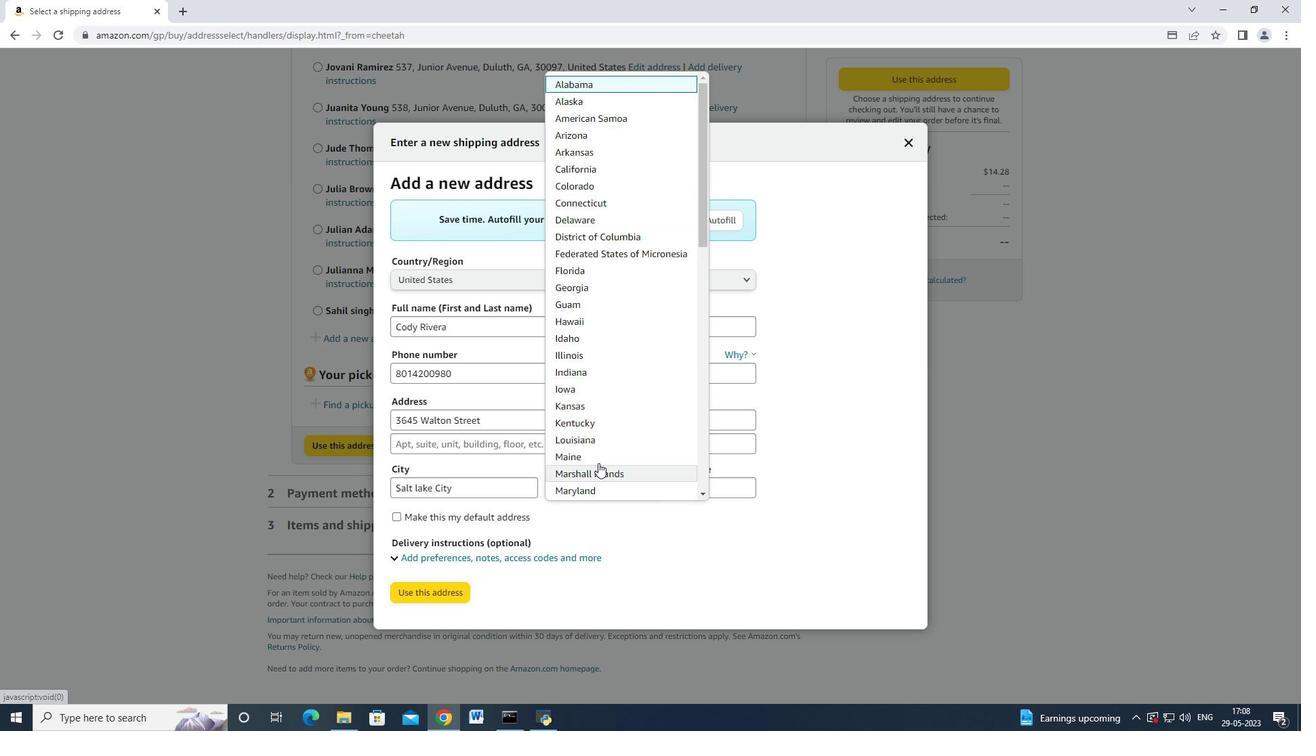 
Action: Mouse scrolled (595, 447) with delta (0, 0)
Screenshot: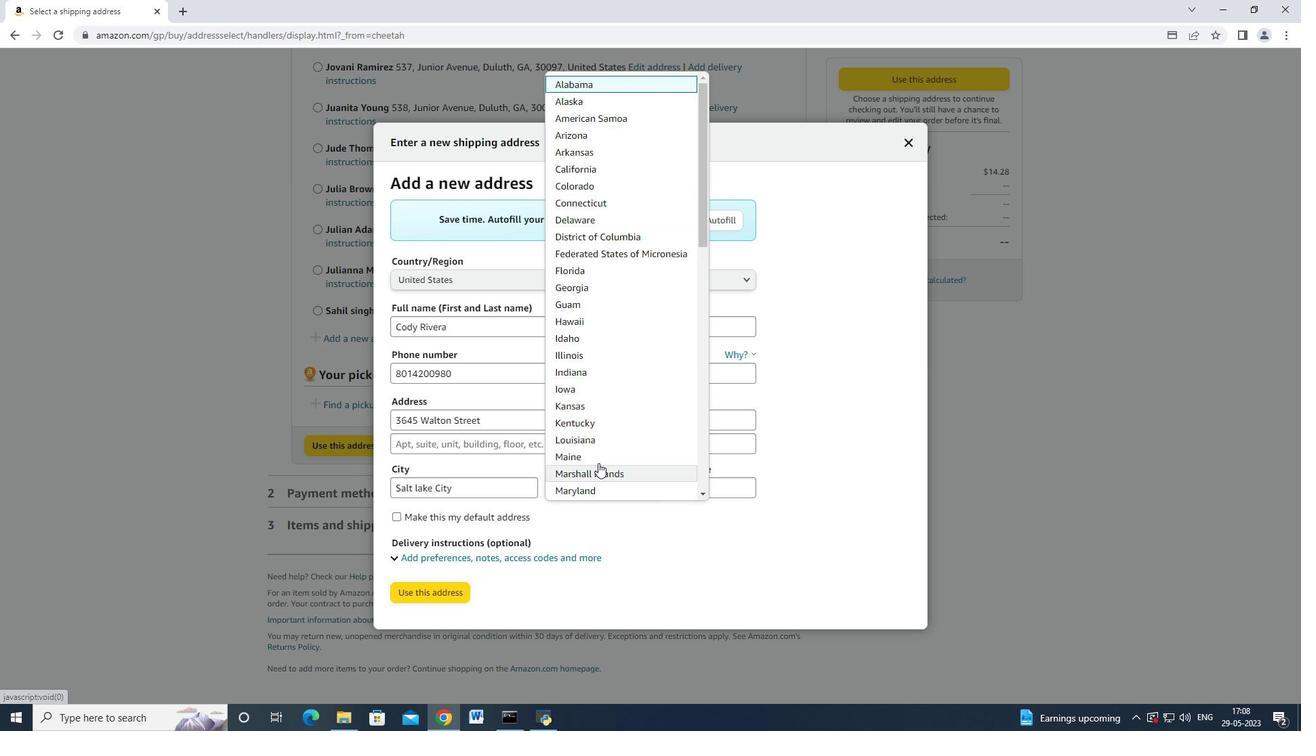 
Action: Mouse scrolled (595, 447) with delta (0, 0)
Screenshot: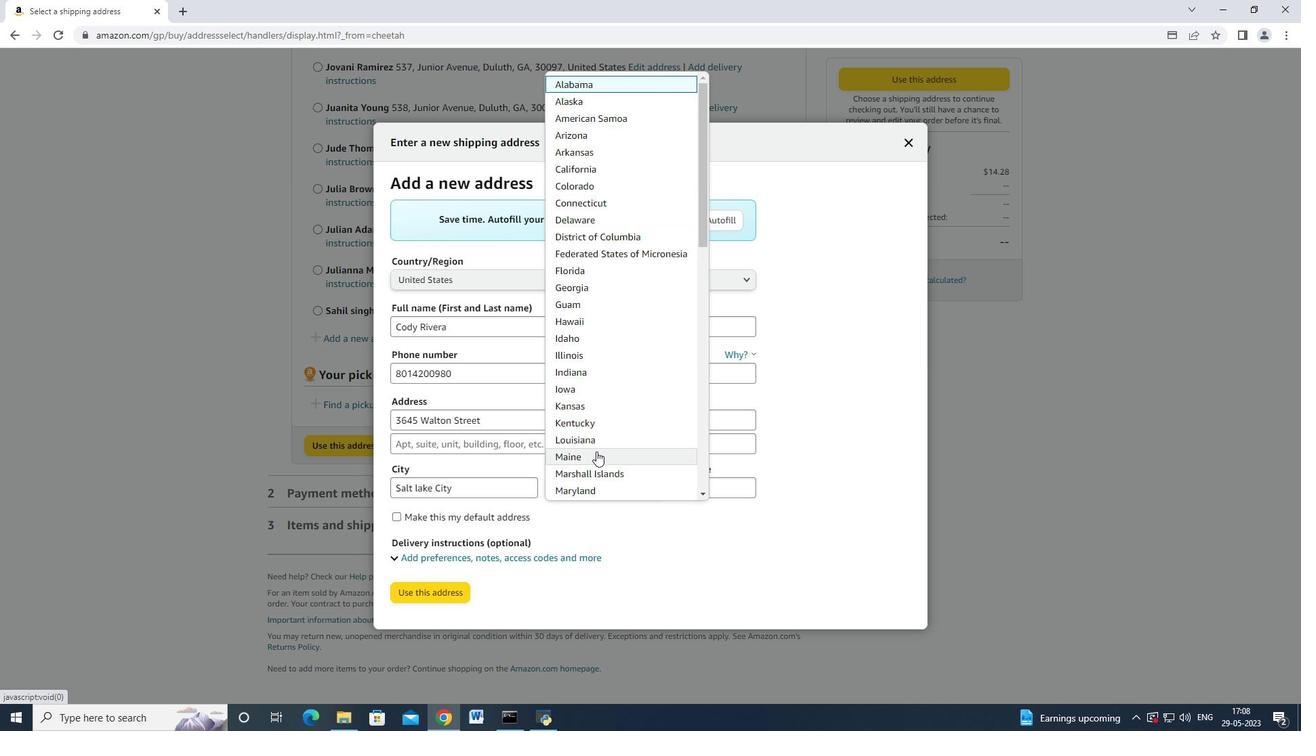 
Action: Mouse scrolled (595, 447) with delta (0, 0)
Screenshot: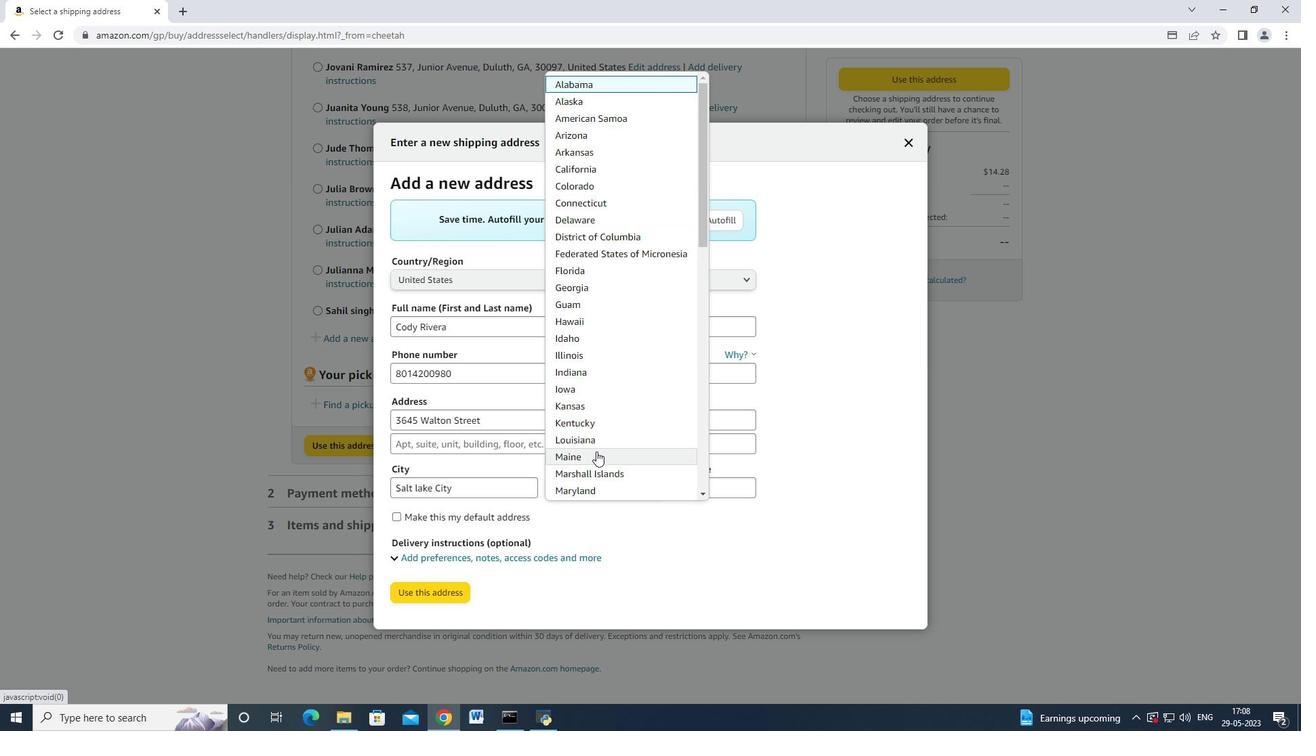 
Action: Mouse scrolled (595, 447) with delta (0, 0)
Screenshot: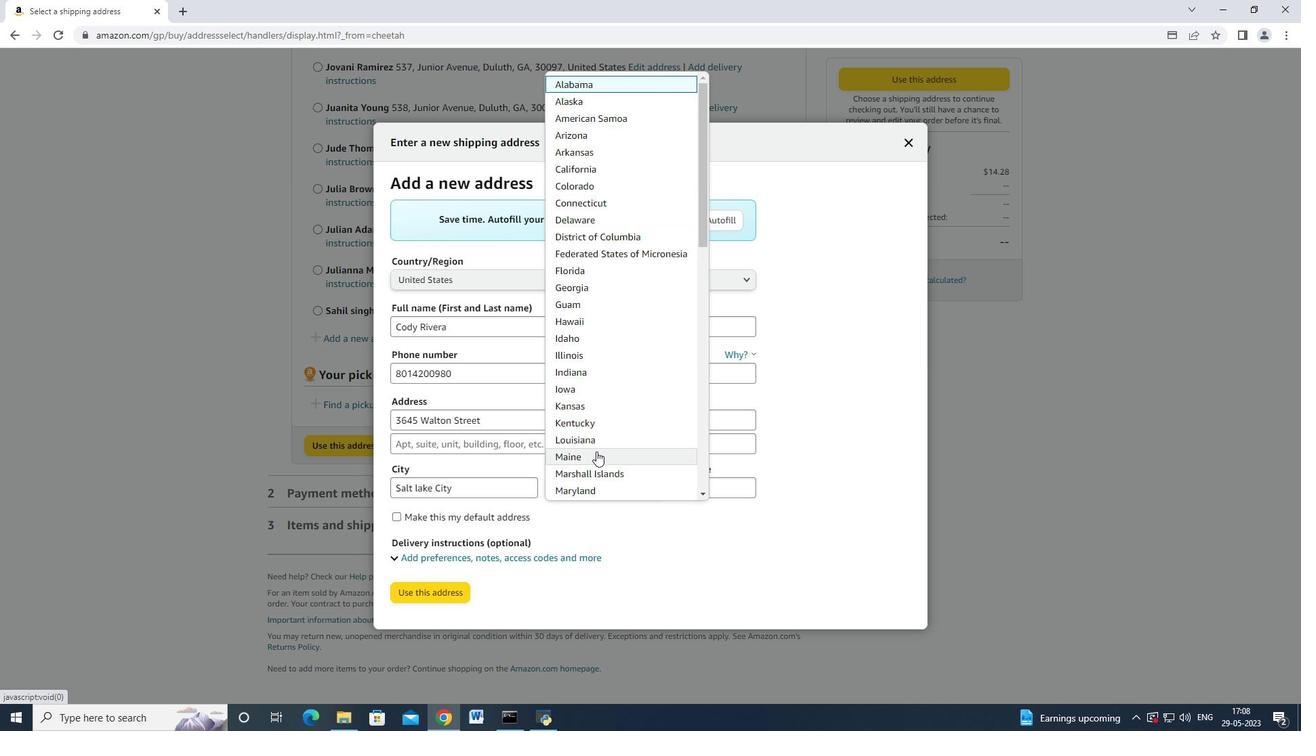 
Action: Mouse scrolled (595, 447) with delta (0, 0)
Screenshot: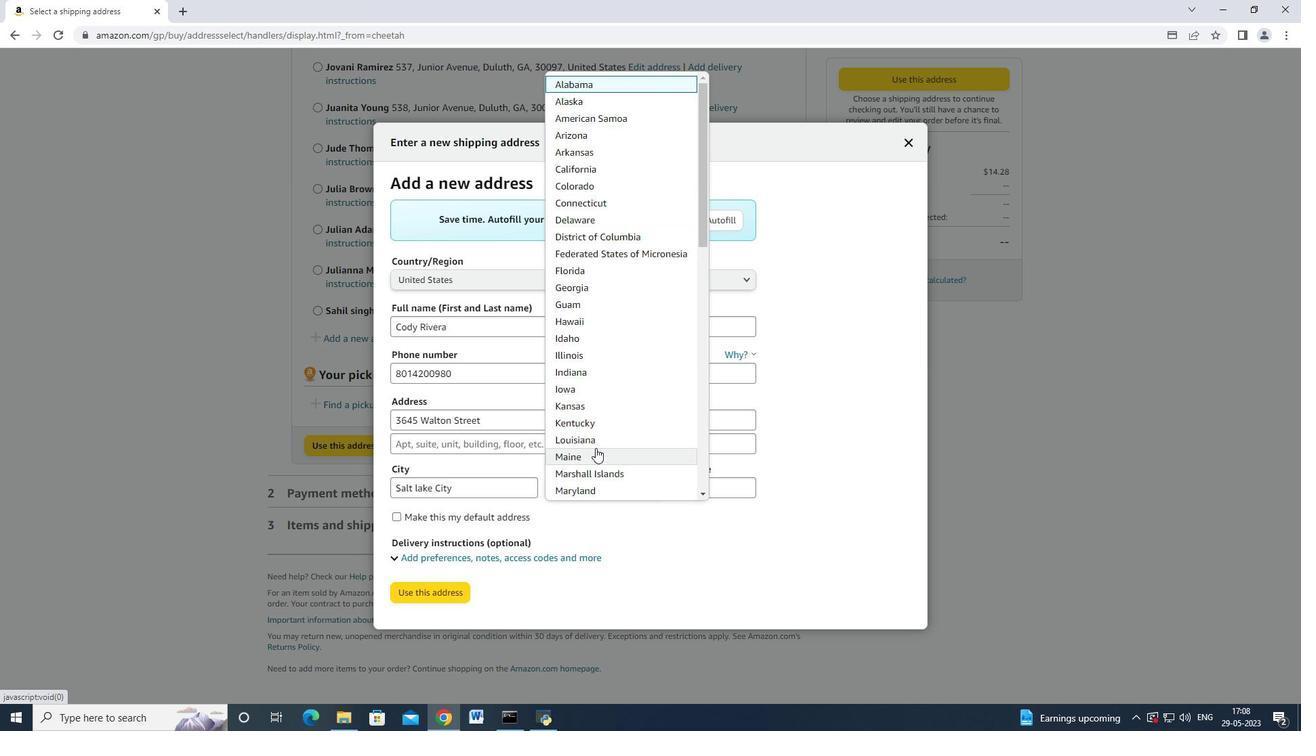 
Action: Mouse scrolled (595, 447) with delta (0, 0)
Screenshot: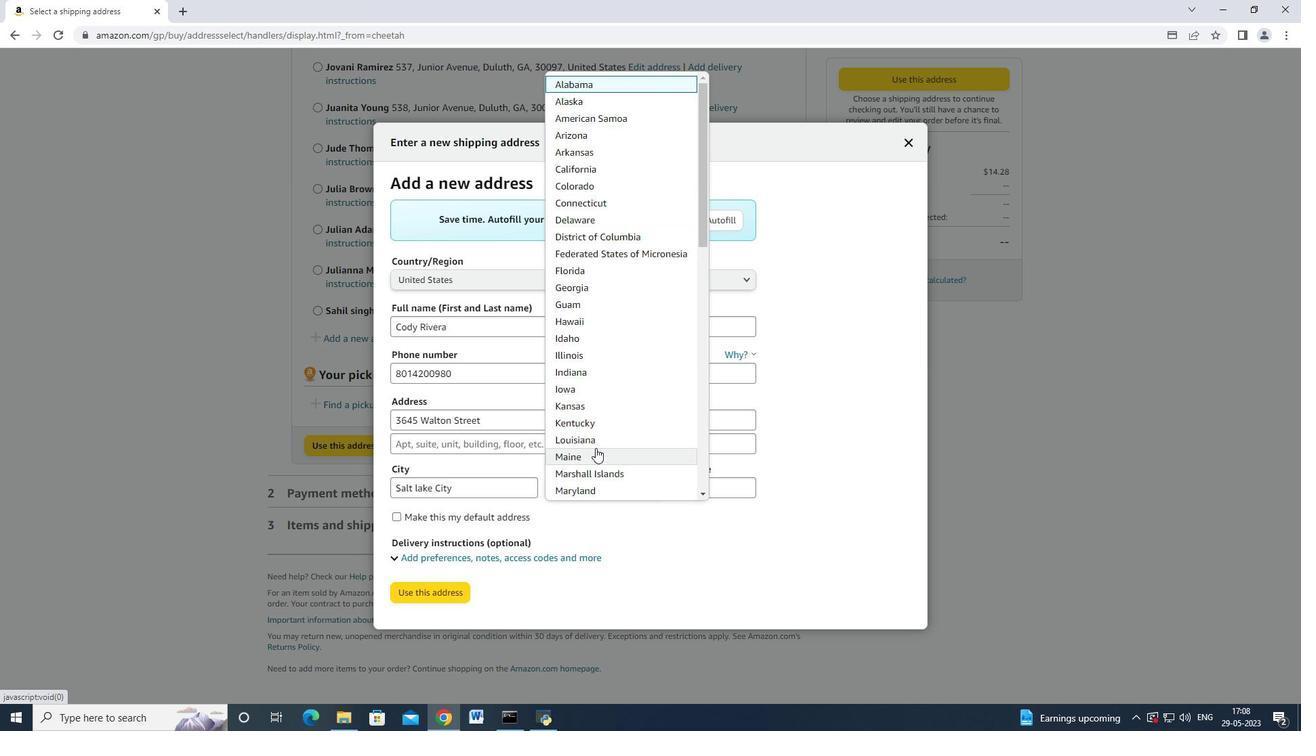 
Action: Mouse scrolled (595, 447) with delta (0, 0)
Screenshot: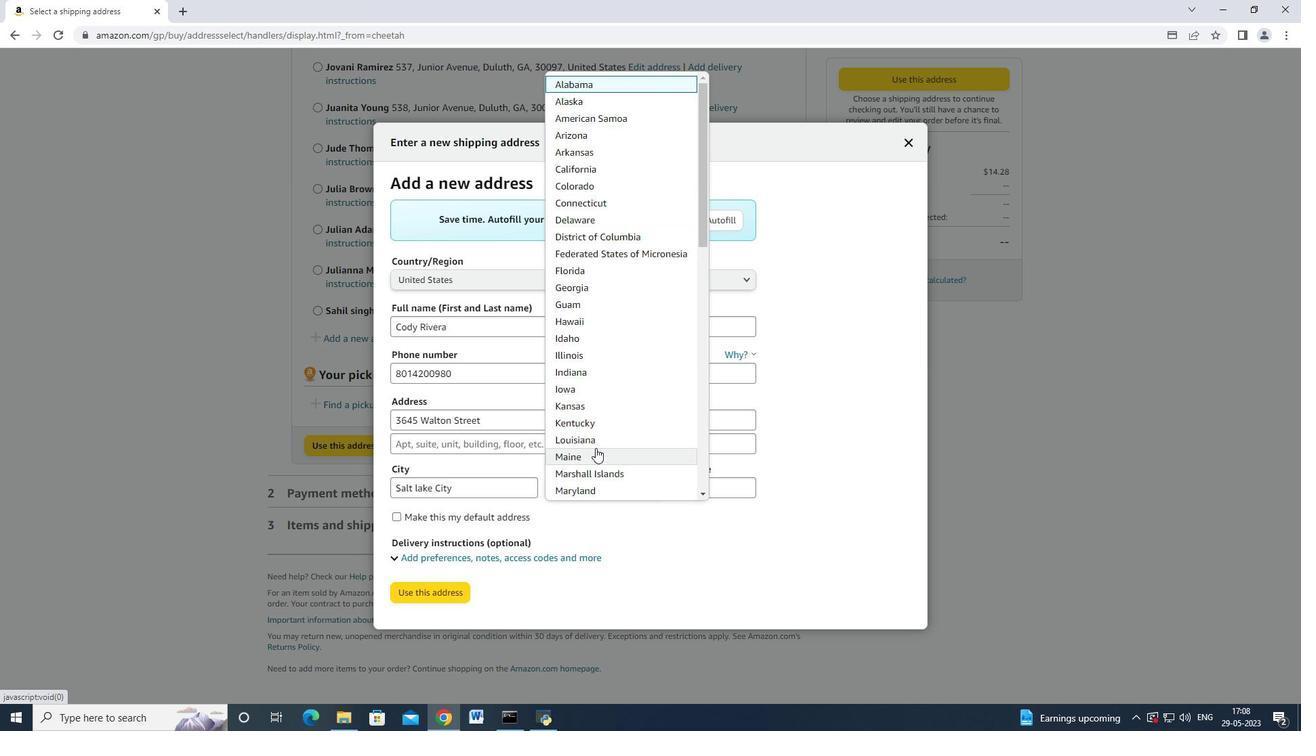 
Action: Mouse scrolled (595, 447) with delta (0, 0)
Screenshot: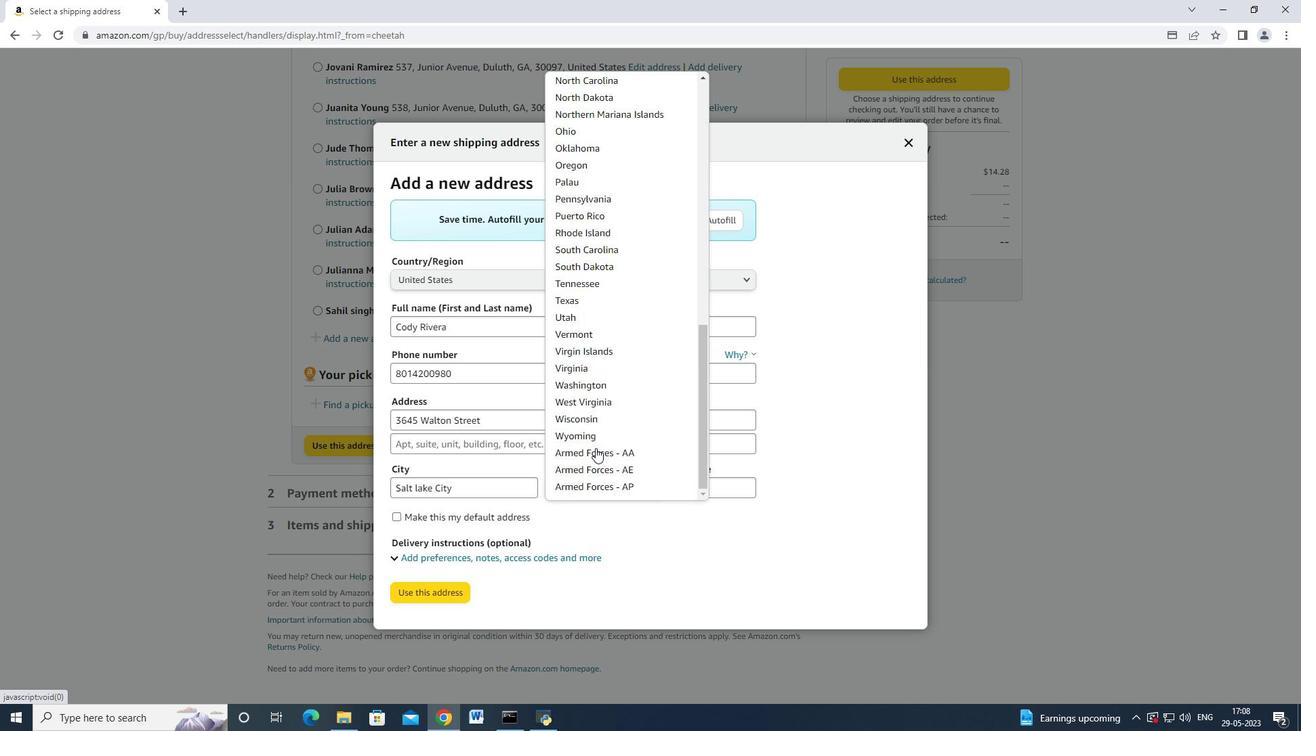 
Action: Mouse scrolled (595, 447) with delta (0, 0)
Screenshot: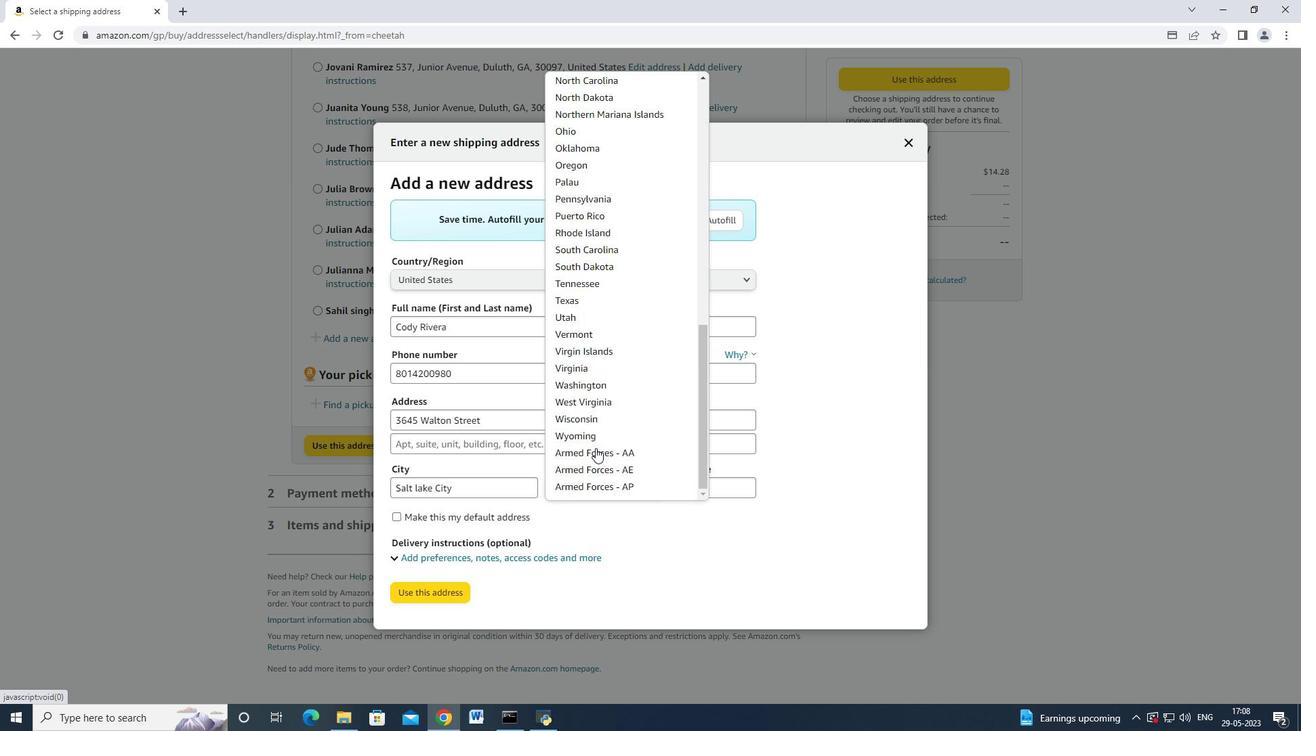 
Action: Mouse scrolled (595, 447) with delta (0, 0)
Screenshot: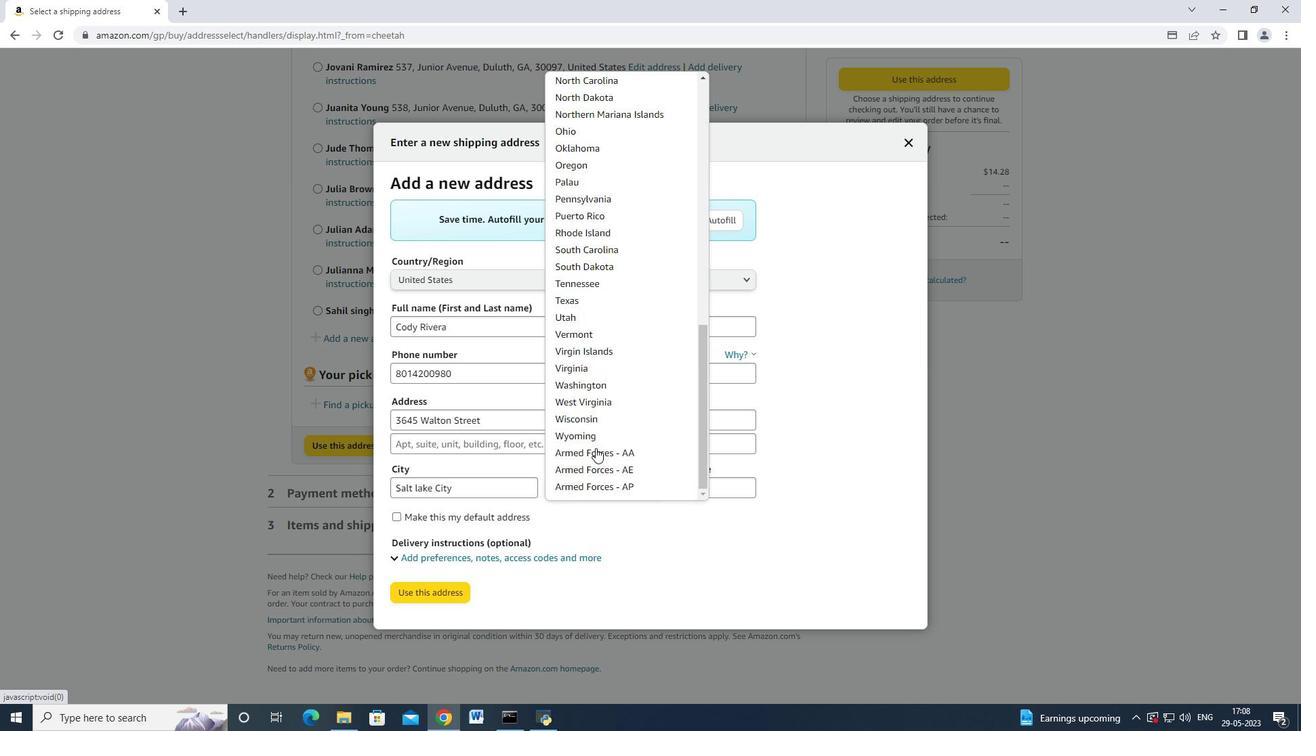 
Action: Mouse scrolled (595, 447) with delta (0, -1)
Screenshot: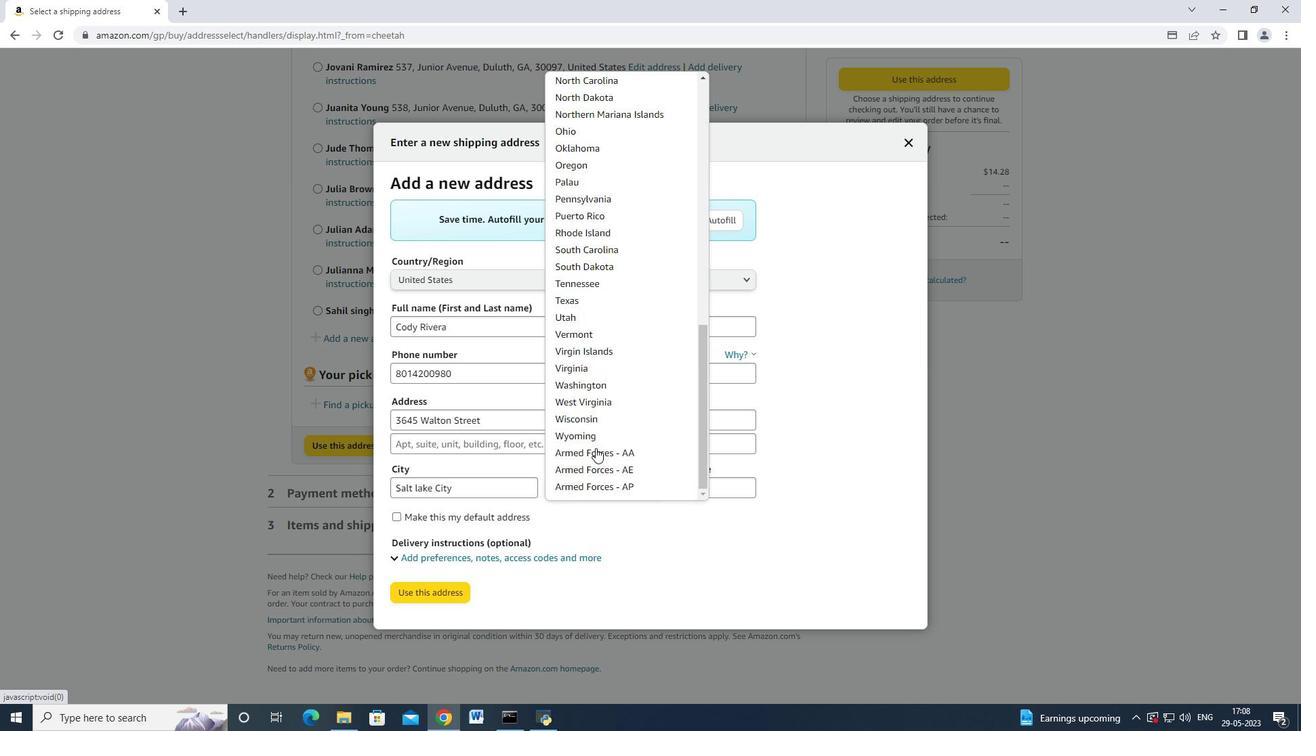 
Action: Mouse scrolled (595, 447) with delta (0, 0)
Screenshot: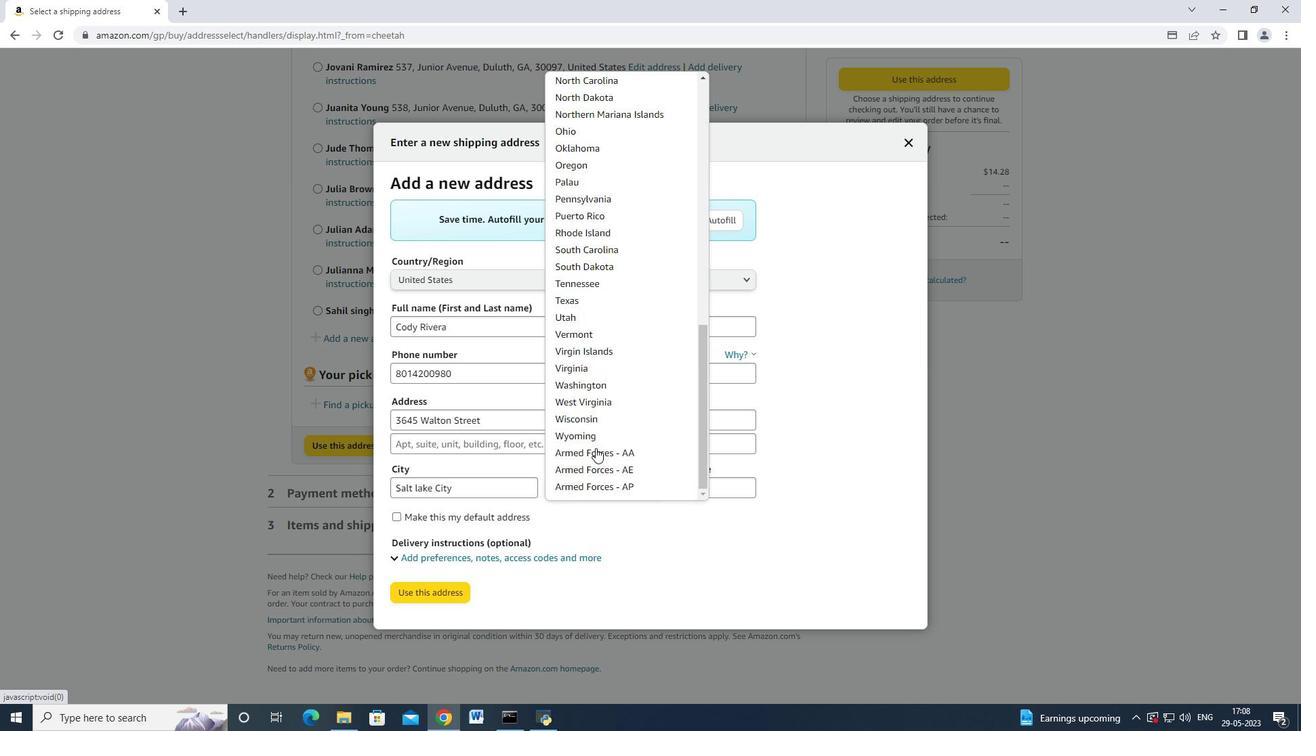 
Action: Mouse scrolled (595, 447) with delta (0, 0)
Screenshot: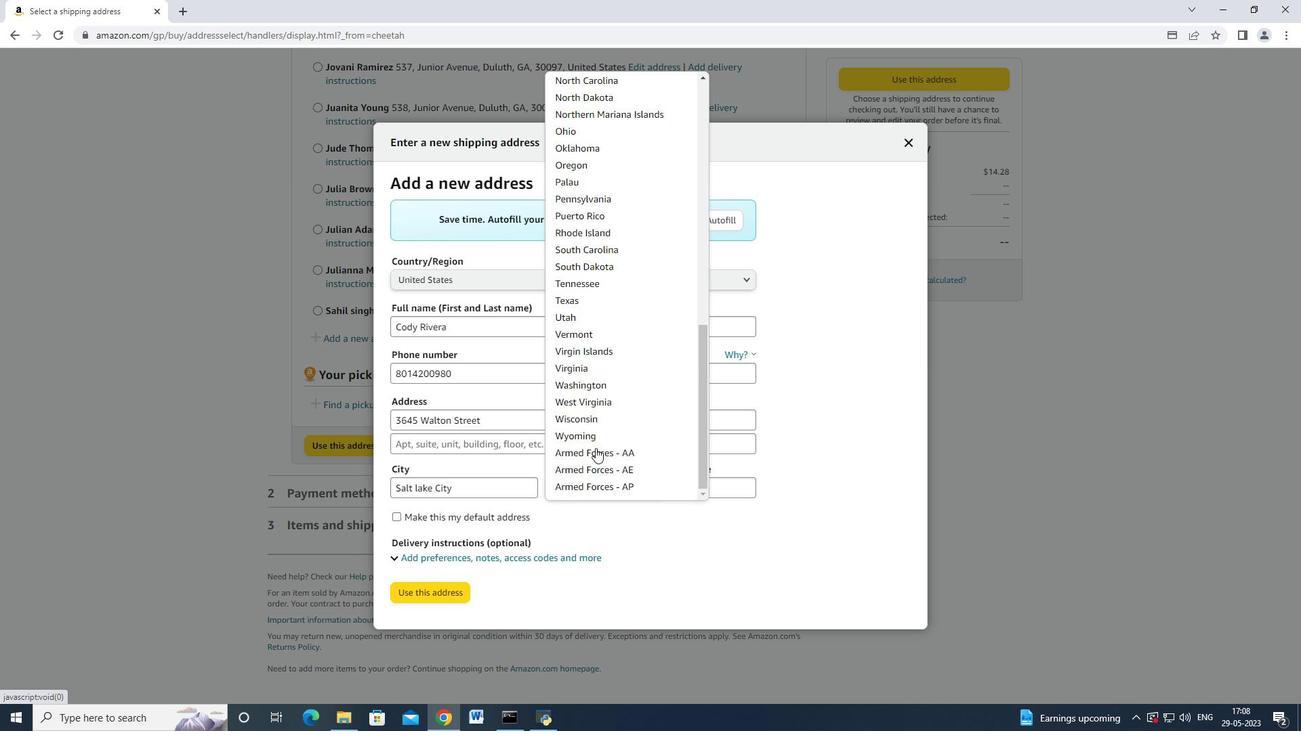 
Action: Mouse scrolled (595, 447) with delta (0, 0)
Screenshot: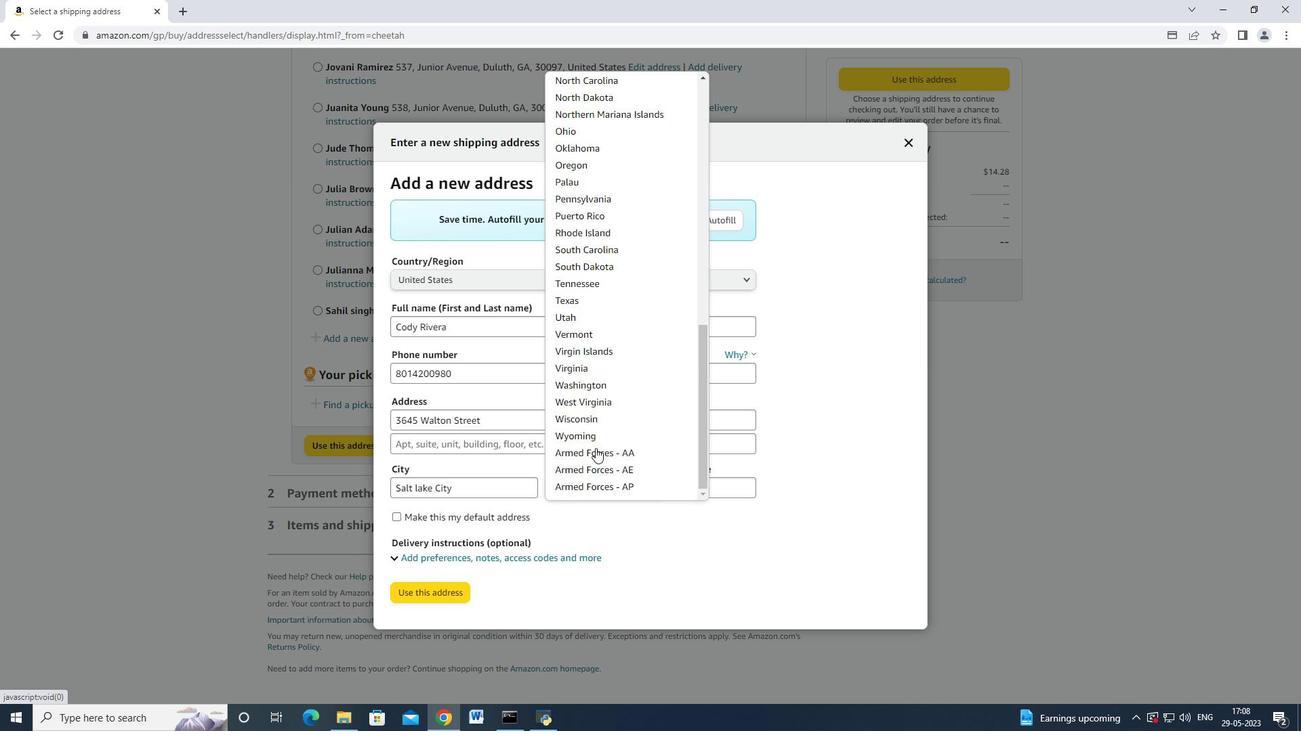 
Action: Mouse scrolled (595, 447) with delta (0, 0)
Screenshot: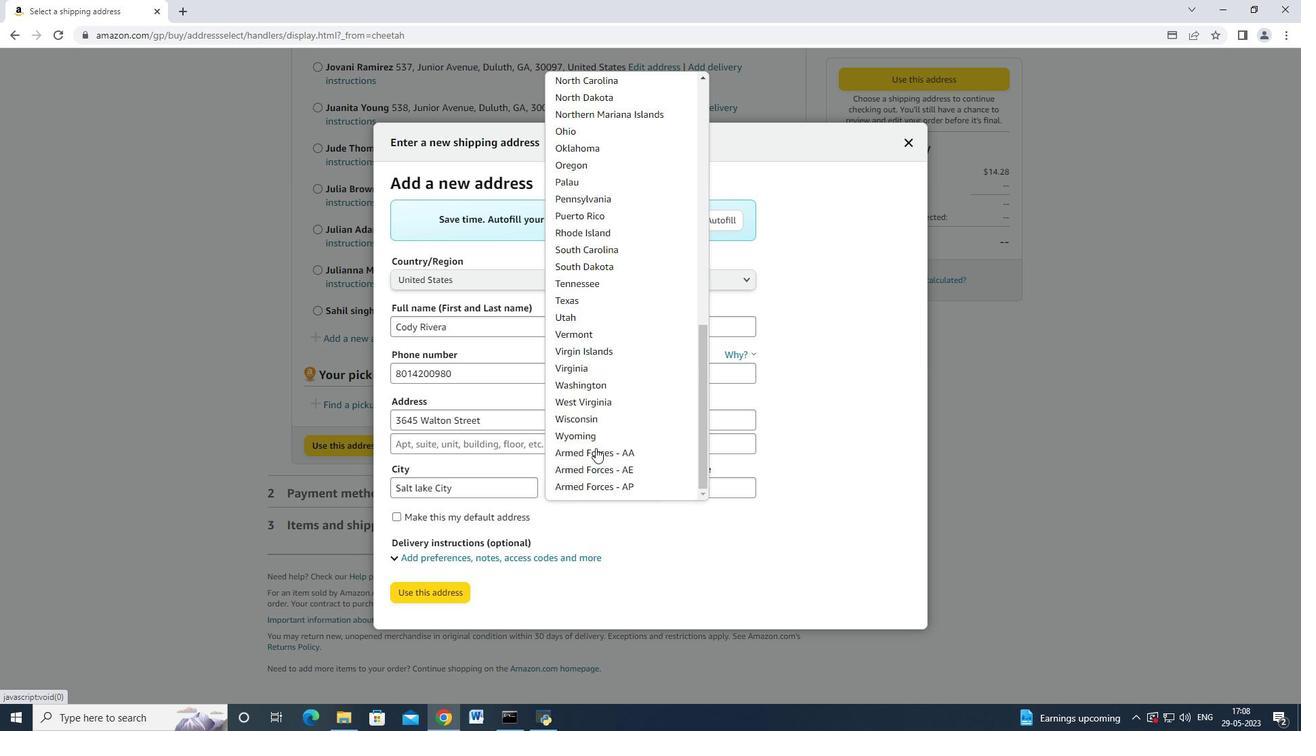 
Action: Mouse moved to (586, 313)
Screenshot: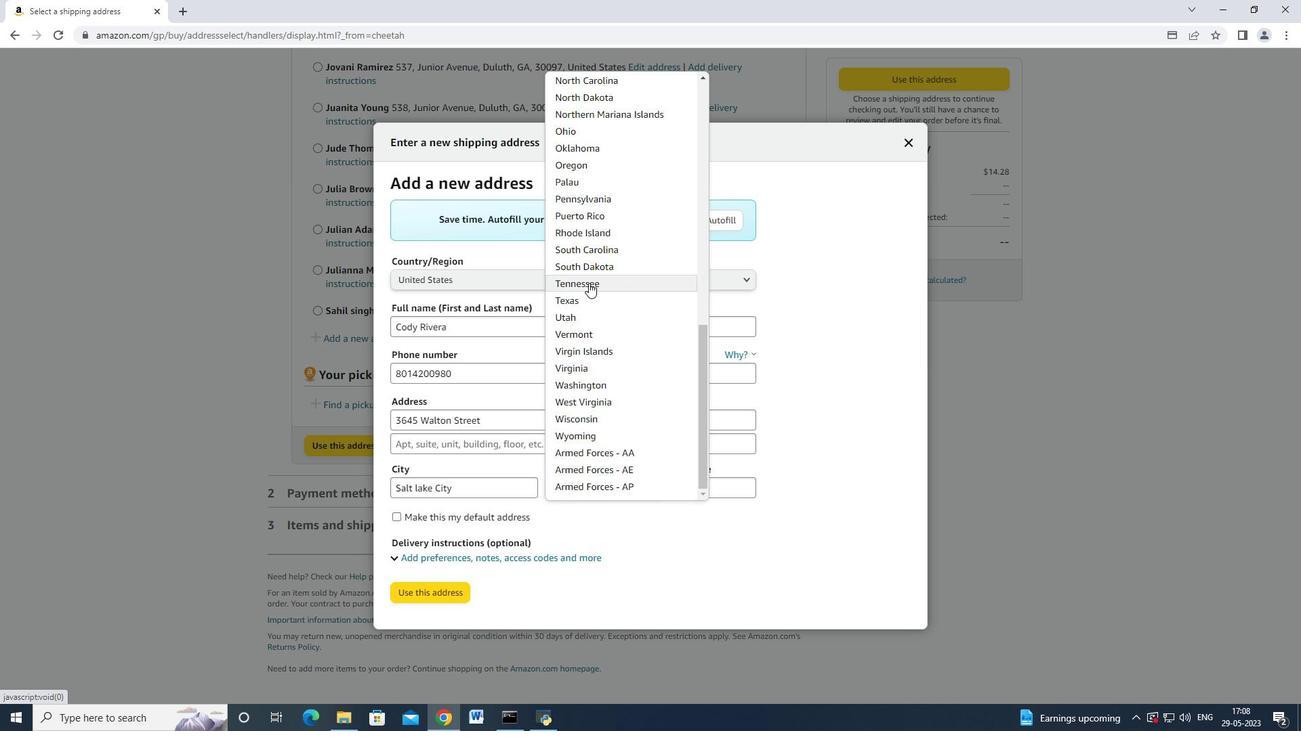 
Action: Mouse pressed left at (586, 313)
Screenshot: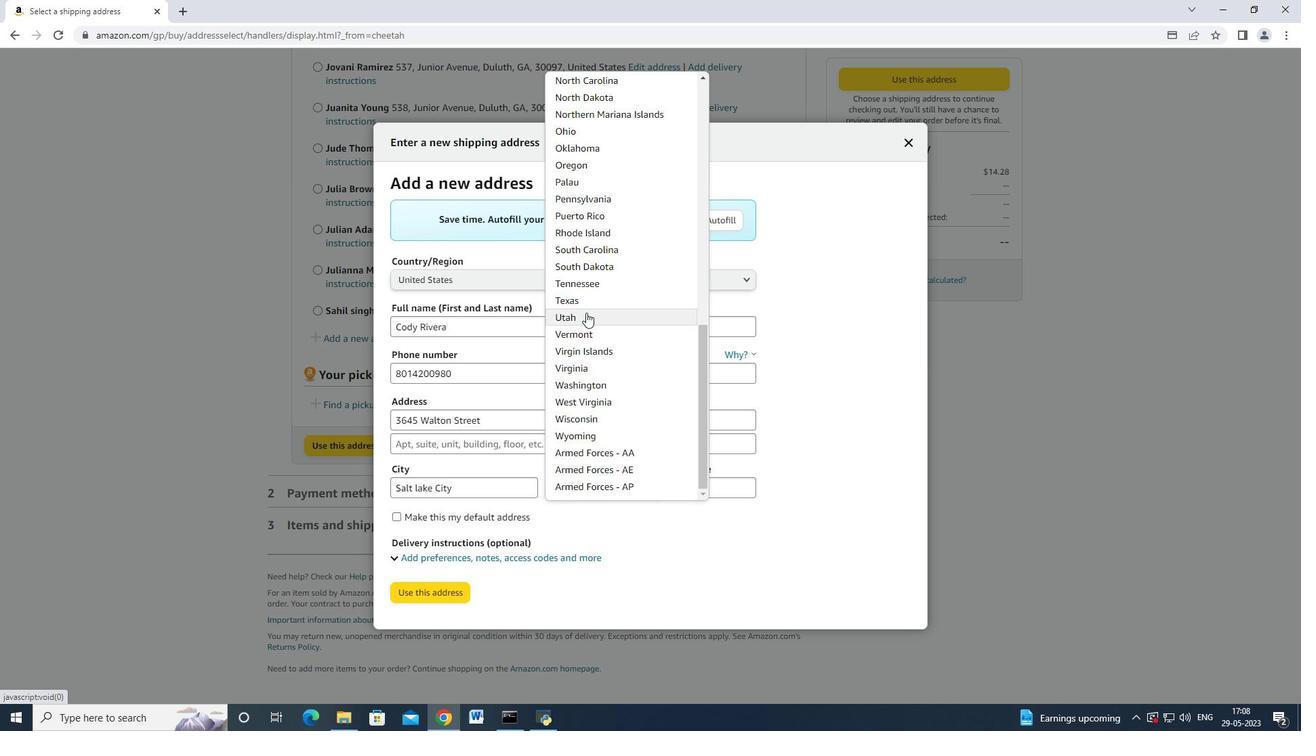 
Action: Mouse moved to (717, 508)
Screenshot: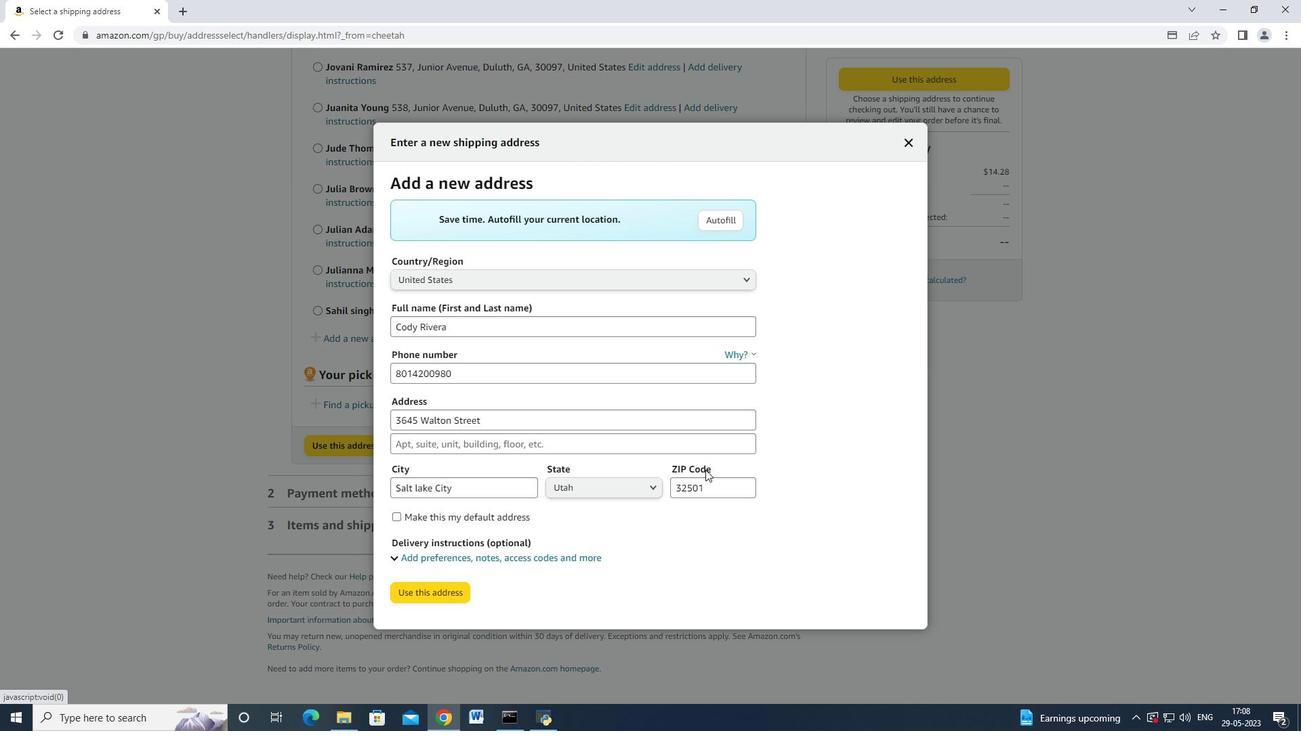 
Action: Mouse pressed left at (717, 508)
Screenshot: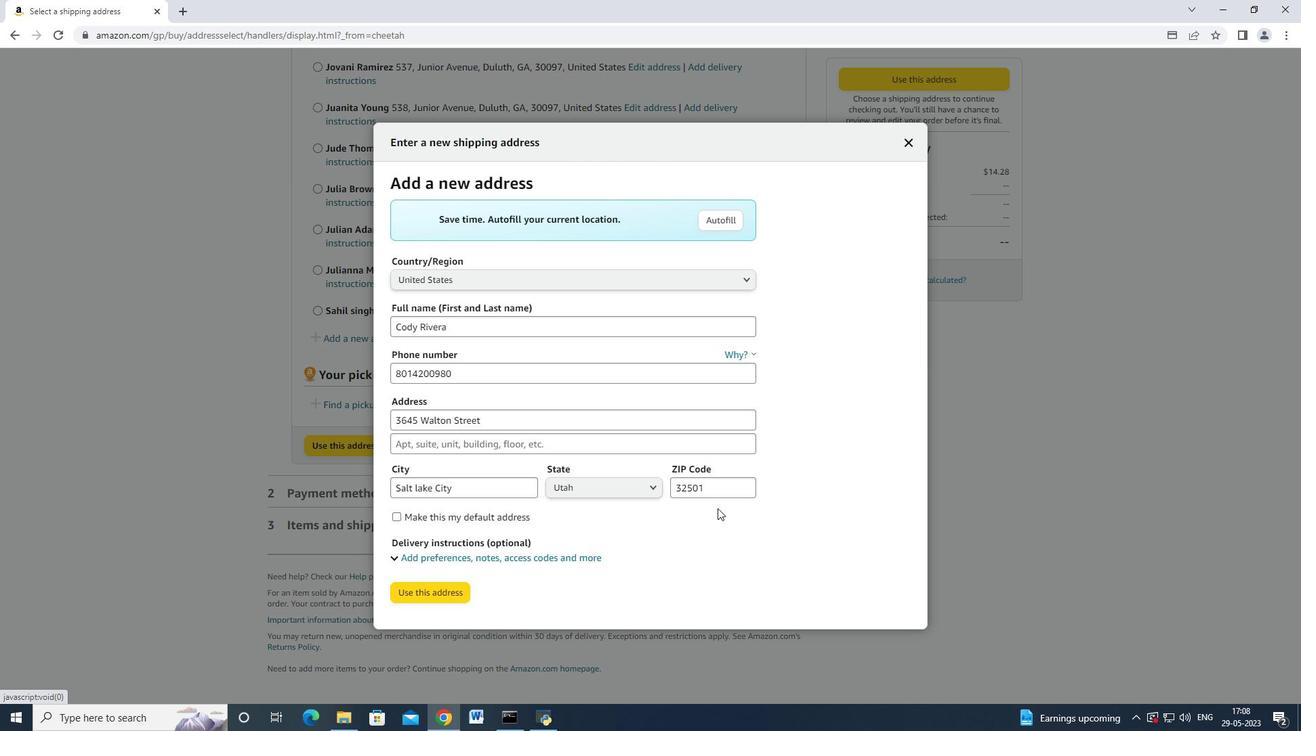 
Action: Mouse moved to (720, 487)
Screenshot: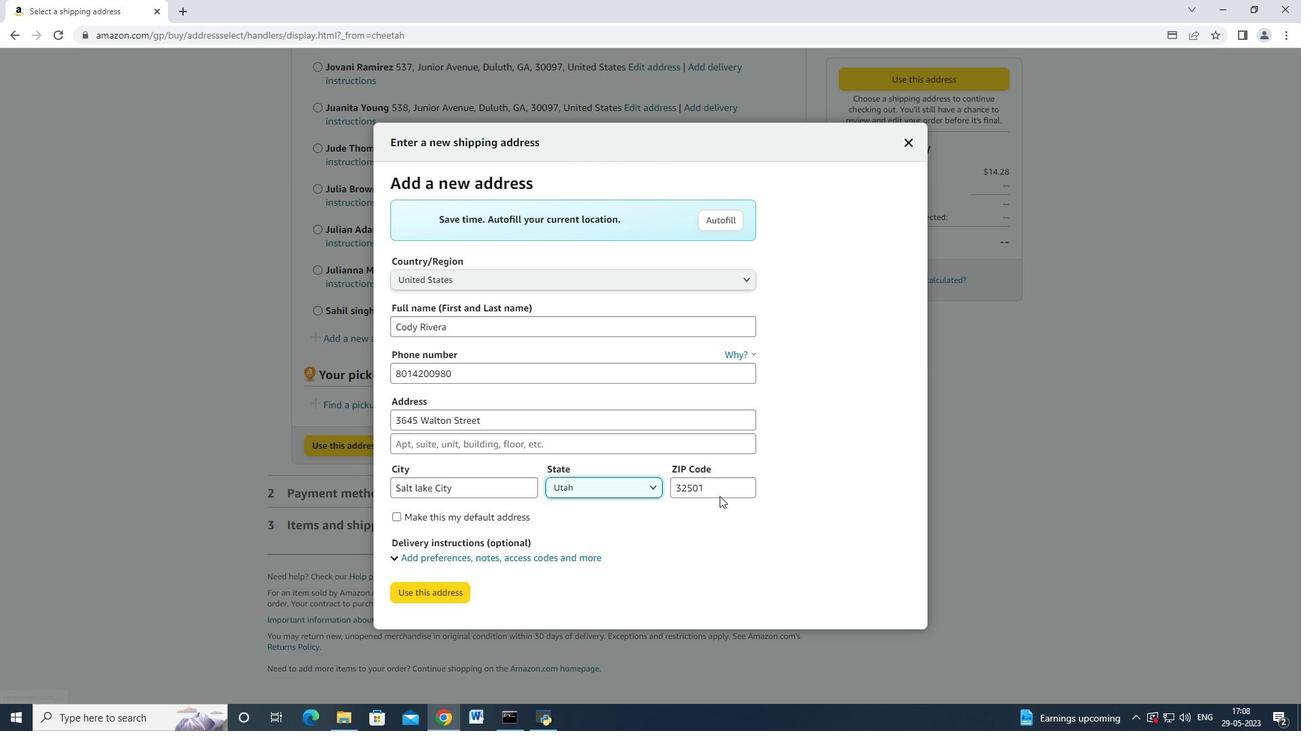 
Action: Mouse pressed left at (720, 487)
Screenshot: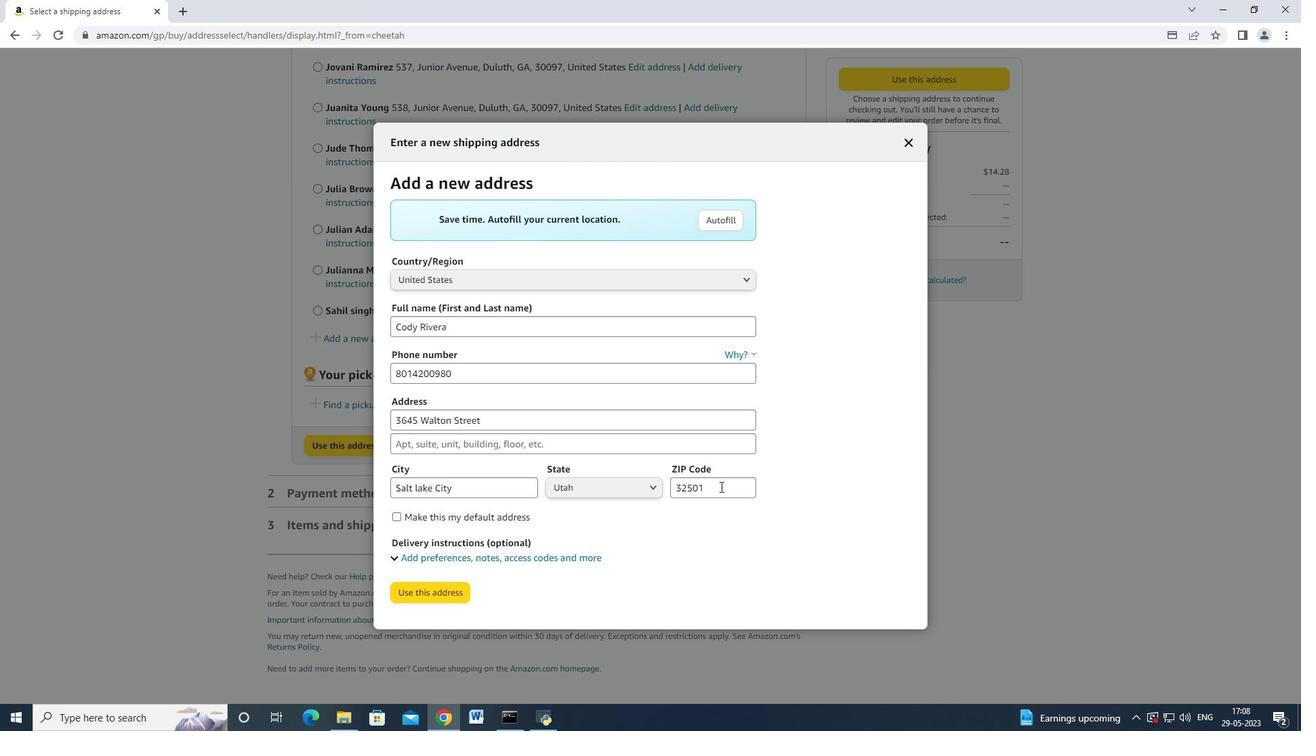 
Action: Key pressed <Key.backspace><Key.backspace><Key.backspace><Key.backspace><Key.backspace><Key.backspace><Key.backspace>84104
Screenshot: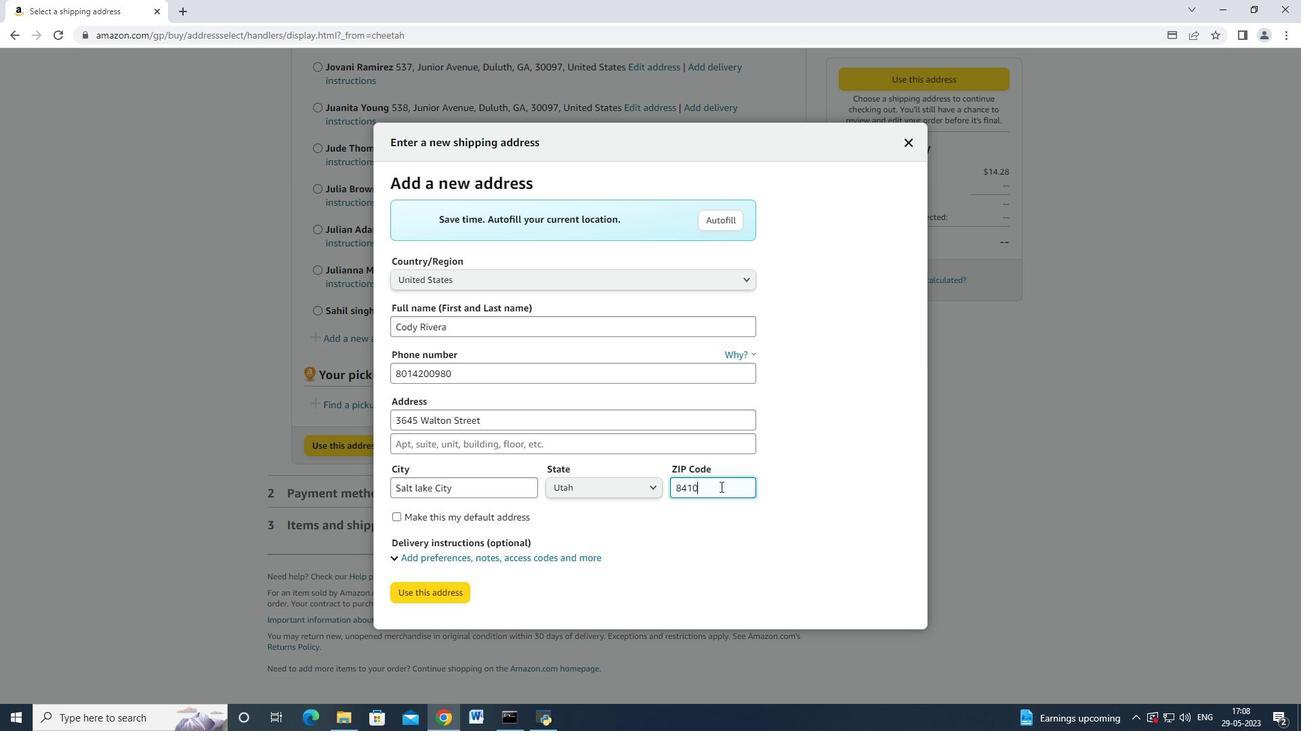 
Action: Mouse moved to (459, 593)
Screenshot: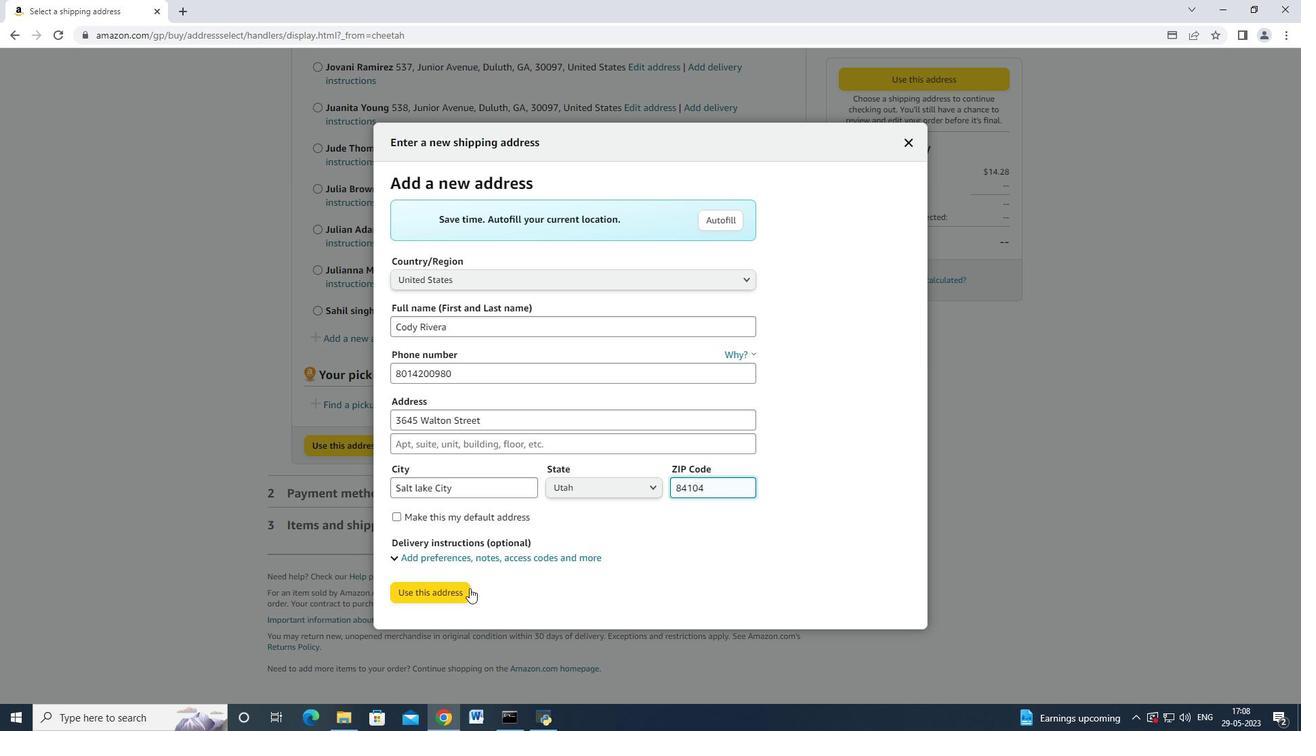 
Action: Mouse pressed left at (459, 593)
Screenshot: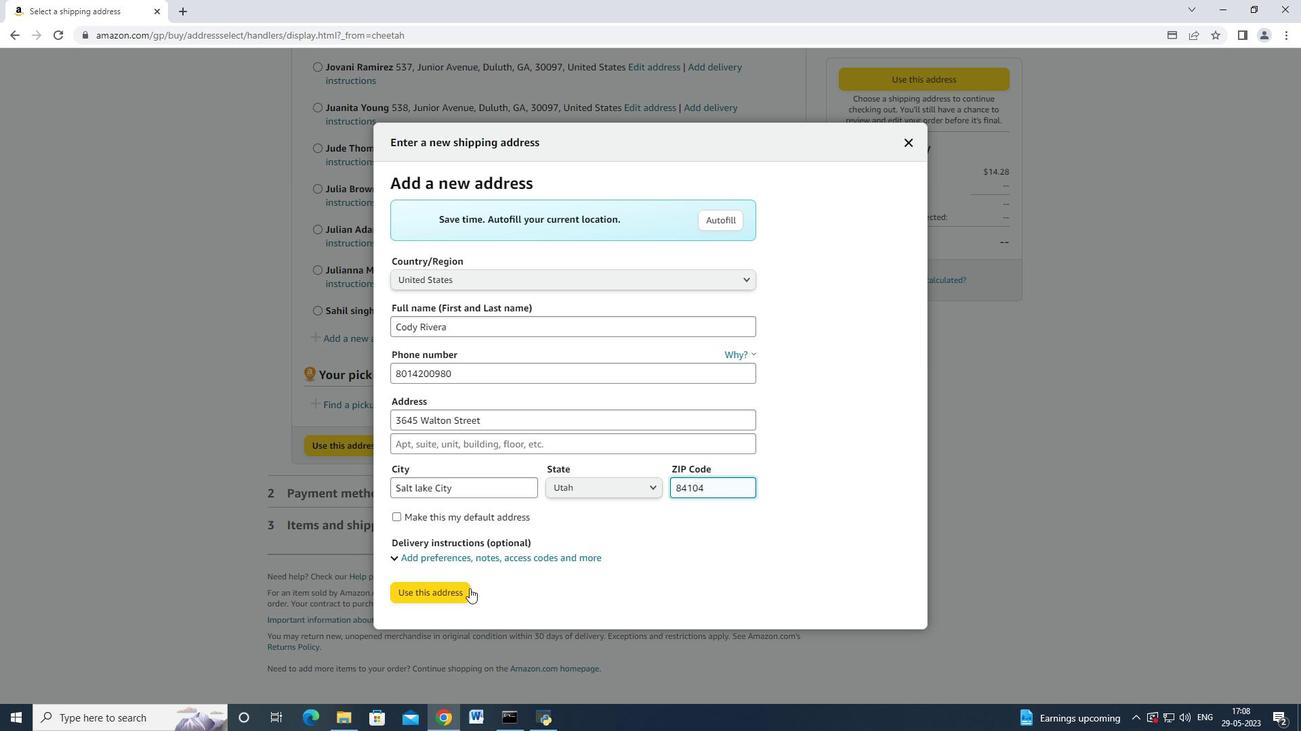 
Action: Mouse moved to (535, 469)
Screenshot: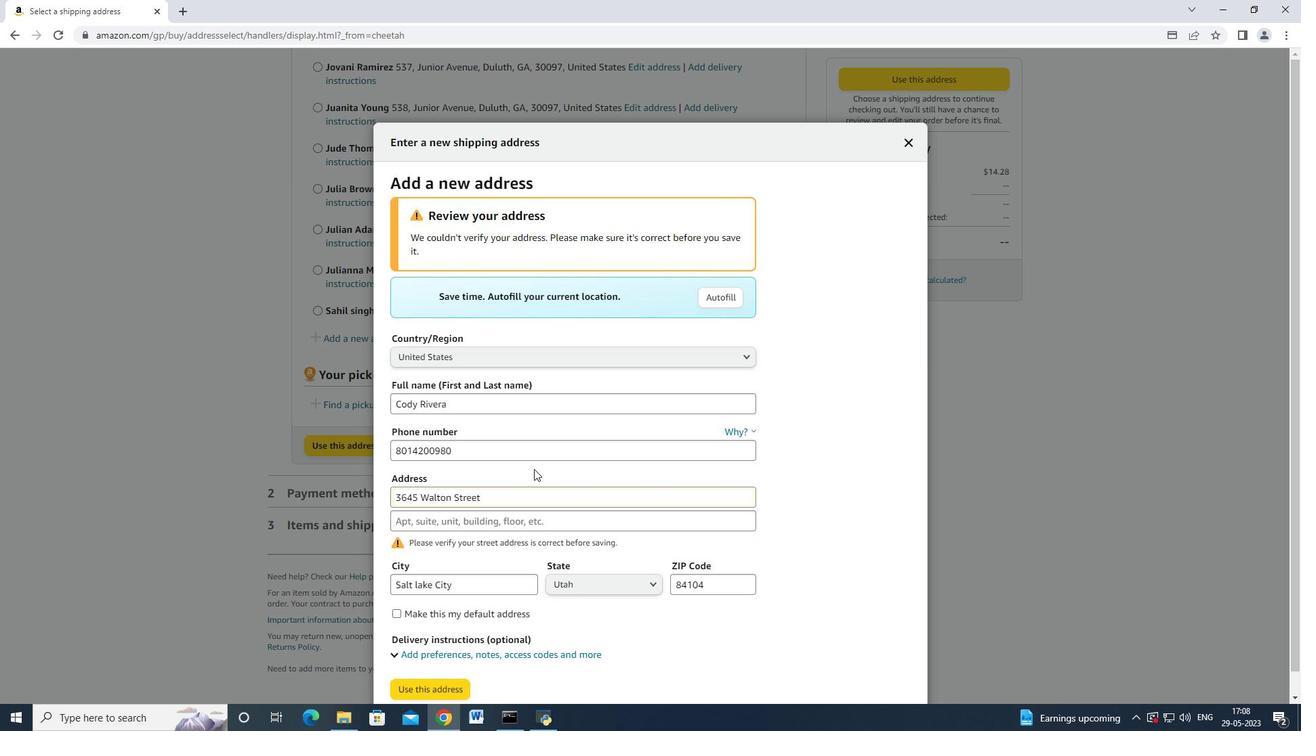 
Action: Mouse scrolled (535, 468) with delta (0, 0)
Screenshot: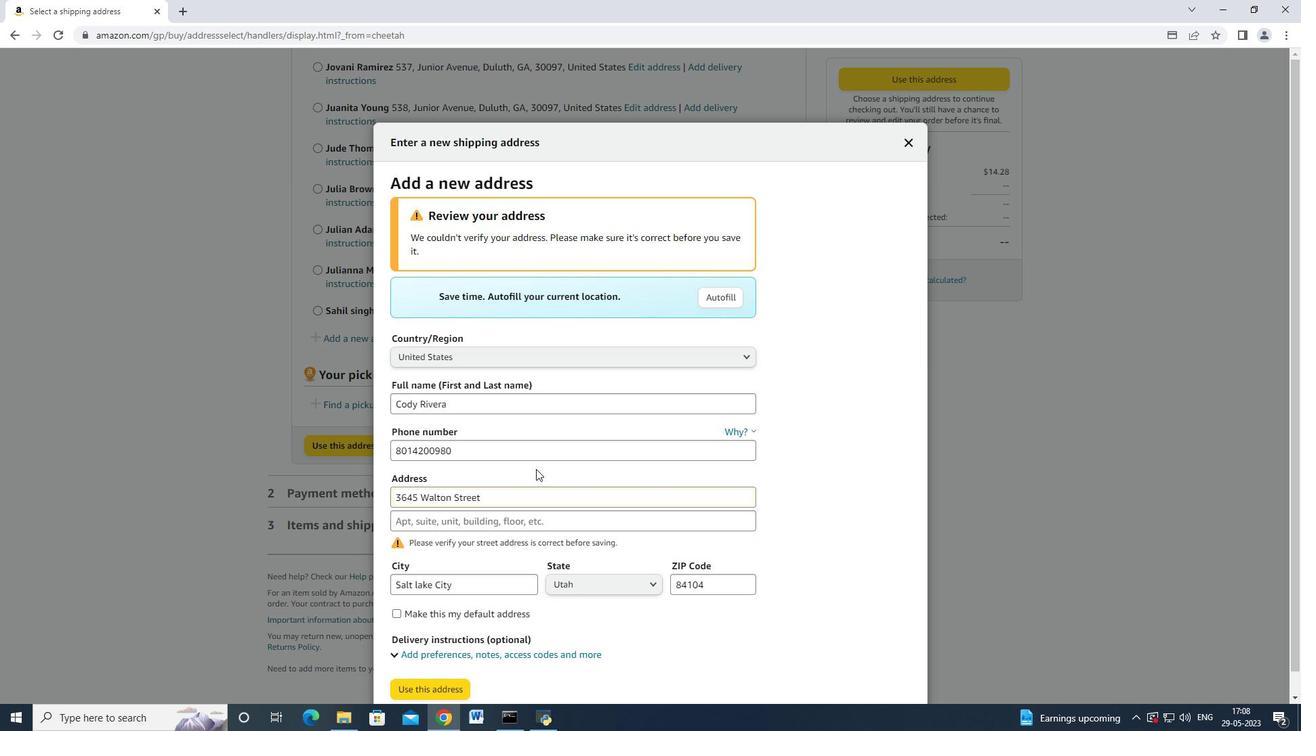 
Action: Mouse scrolled (535, 468) with delta (0, 0)
Screenshot: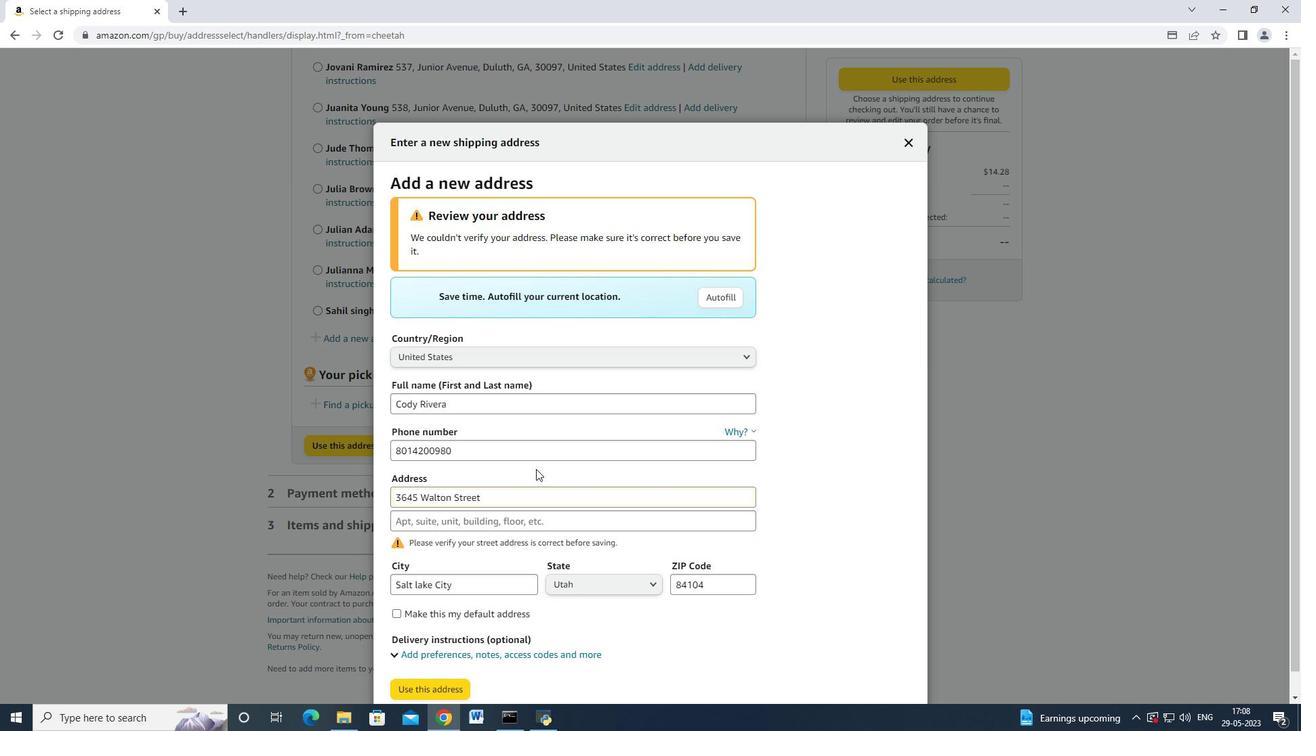 
Action: Mouse scrolled (535, 468) with delta (0, 0)
Screenshot: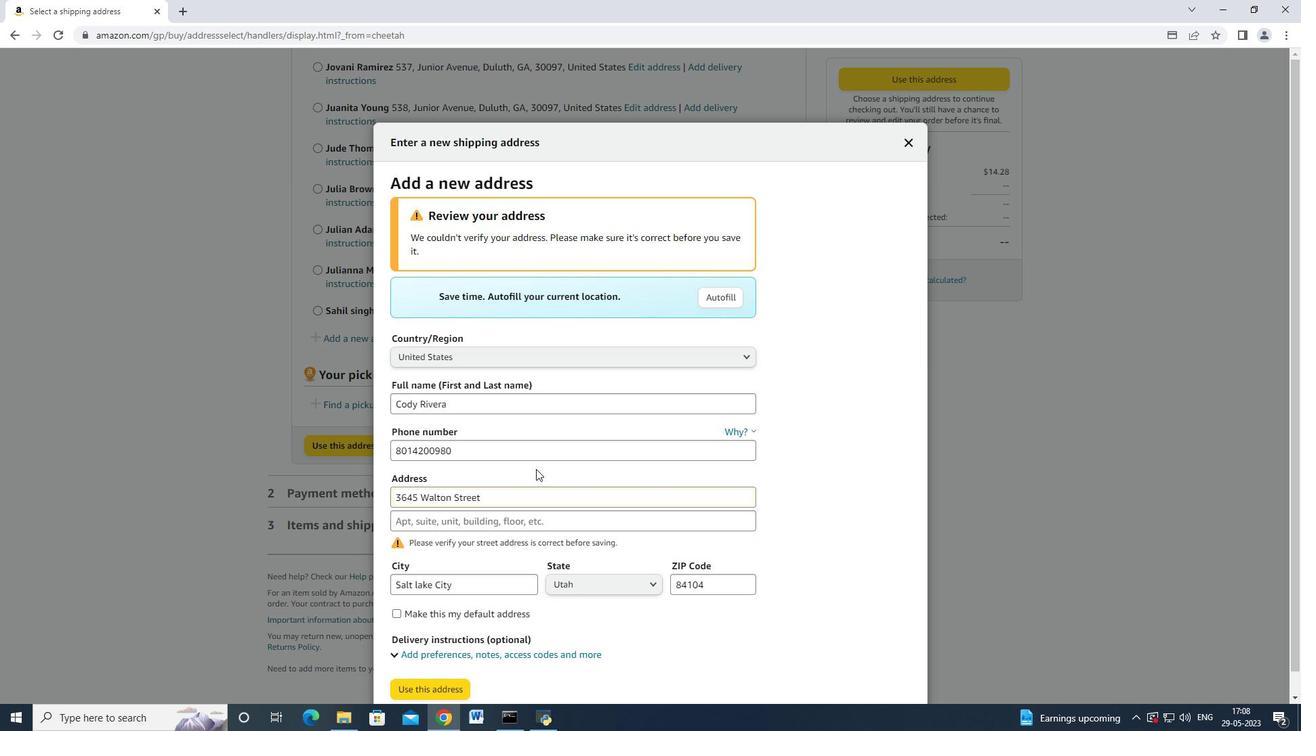 
Action: Mouse moved to (403, 653)
Screenshot: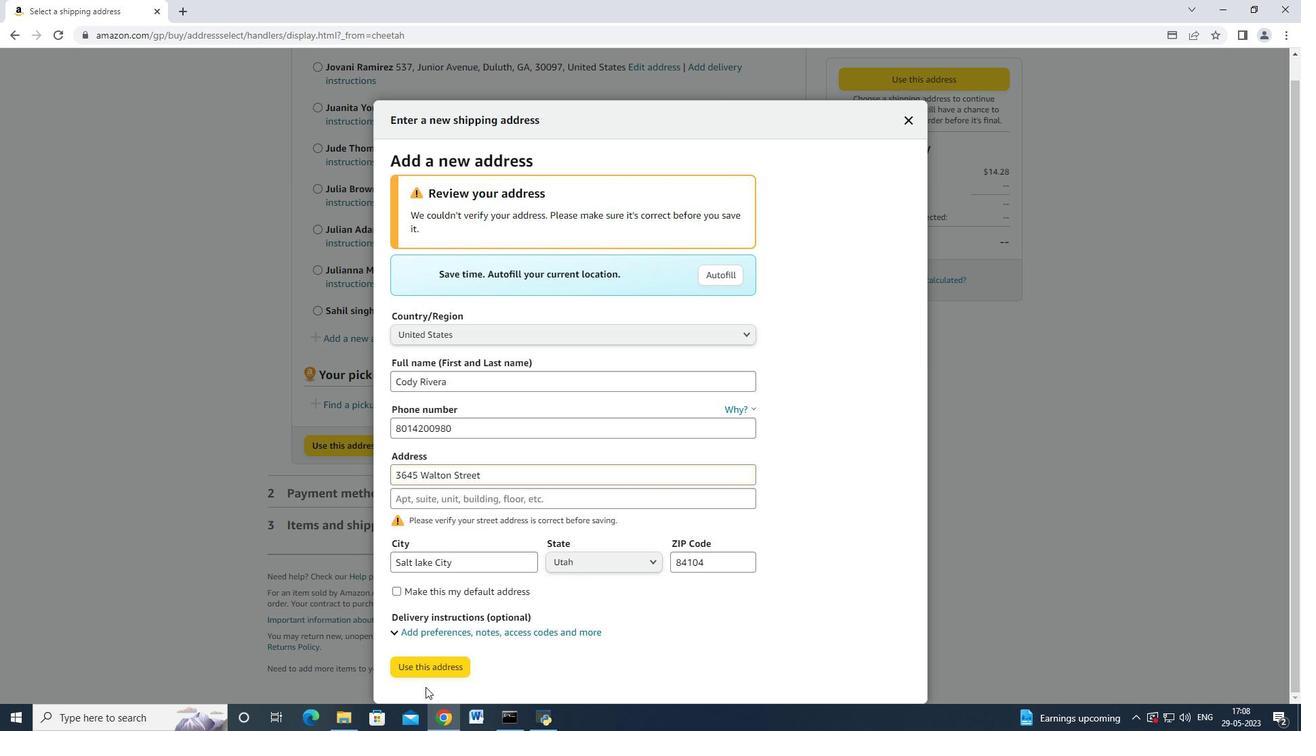 
Action: Mouse pressed left at (403, 653)
Screenshot: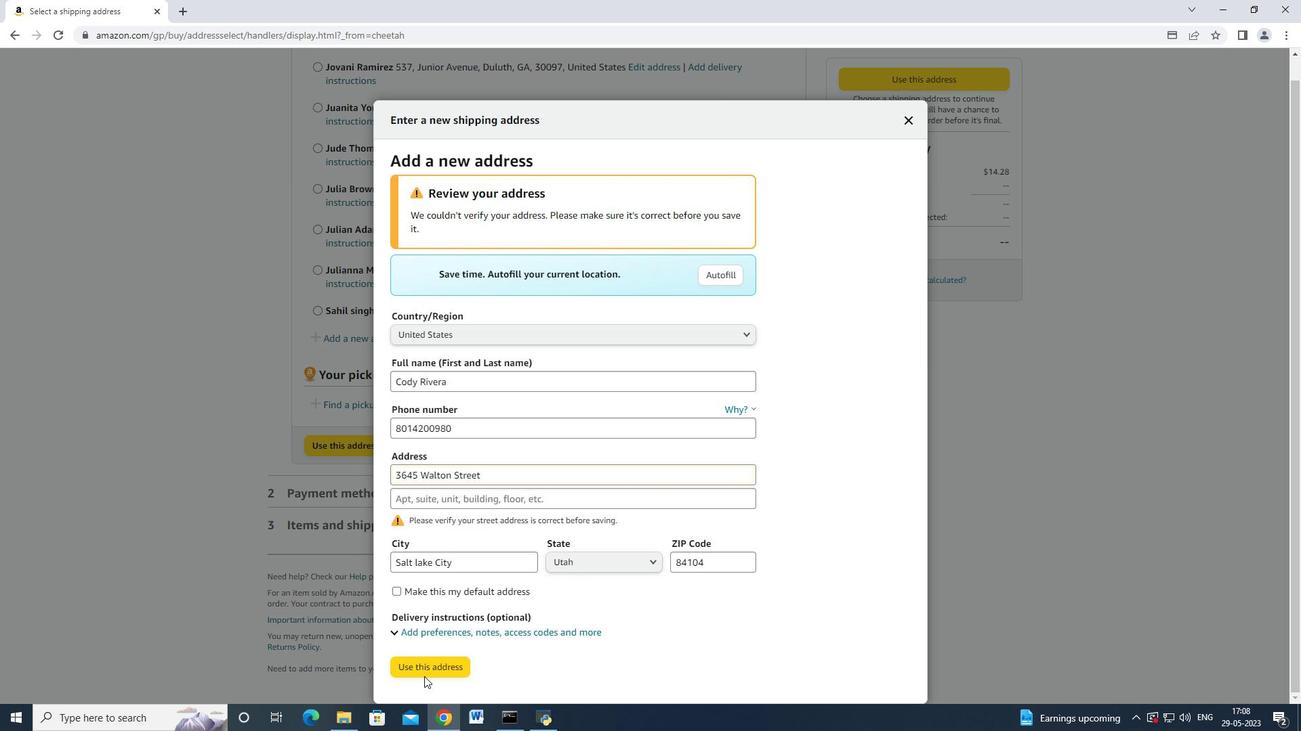 
Action: Mouse moved to (439, 664)
Screenshot: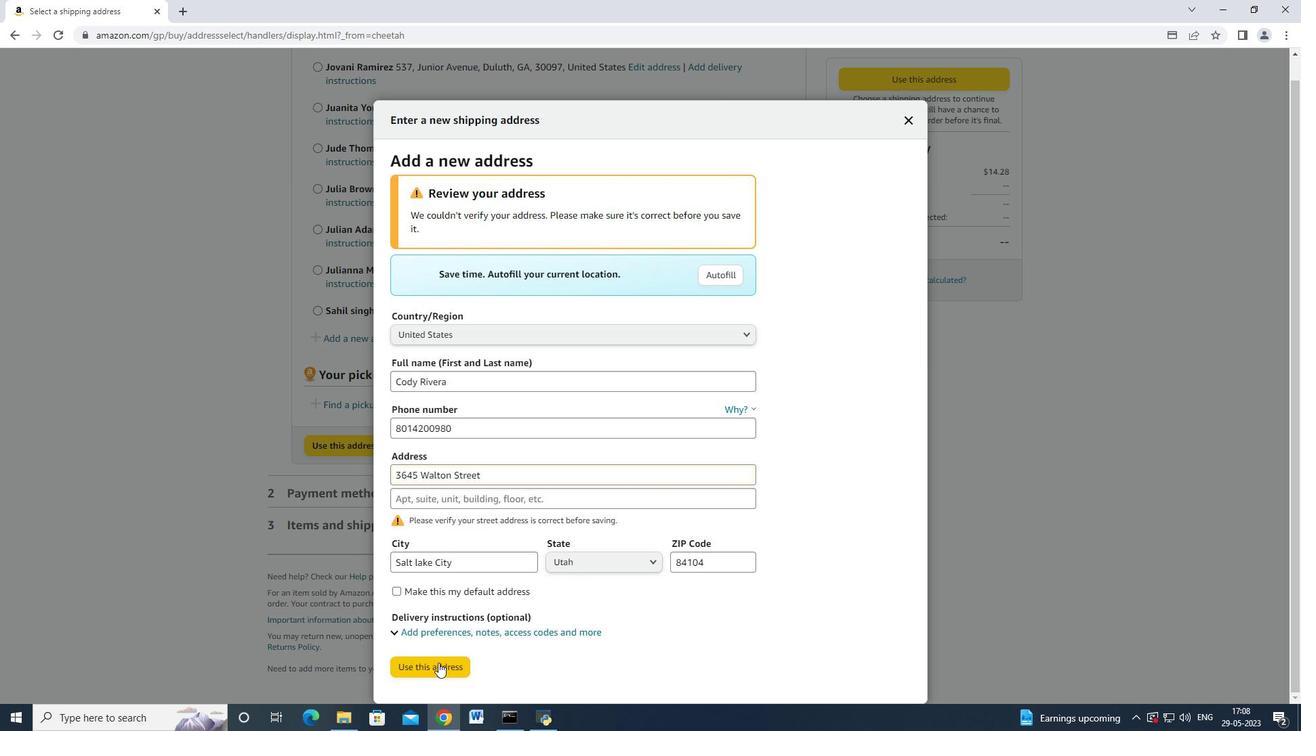 
Action: Mouse pressed left at (439, 664)
Screenshot: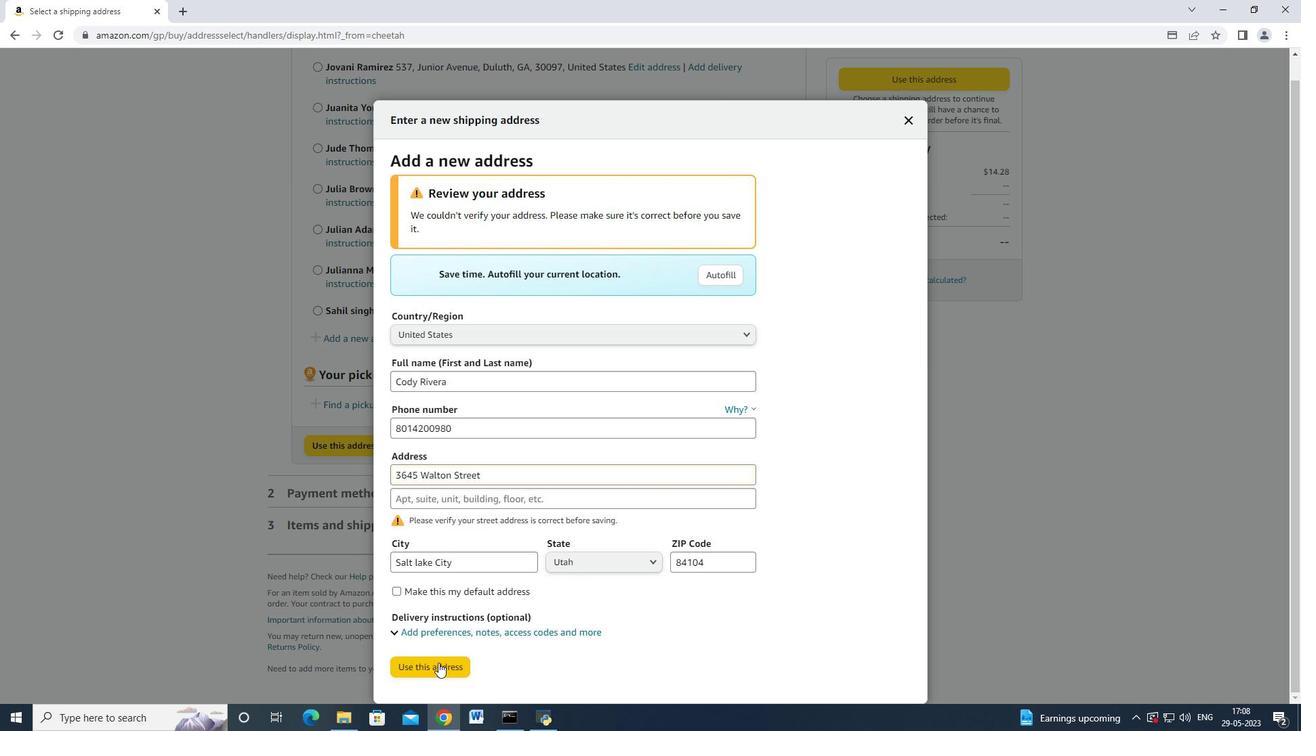 
Action: Mouse moved to (86, 109)
Screenshot: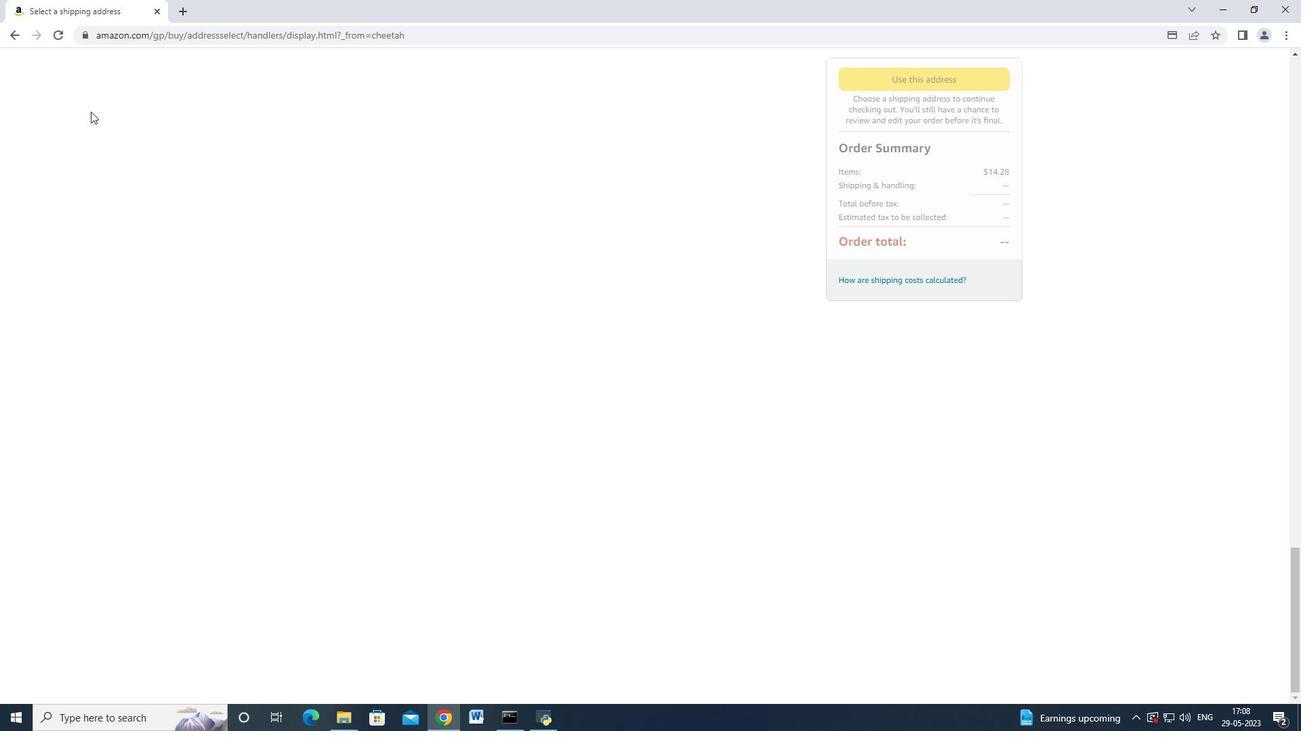 
Action: Mouse scrolled (86, 109) with delta (0, 0)
Screenshot: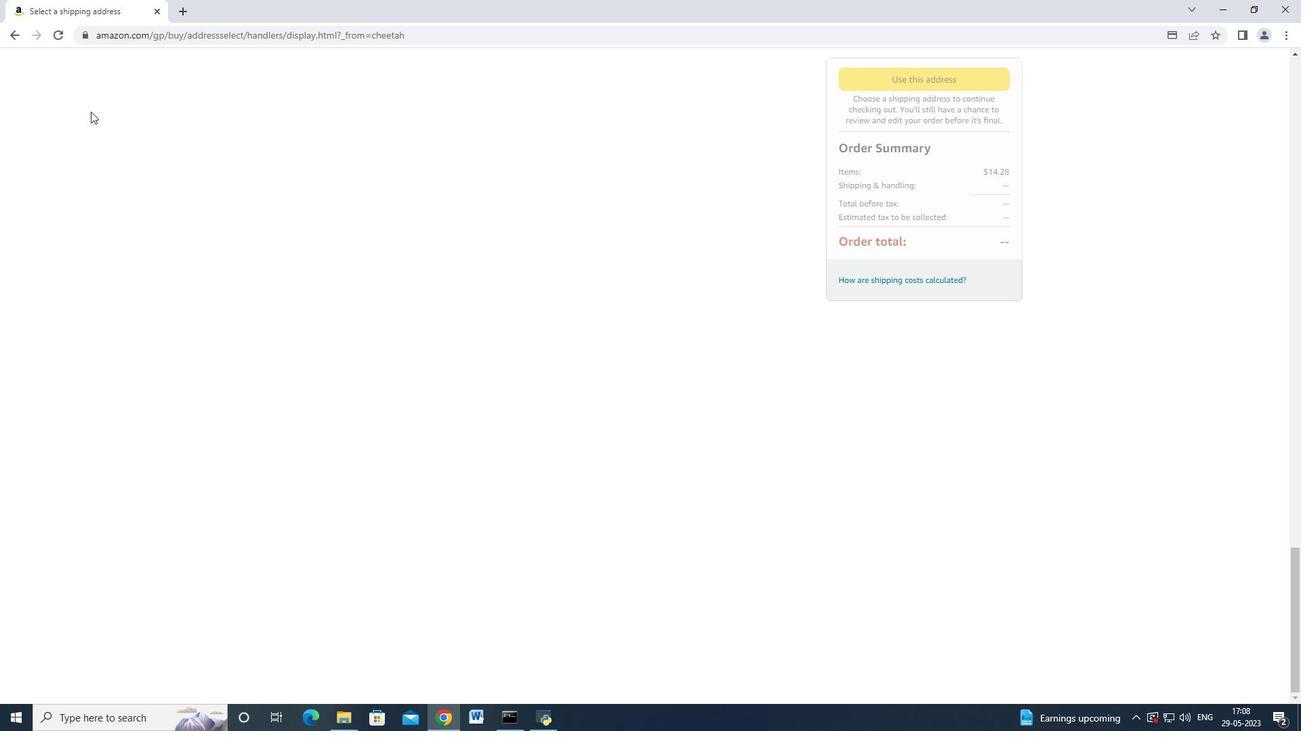 
Action: Mouse scrolled (86, 109) with delta (0, 0)
Screenshot: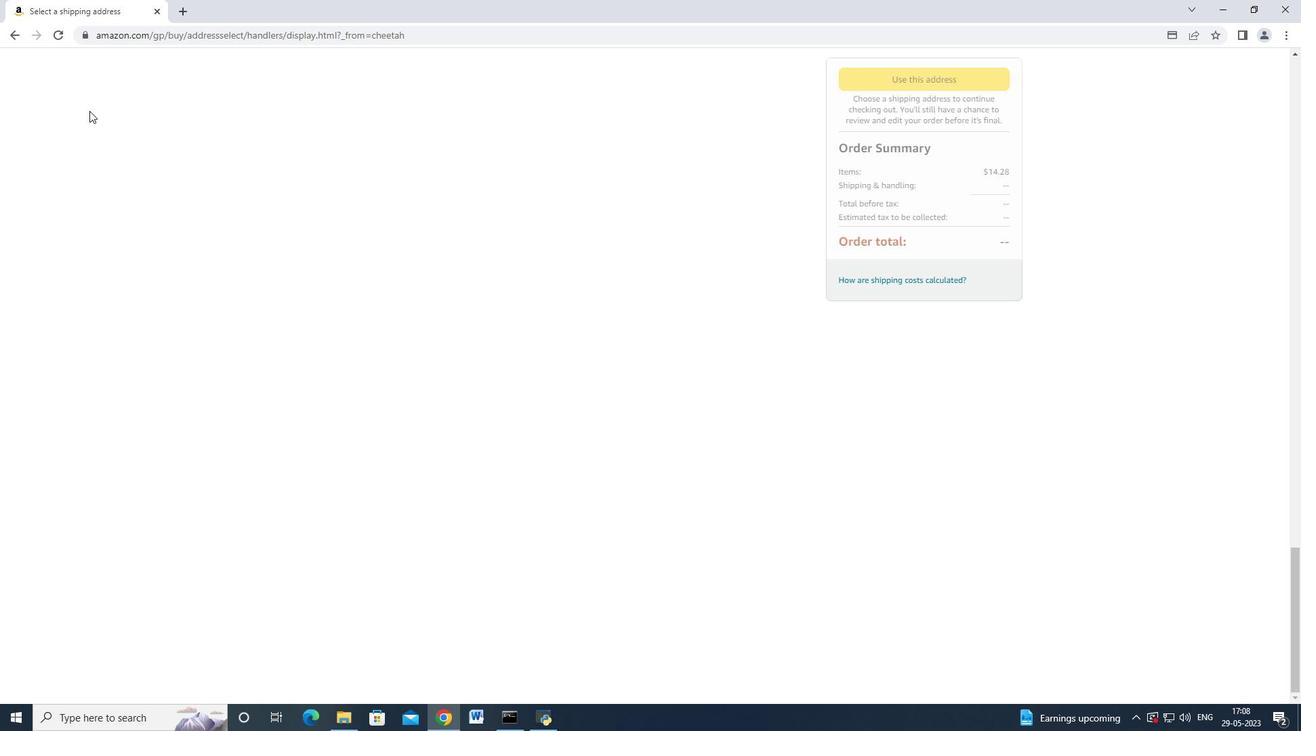 
Action: Mouse scrolled (86, 109) with delta (0, 0)
Screenshot: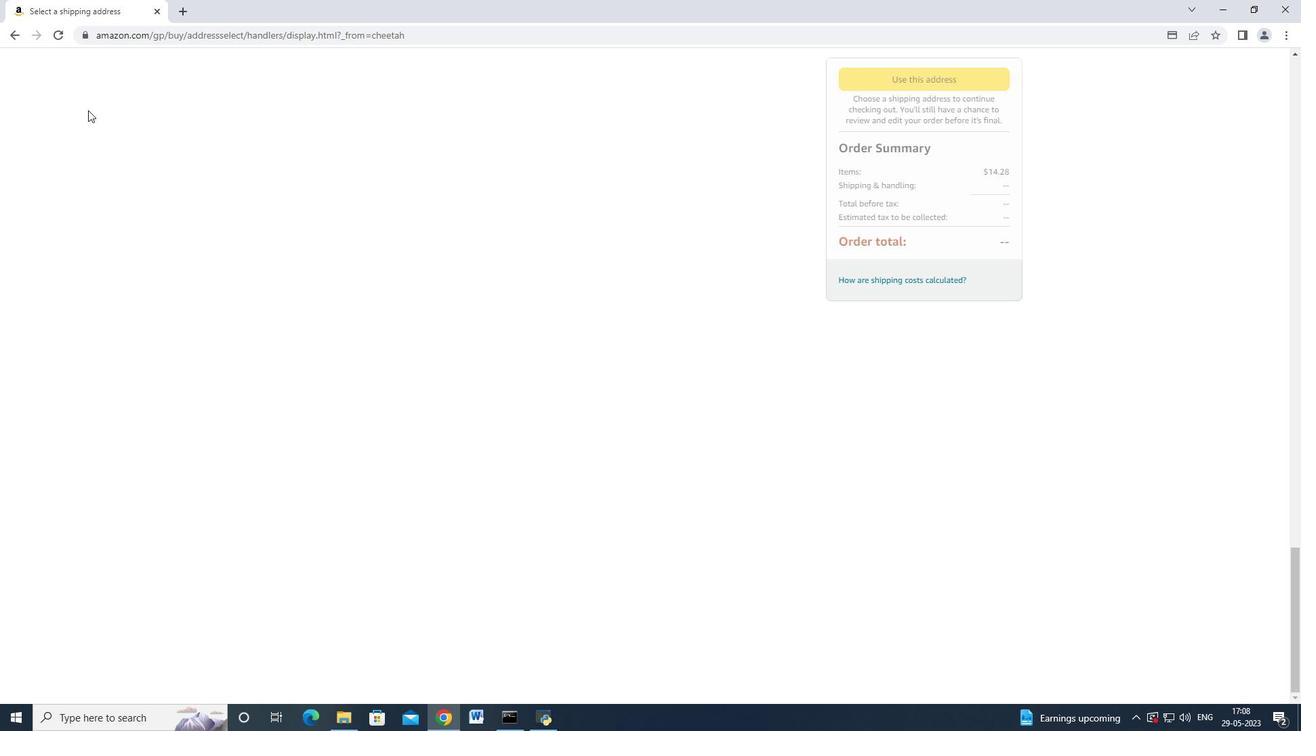 
Action: Mouse scrolled (86, 109) with delta (0, 0)
Screenshot: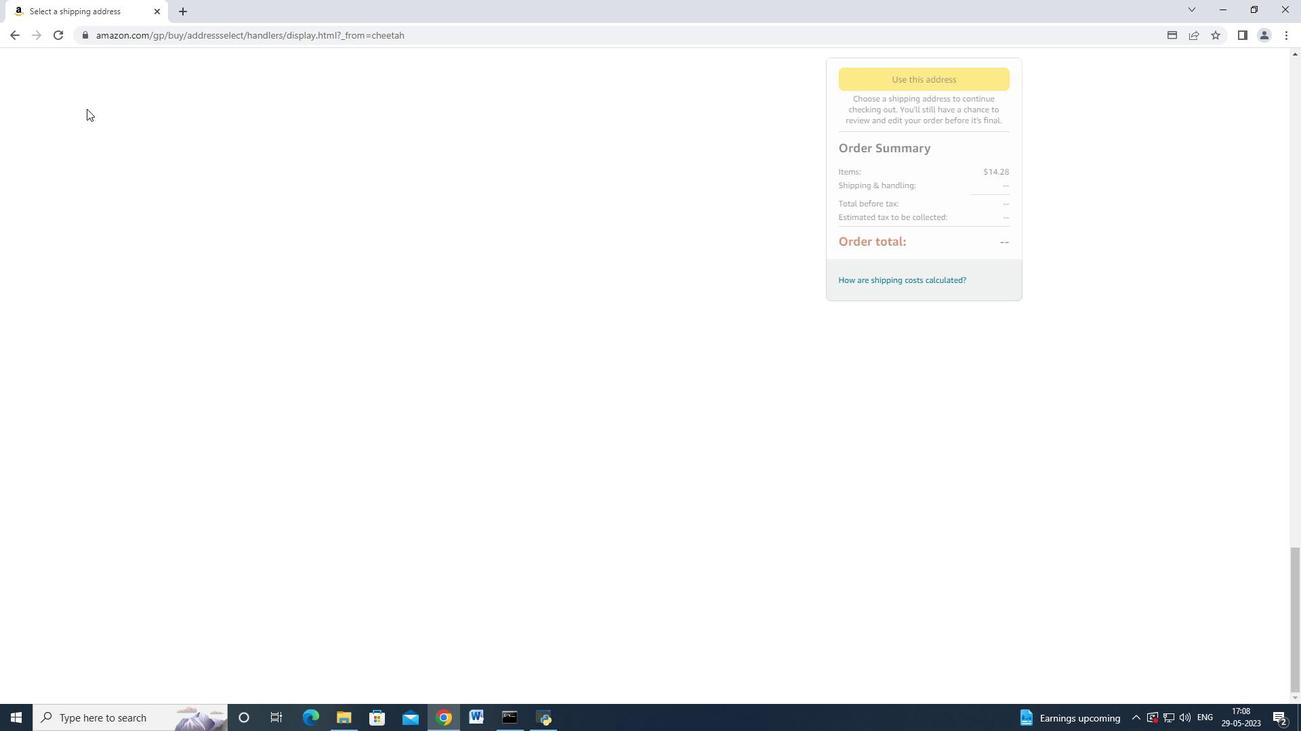 
Action: Mouse moved to (439, 297)
Screenshot: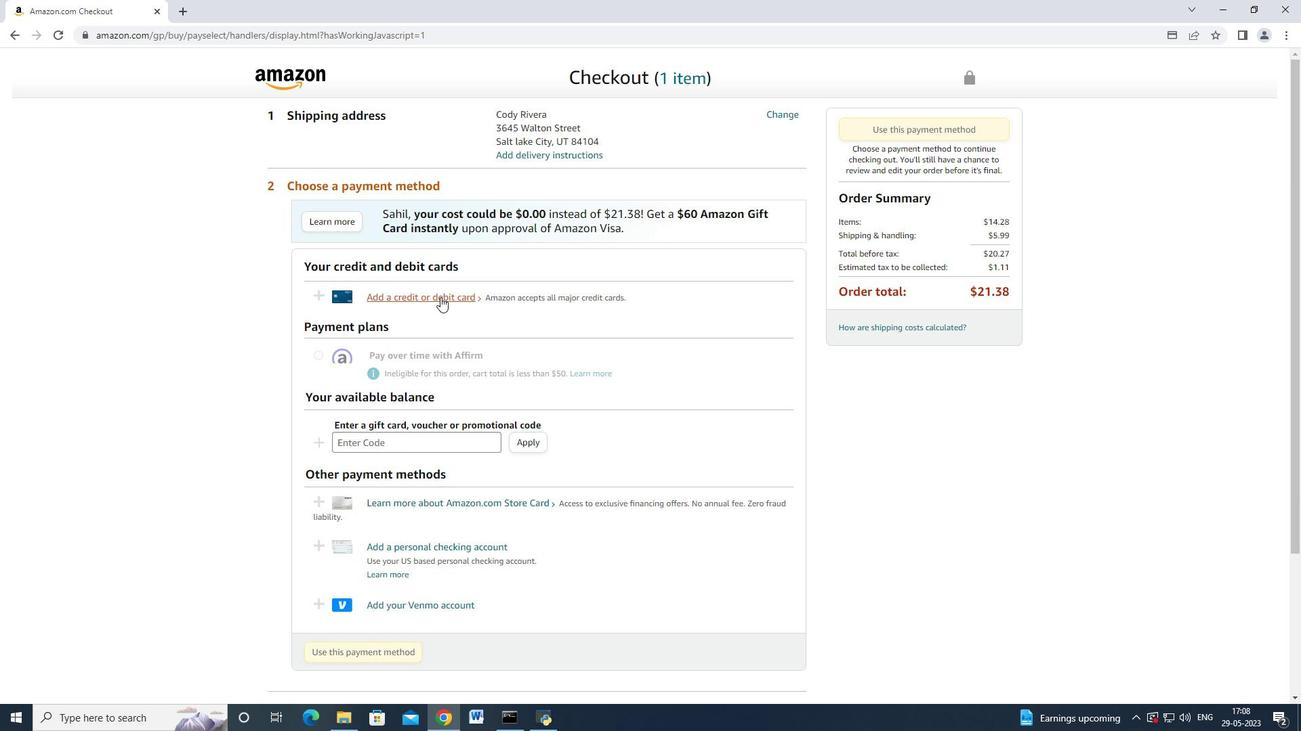 
Action: Mouse pressed left at (439, 297)
Screenshot: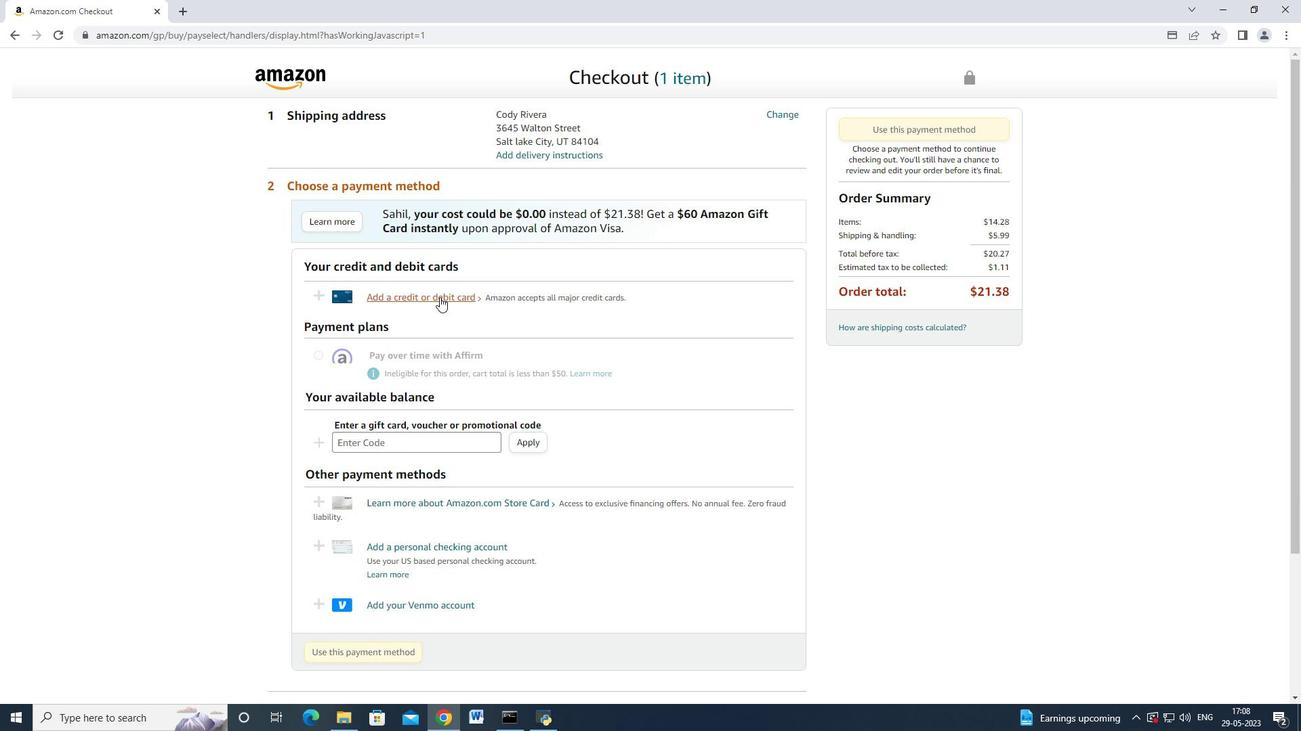 
Action: Mouse moved to (561, 307)
Screenshot: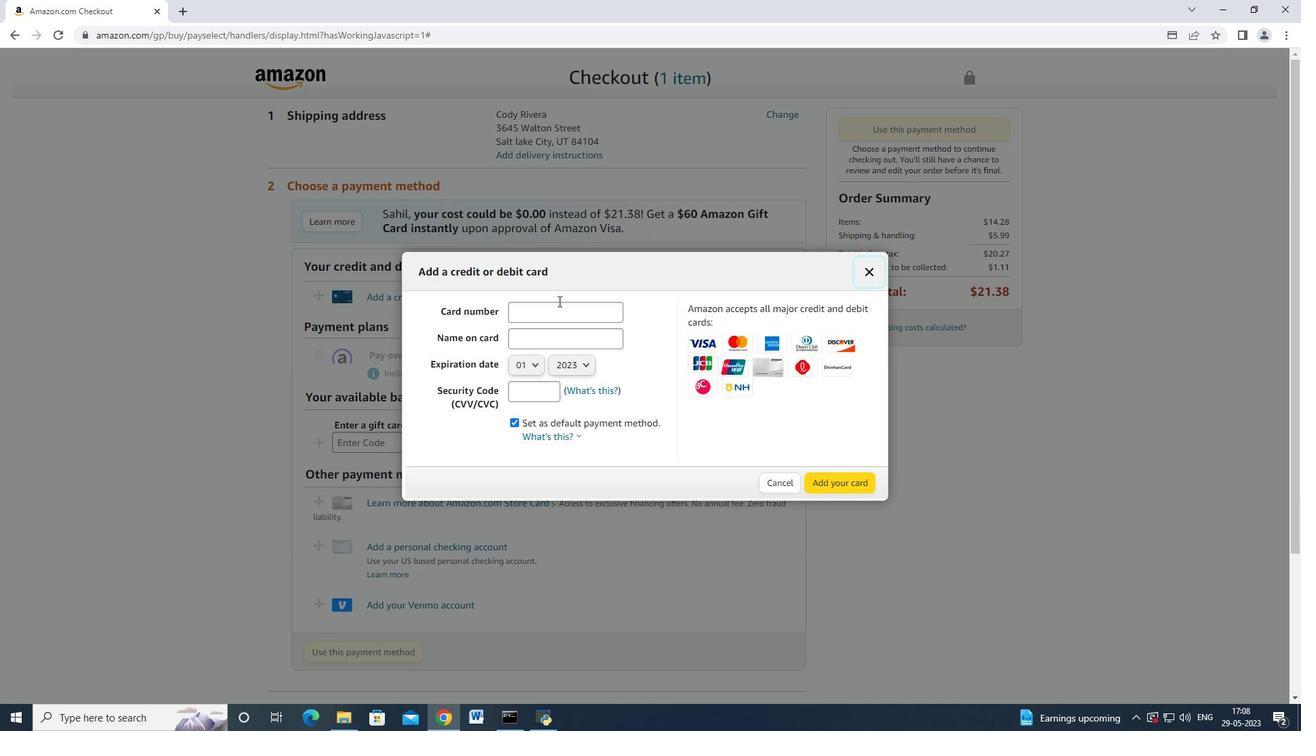 
Action: Mouse pressed left at (561, 307)
Screenshot: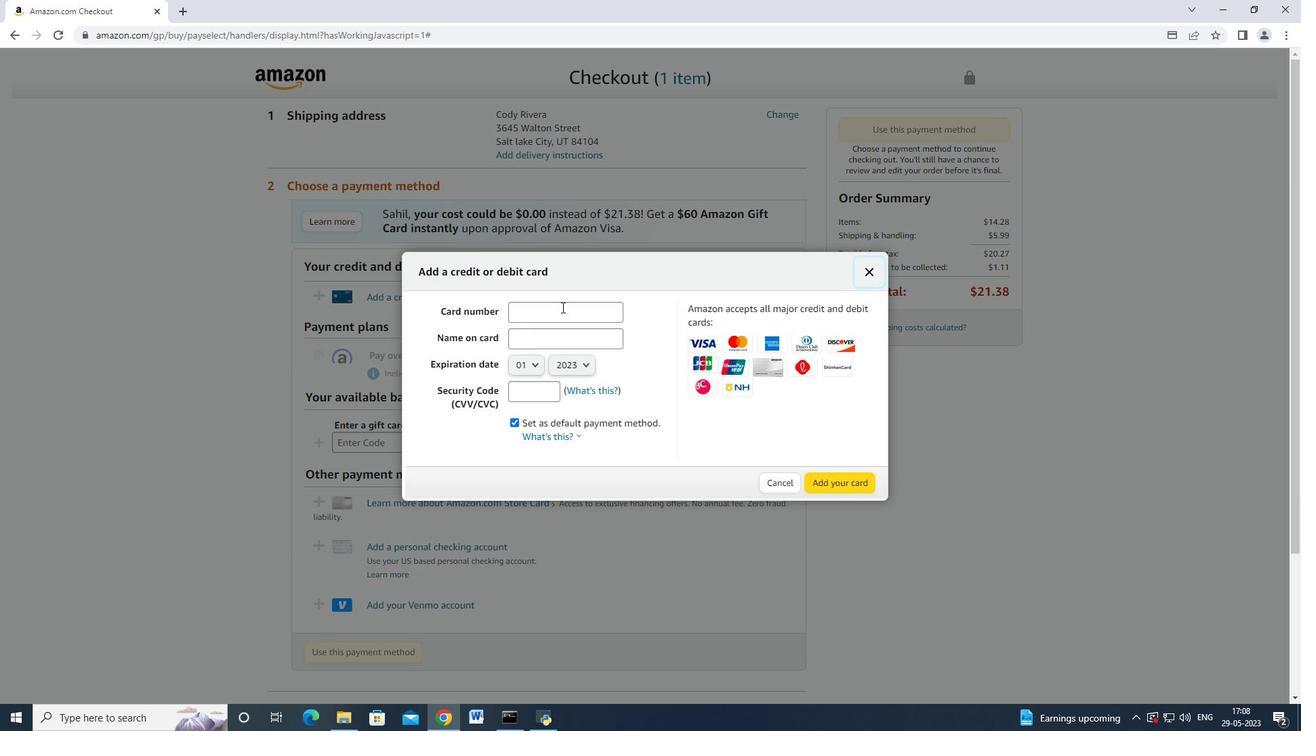 
Action: Mouse moved to (550, 313)
Screenshot: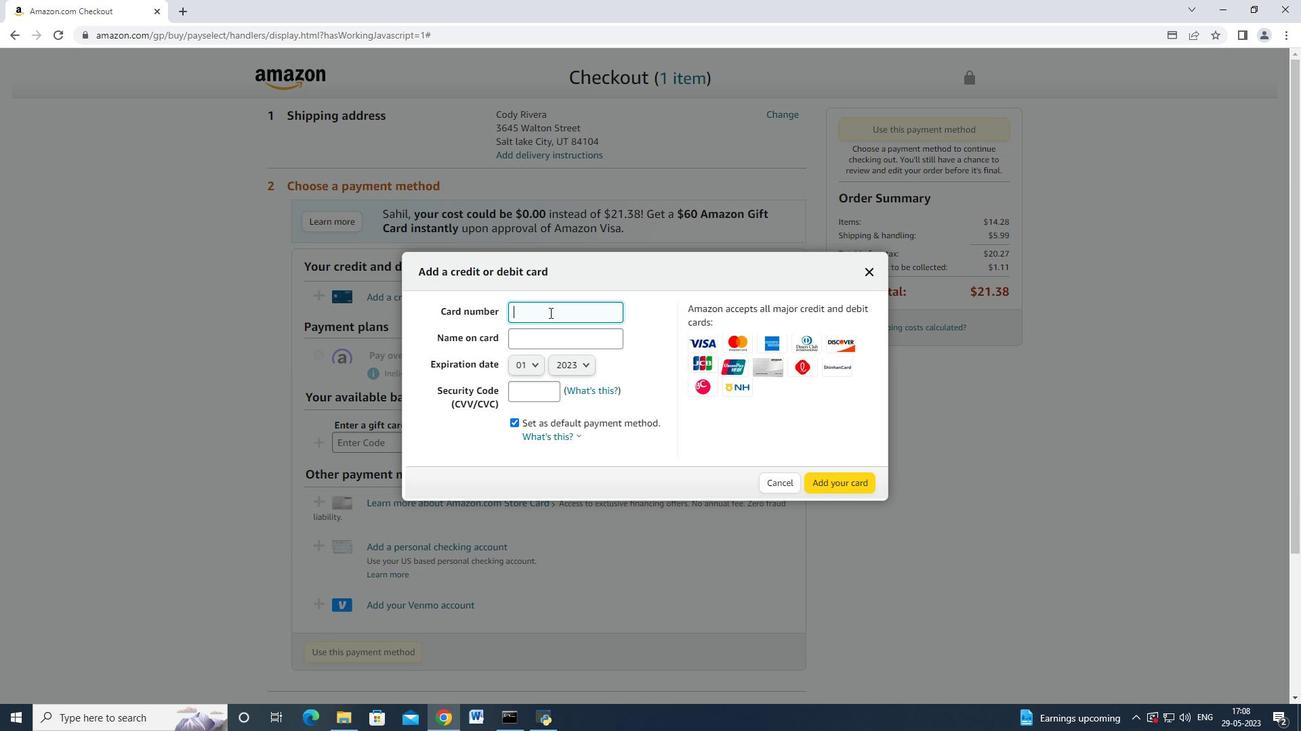 
Action: Key pressed 4670<Key.backspace>2664477556010<Key.tab><Key.shift>Mark<Key.space><Key.shift_r>Adams
Screenshot: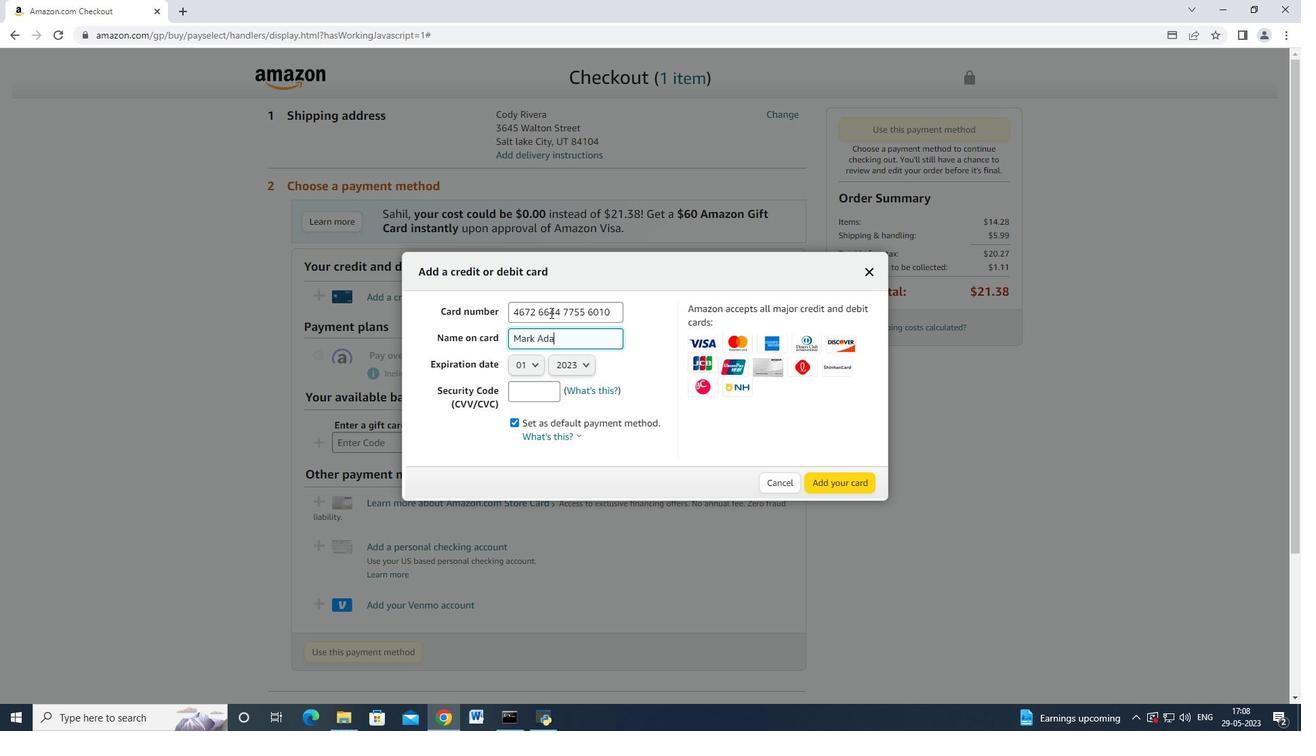 
Action: Mouse moved to (535, 357)
Screenshot: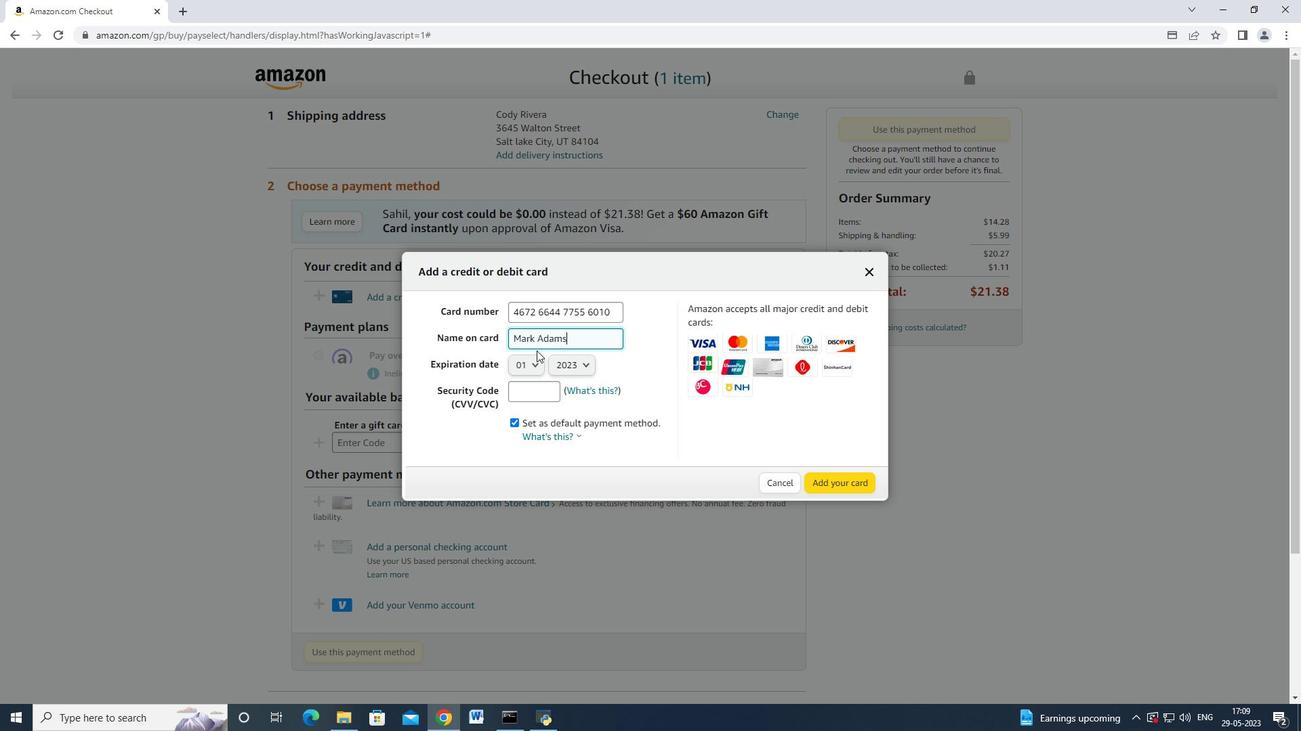 
Action: Mouse pressed left at (535, 357)
Screenshot: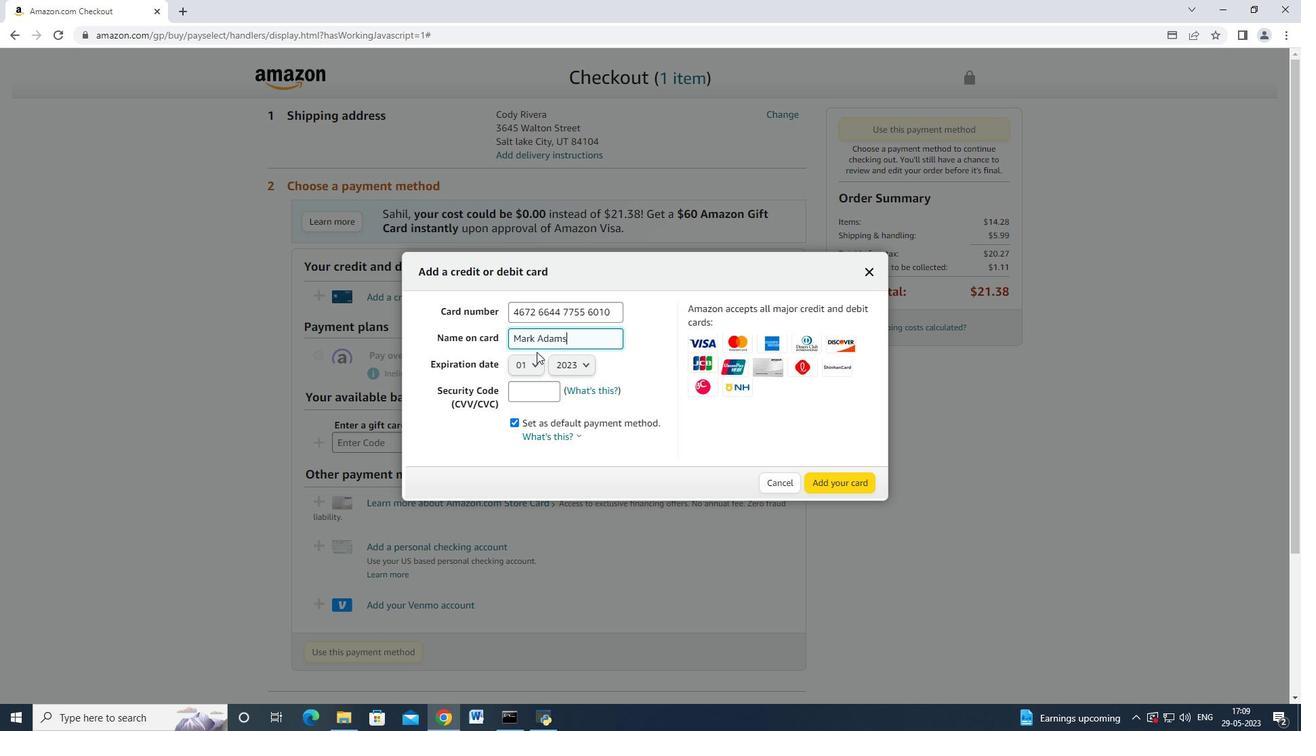 
Action: Mouse moved to (527, 414)
Screenshot: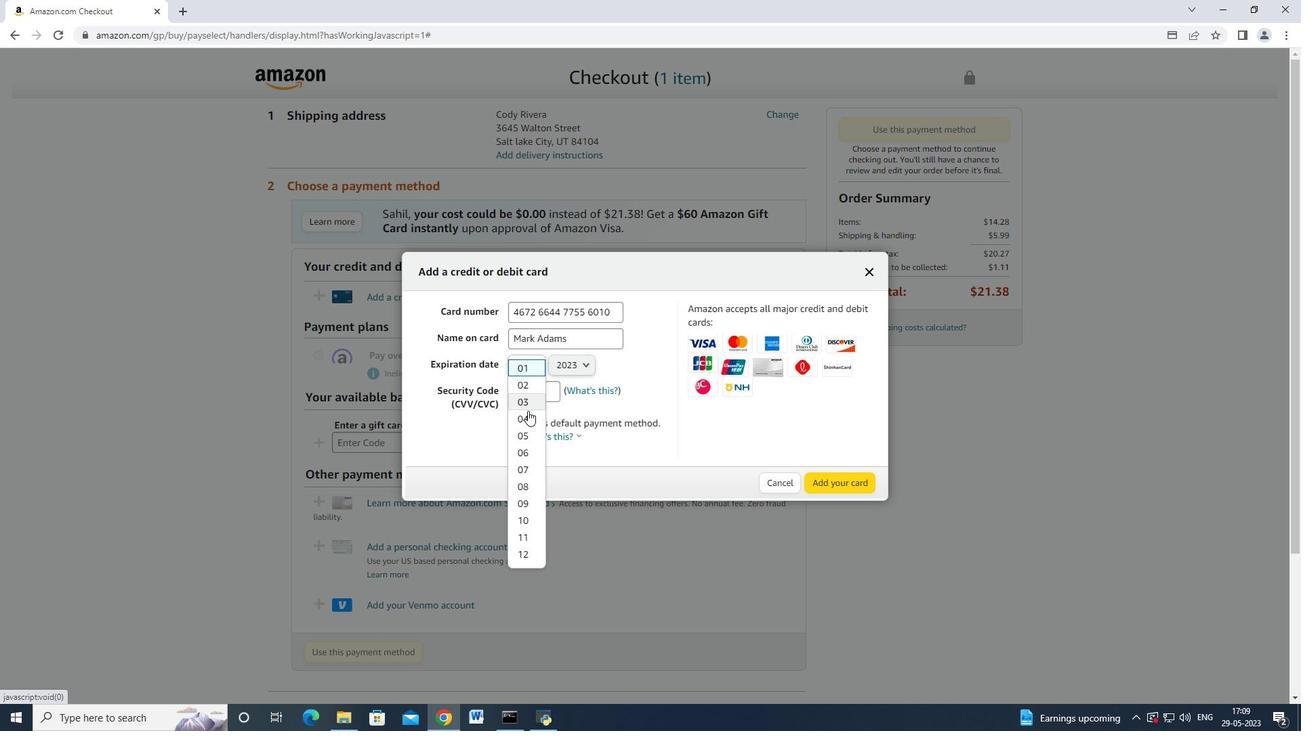 
Action: Mouse pressed left at (527, 414)
Screenshot: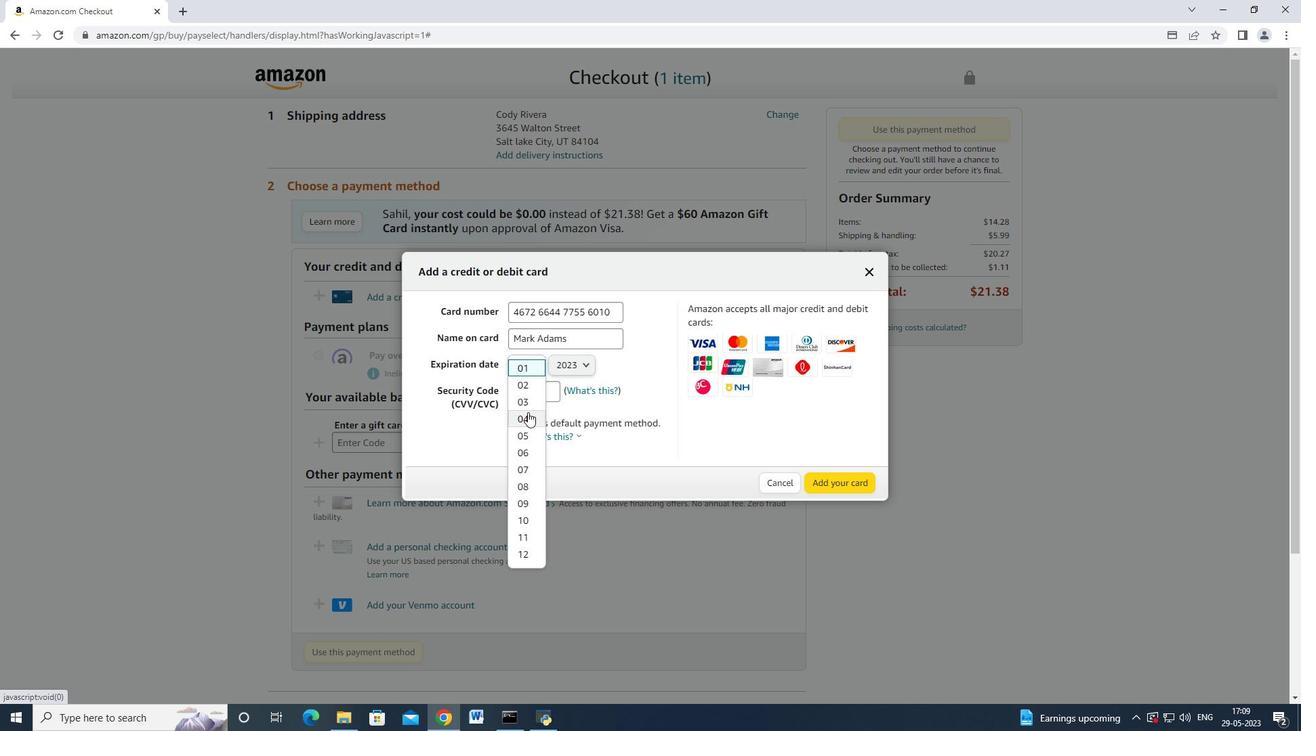 
Action: Mouse moved to (554, 365)
Screenshot: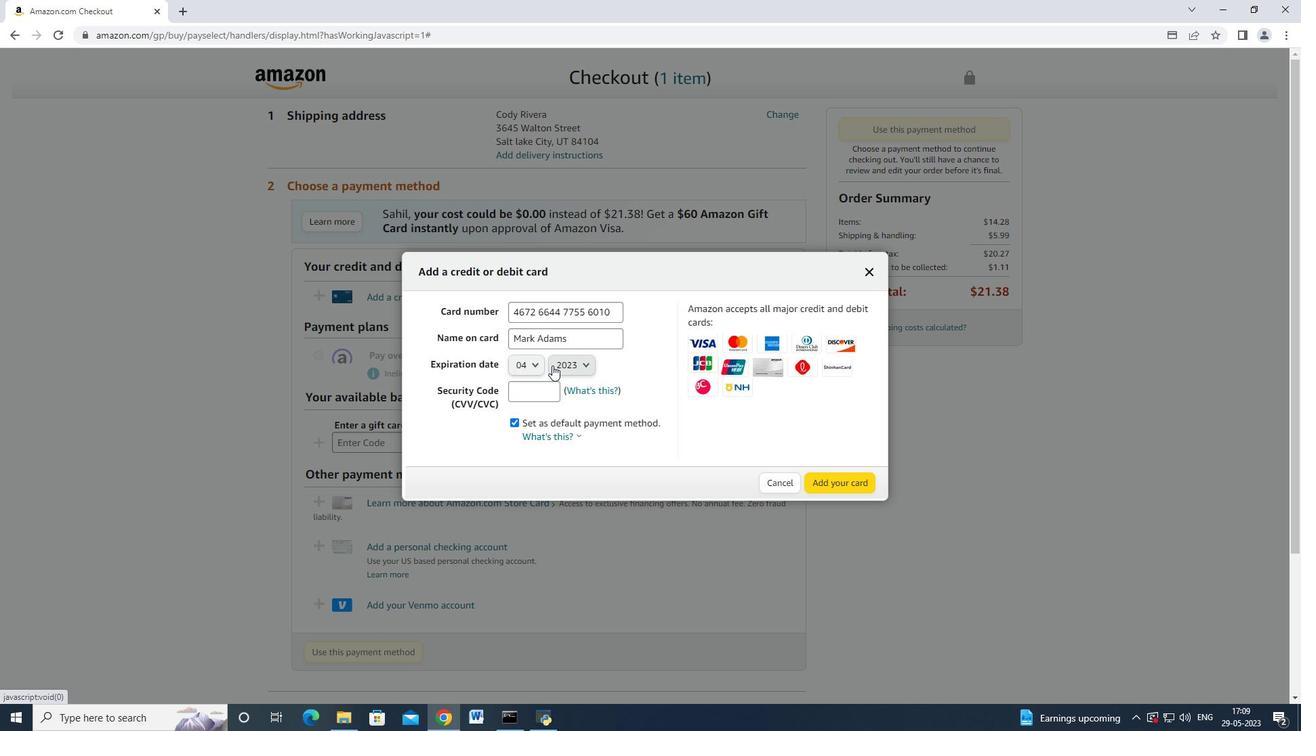 
Action: Mouse pressed left at (554, 365)
Screenshot: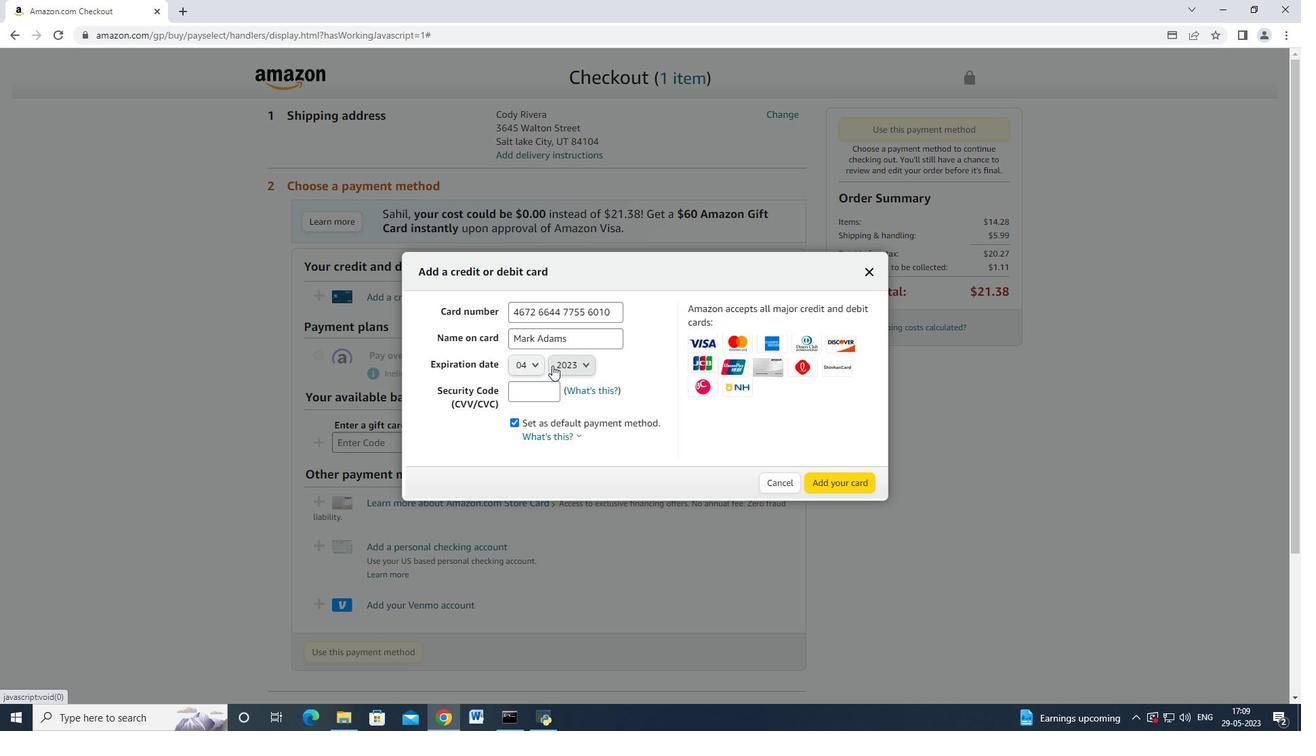 
Action: Mouse moved to (571, 397)
Screenshot: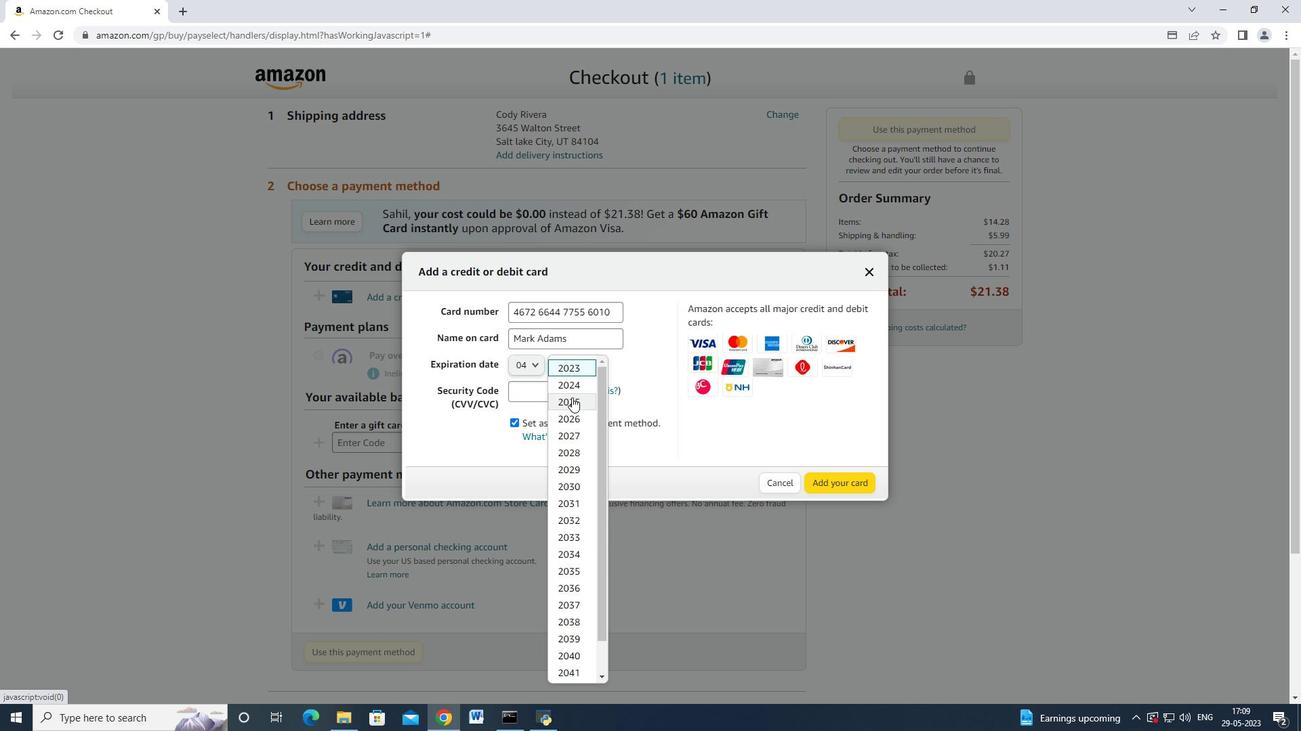 
Action: Mouse pressed left at (571, 397)
Screenshot: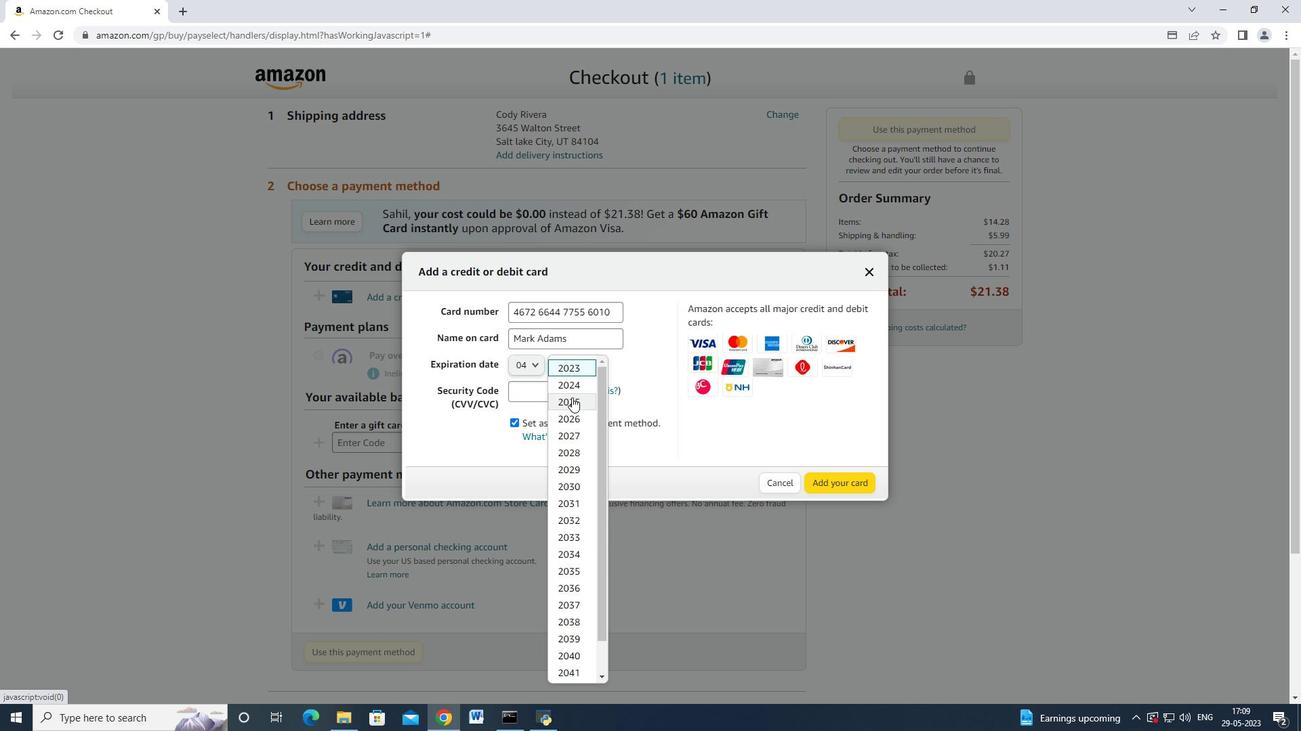 
Action: Mouse moved to (527, 399)
Screenshot: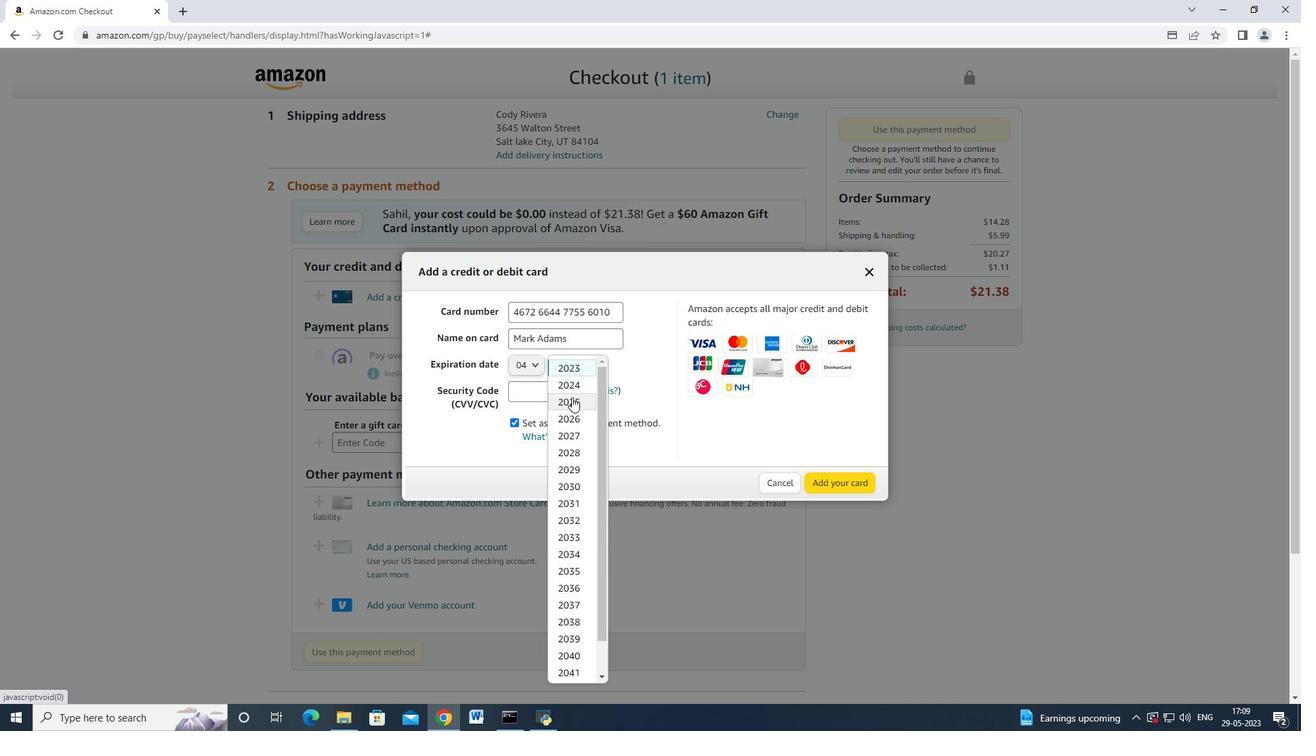 
Action: Mouse pressed left at (527, 399)
Screenshot: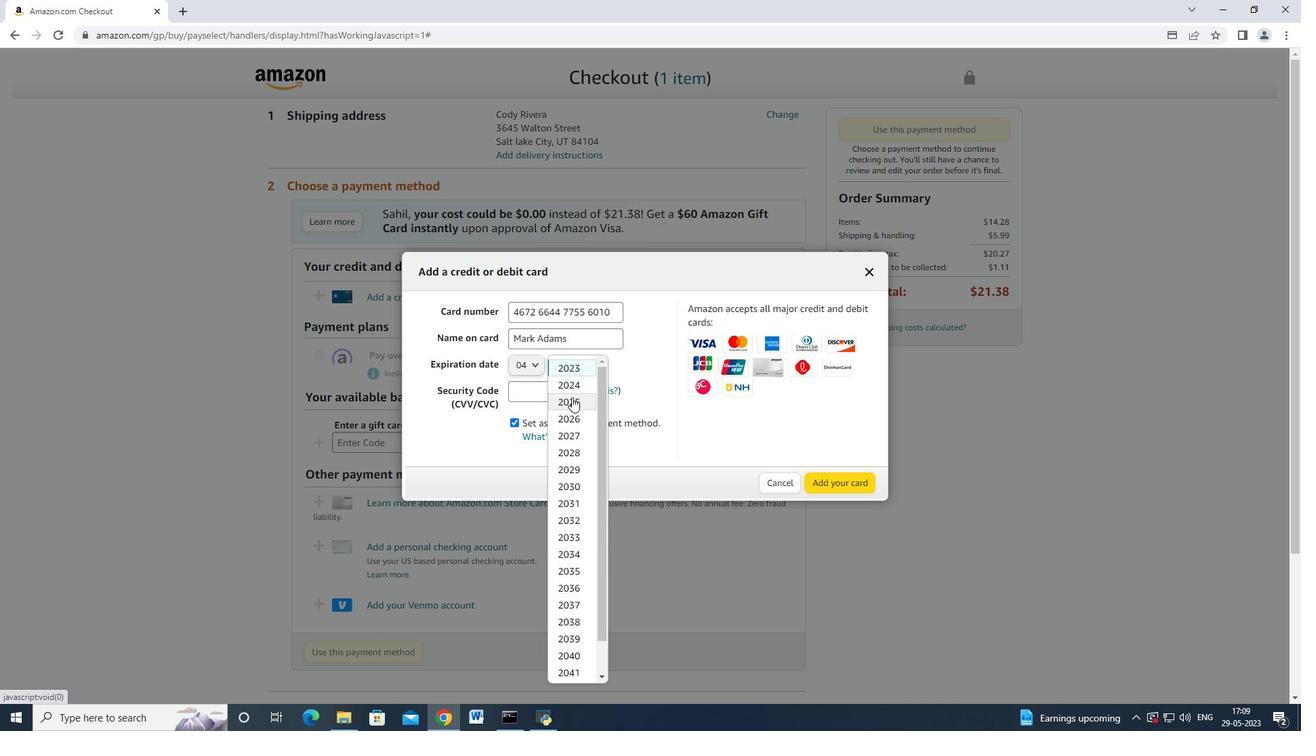 
Action: Mouse moved to (526, 398)
Screenshot: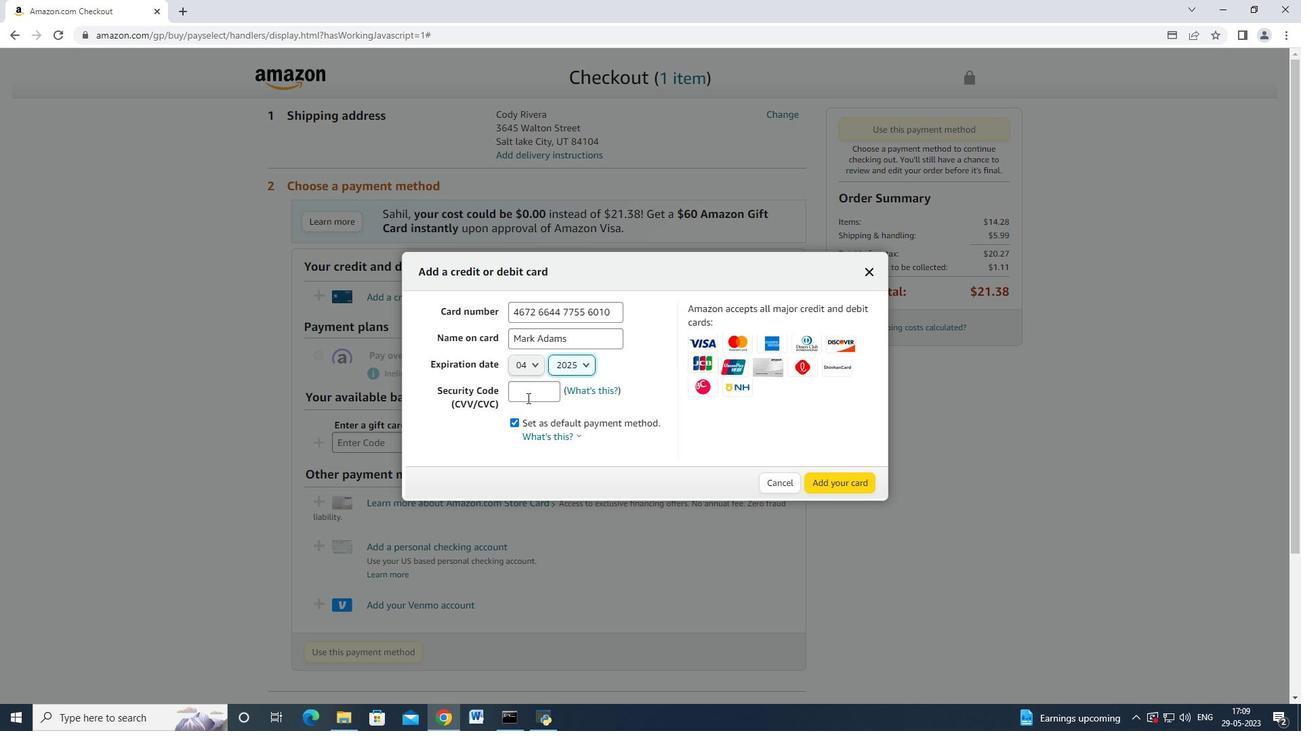 
Action: Mouse pressed left at (526, 398)
Screenshot: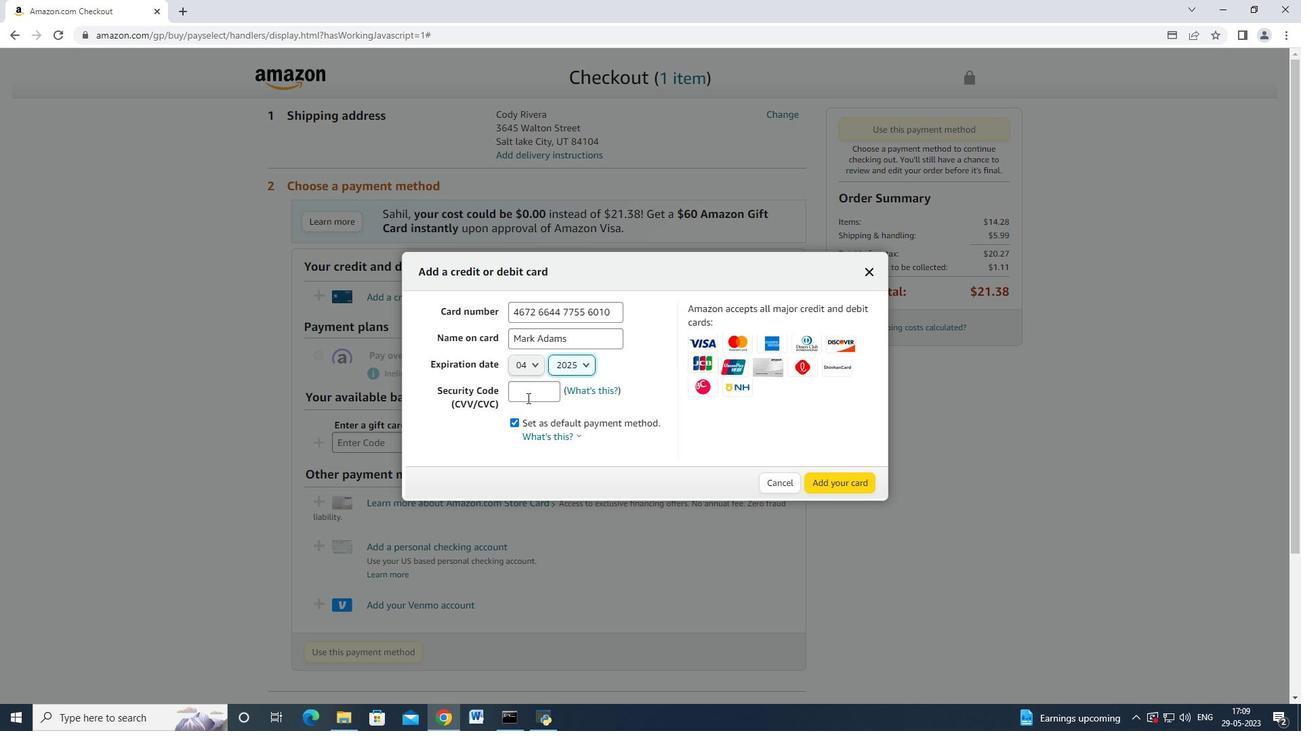 
Action: Key pressed 682
Screenshot: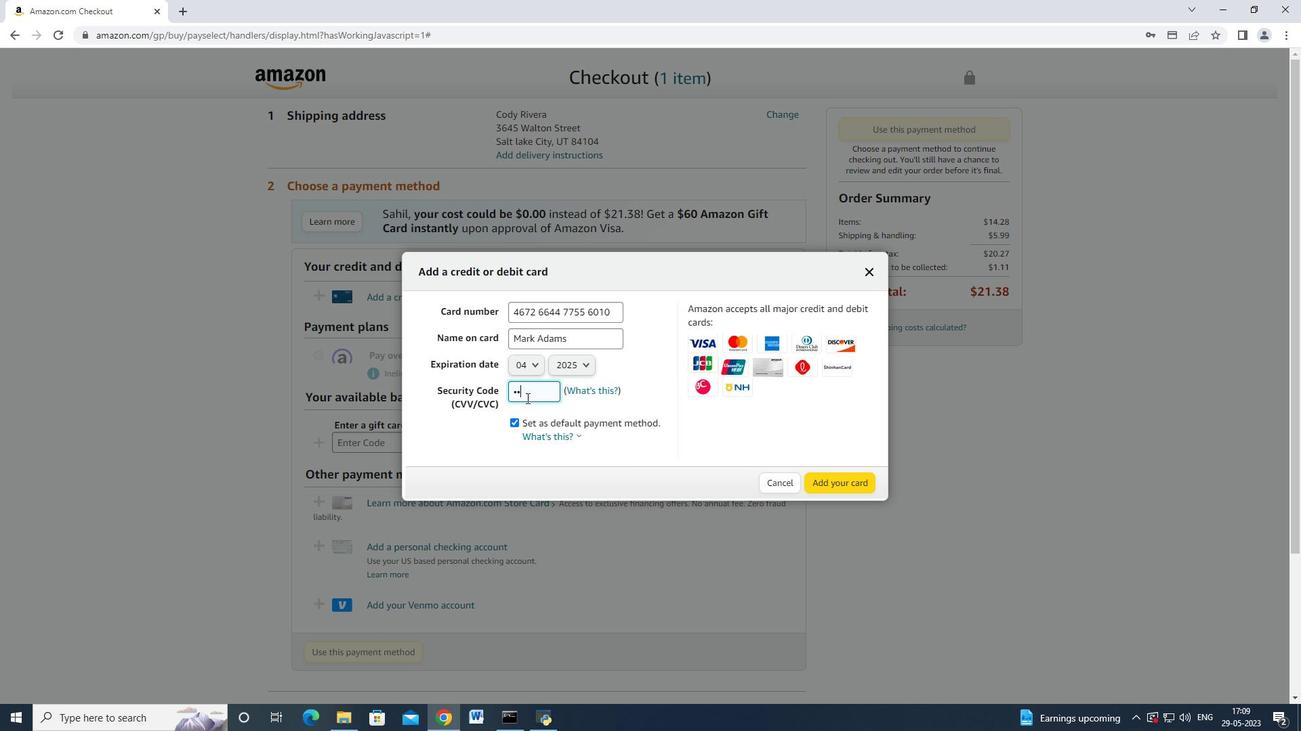 
Action: Mouse moved to (842, 481)
Screenshot: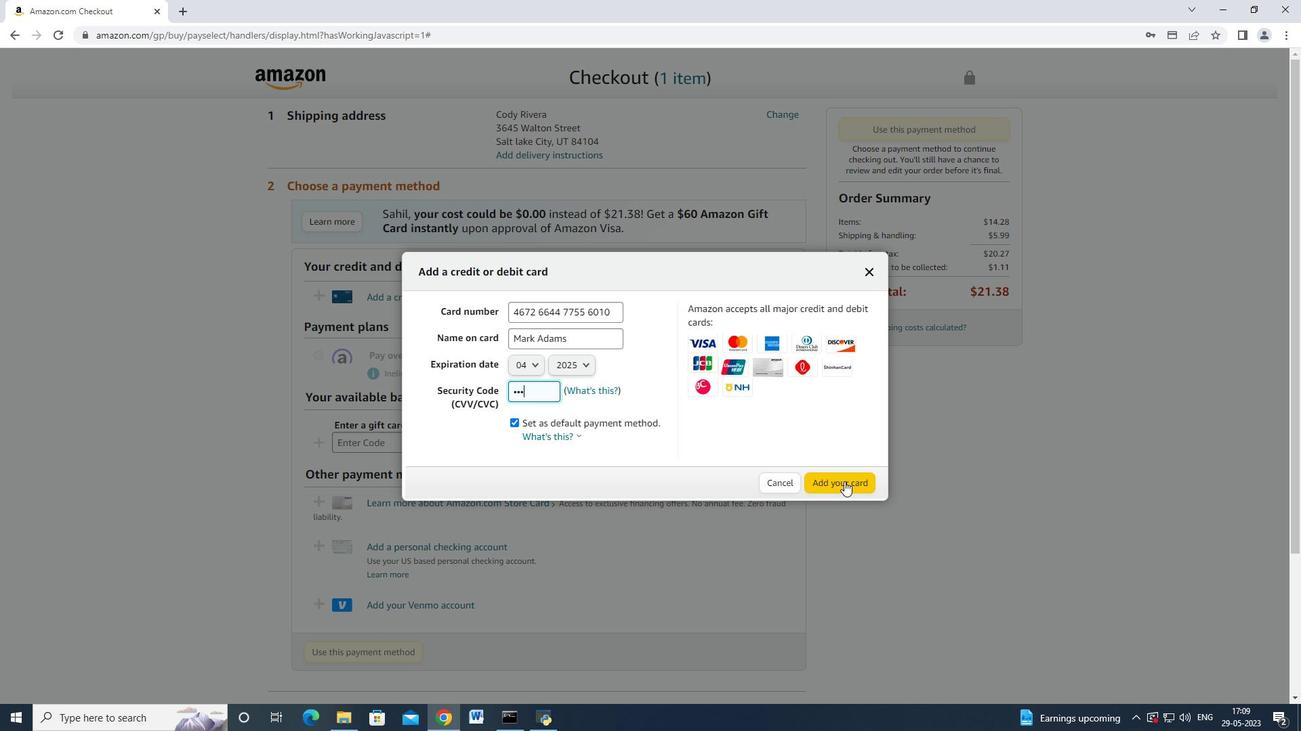 
